 Task: Check the results of the 2023 Victory Lane Racing NASCAR Cup Series for the race "Crayon 301" on the track "New Hampshire".
Action: Mouse moved to (195, 452)
Screenshot: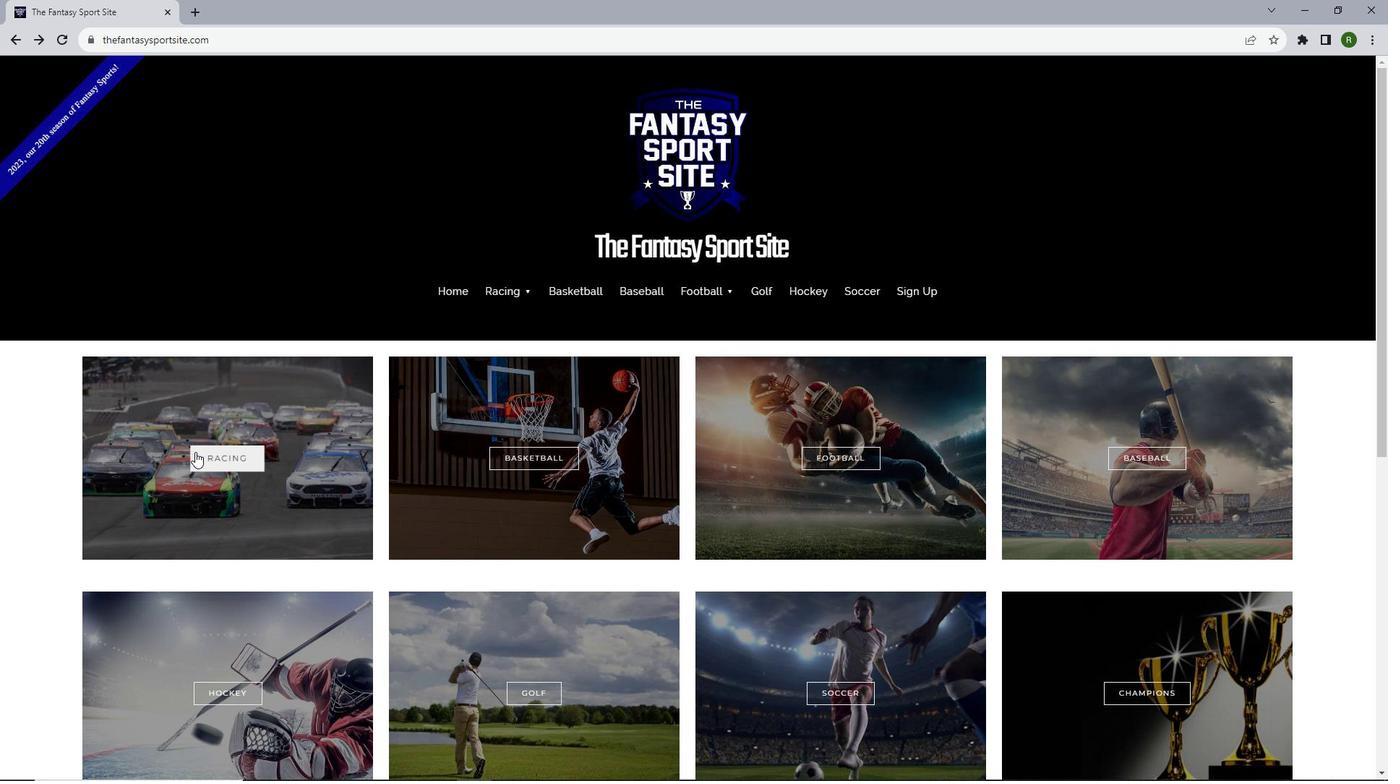 
Action: Mouse pressed left at (195, 452)
Screenshot: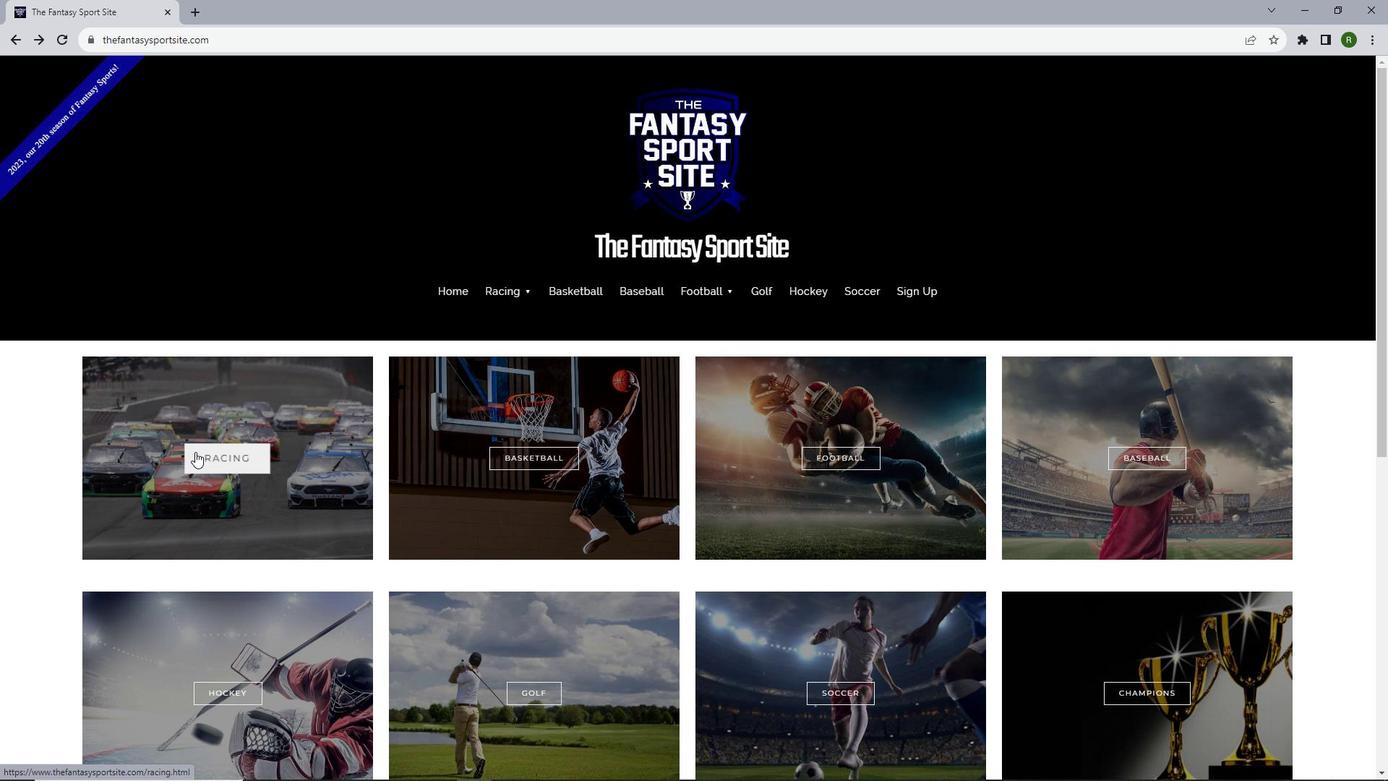 
Action: Mouse moved to (483, 370)
Screenshot: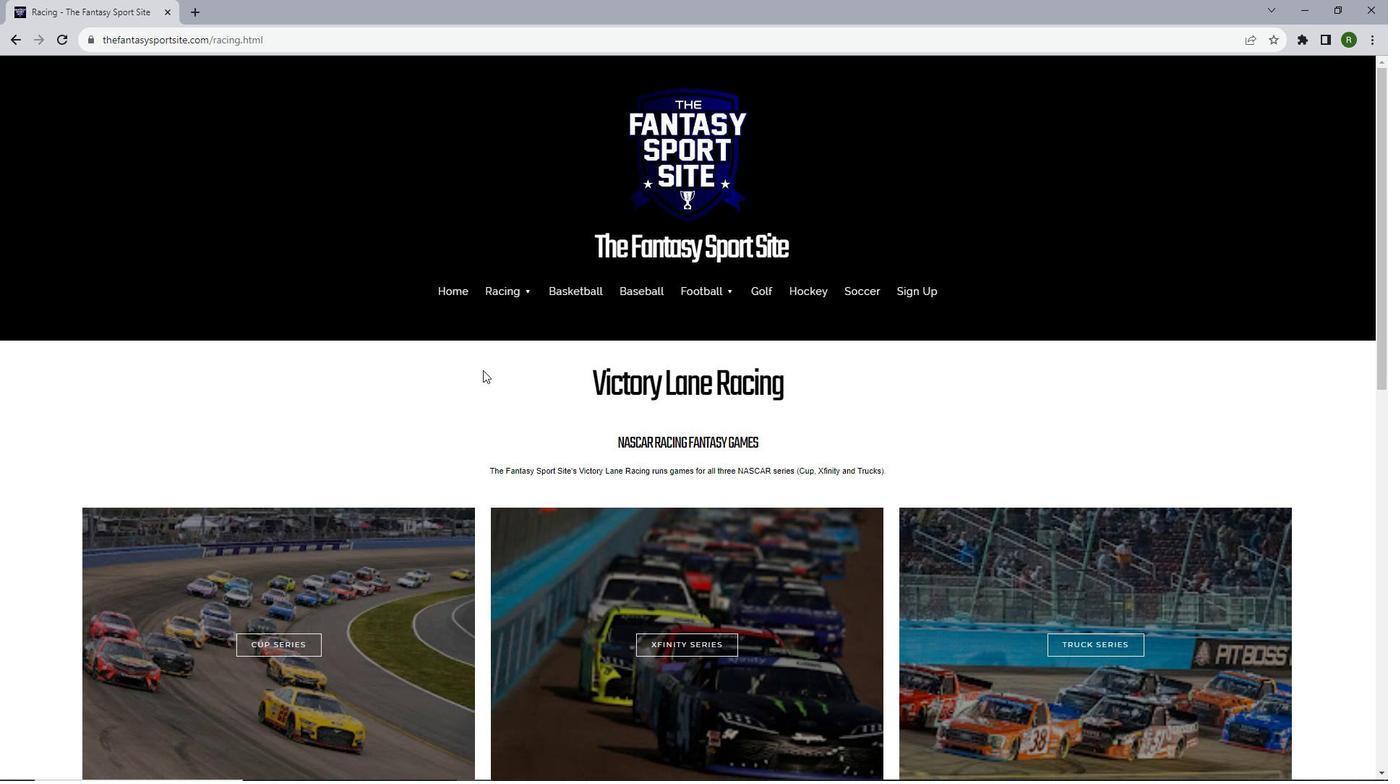 
Action: Mouse scrolled (483, 369) with delta (0, 0)
Screenshot: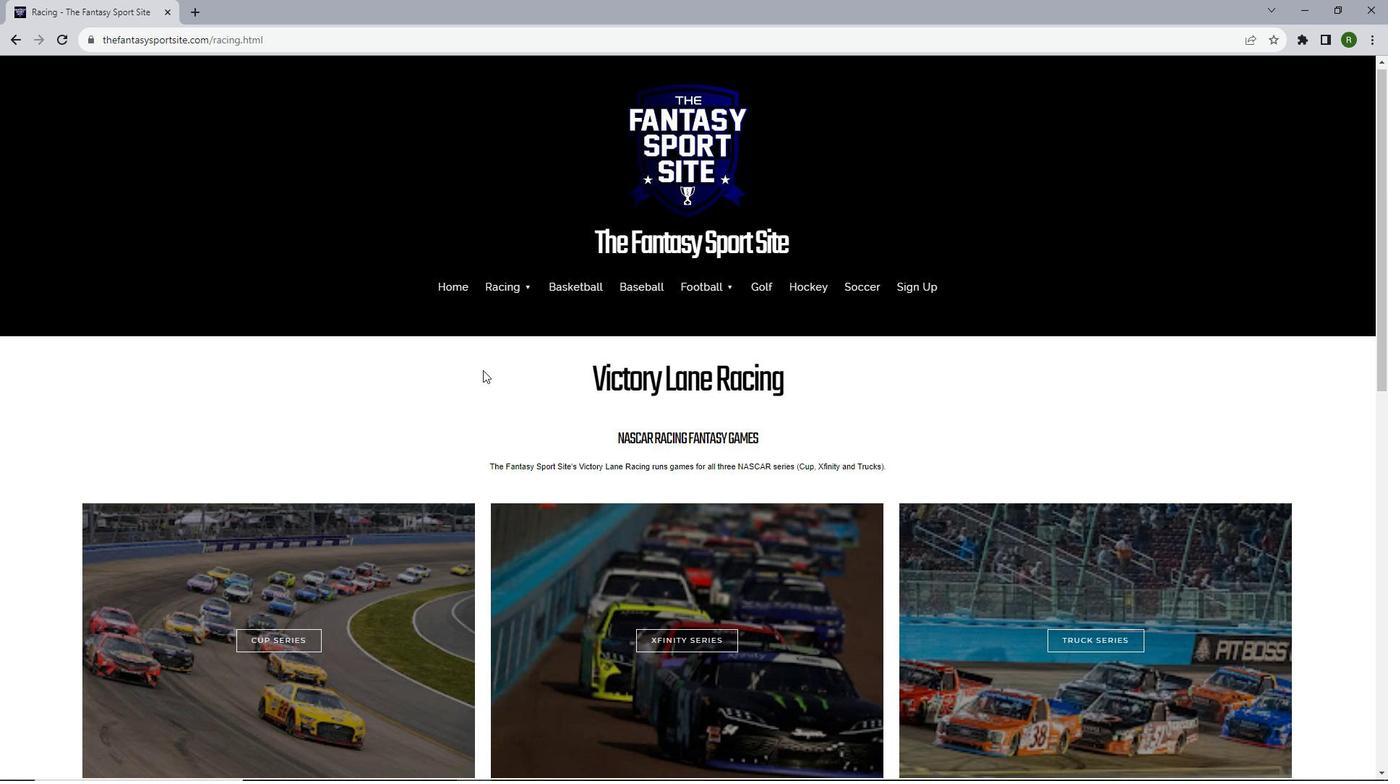 
Action: Mouse scrolled (483, 369) with delta (0, 0)
Screenshot: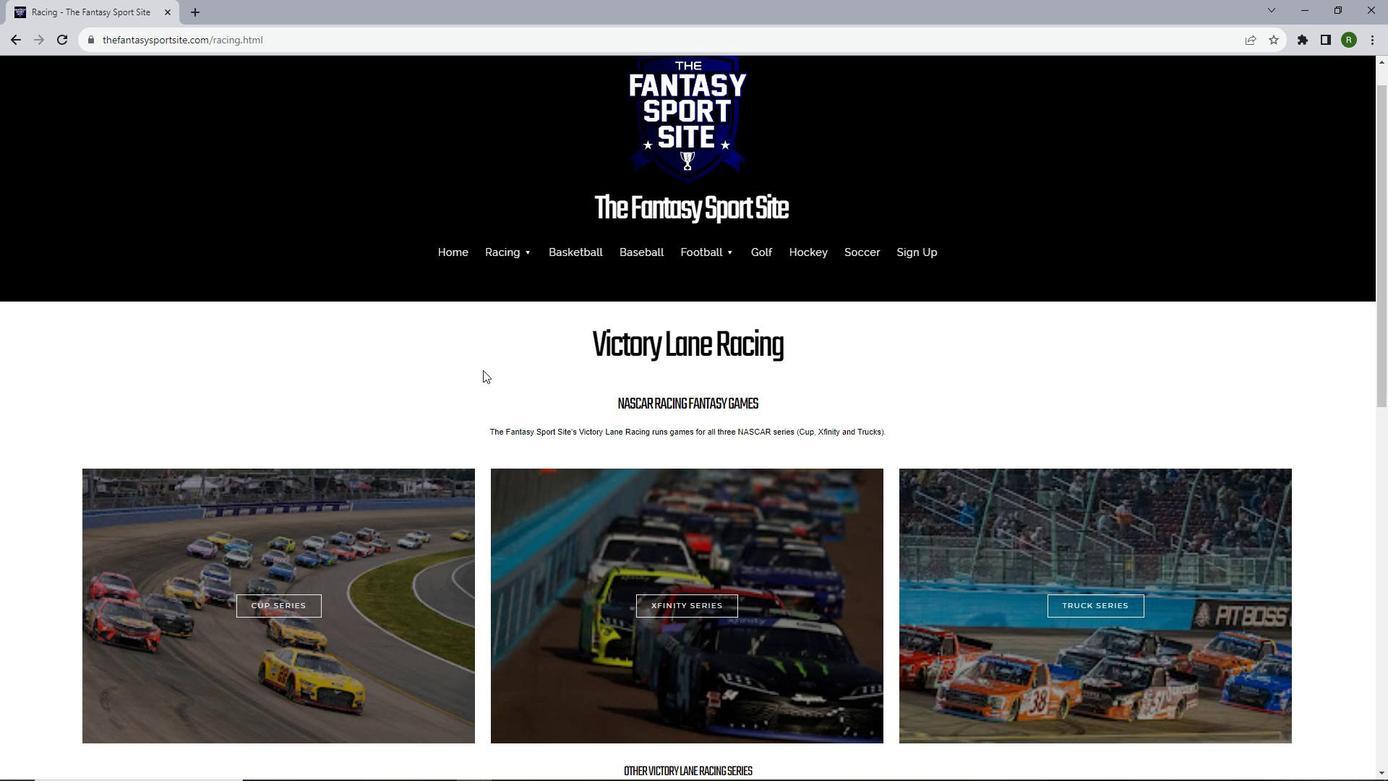 
Action: Mouse scrolled (483, 369) with delta (0, 0)
Screenshot: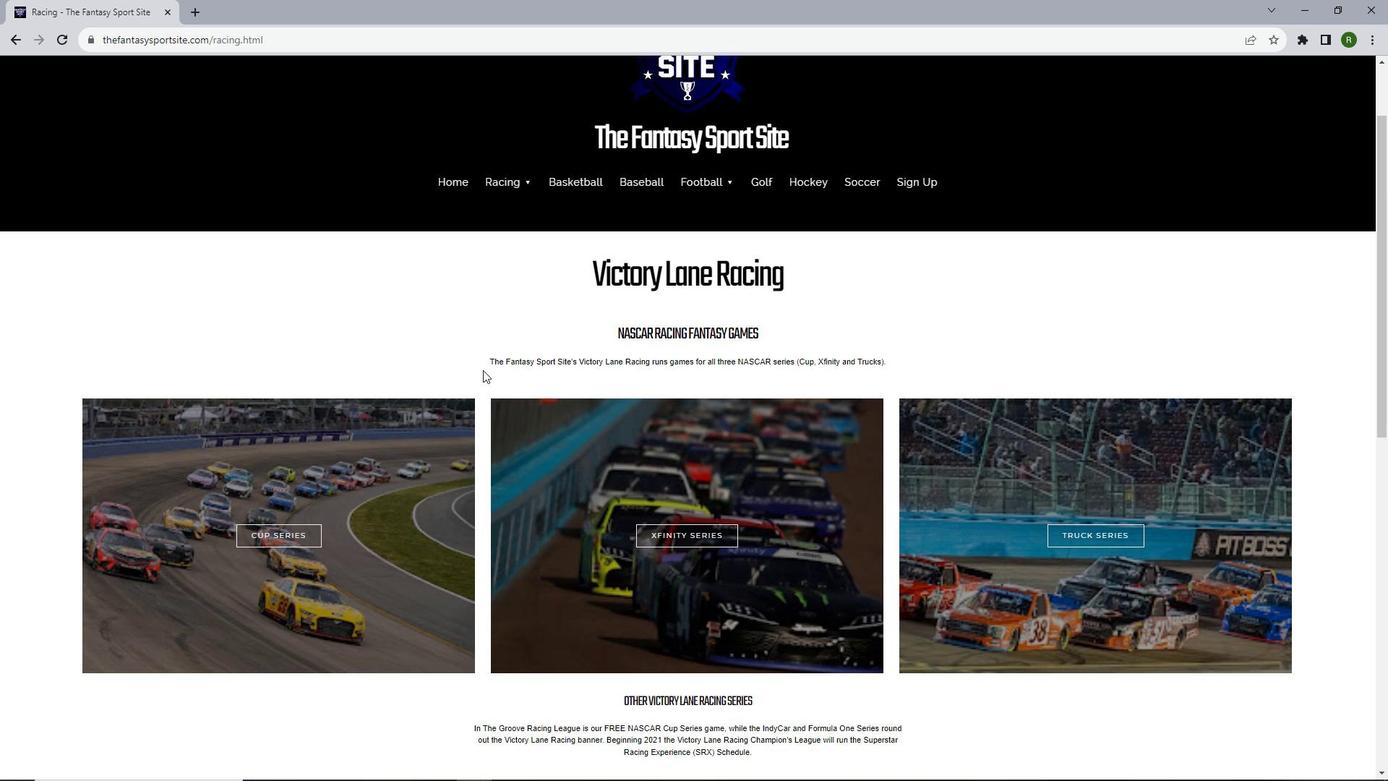 
Action: Mouse scrolled (483, 369) with delta (0, 0)
Screenshot: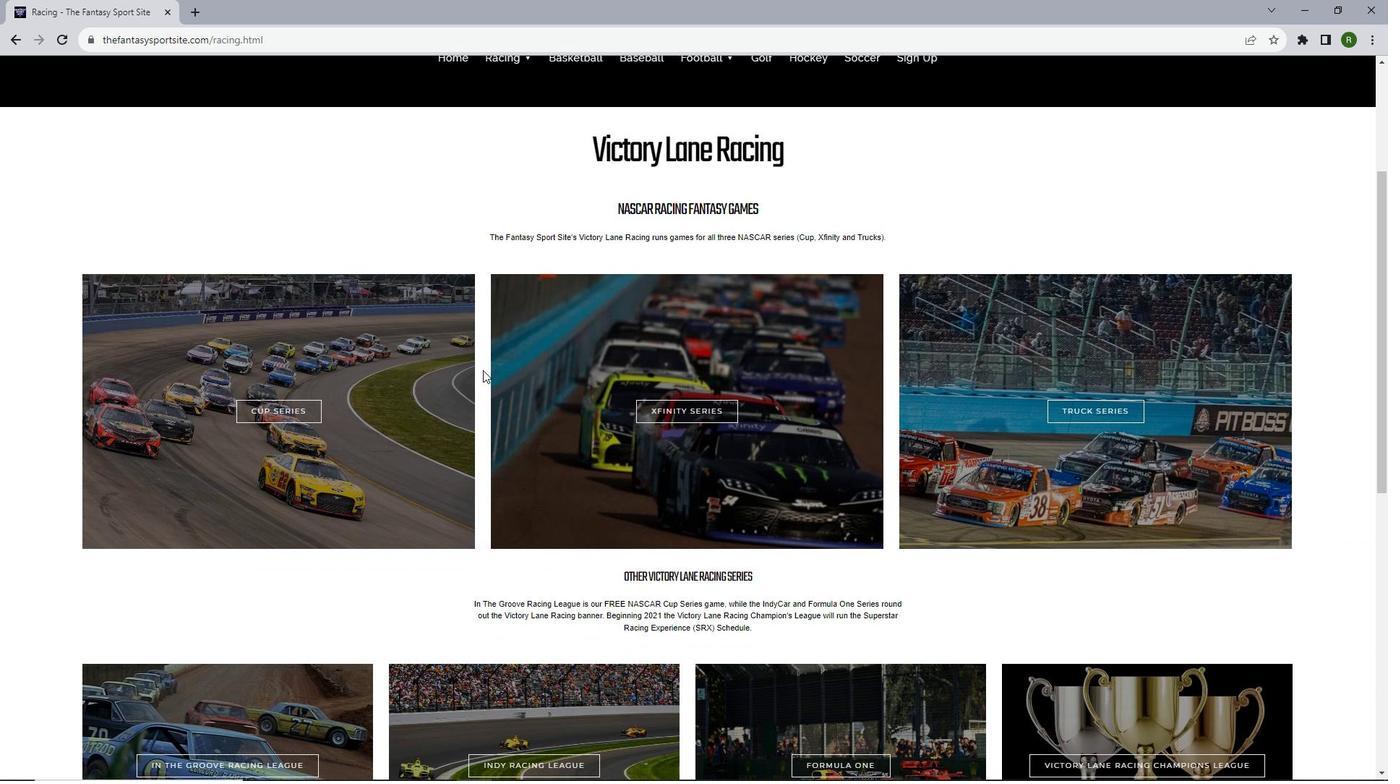 
Action: Mouse scrolled (483, 369) with delta (0, 0)
Screenshot: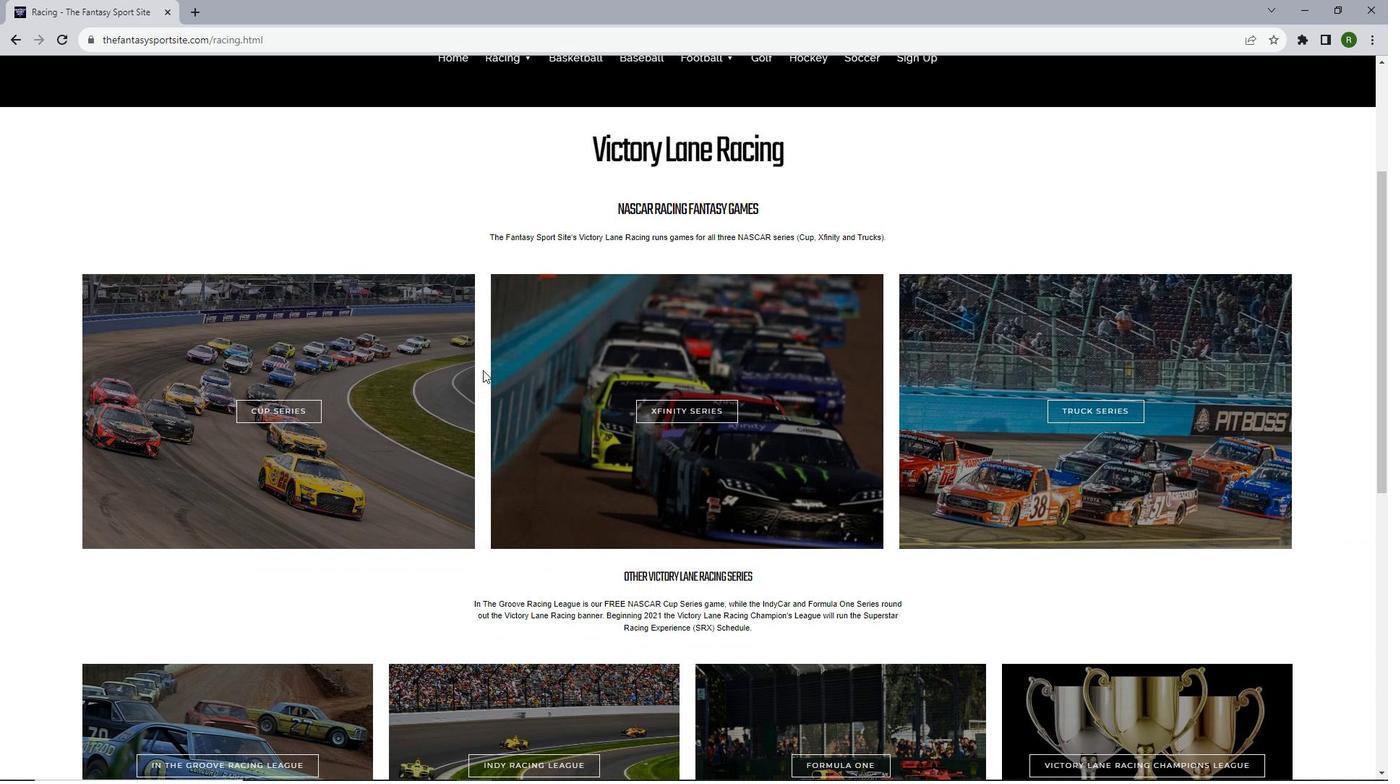 
Action: Mouse moved to (395, 334)
Screenshot: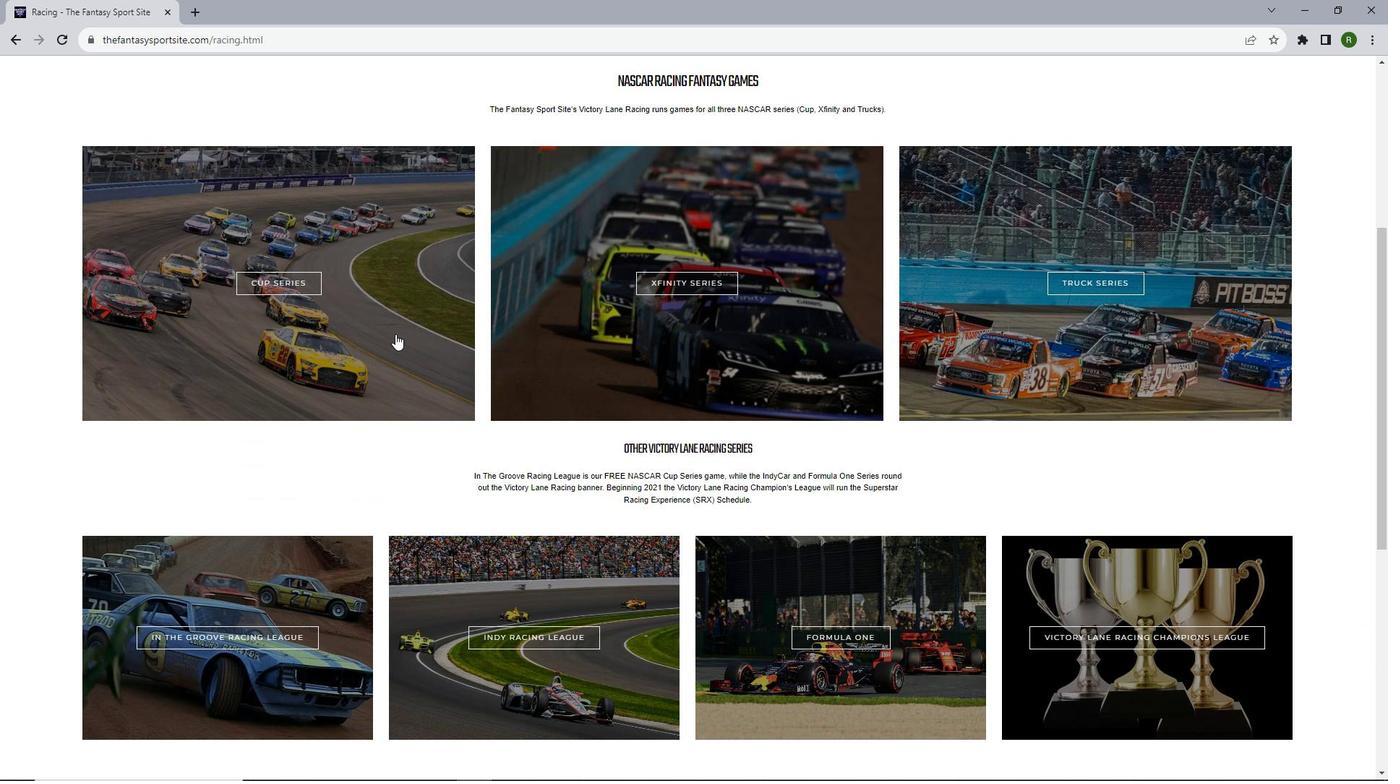
Action: Mouse scrolled (395, 333) with delta (0, 0)
Screenshot: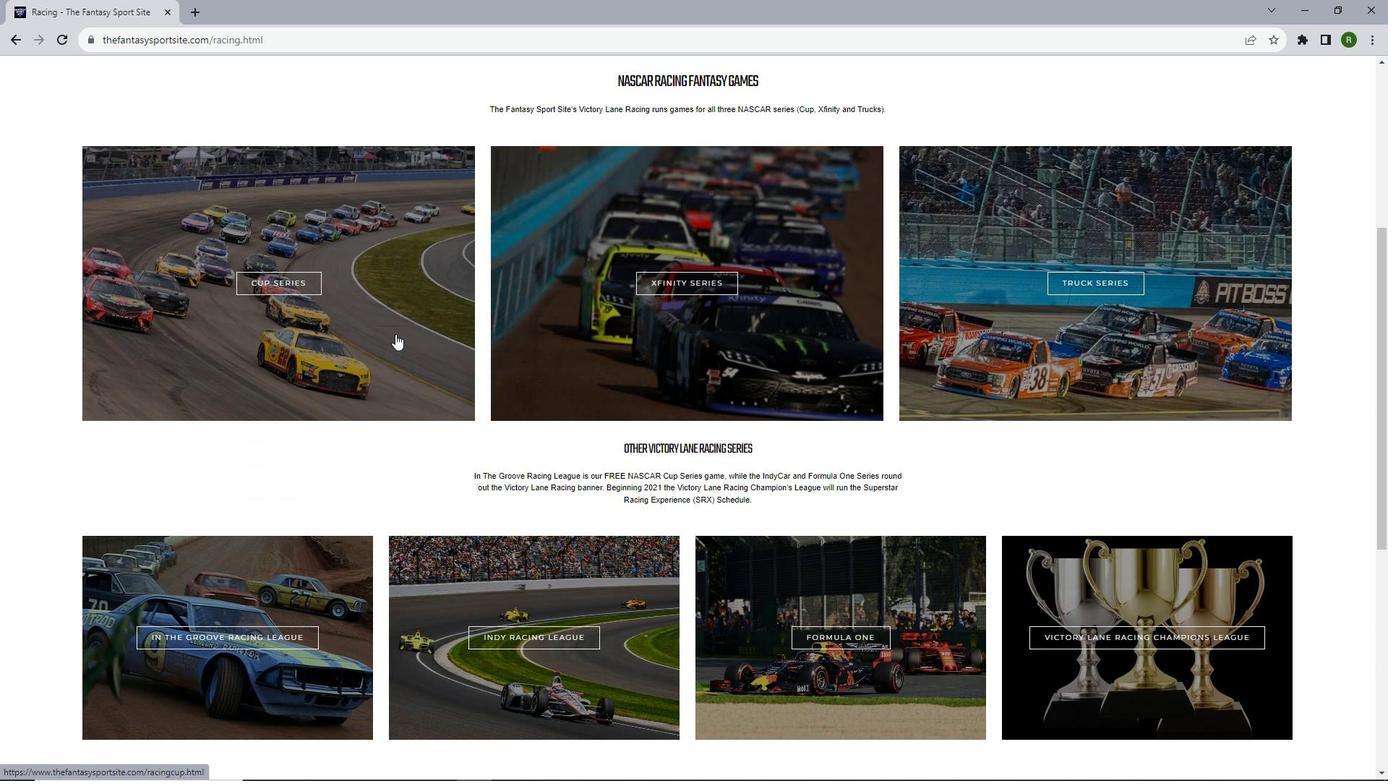 
Action: Mouse moved to (313, 216)
Screenshot: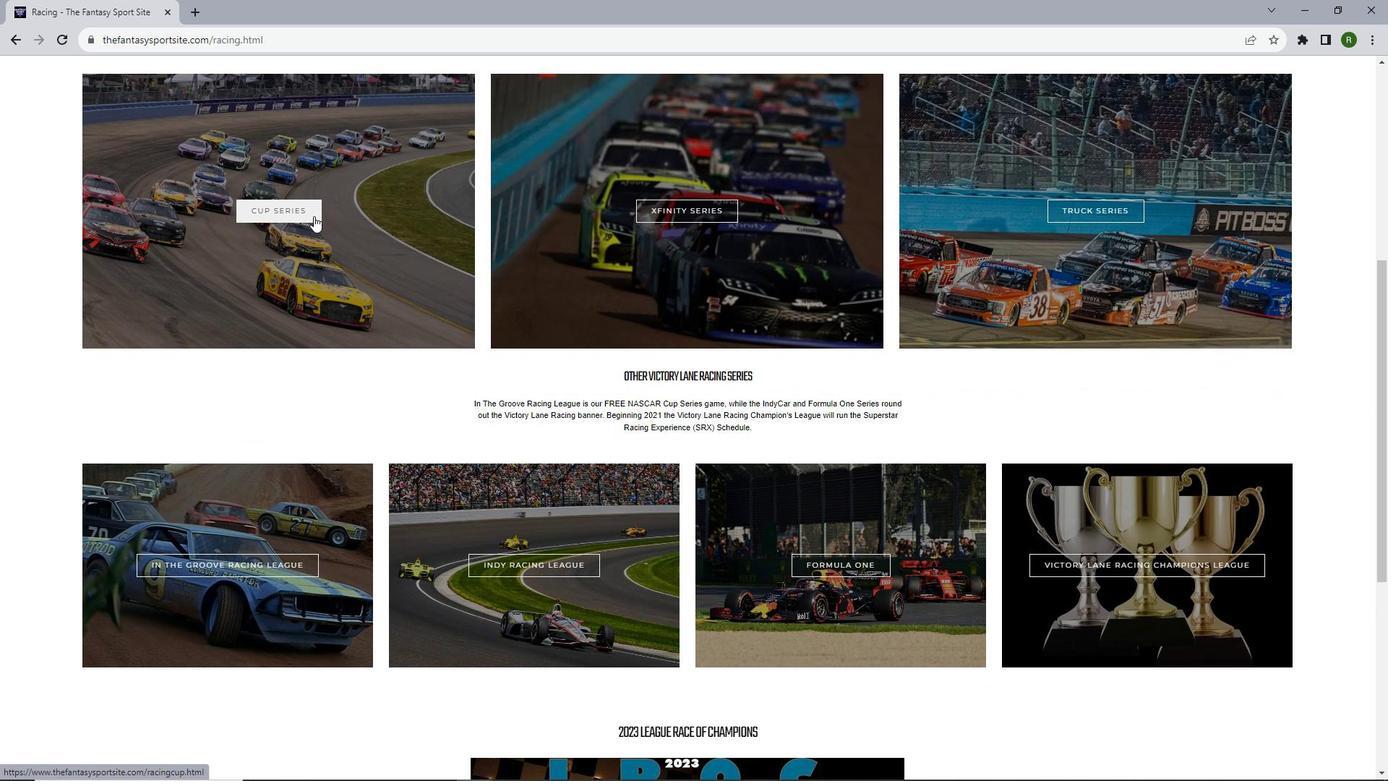 
Action: Mouse pressed left at (313, 216)
Screenshot: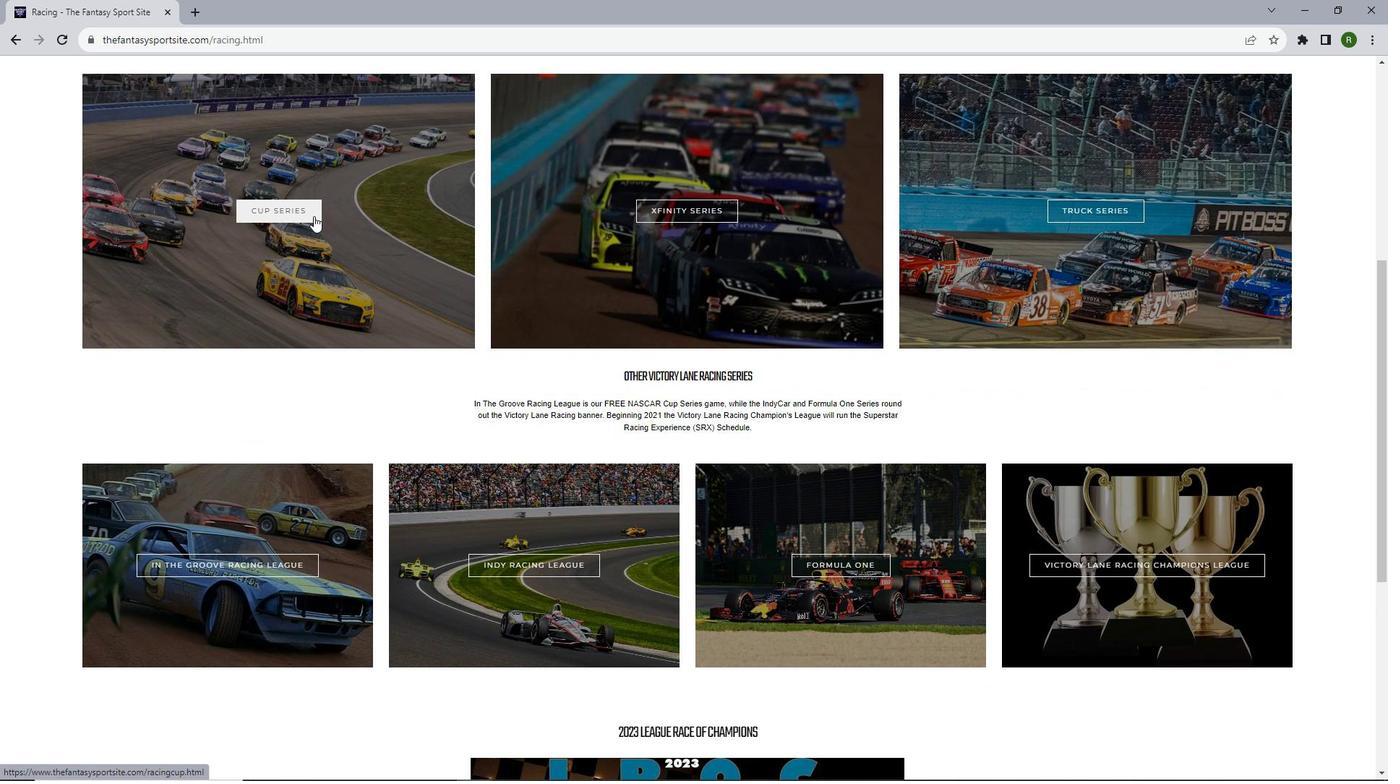 
Action: Mouse moved to (318, 213)
Screenshot: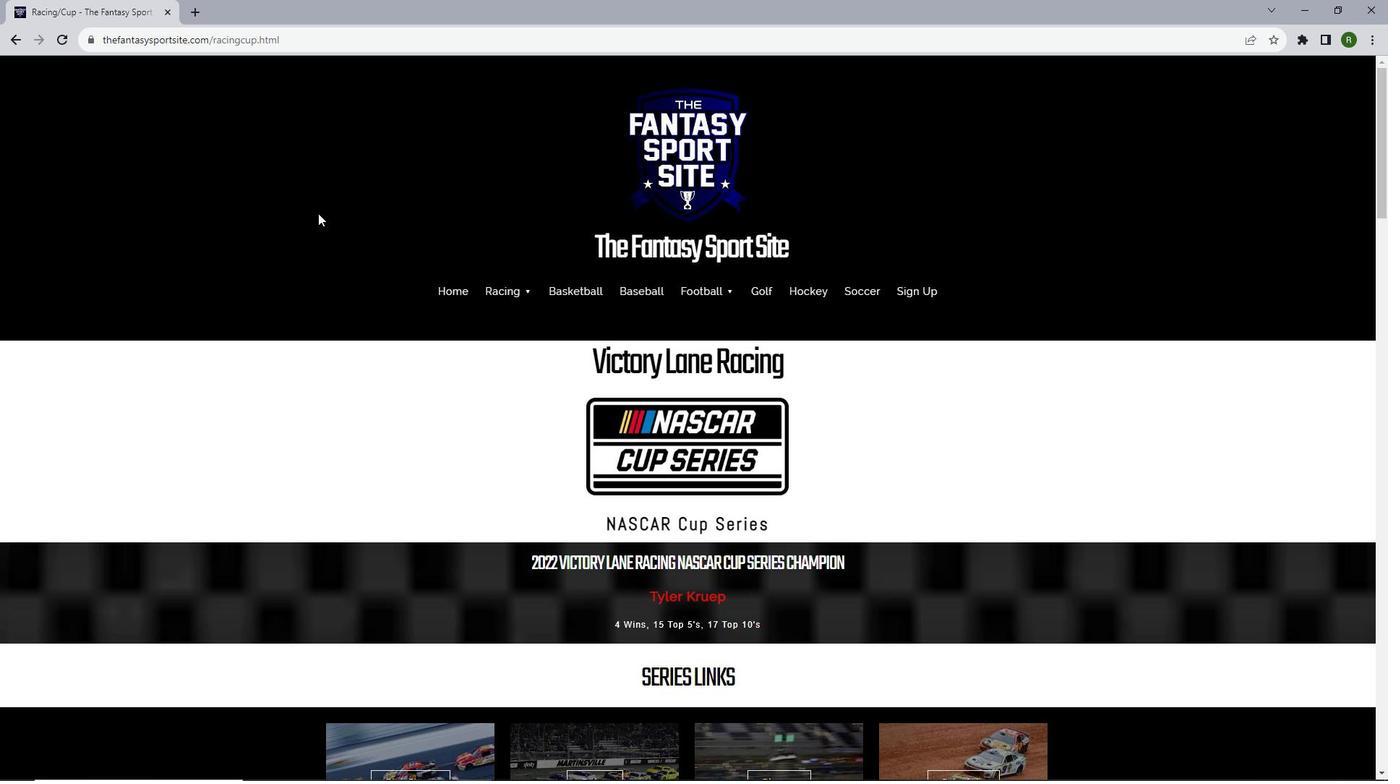 
Action: Mouse scrolled (318, 212) with delta (0, 0)
Screenshot: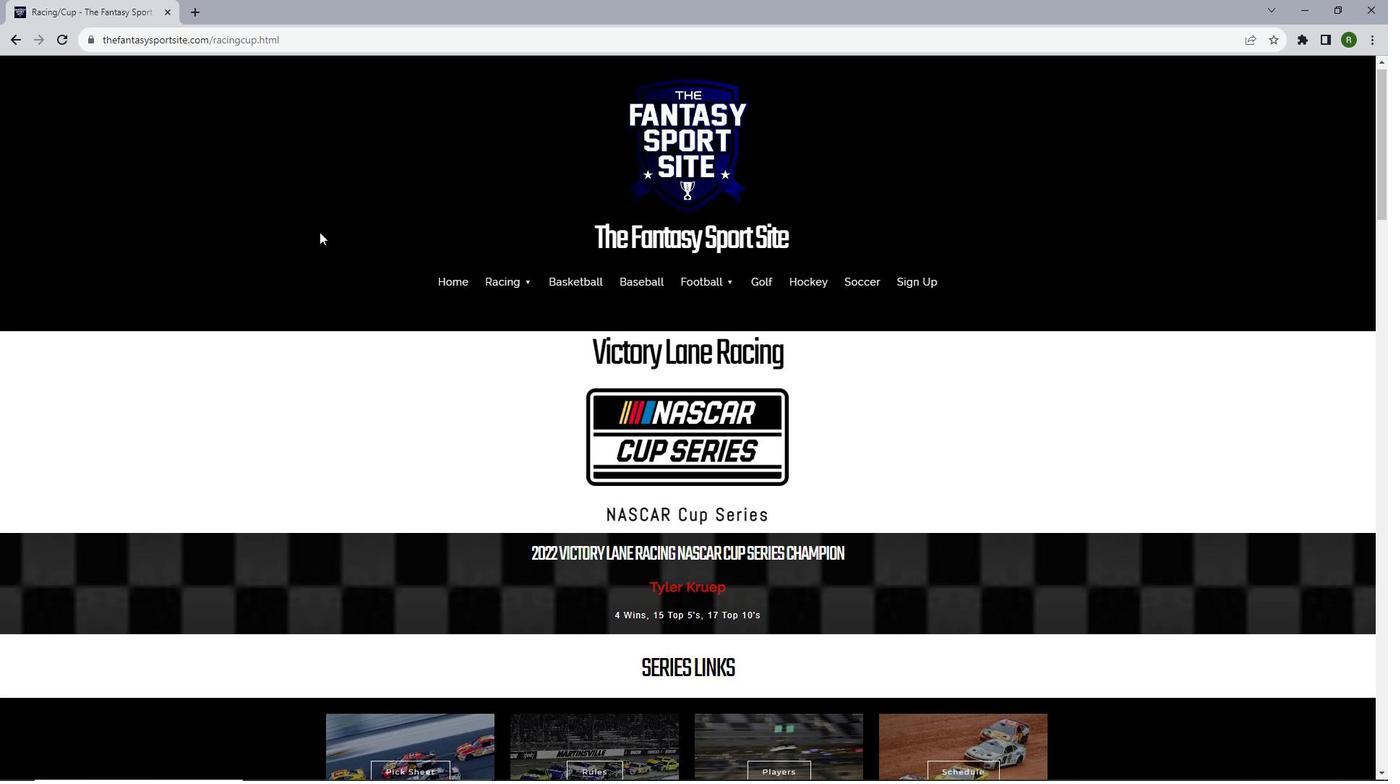 
Action: Mouse moved to (326, 257)
Screenshot: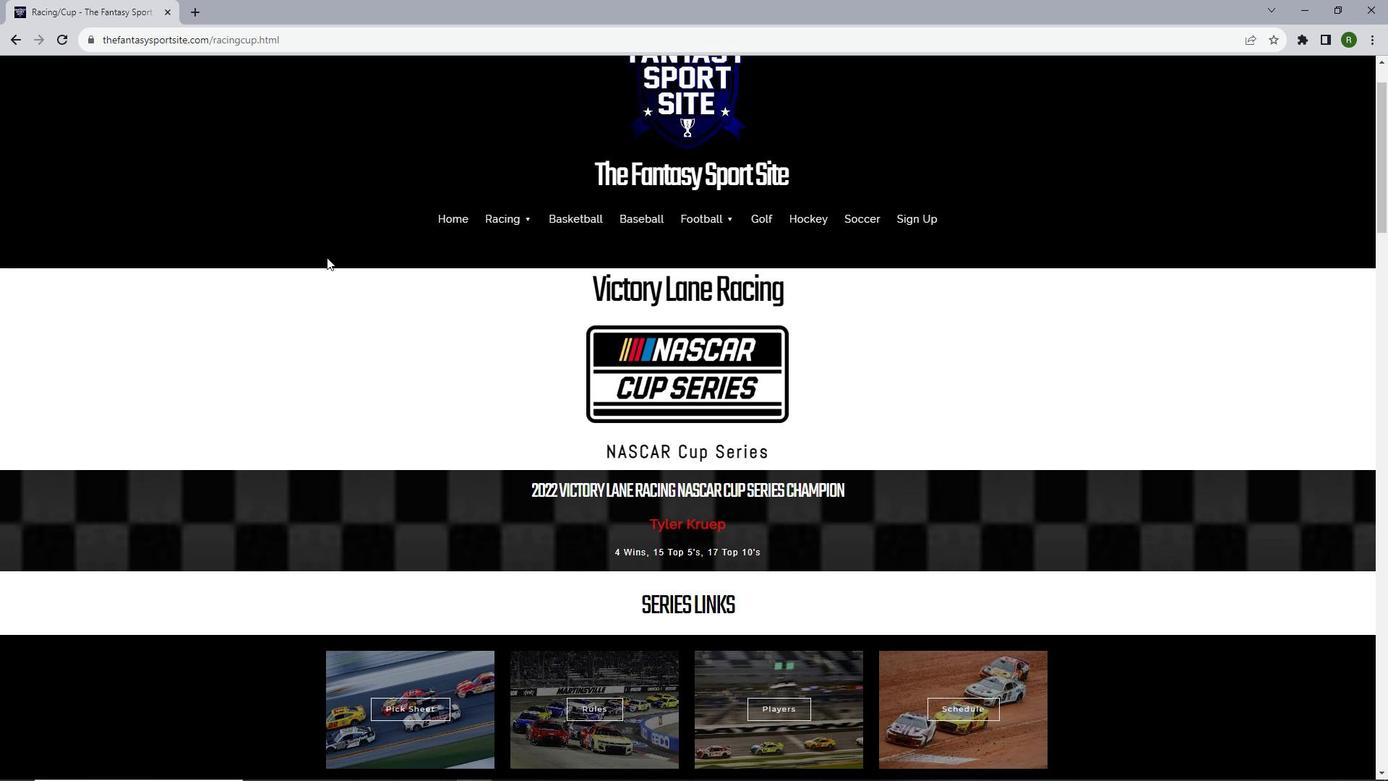 
Action: Mouse scrolled (326, 256) with delta (0, 0)
Screenshot: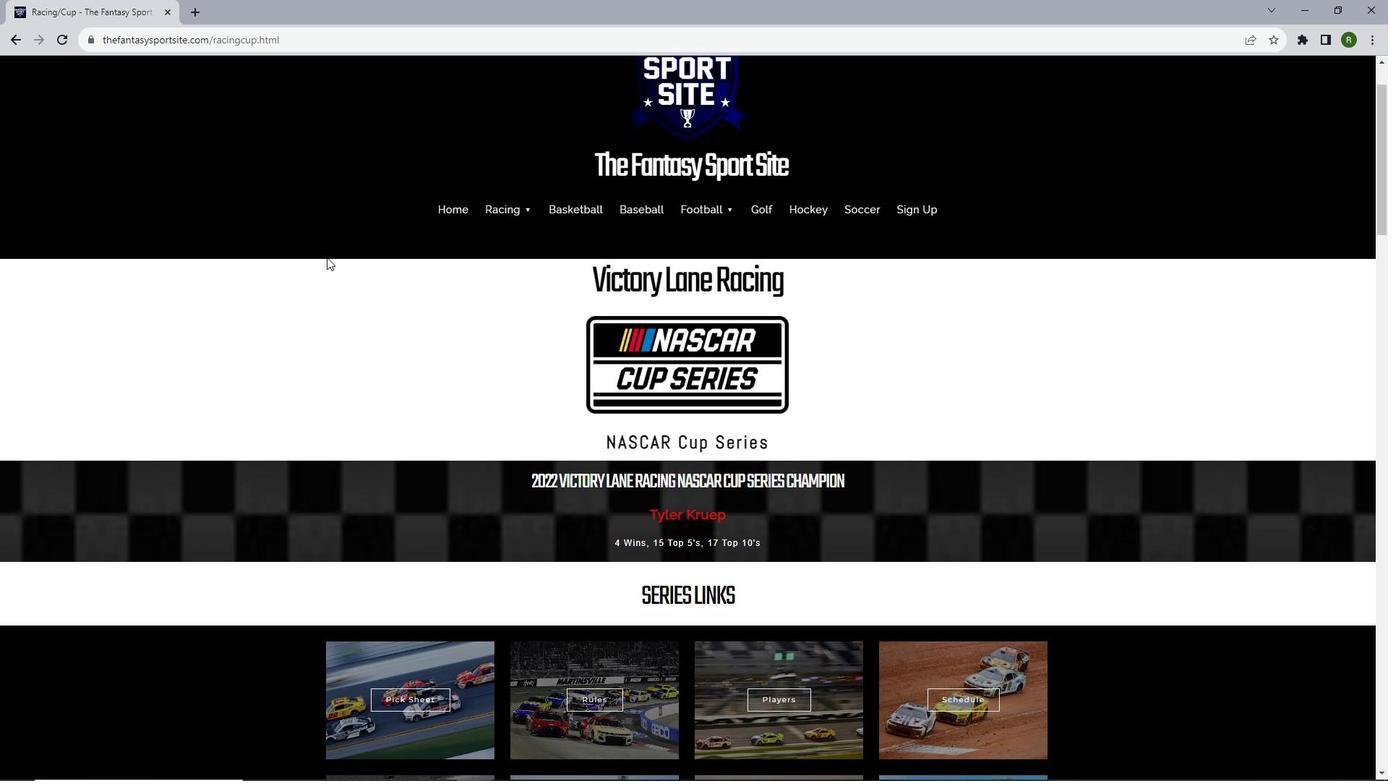 
Action: Mouse scrolled (326, 256) with delta (0, 0)
Screenshot: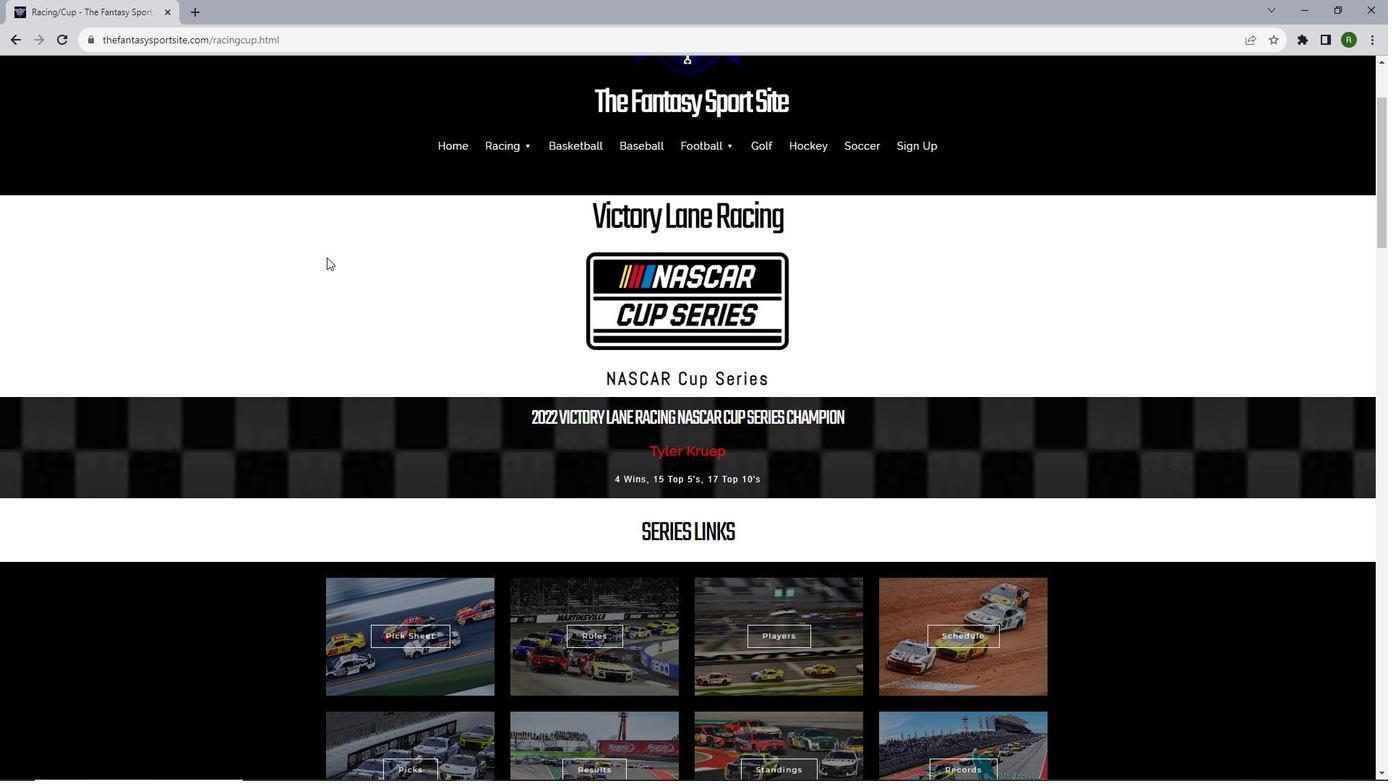 
Action: Mouse scrolled (326, 256) with delta (0, 0)
Screenshot: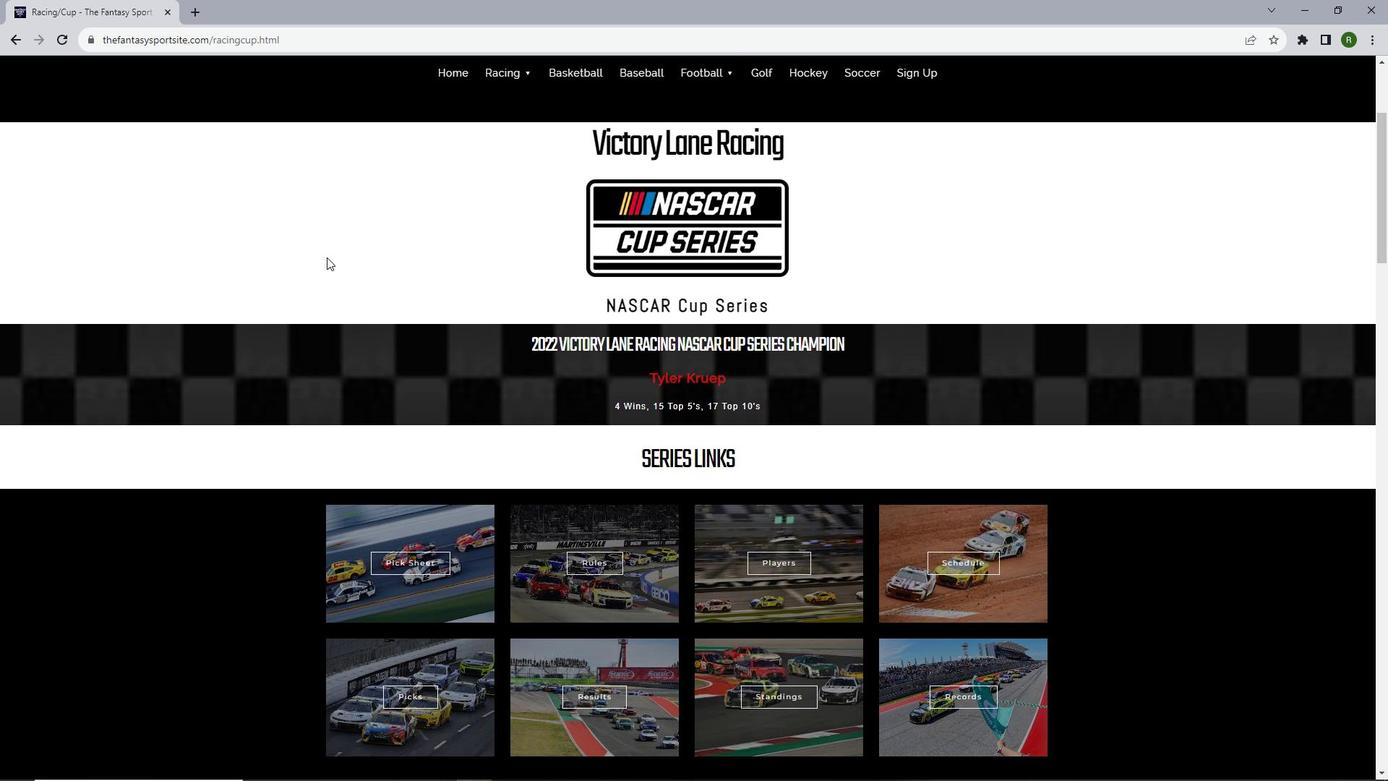 
Action: Mouse scrolled (326, 256) with delta (0, 0)
Screenshot: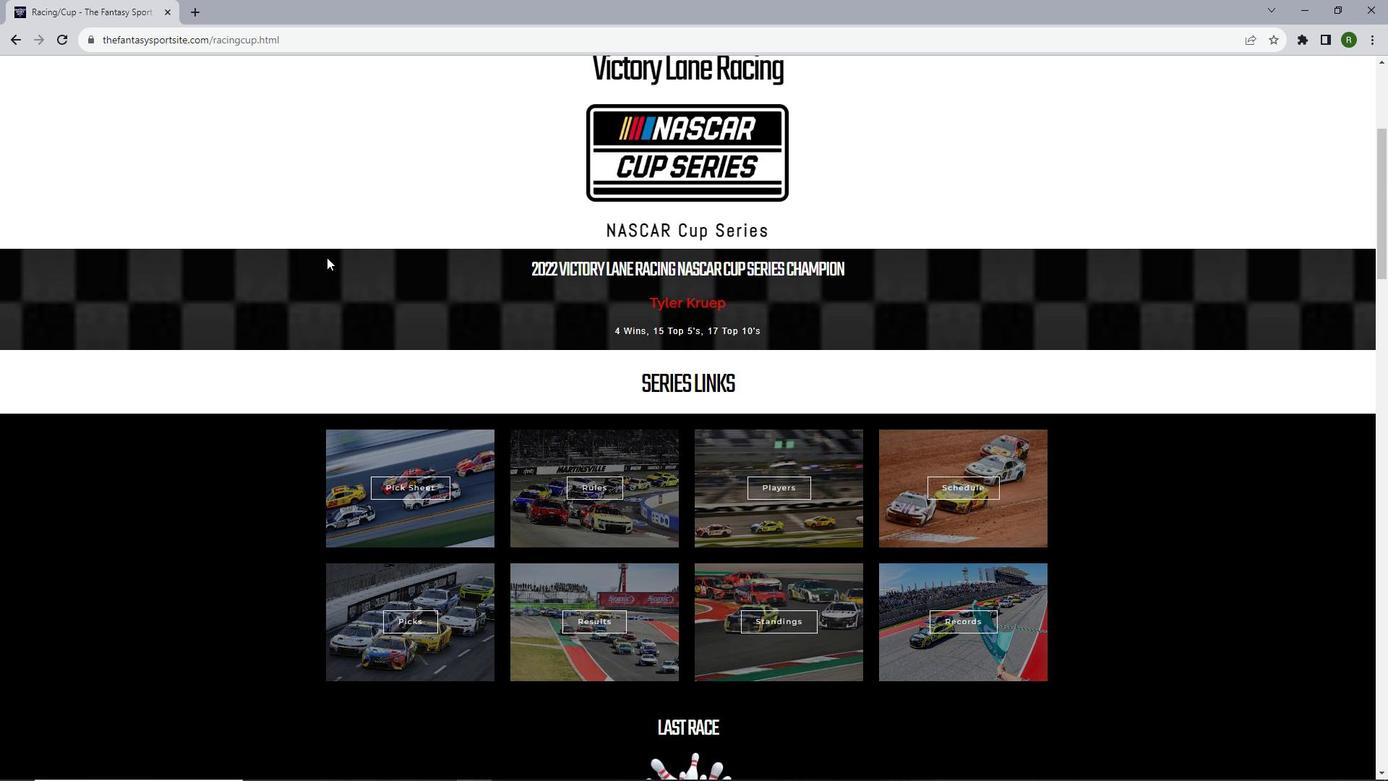 
Action: Mouse scrolled (326, 256) with delta (0, 0)
Screenshot: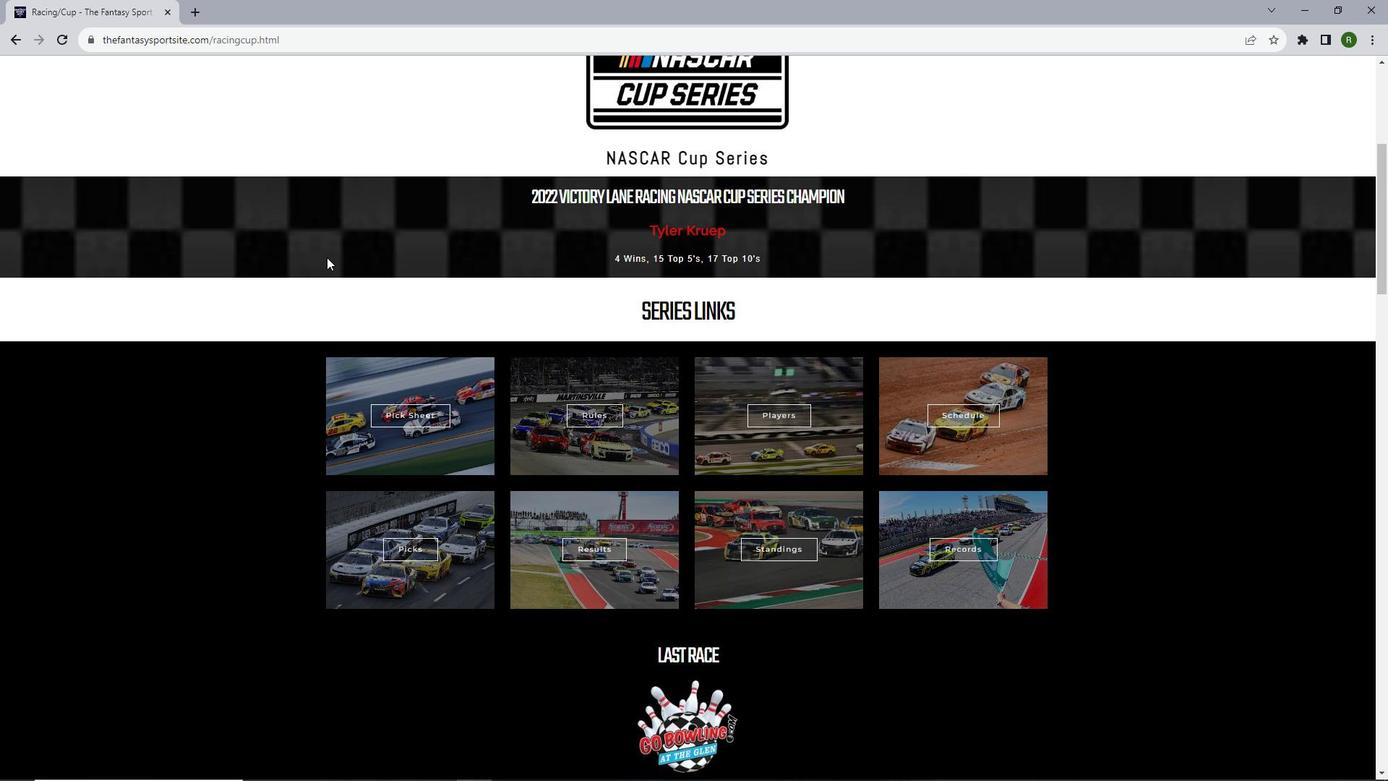 
Action: Mouse moved to (569, 481)
Screenshot: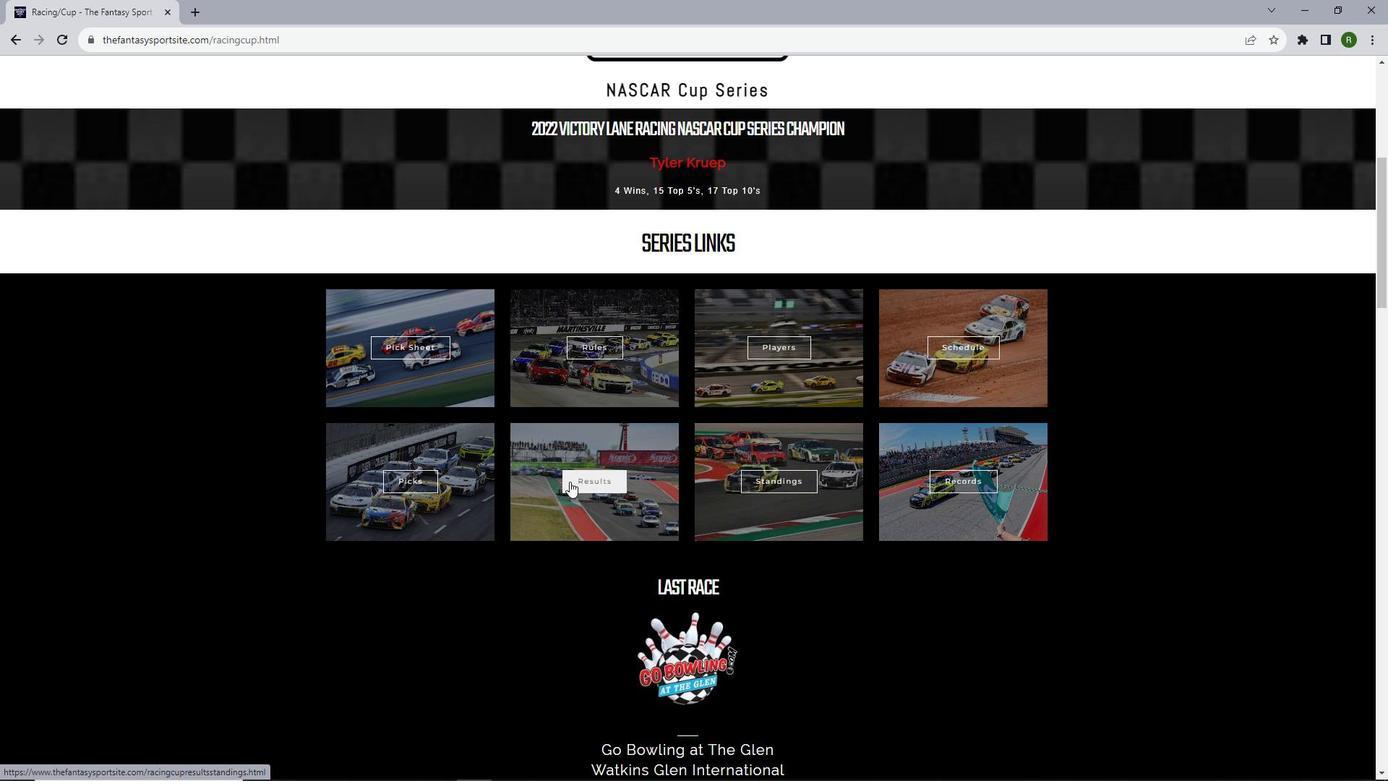 
Action: Mouse pressed left at (569, 481)
Screenshot: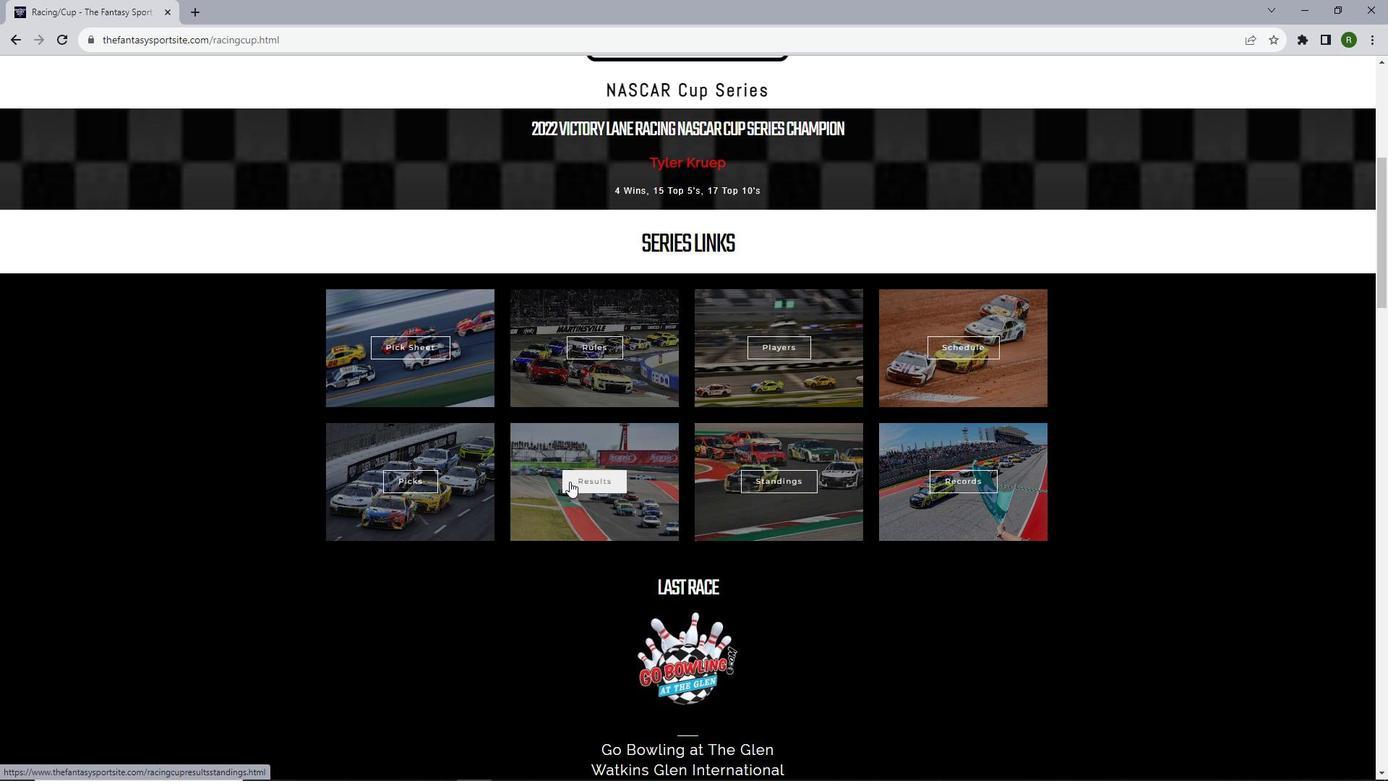 
Action: Mouse moved to (553, 398)
Screenshot: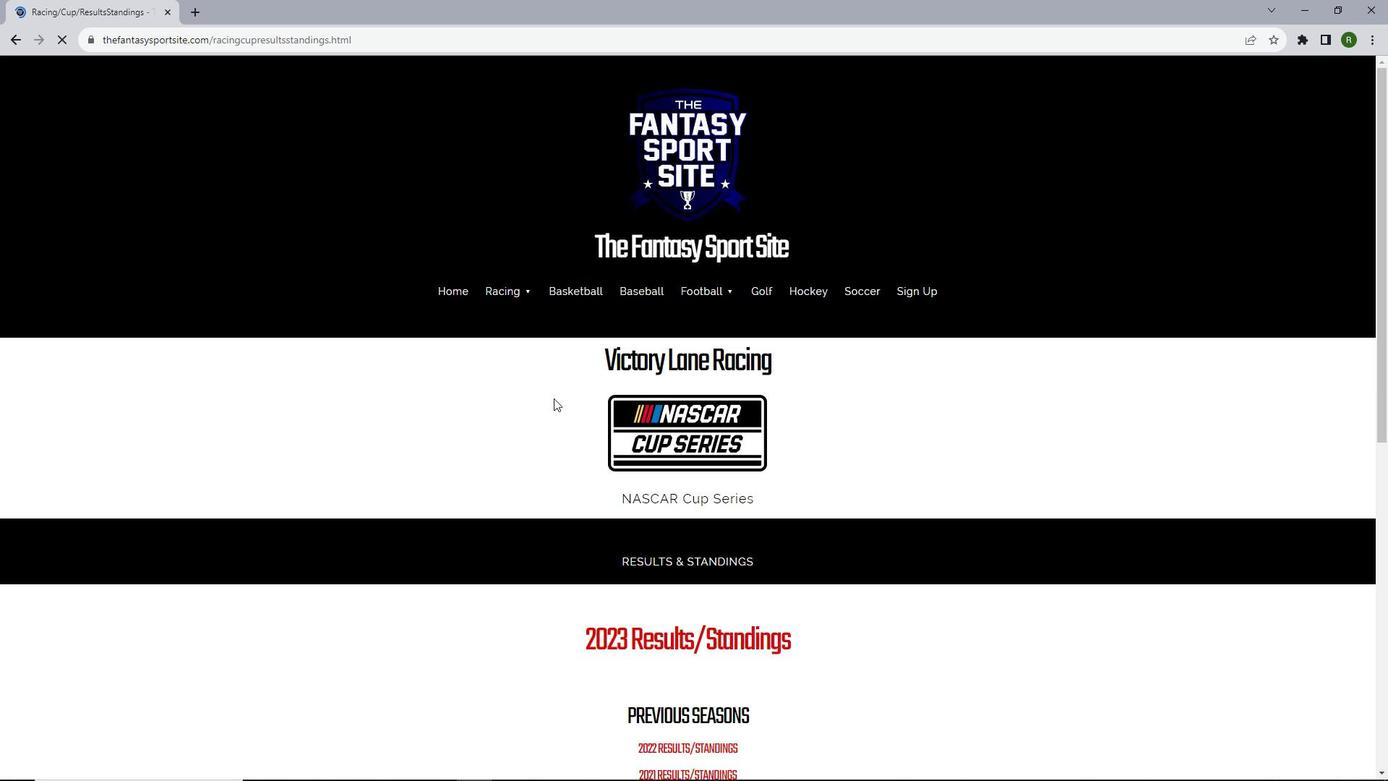 
Action: Mouse scrolled (553, 397) with delta (0, 0)
Screenshot: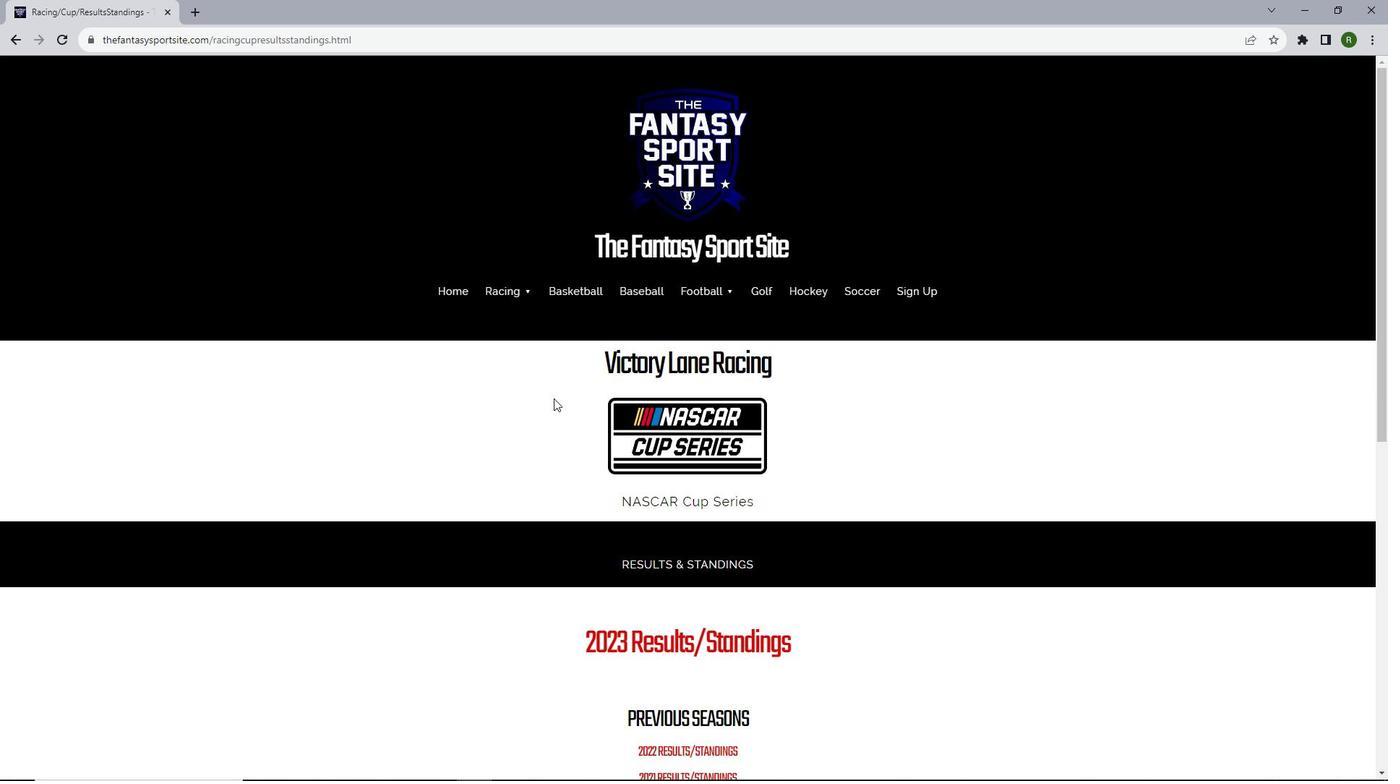 
Action: Mouse scrolled (553, 397) with delta (0, 0)
Screenshot: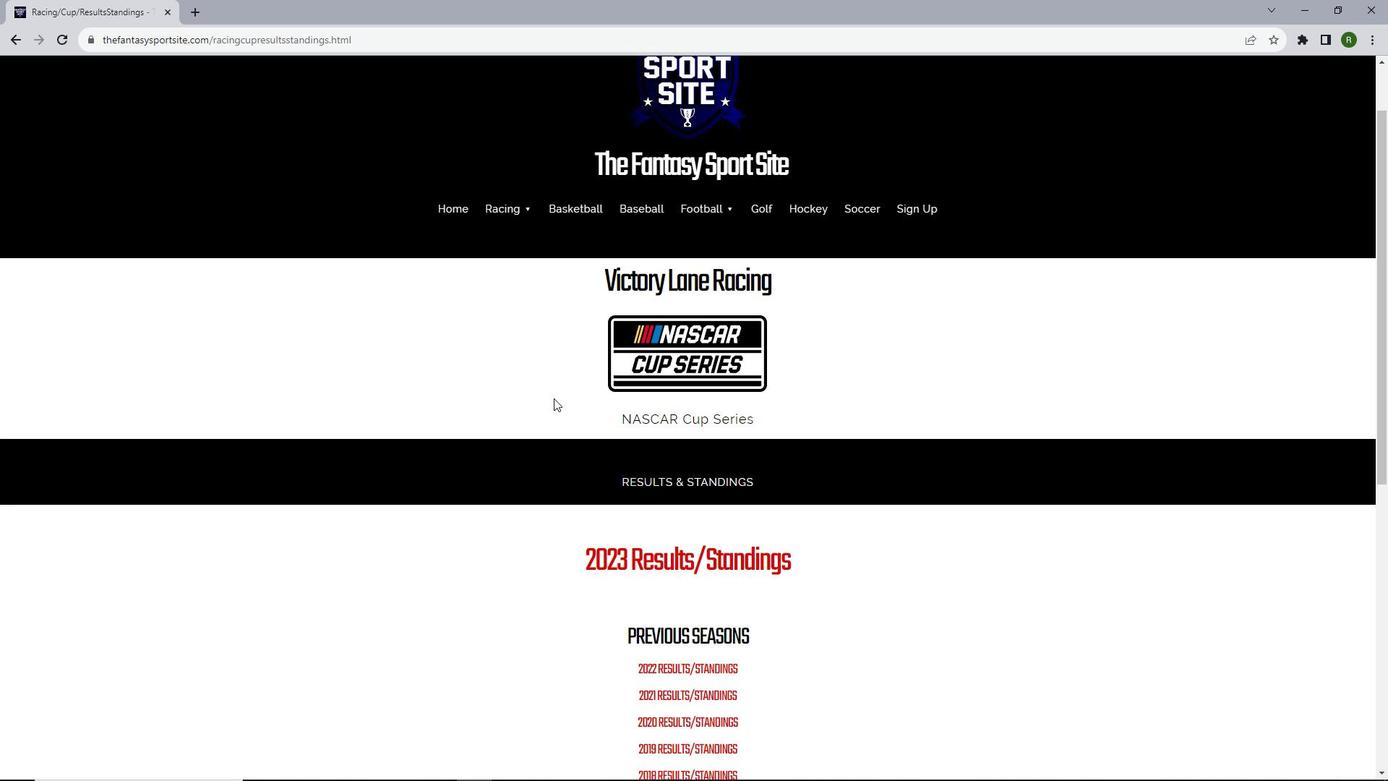 
Action: Mouse moved to (635, 499)
Screenshot: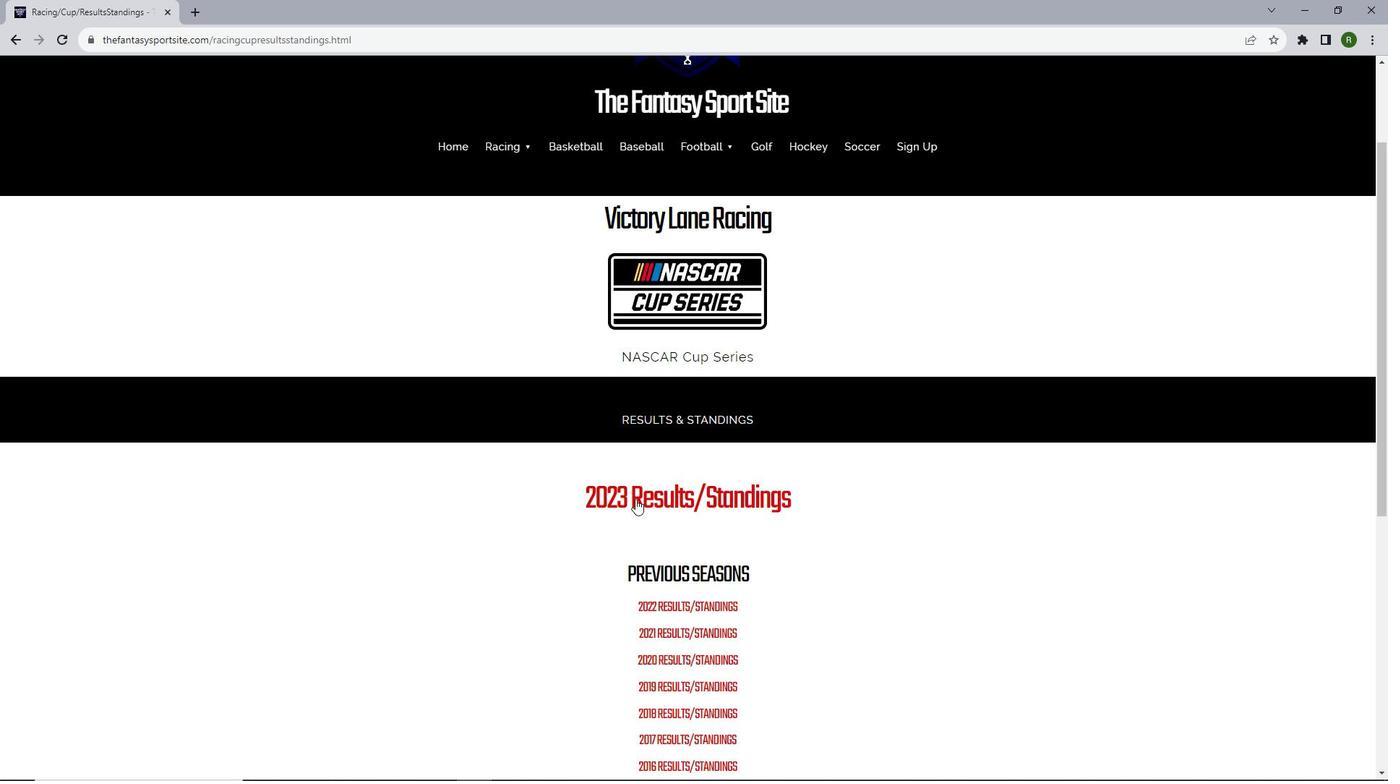 
Action: Mouse pressed left at (635, 499)
Screenshot: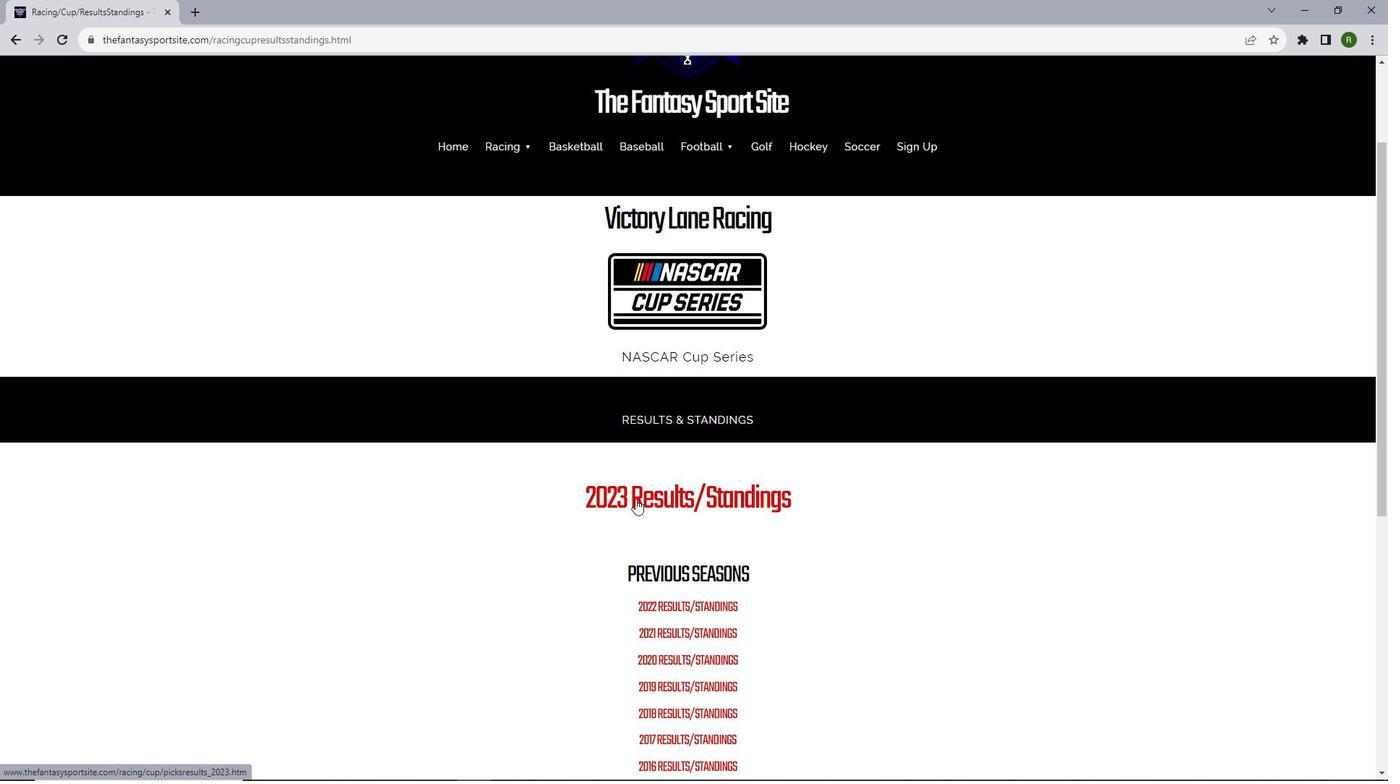
Action: Mouse moved to (625, 420)
Screenshot: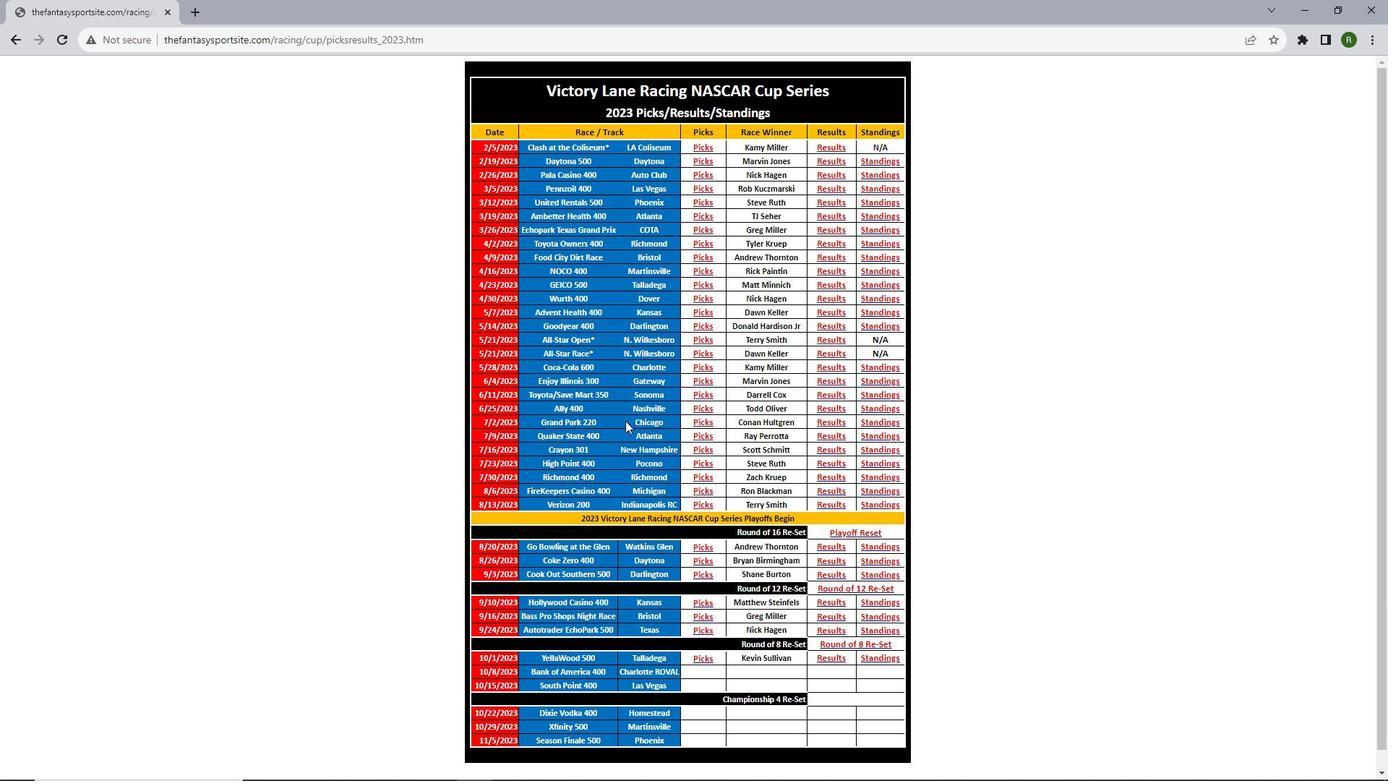
Action: Mouse scrolled (625, 420) with delta (0, 0)
Screenshot: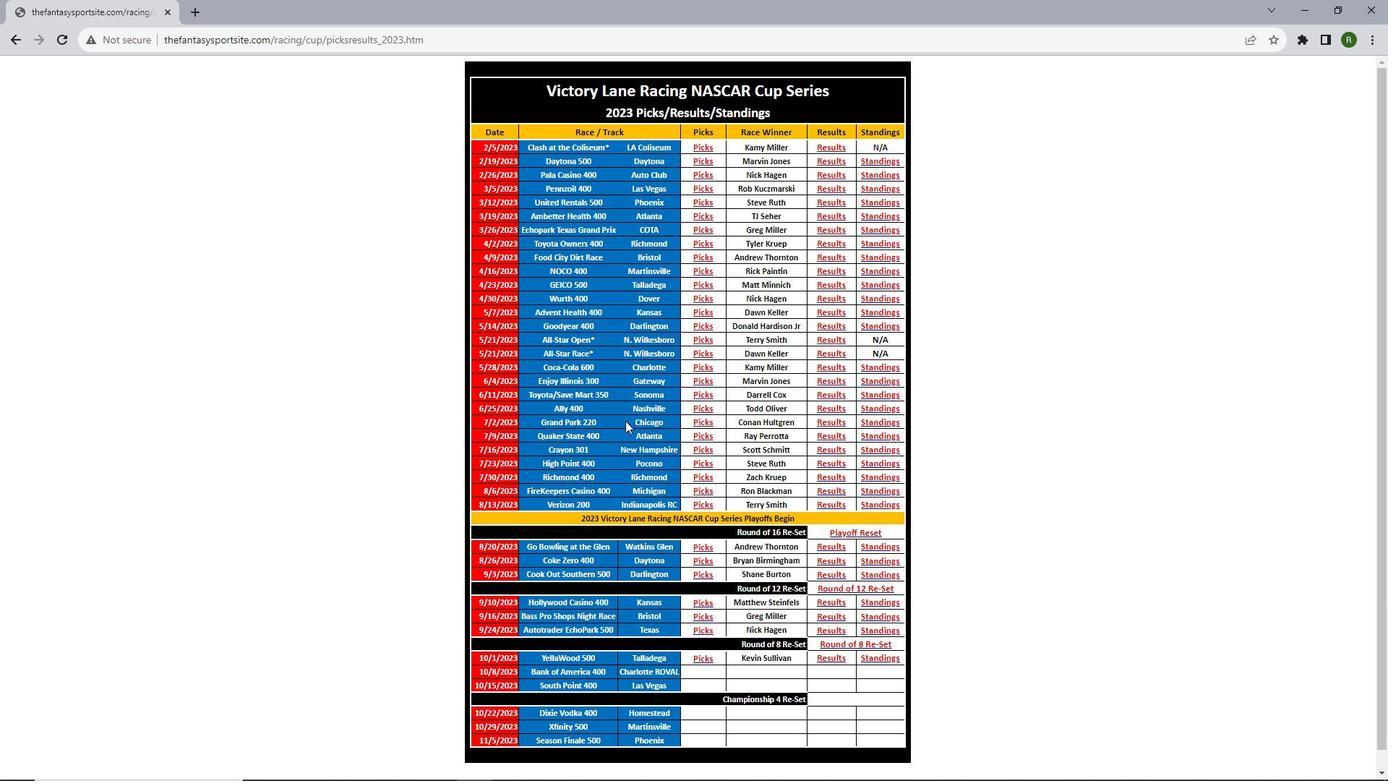 
Action: Mouse moved to (841, 429)
Screenshot: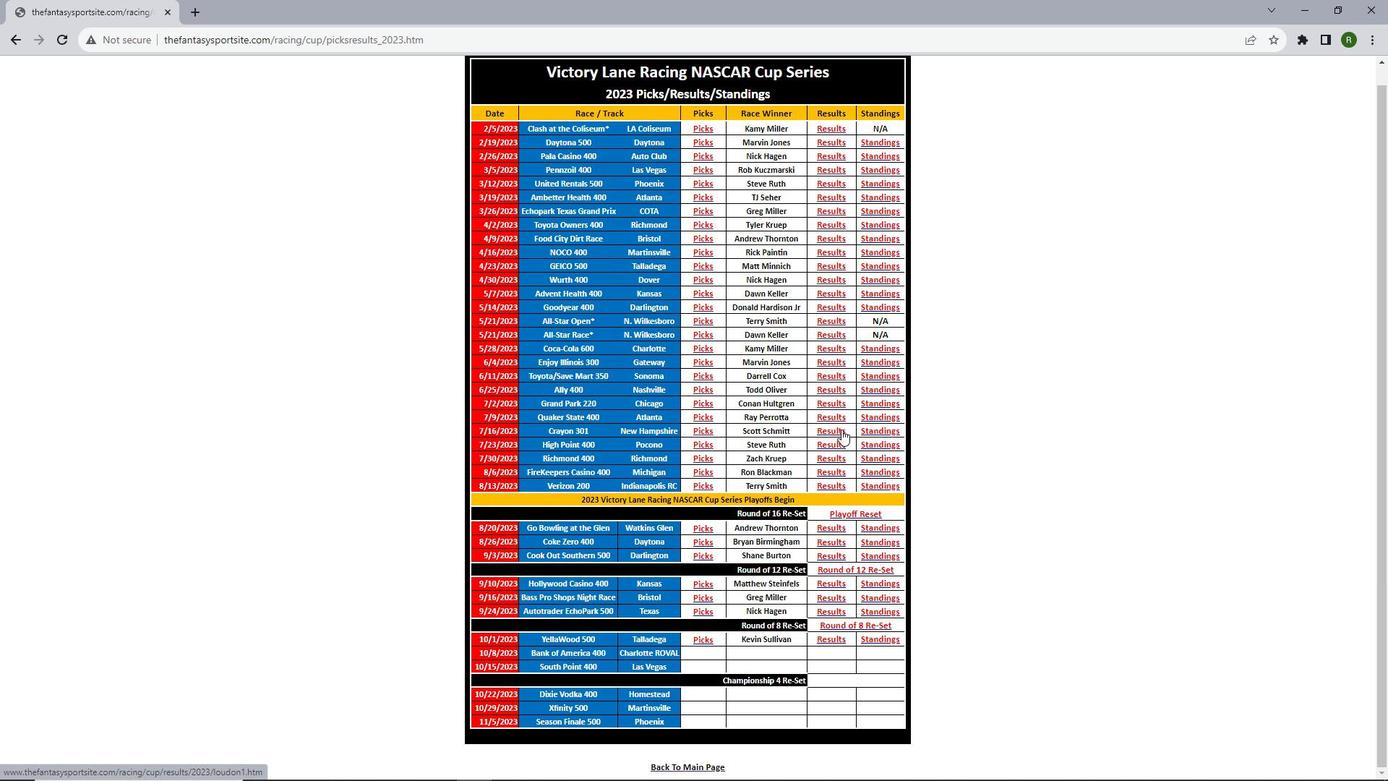 
Action: Mouse pressed left at (841, 429)
Screenshot: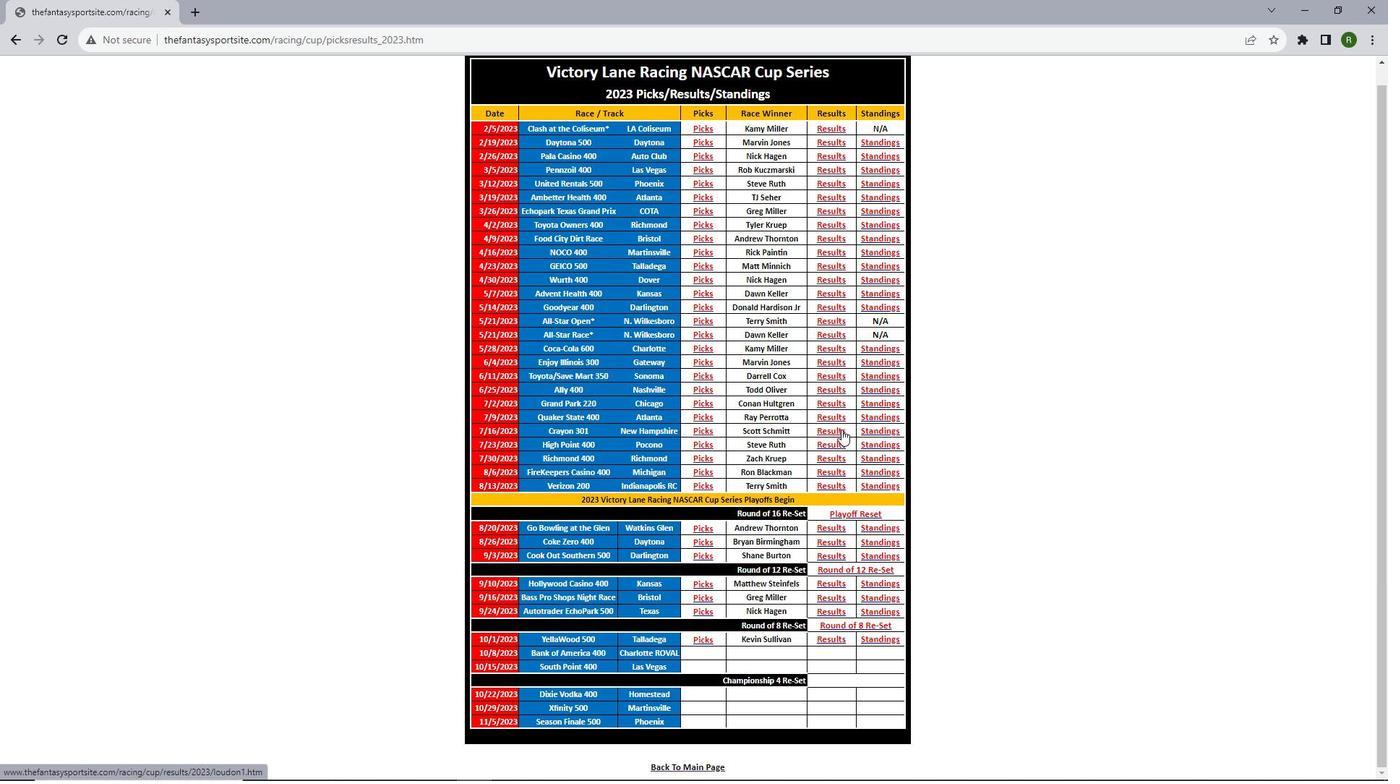 
Action: Mouse moved to (637, 306)
Screenshot: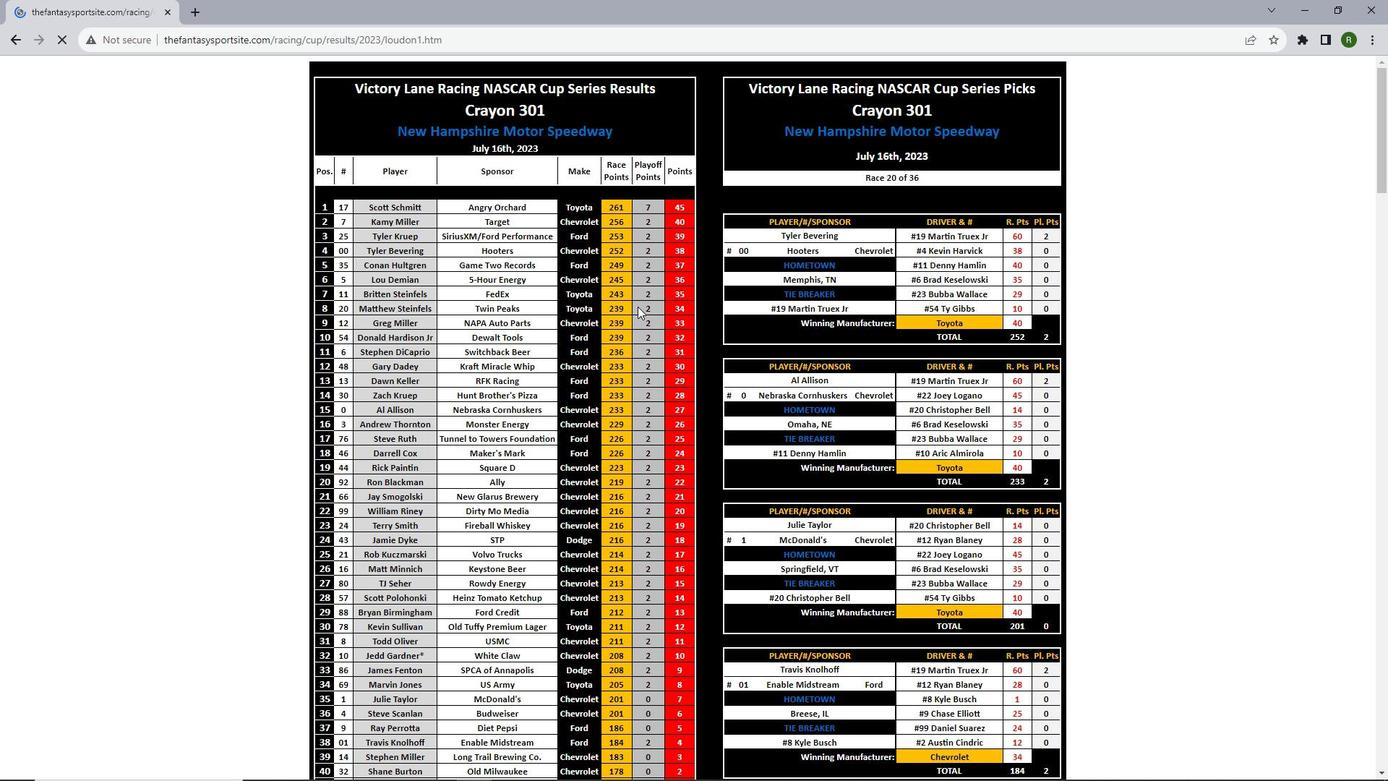 
Action: Mouse scrolled (637, 305) with delta (0, 0)
Screenshot: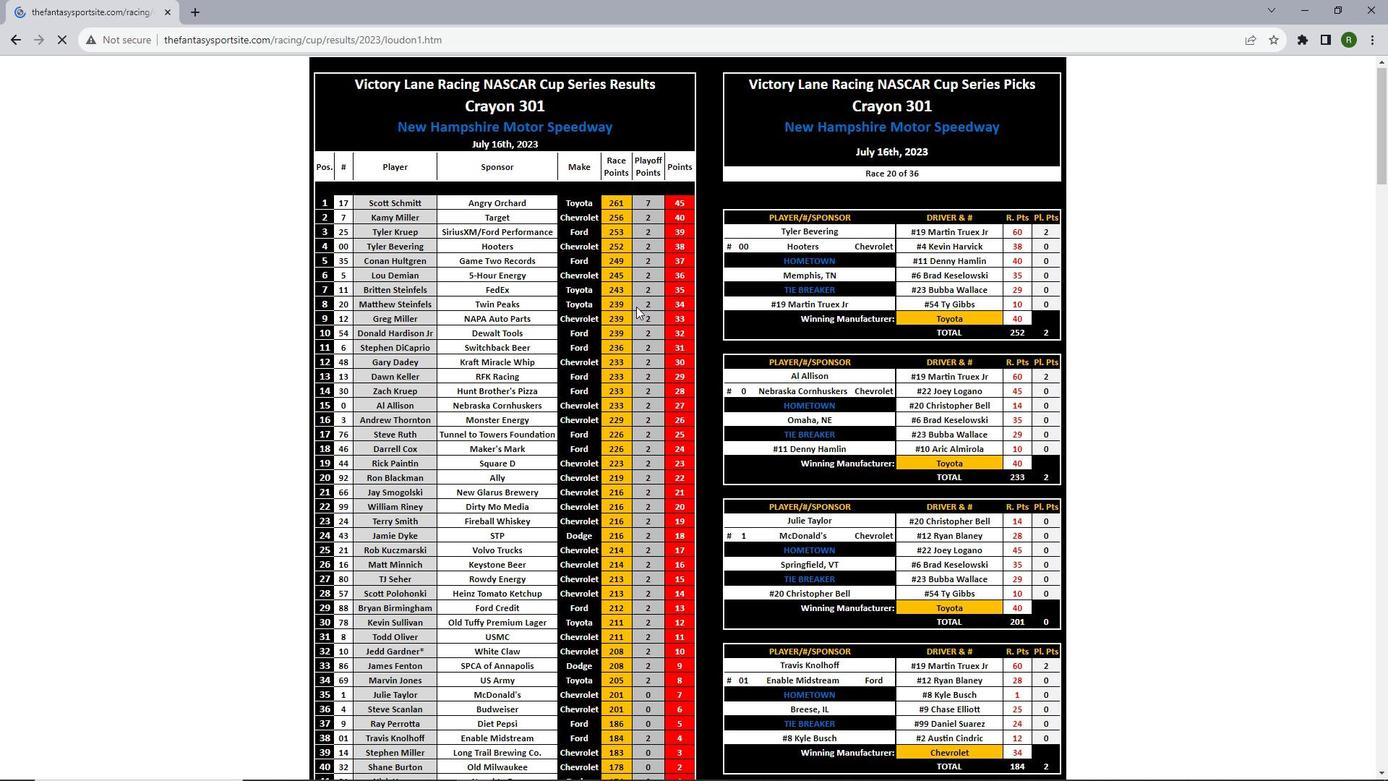 
Action: Mouse moved to (636, 306)
Screenshot: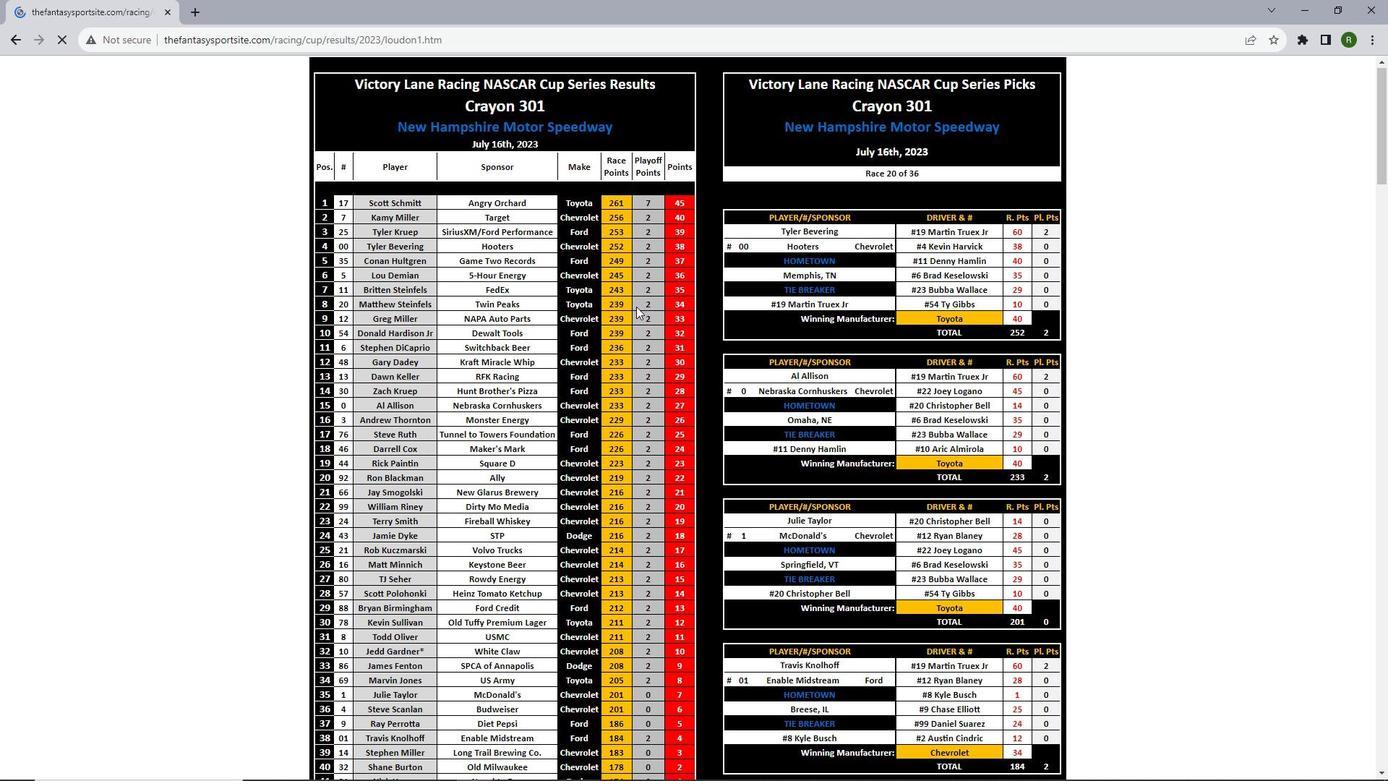 
Action: Mouse scrolled (636, 305) with delta (0, 0)
Screenshot: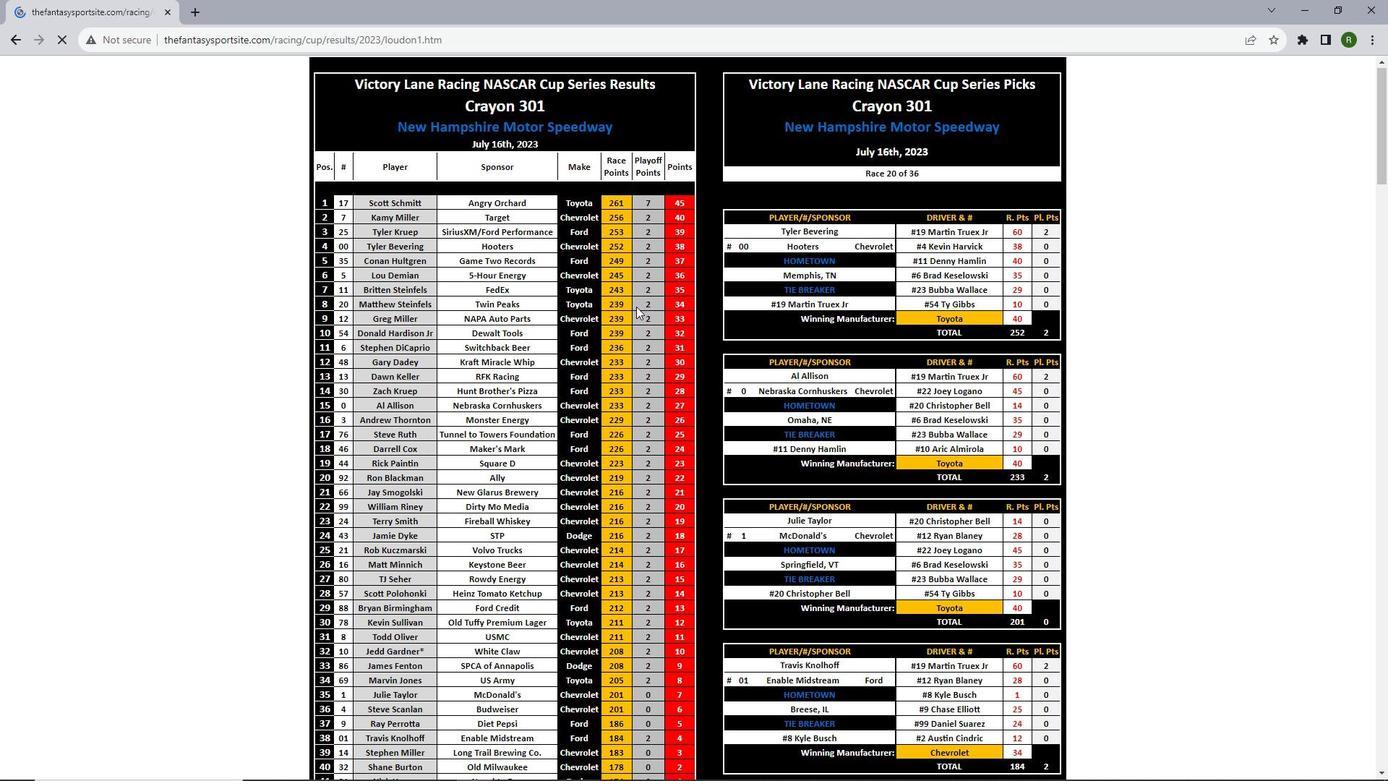 
Action: Mouse scrolled (636, 305) with delta (0, 0)
Screenshot: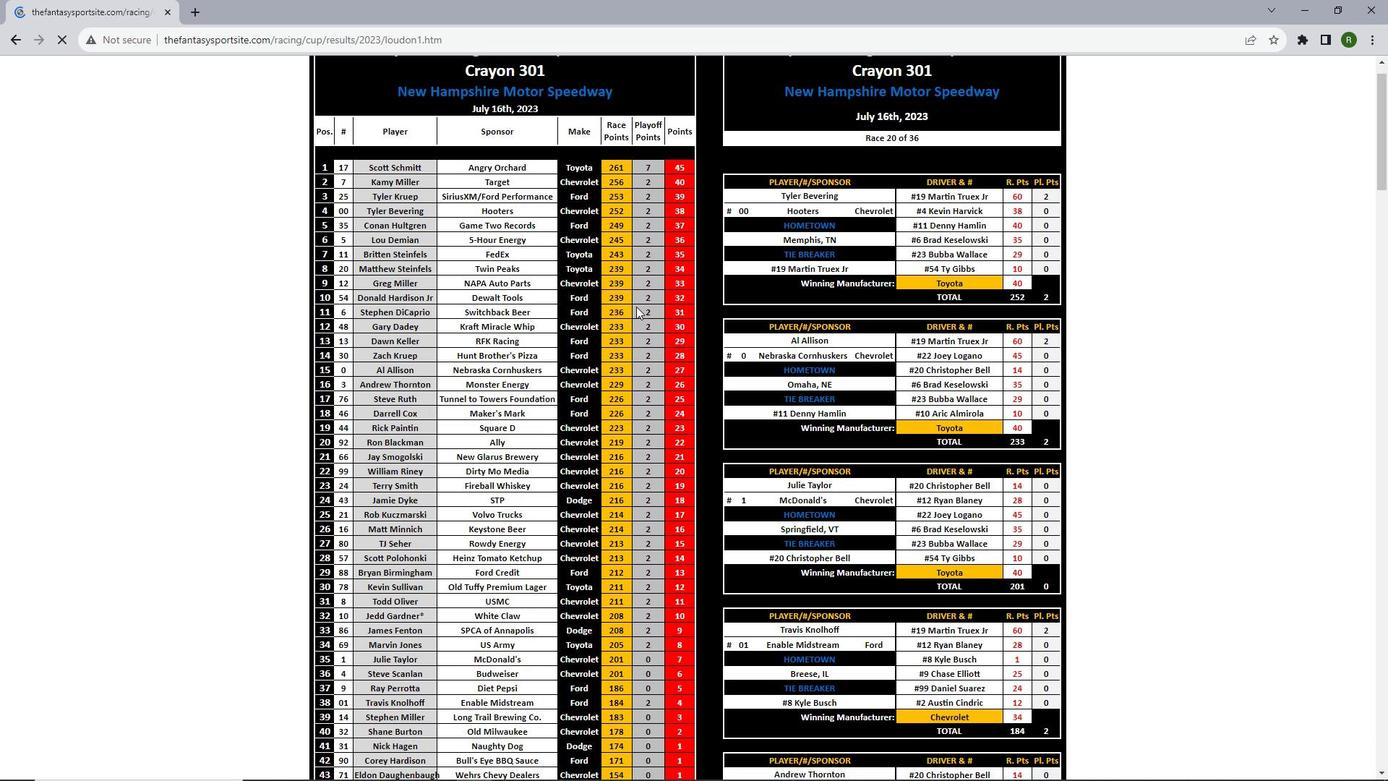 
Action: Mouse scrolled (636, 305) with delta (0, 0)
Screenshot: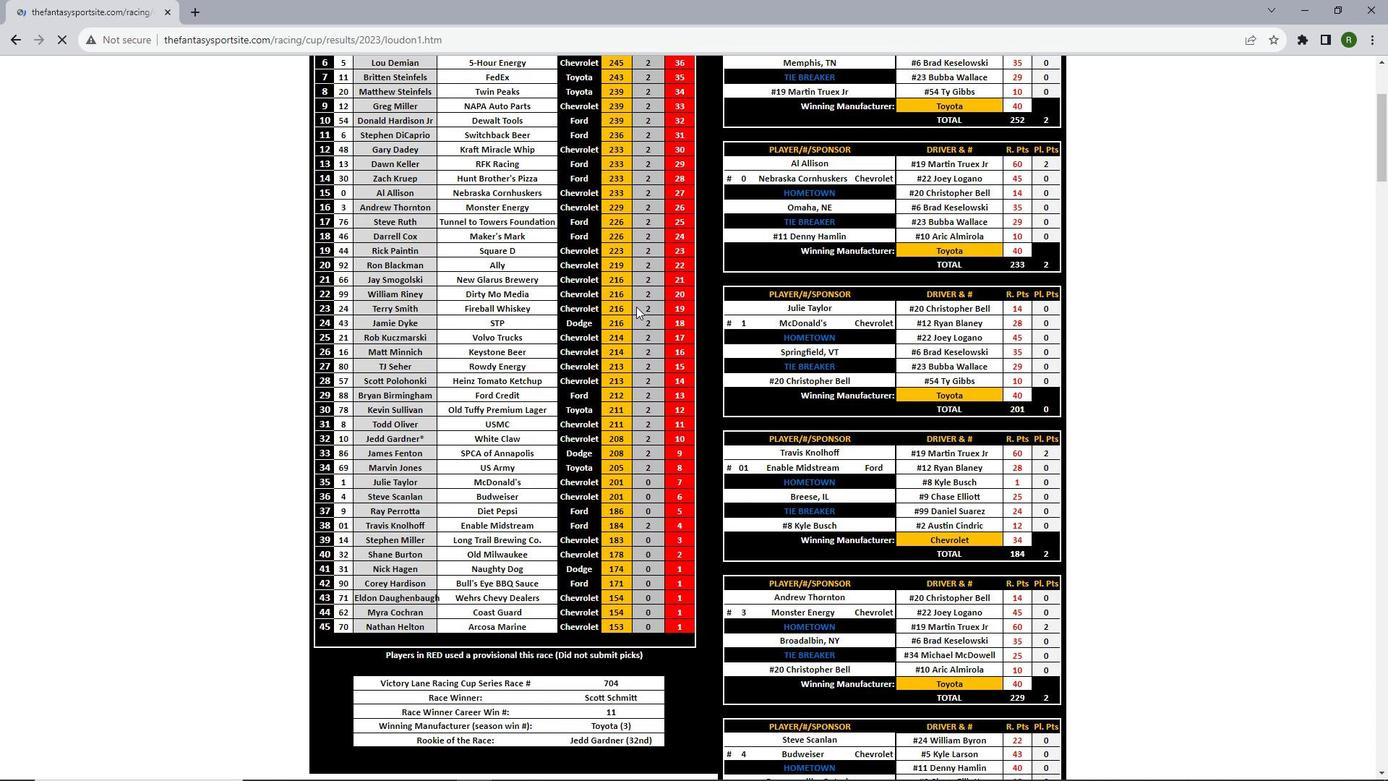 
Action: Mouse scrolled (636, 305) with delta (0, 0)
Screenshot: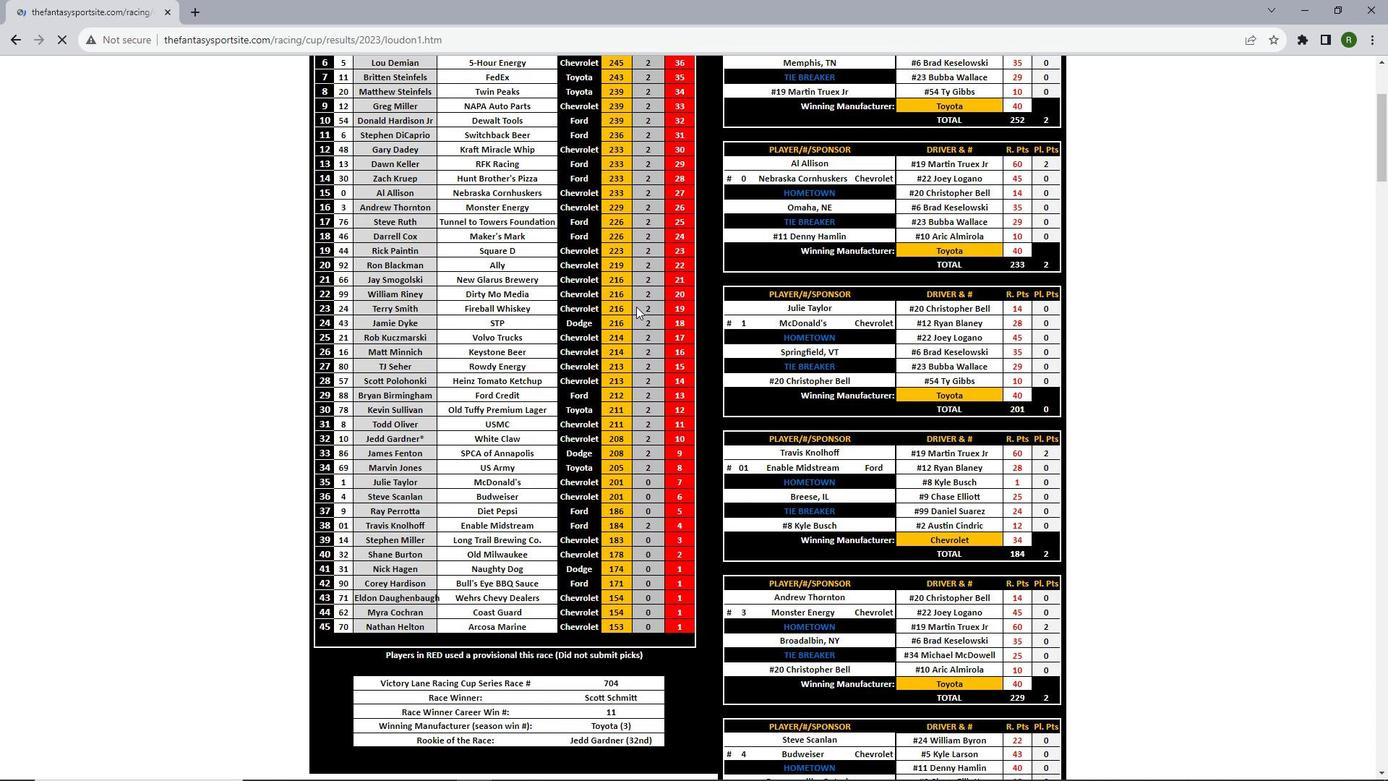 
Action: Mouse scrolled (636, 305) with delta (0, 0)
Screenshot: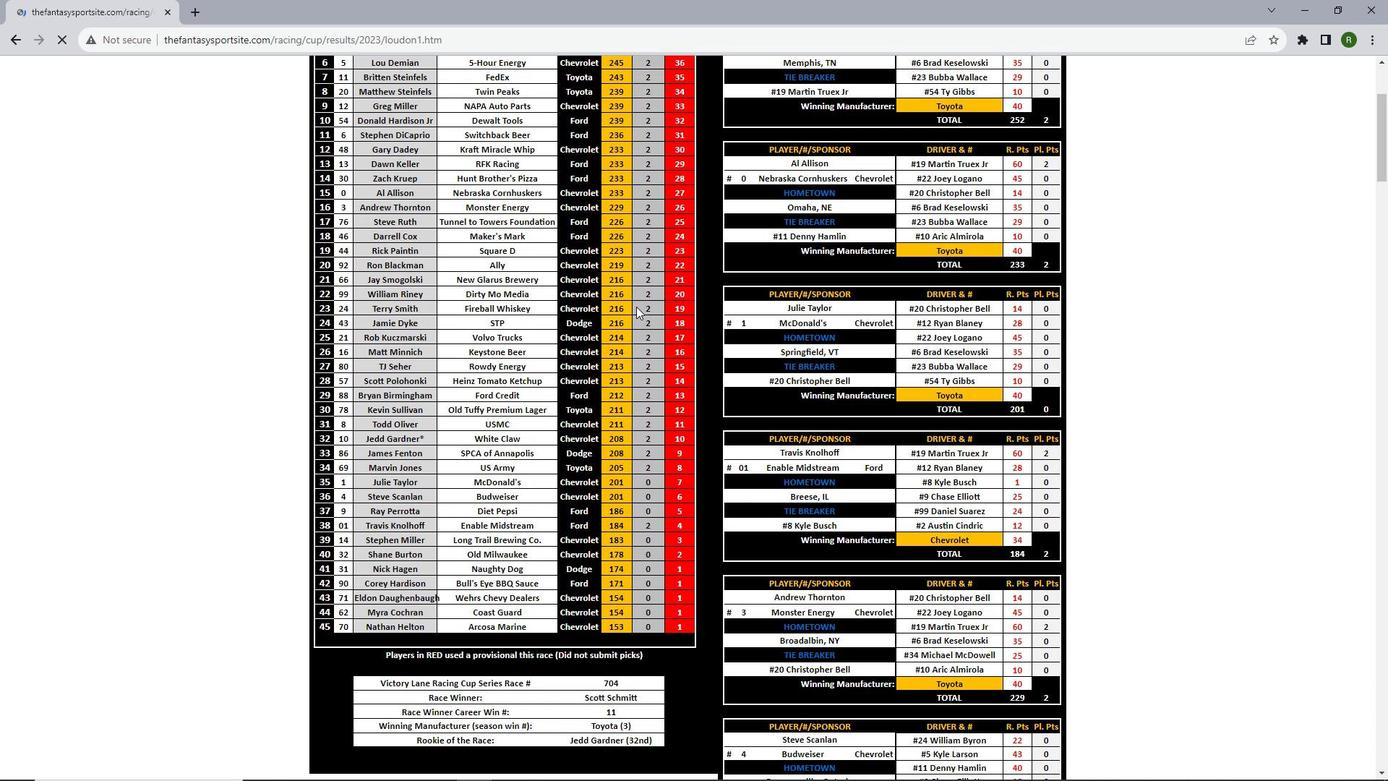 
Action: Mouse scrolled (636, 305) with delta (0, 0)
Screenshot: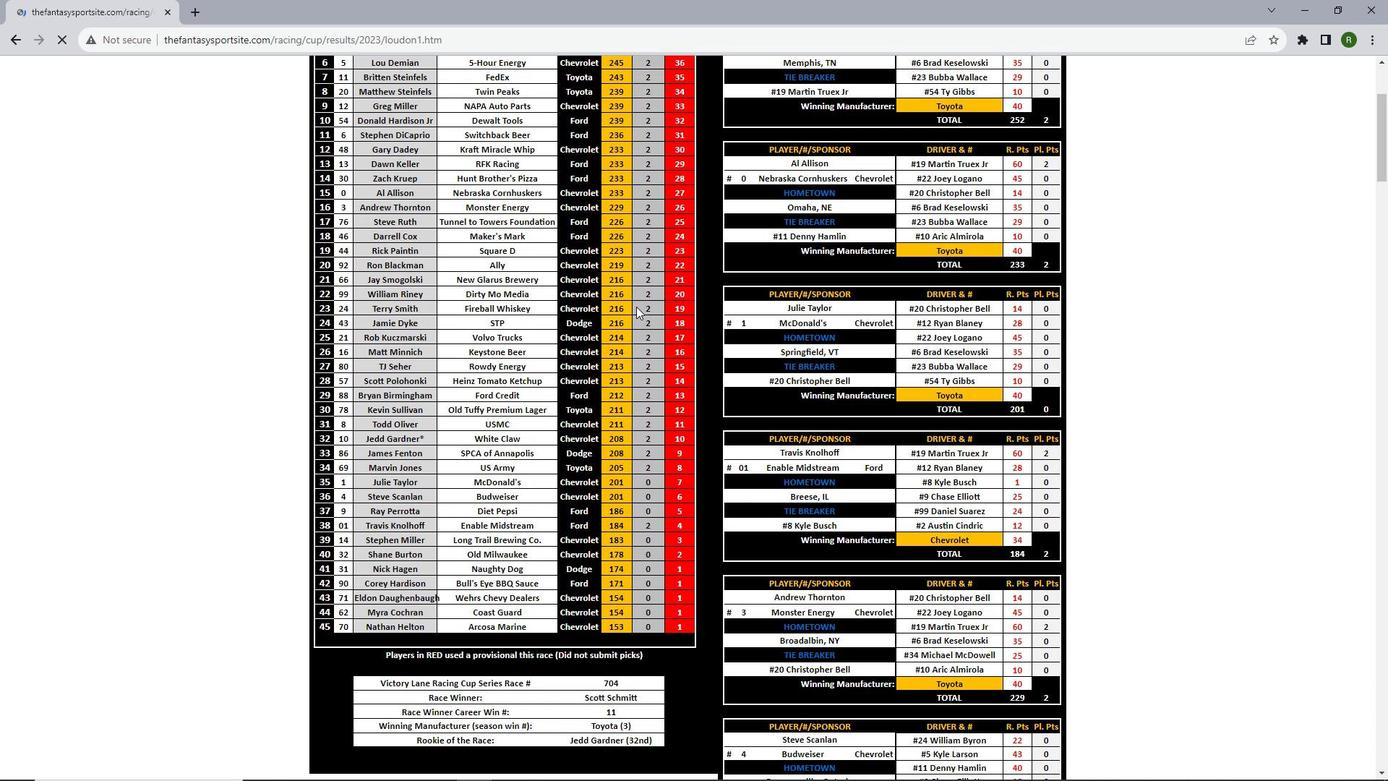 
Action: Mouse moved to (636, 306)
Screenshot: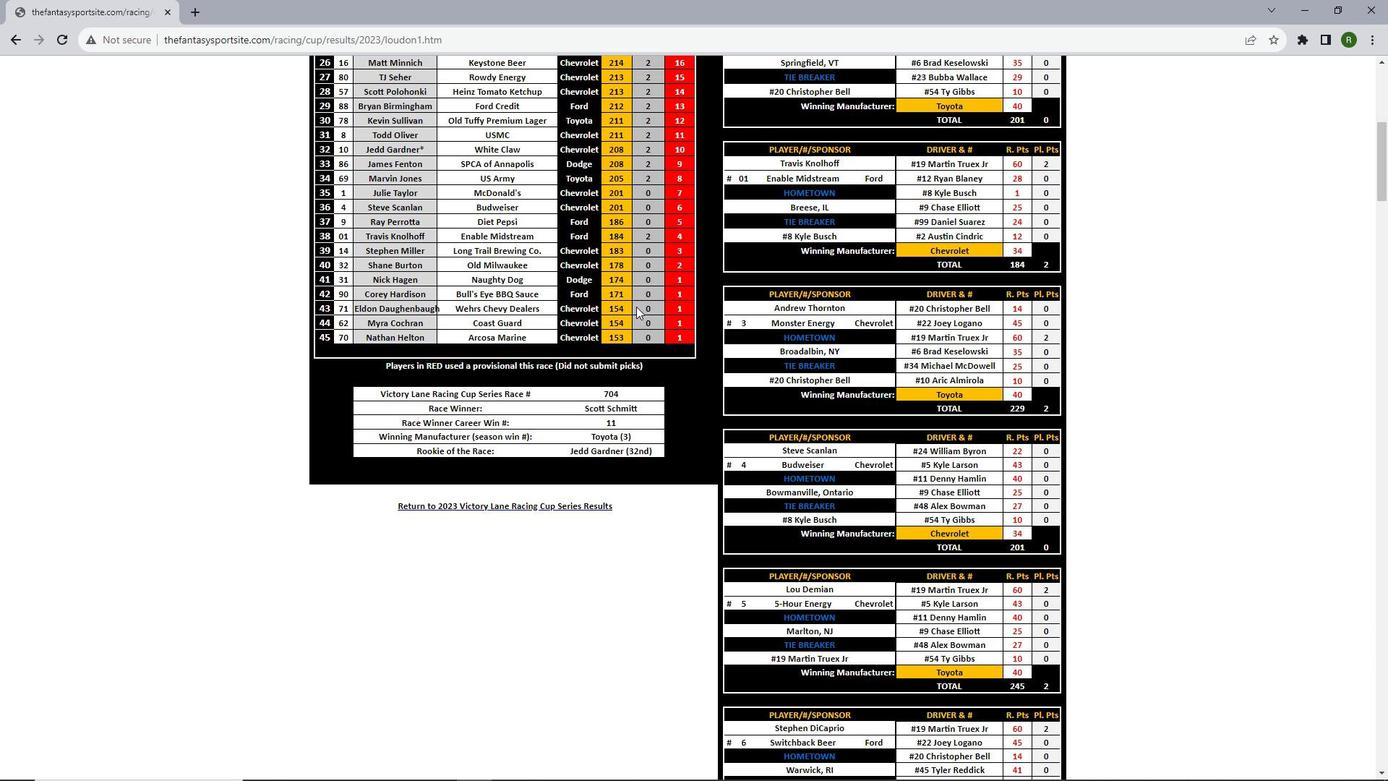 
Action: Mouse scrolled (636, 305) with delta (0, 0)
Screenshot: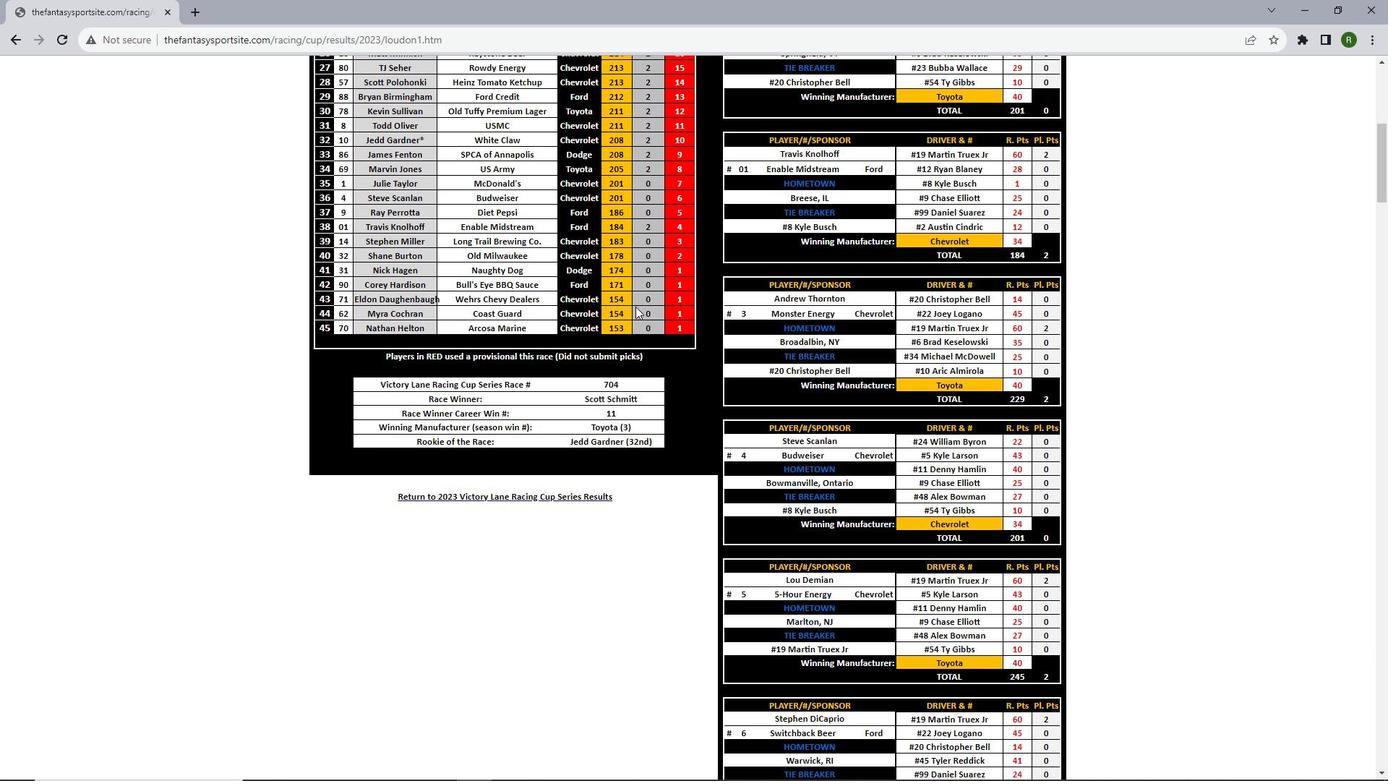 
Action: Mouse moved to (635, 306)
Screenshot: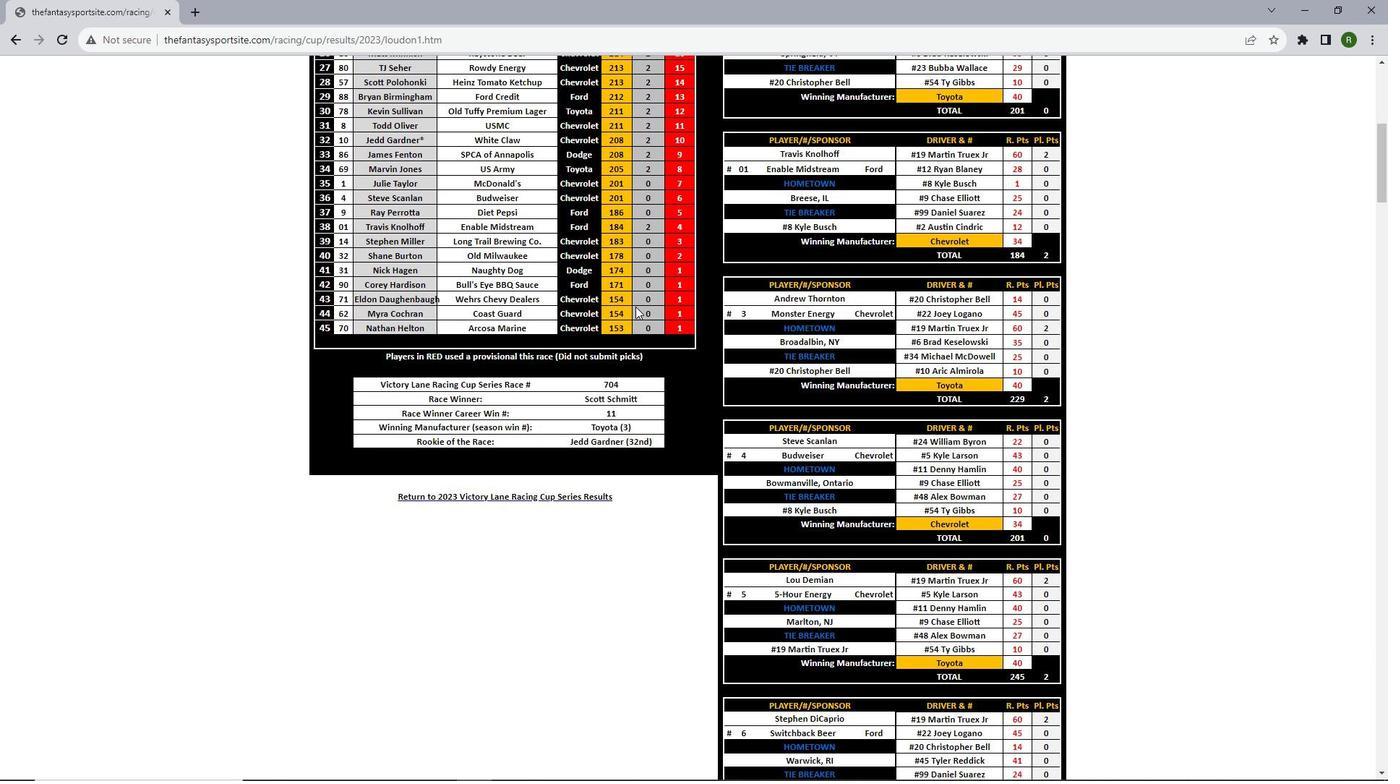 
Action: Mouse scrolled (635, 305) with delta (0, 0)
Screenshot: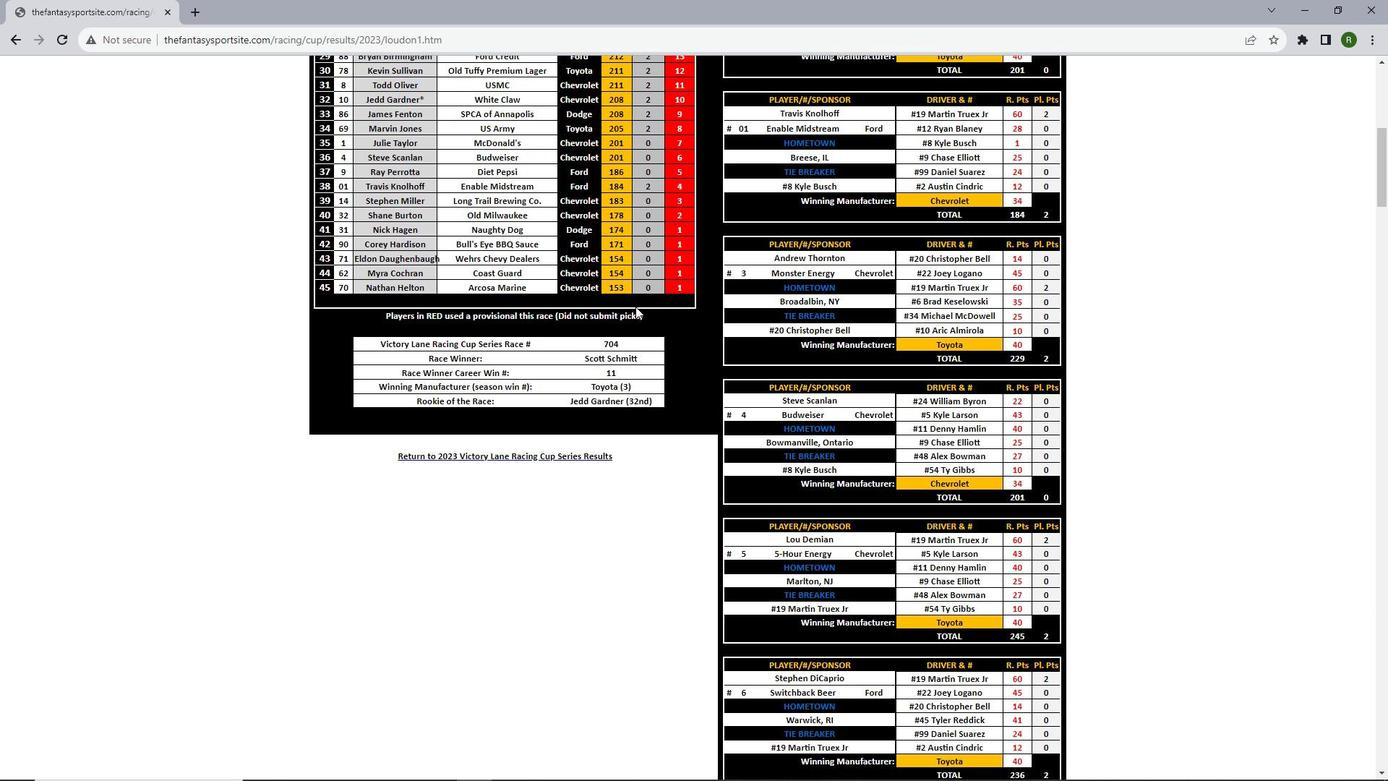 
Action: Mouse scrolled (635, 305) with delta (0, 0)
Screenshot: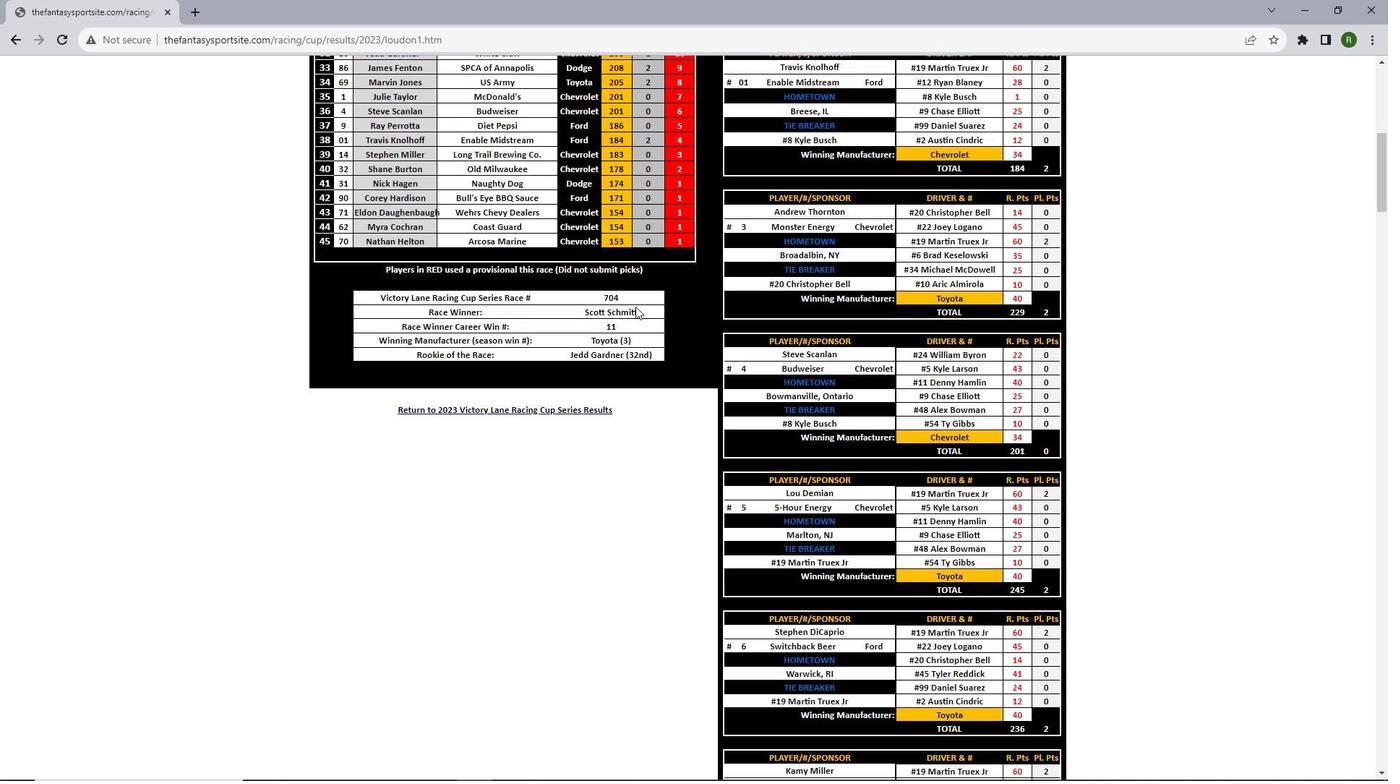 
Action: Mouse scrolled (635, 305) with delta (0, 0)
Screenshot: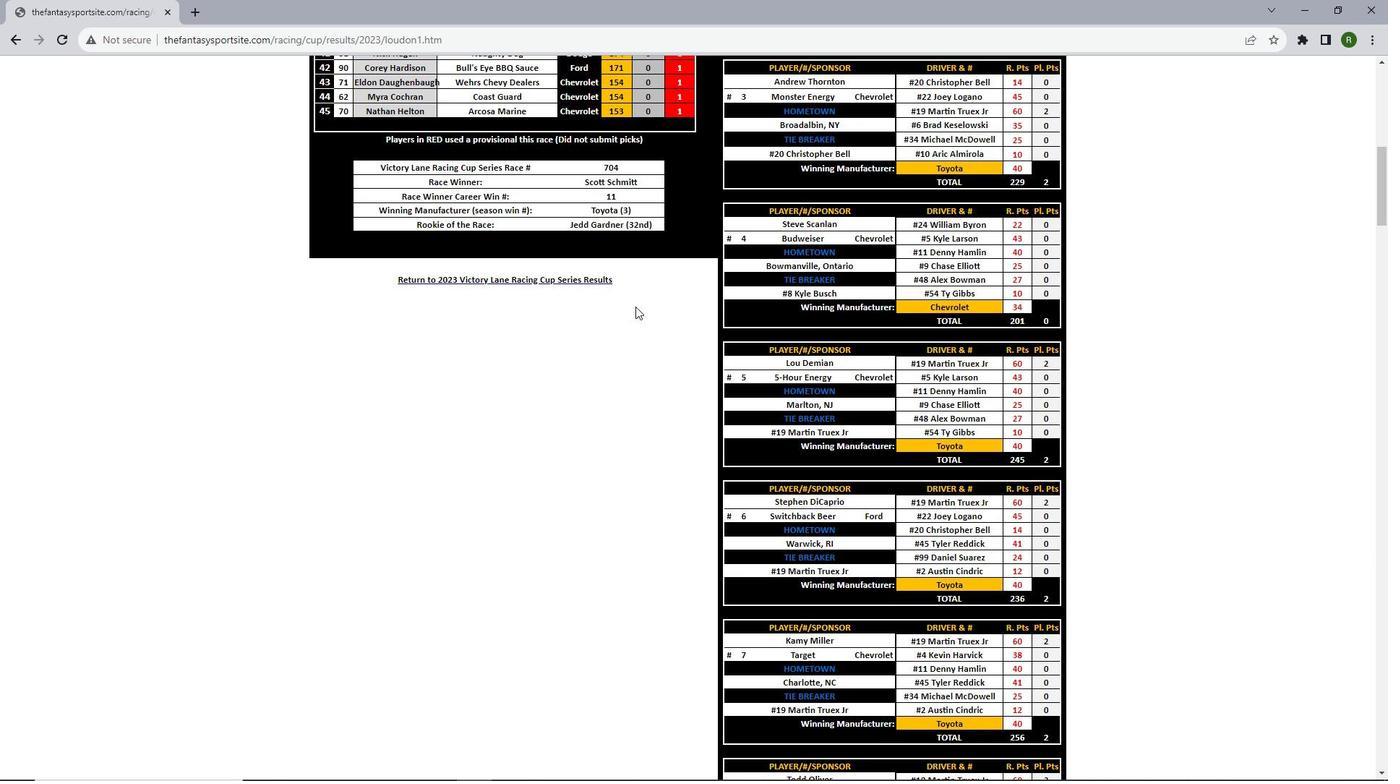 
Action: Mouse scrolled (635, 305) with delta (0, 0)
Screenshot: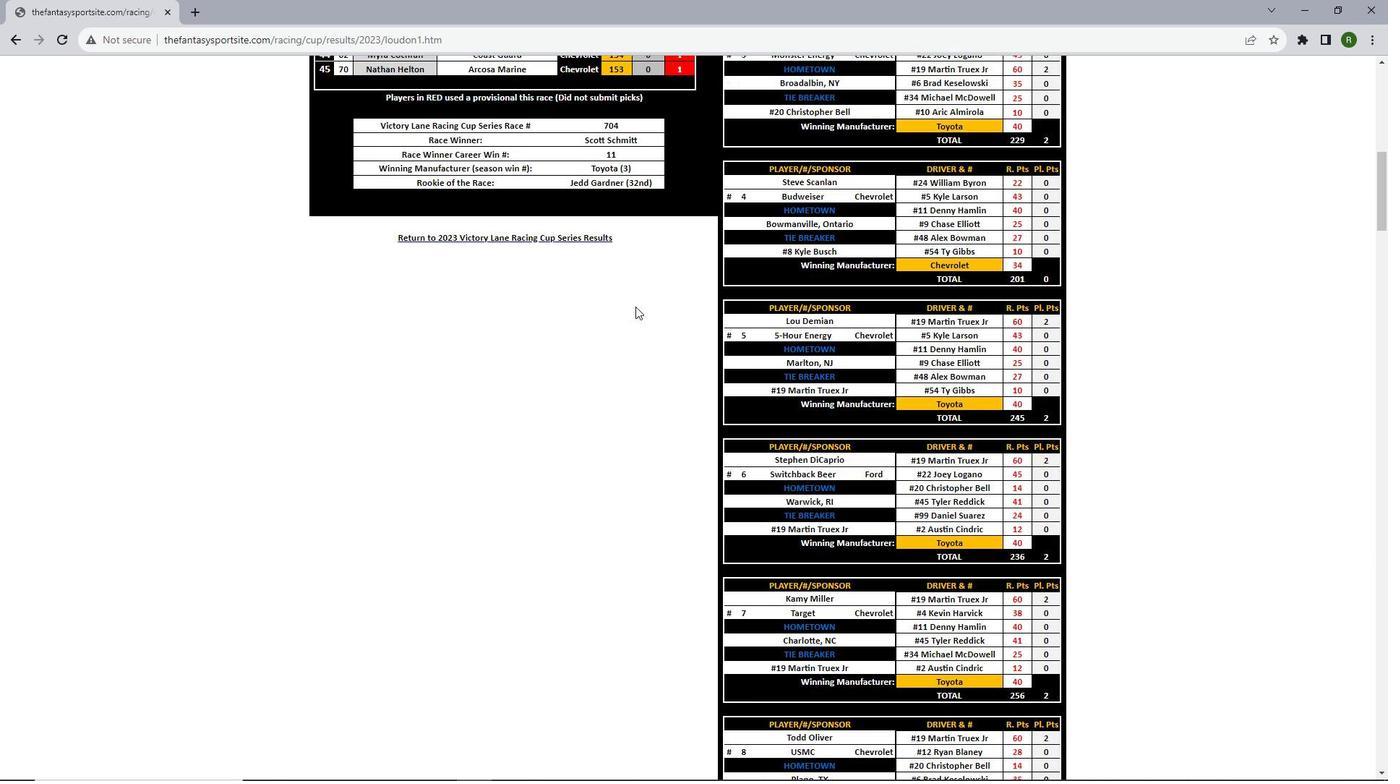 
Action: Mouse scrolled (635, 305) with delta (0, 0)
Screenshot: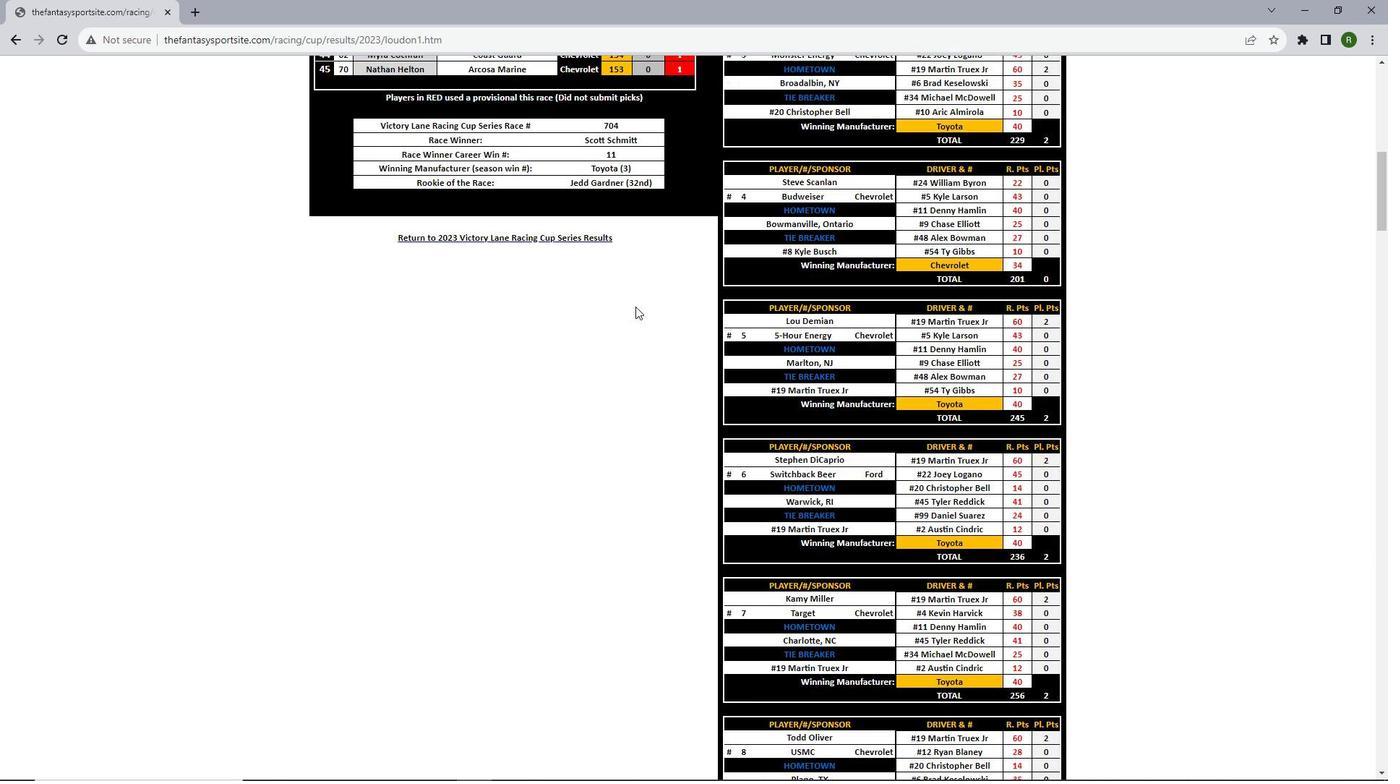 
Action: Mouse moved to (635, 306)
Screenshot: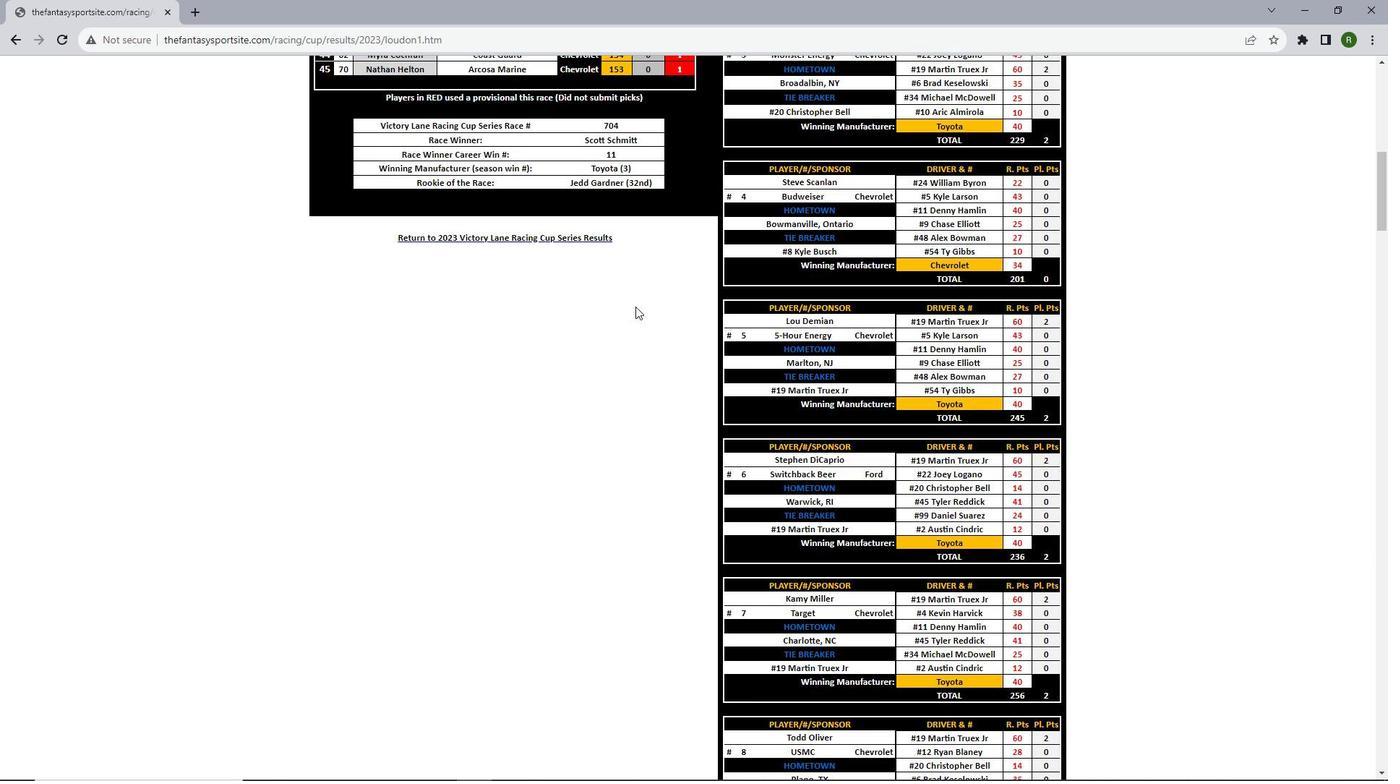 
Action: Mouse scrolled (635, 305) with delta (0, 0)
Screenshot: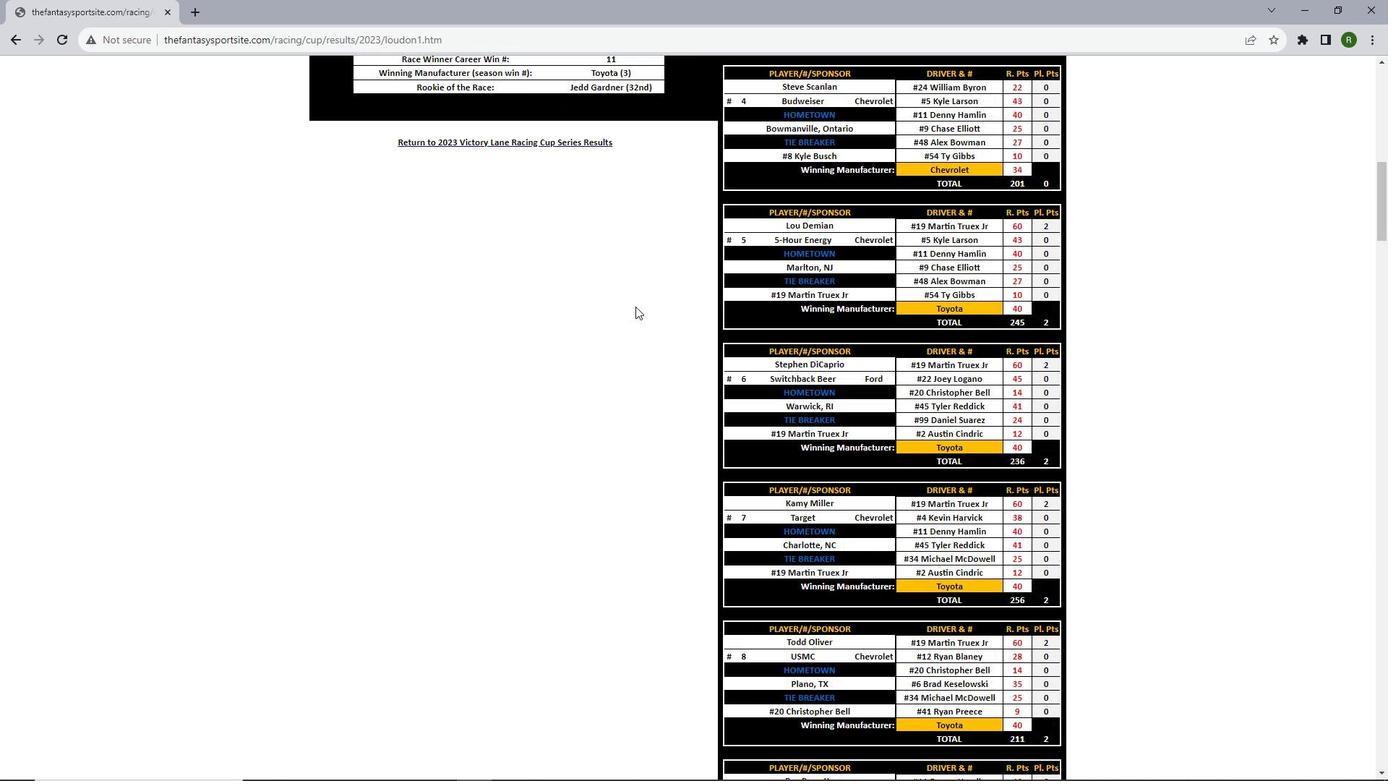 
Action: Mouse scrolled (635, 305) with delta (0, 0)
Screenshot: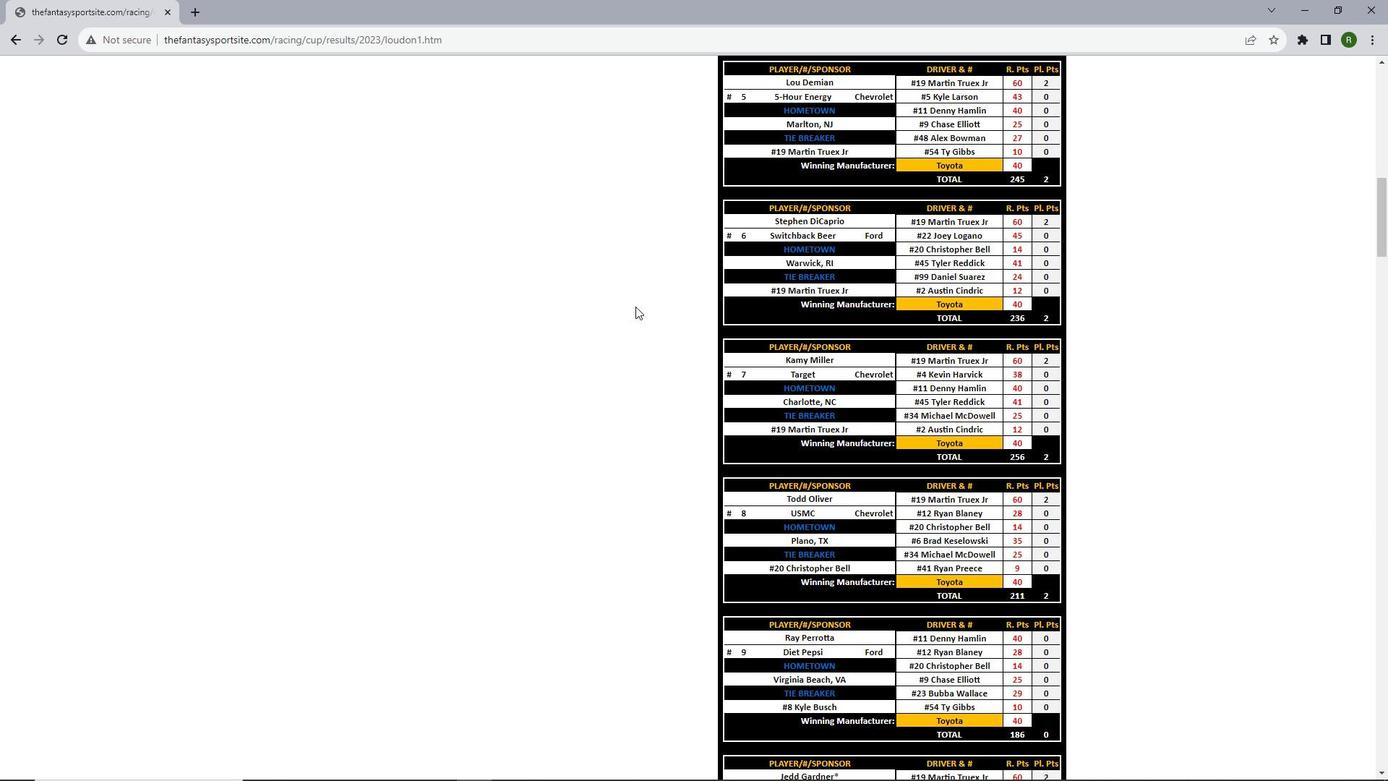 
Action: Mouse scrolled (635, 305) with delta (0, 0)
Screenshot: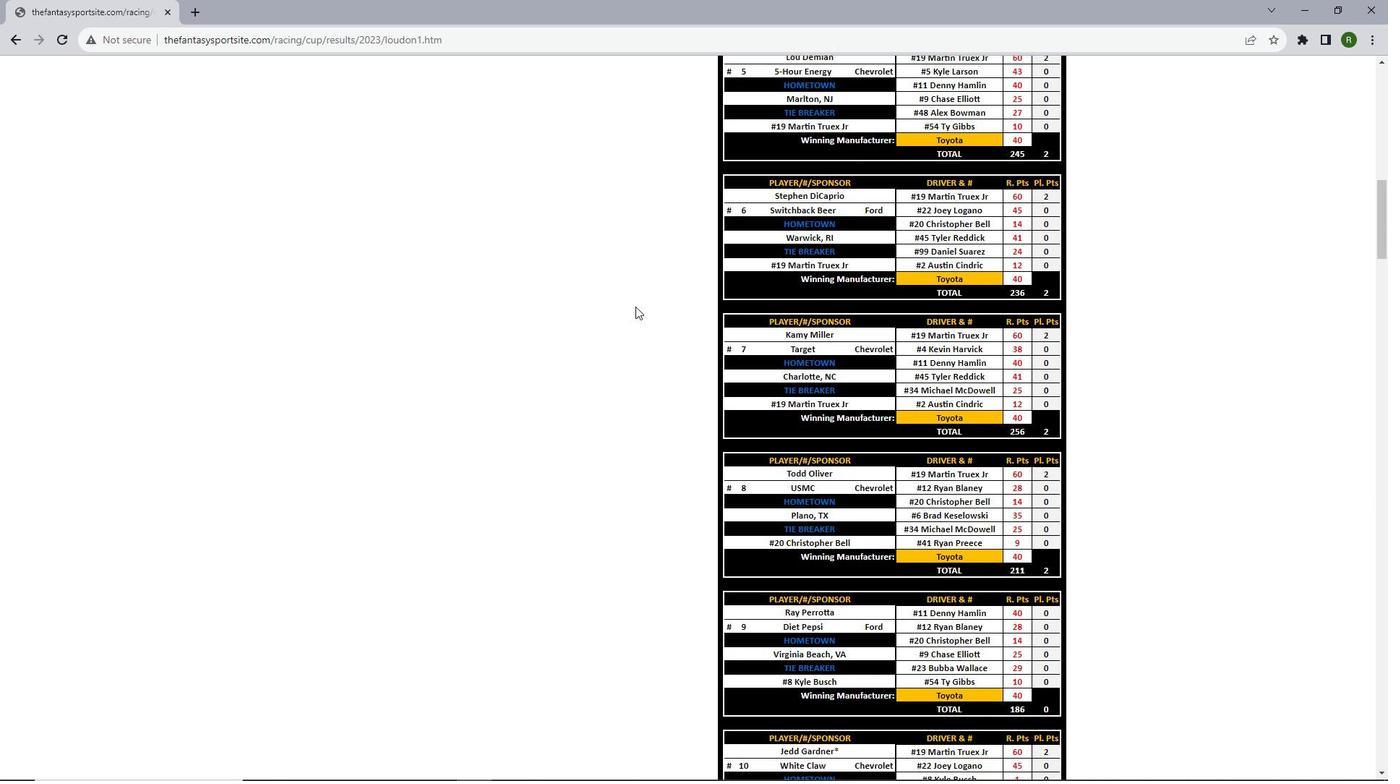 
Action: Mouse scrolled (635, 305) with delta (0, 0)
Screenshot: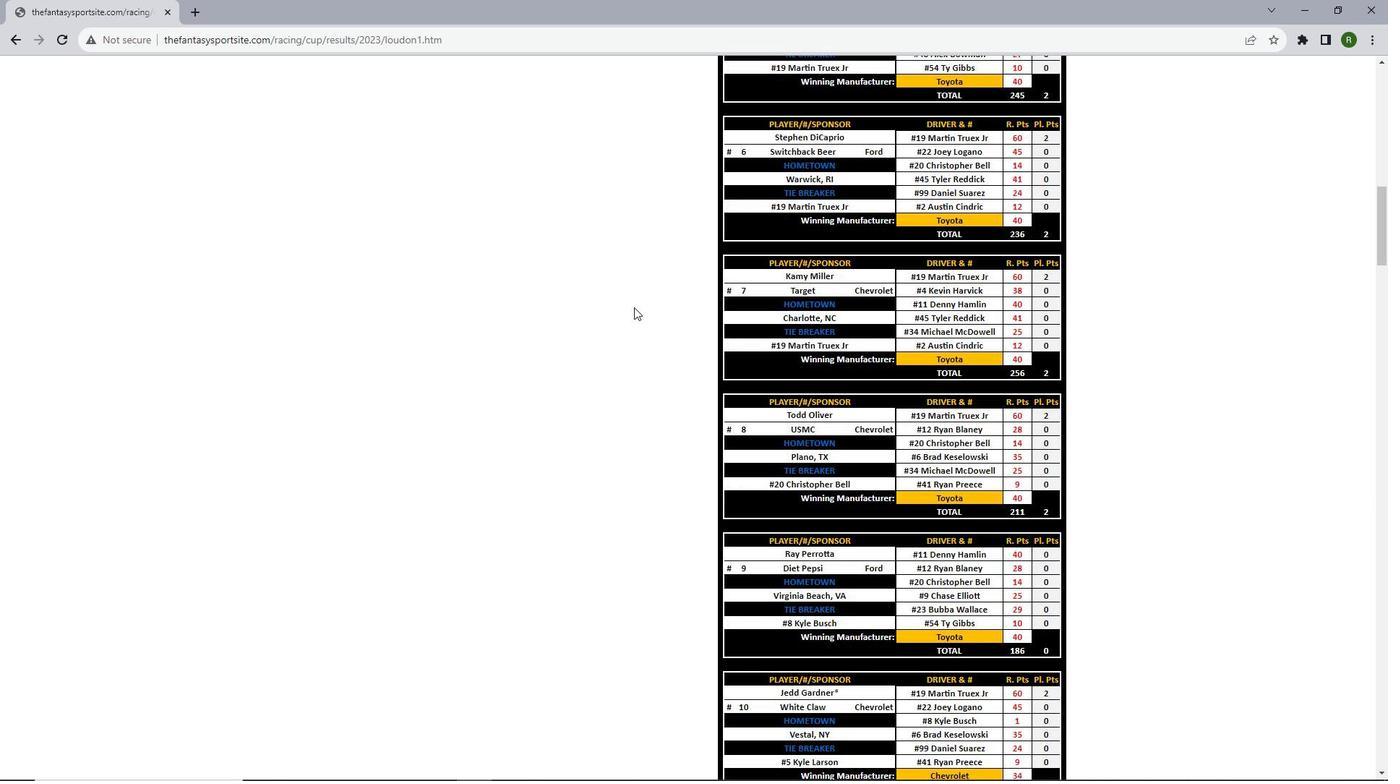 
Action: Mouse moved to (634, 307)
Screenshot: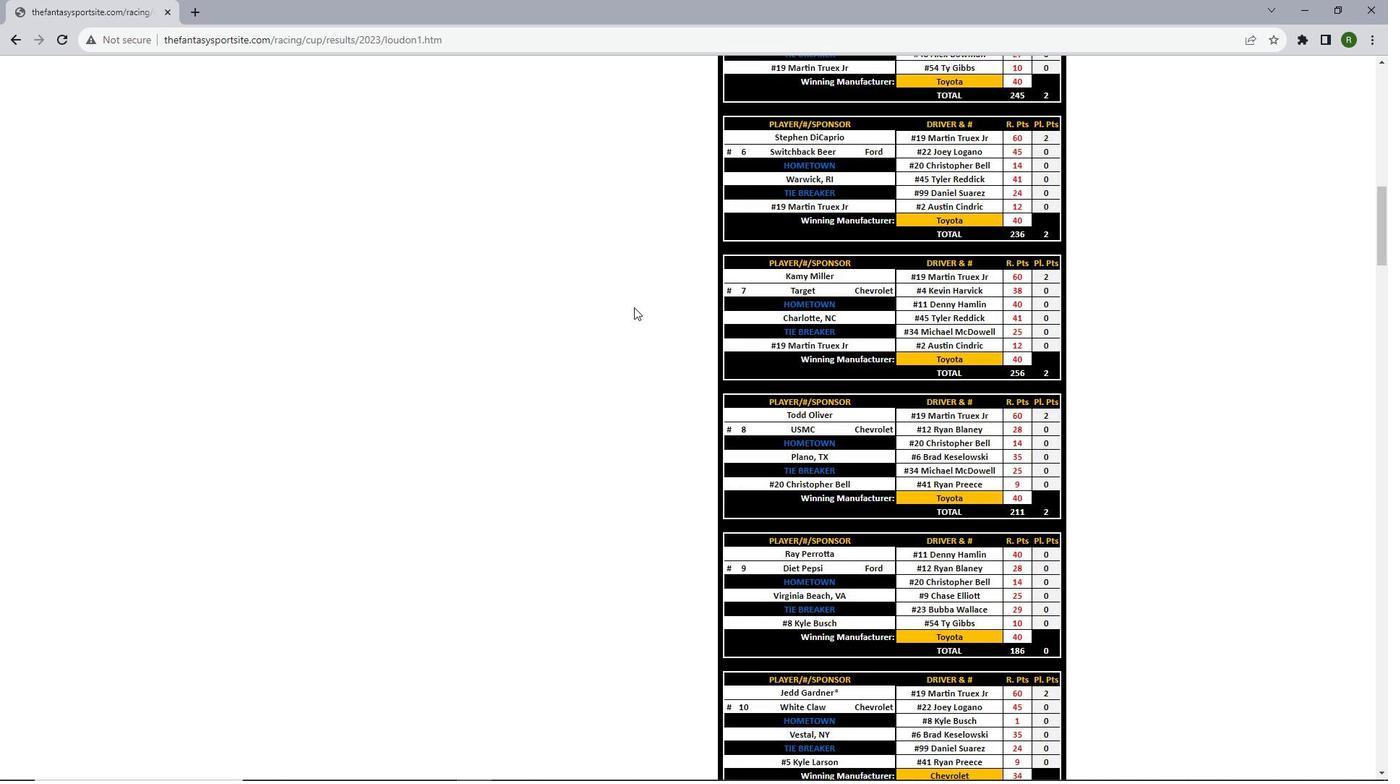 
Action: Mouse scrolled (634, 306) with delta (0, 0)
Screenshot: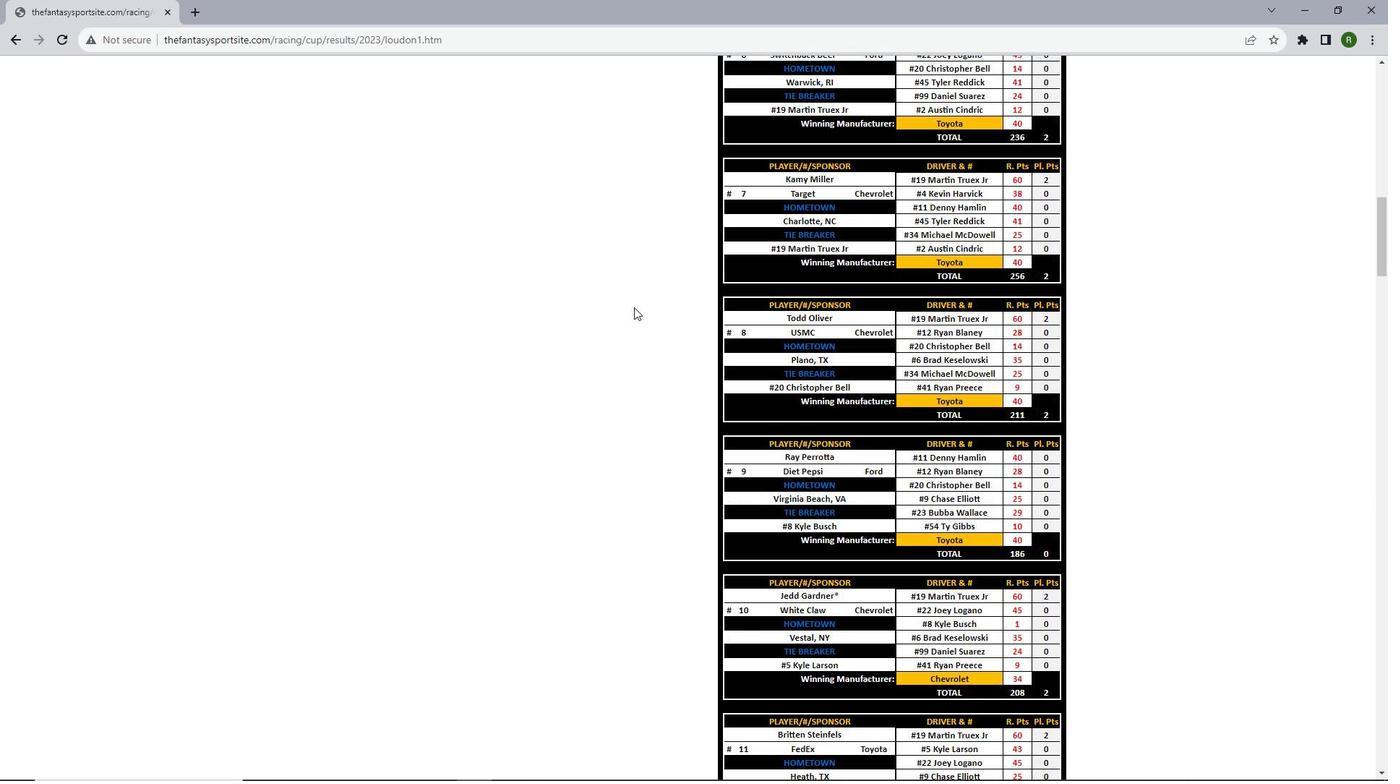 
Action: Mouse scrolled (634, 306) with delta (0, 0)
Screenshot: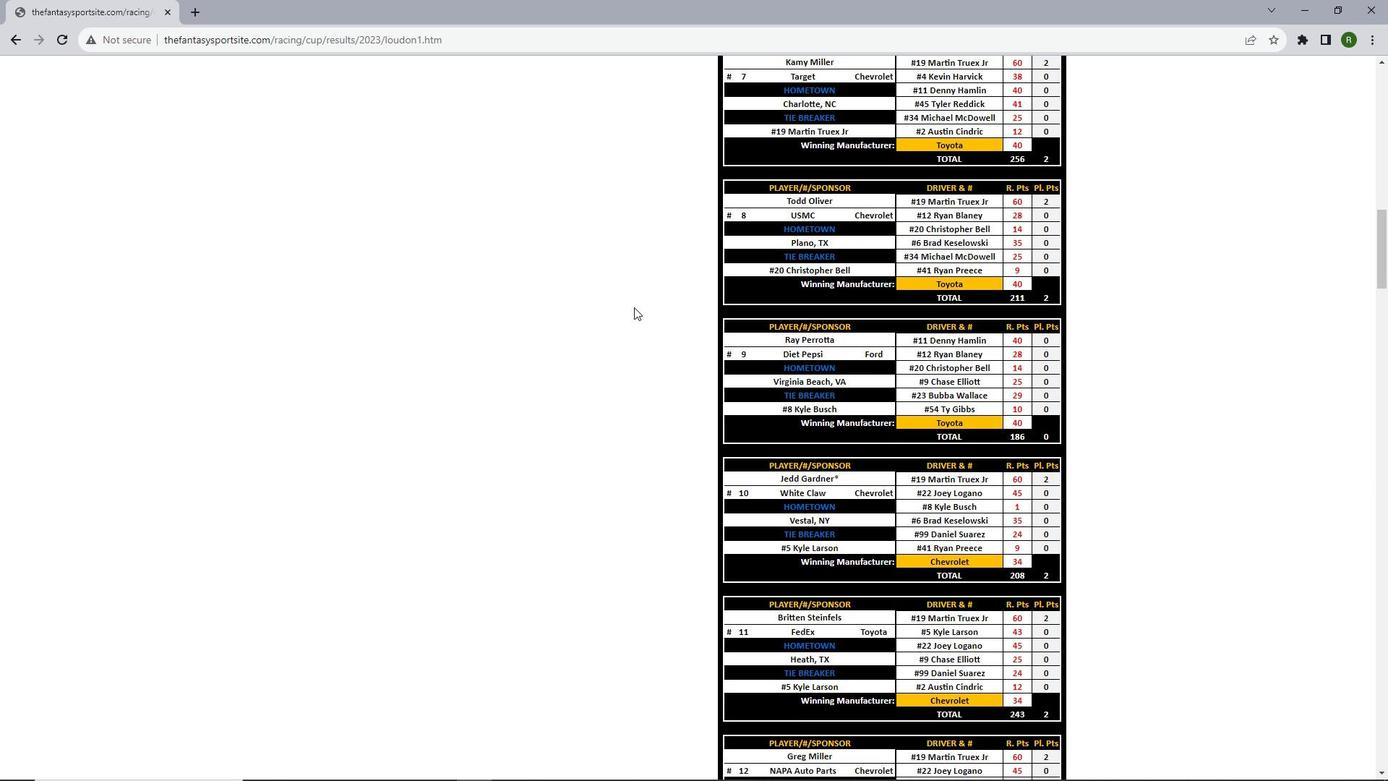 
Action: Mouse scrolled (634, 306) with delta (0, 0)
Screenshot: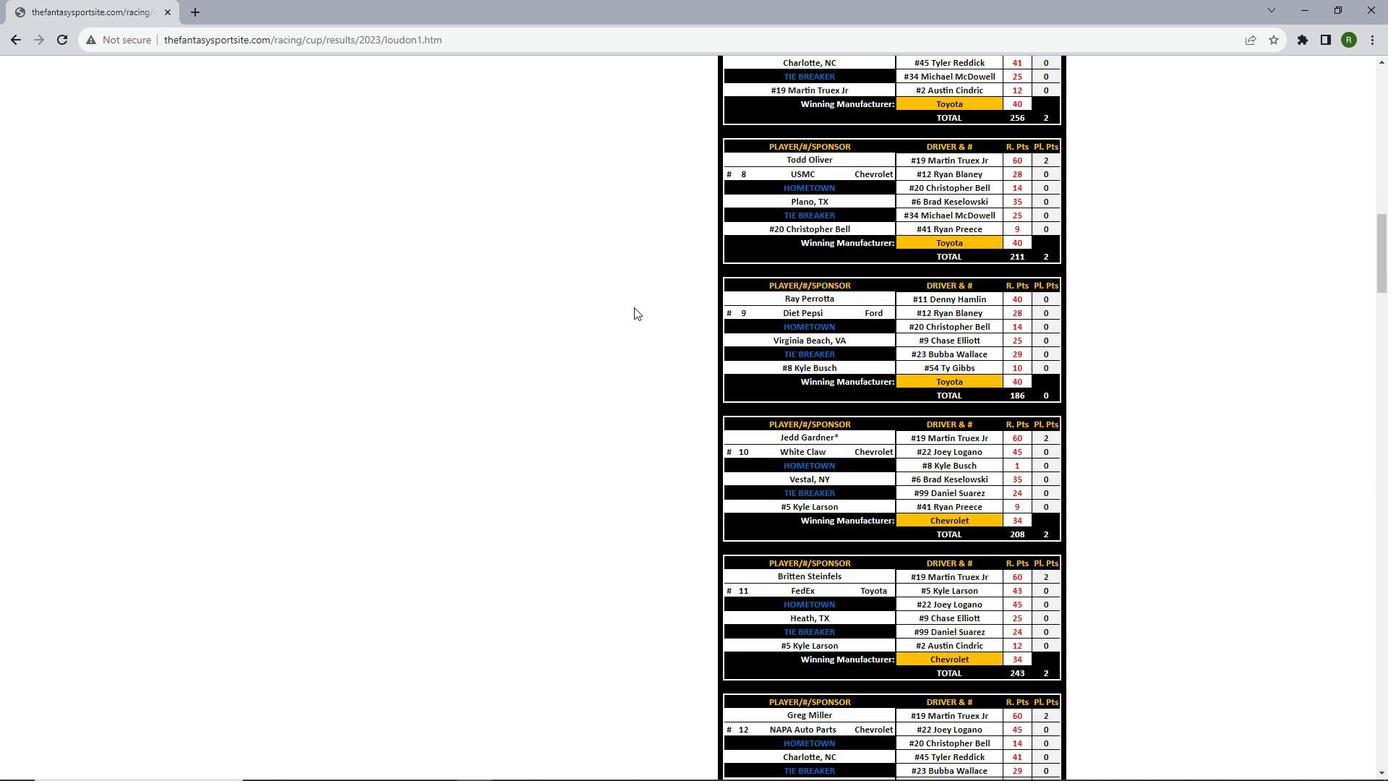 
Action: Mouse scrolled (634, 306) with delta (0, 0)
Screenshot: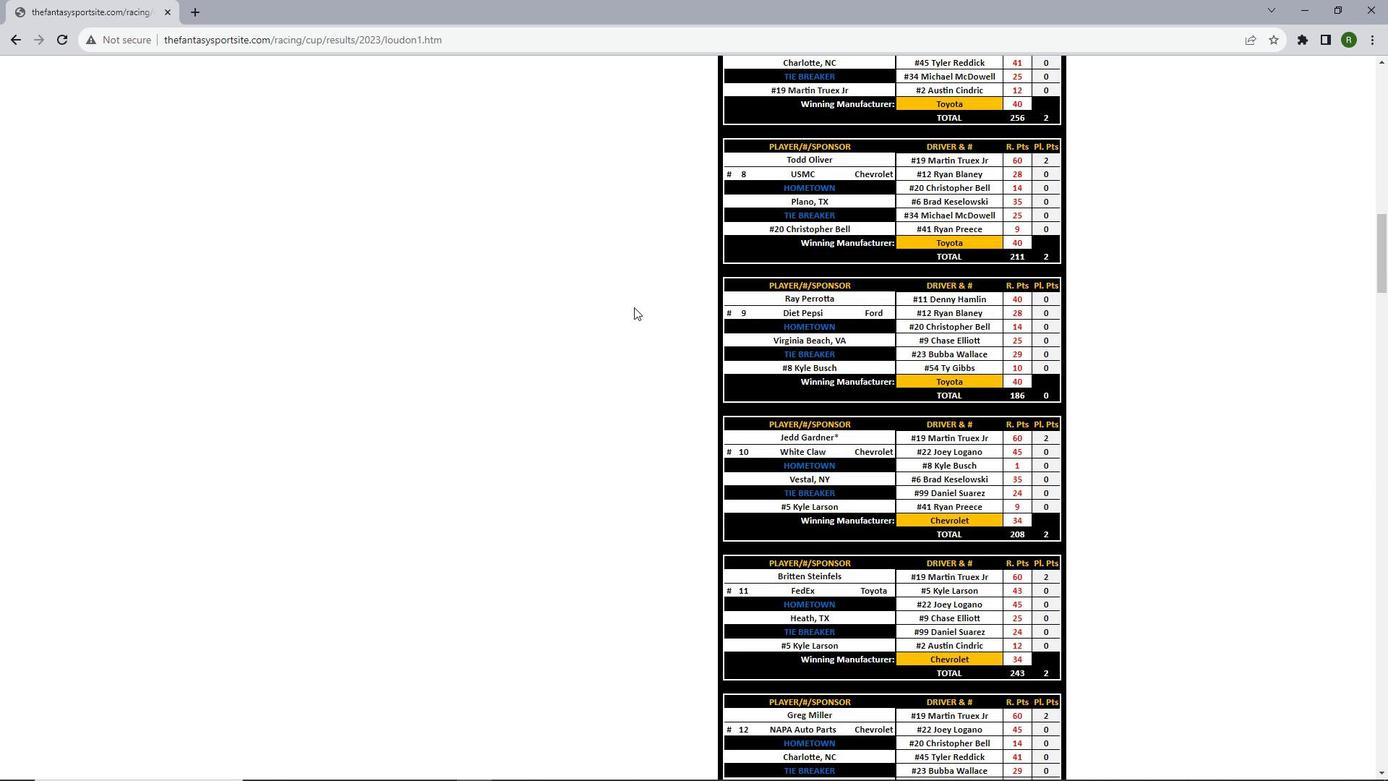 
Action: Mouse scrolled (634, 306) with delta (0, 0)
Screenshot: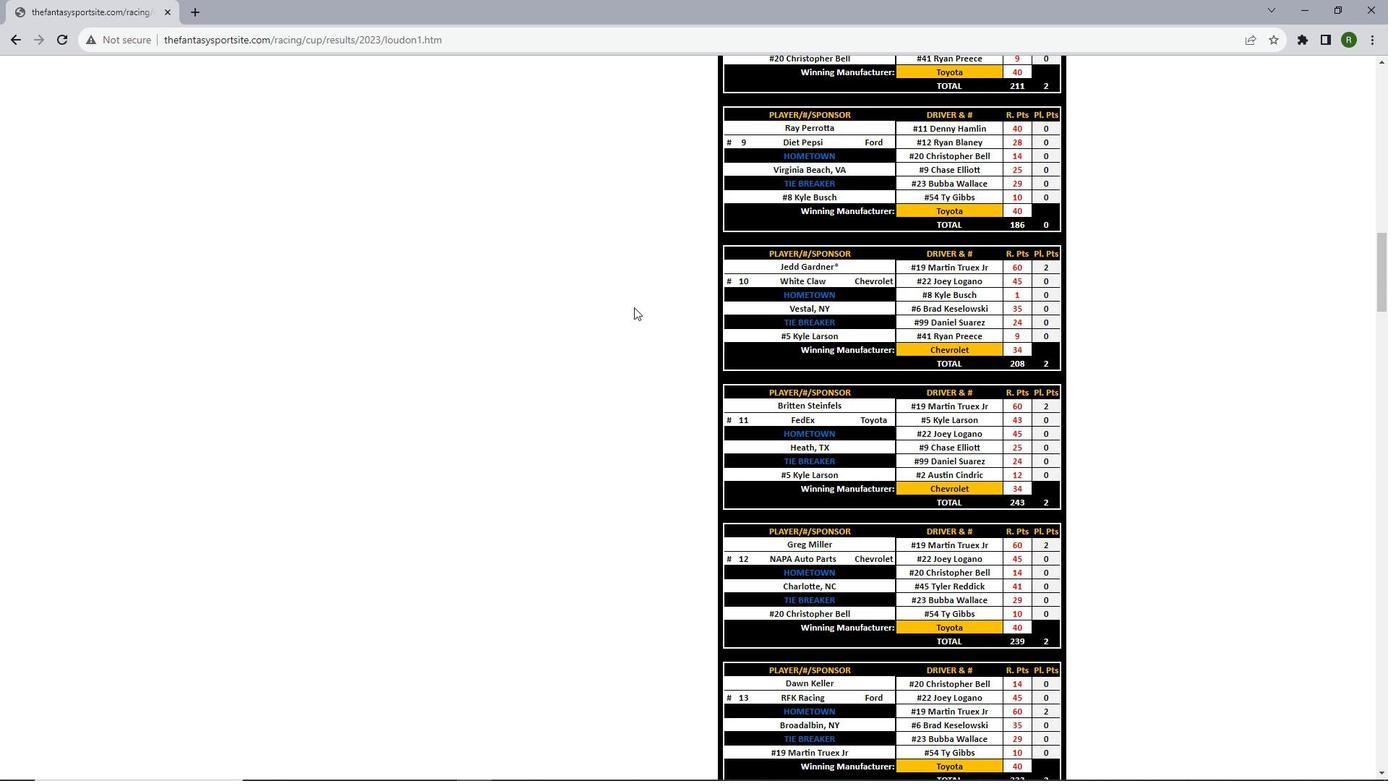 
Action: Mouse scrolled (634, 306) with delta (0, 0)
Screenshot: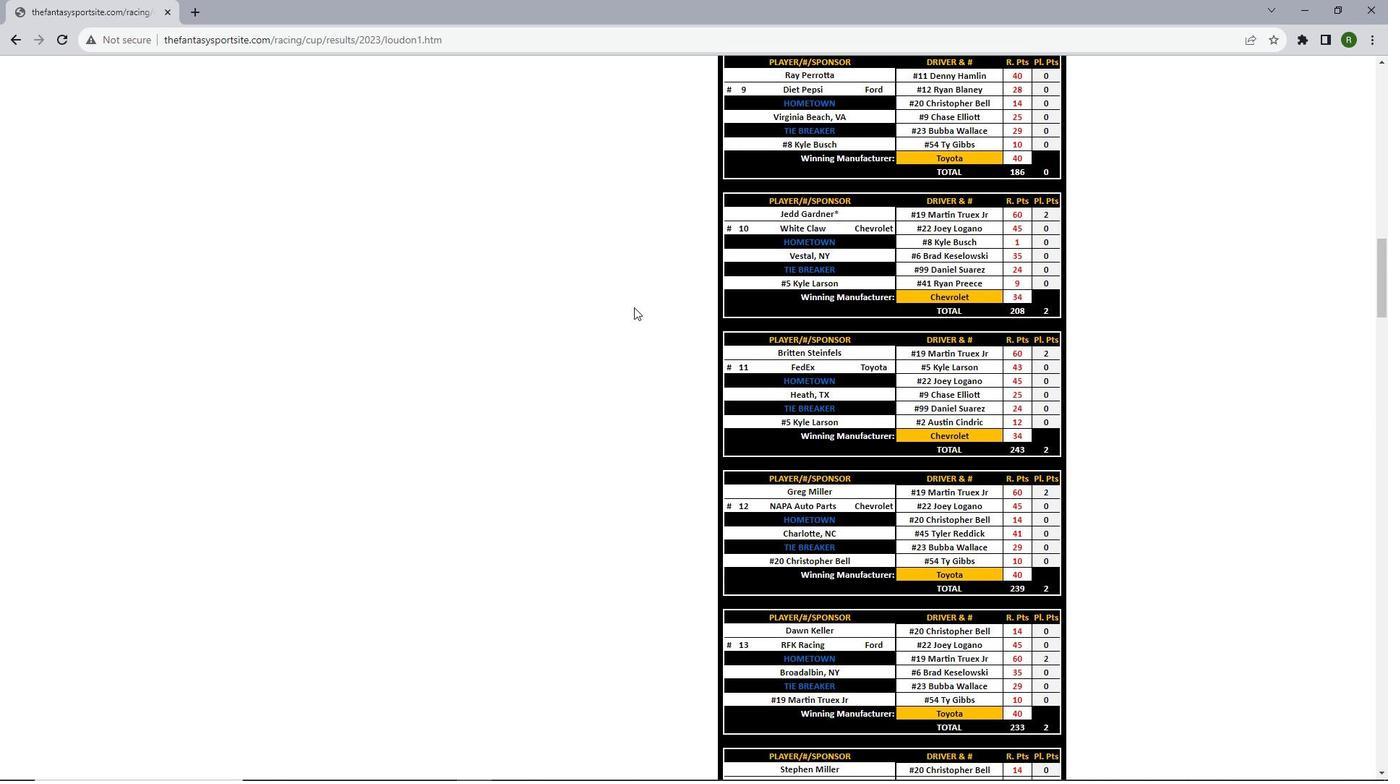 
Action: Mouse scrolled (634, 306) with delta (0, 0)
Screenshot: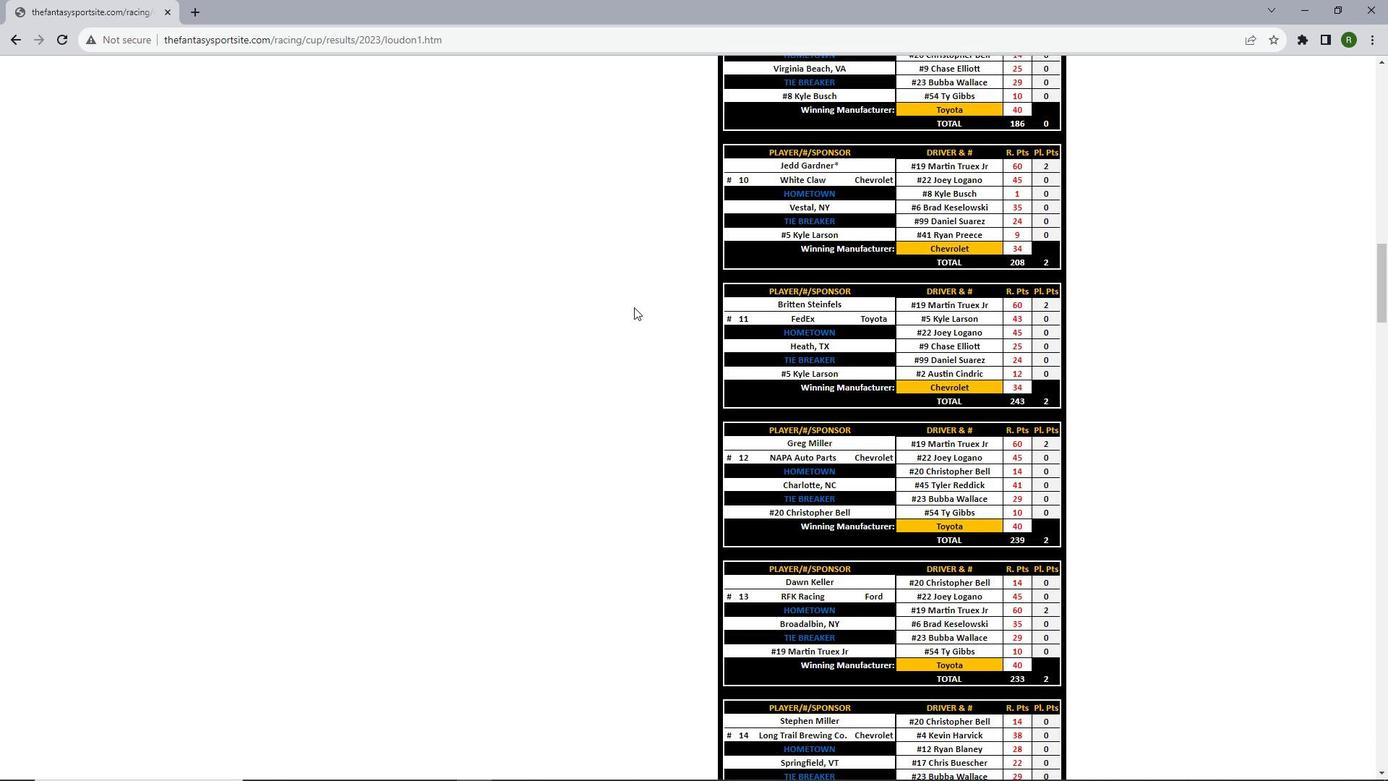 
Action: Mouse scrolled (634, 306) with delta (0, 0)
Screenshot: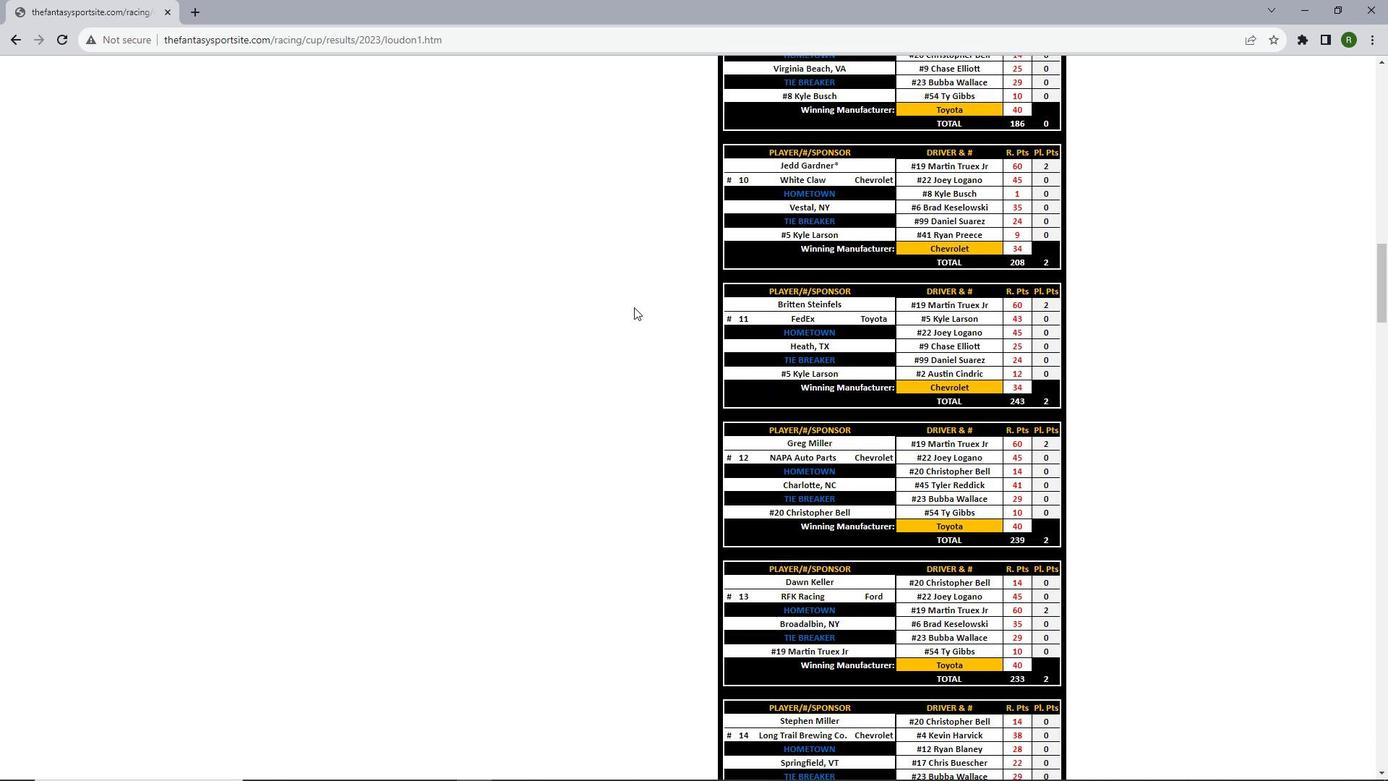 
Action: Mouse scrolled (634, 306) with delta (0, 0)
Screenshot: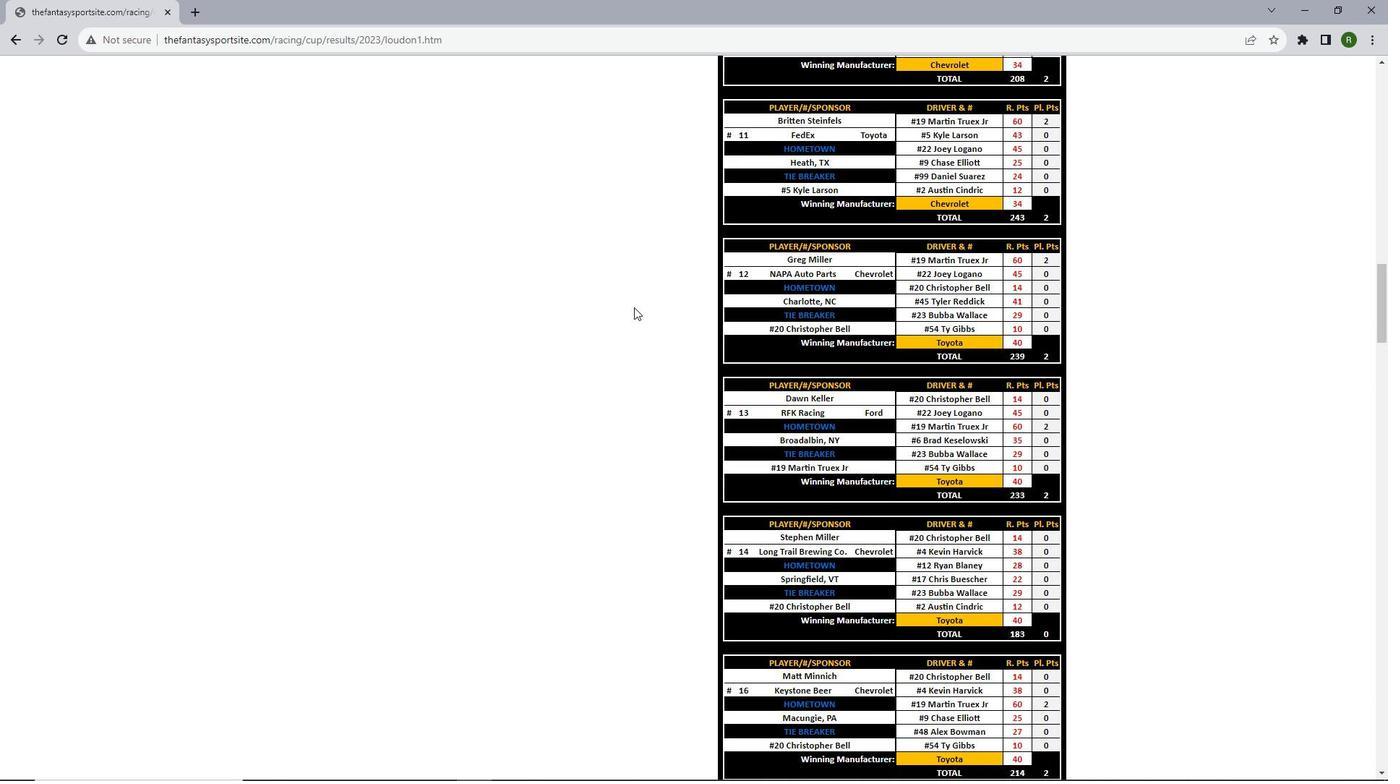 
Action: Mouse scrolled (634, 306) with delta (0, 0)
Screenshot: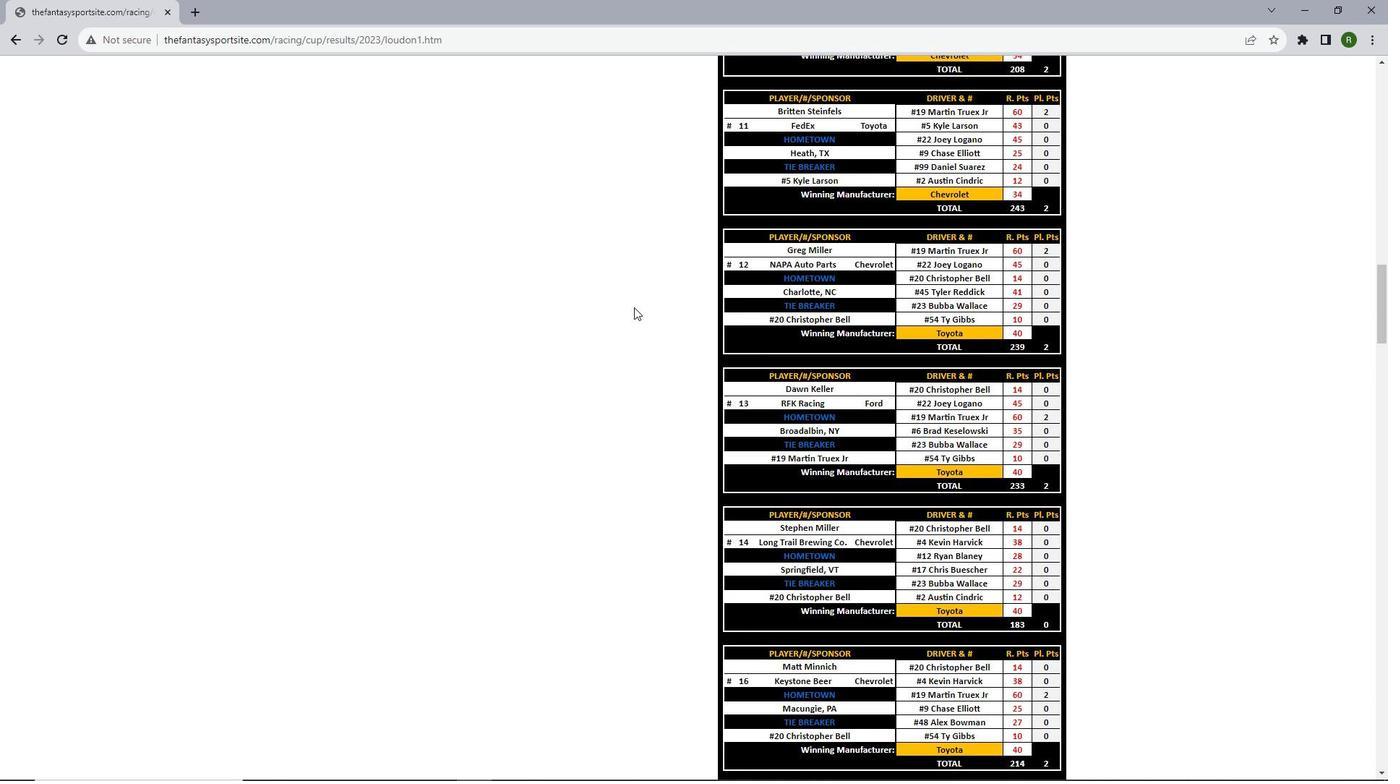 
Action: Mouse scrolled (634, 306) with delta (0, 0)
Screenshot: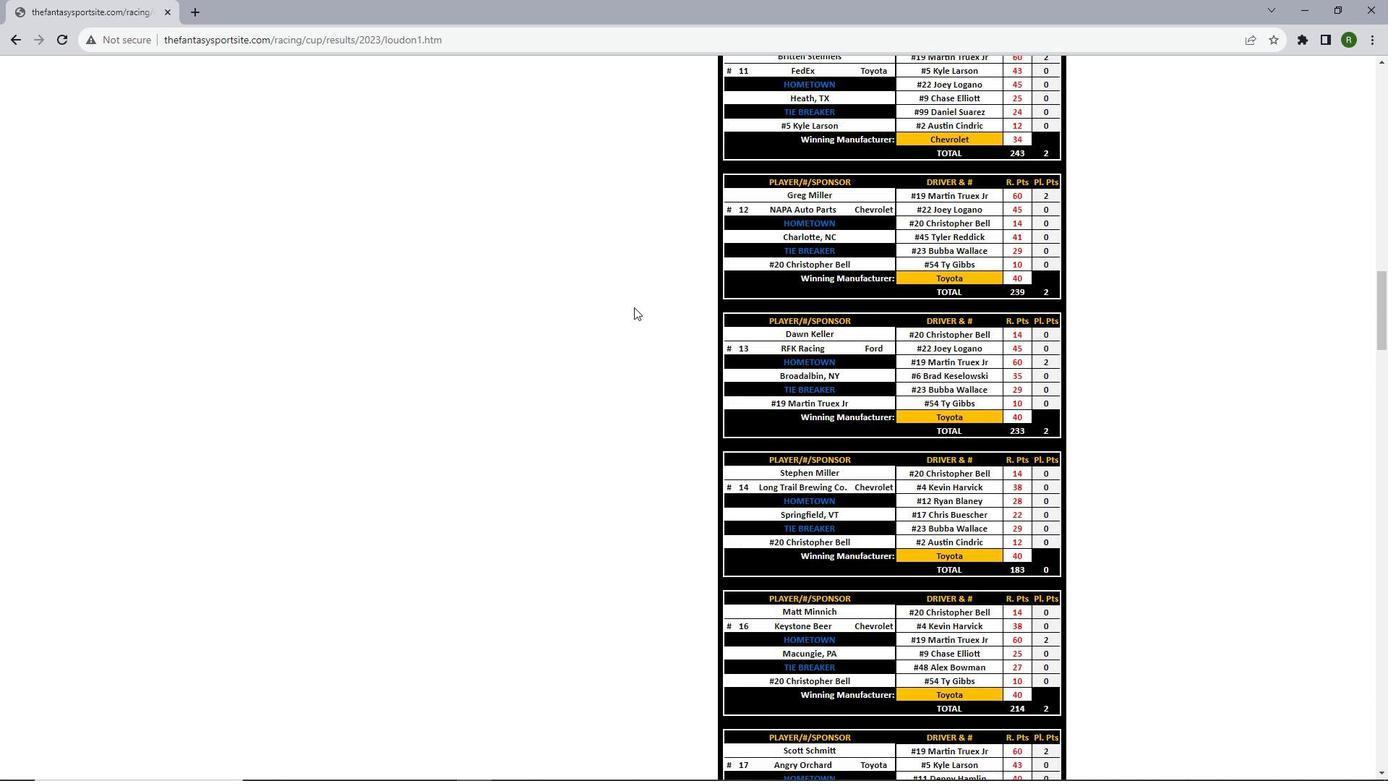 
Action: Mouse scrolled (634, 306) with delta (0, 0)
Screenshot: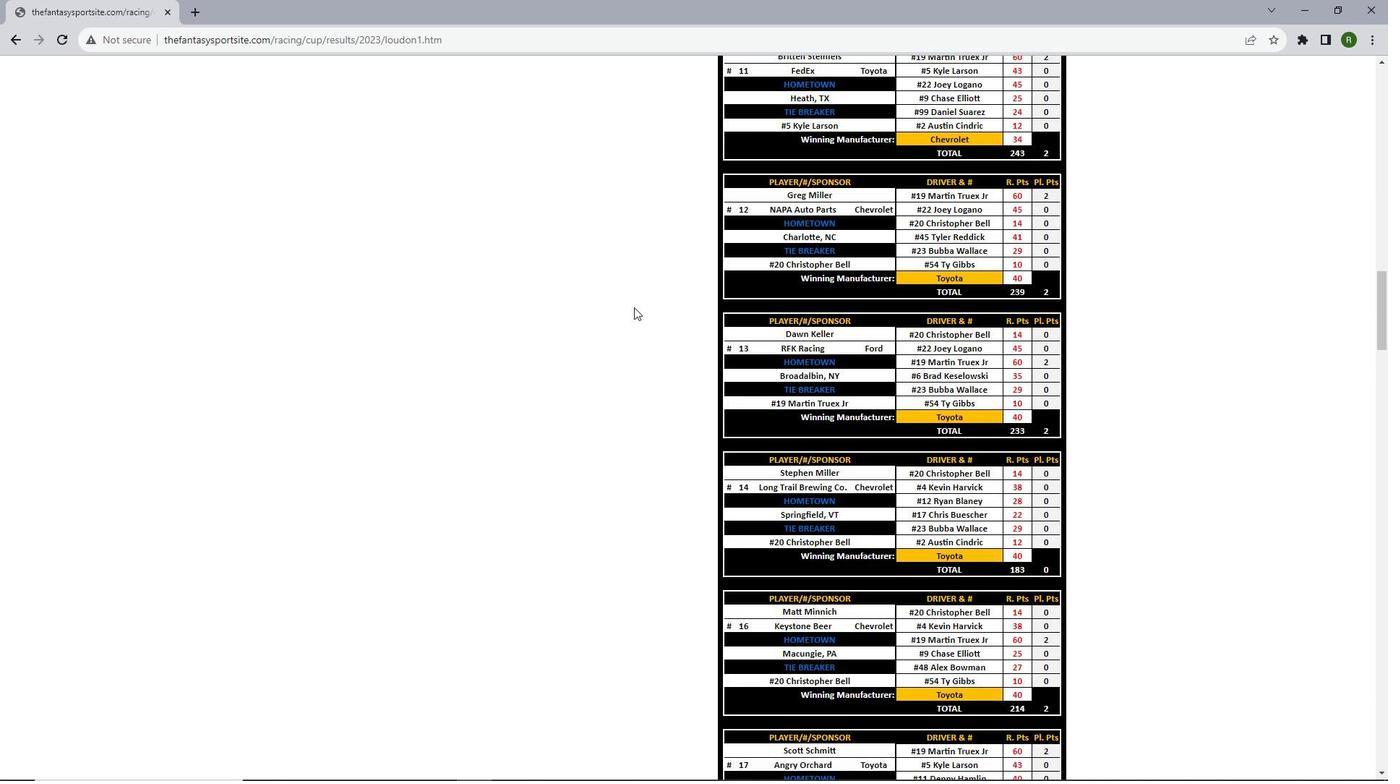 
Action: Mouse scrolled (634, 306) with delta (0, 0)
Screenshot: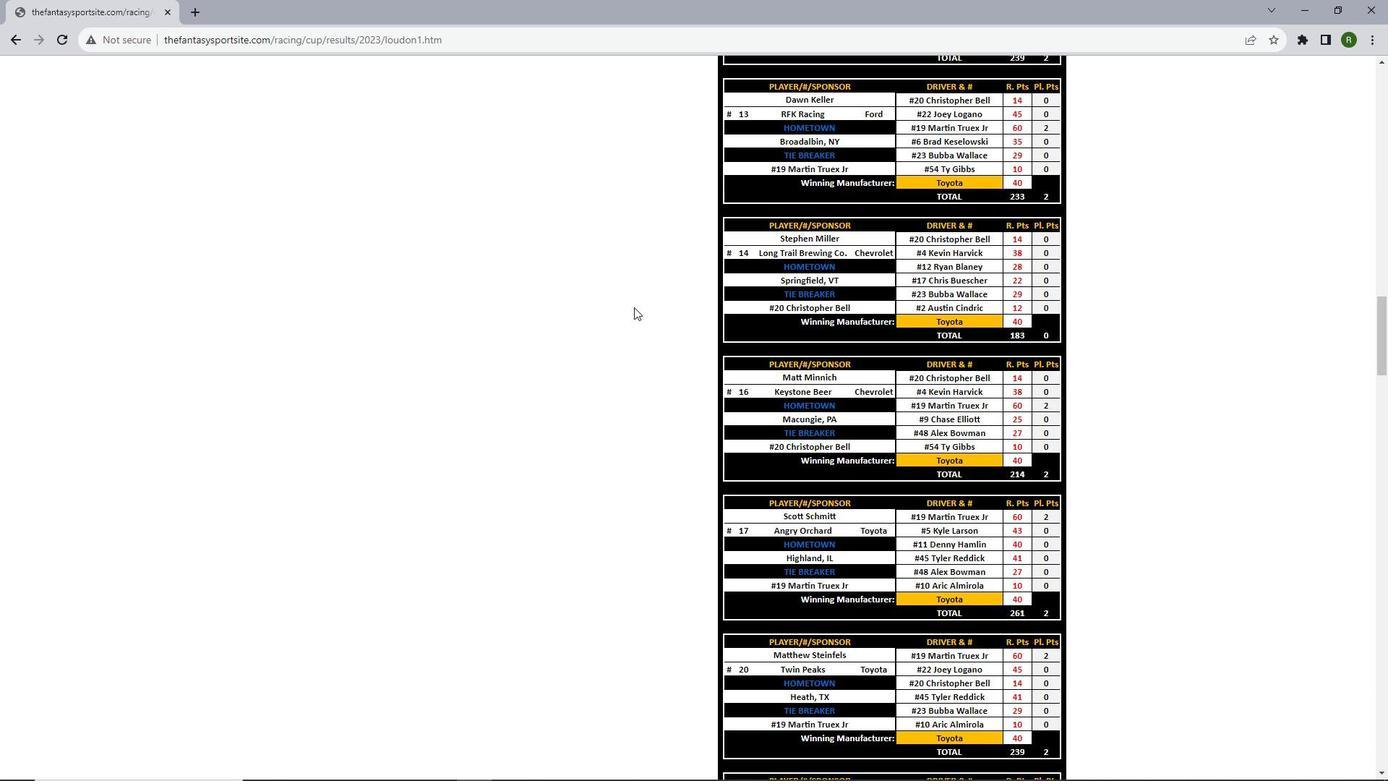 
Action: Mouse scrolled (634, 306) with delta (0, 0)
Screenshot: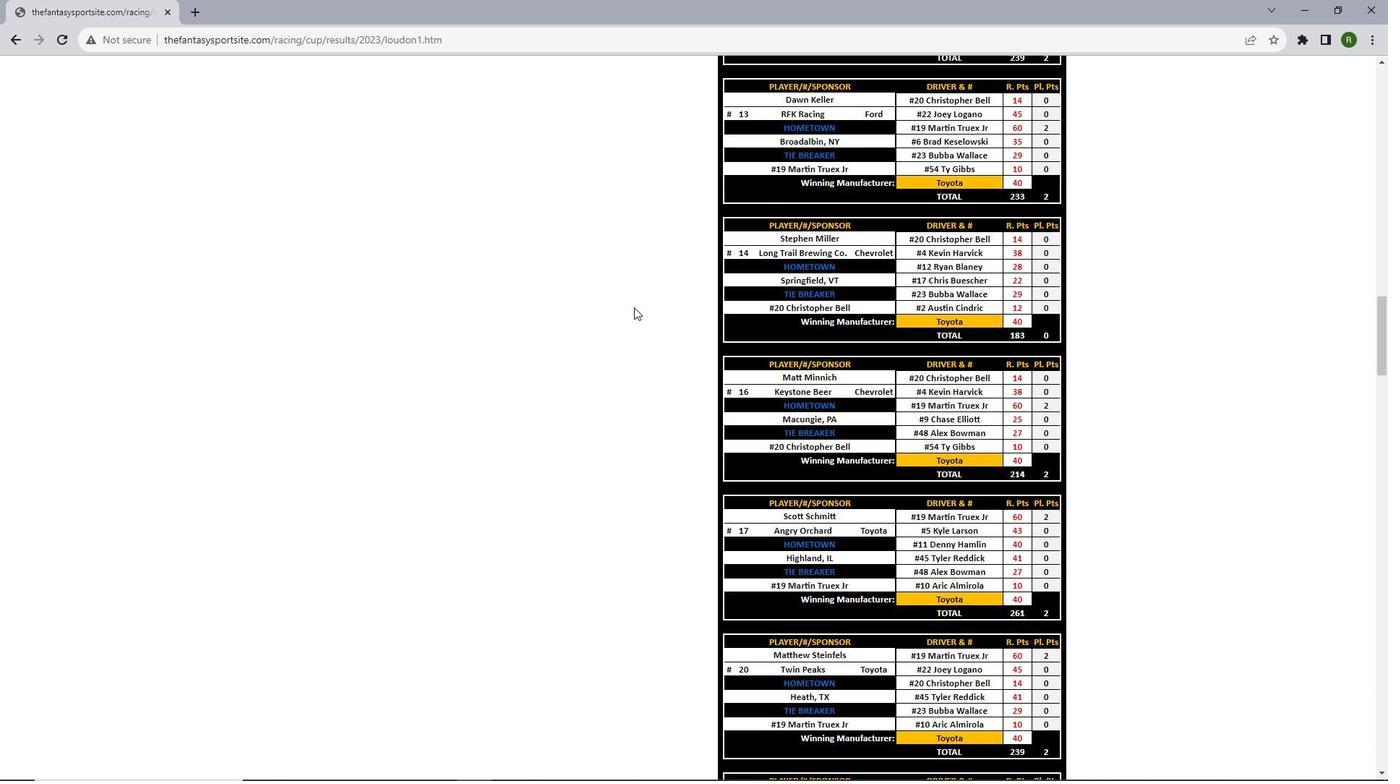 
Action: Mouse scrolled (634, 306) with delta (0, 0)
Screenshot: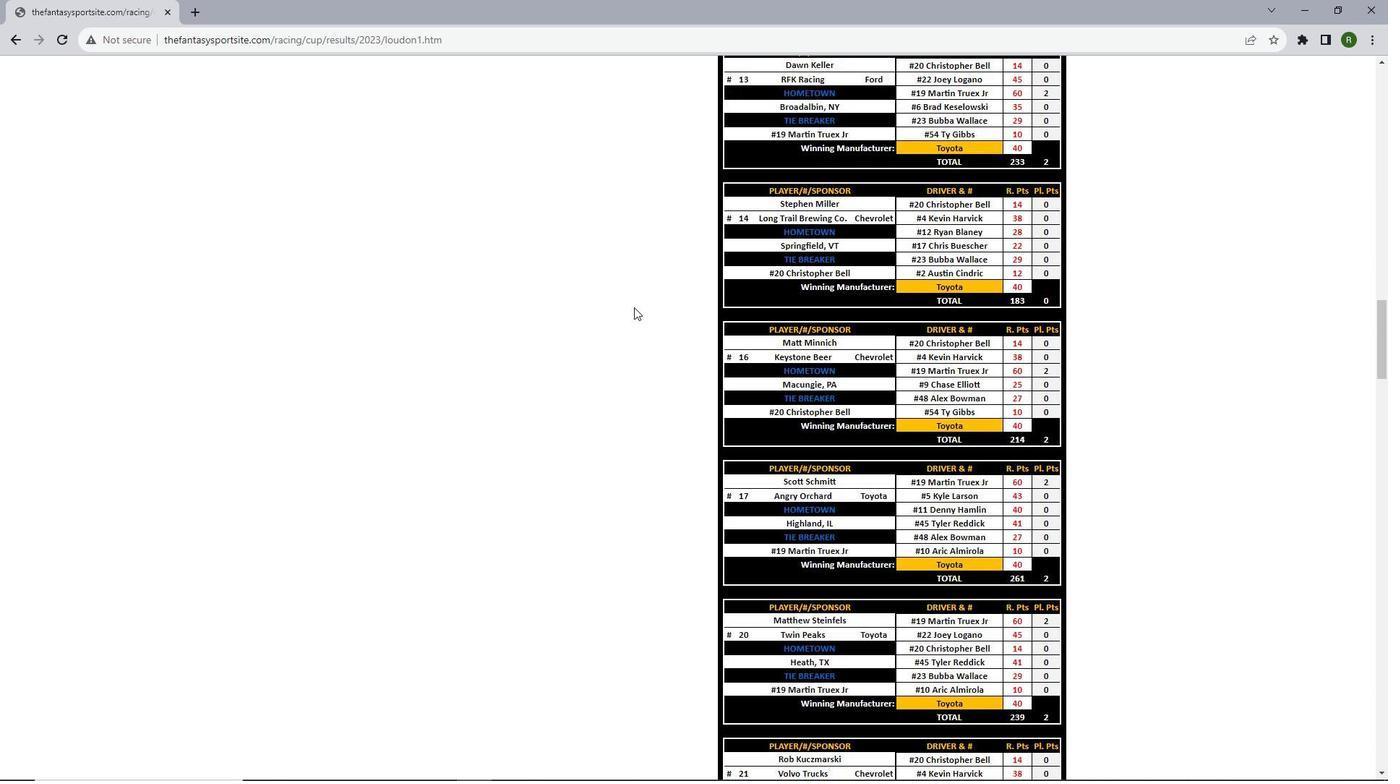 
Action: Mouse scrolled (634, 306) with delta (0, 0)
Screenshot: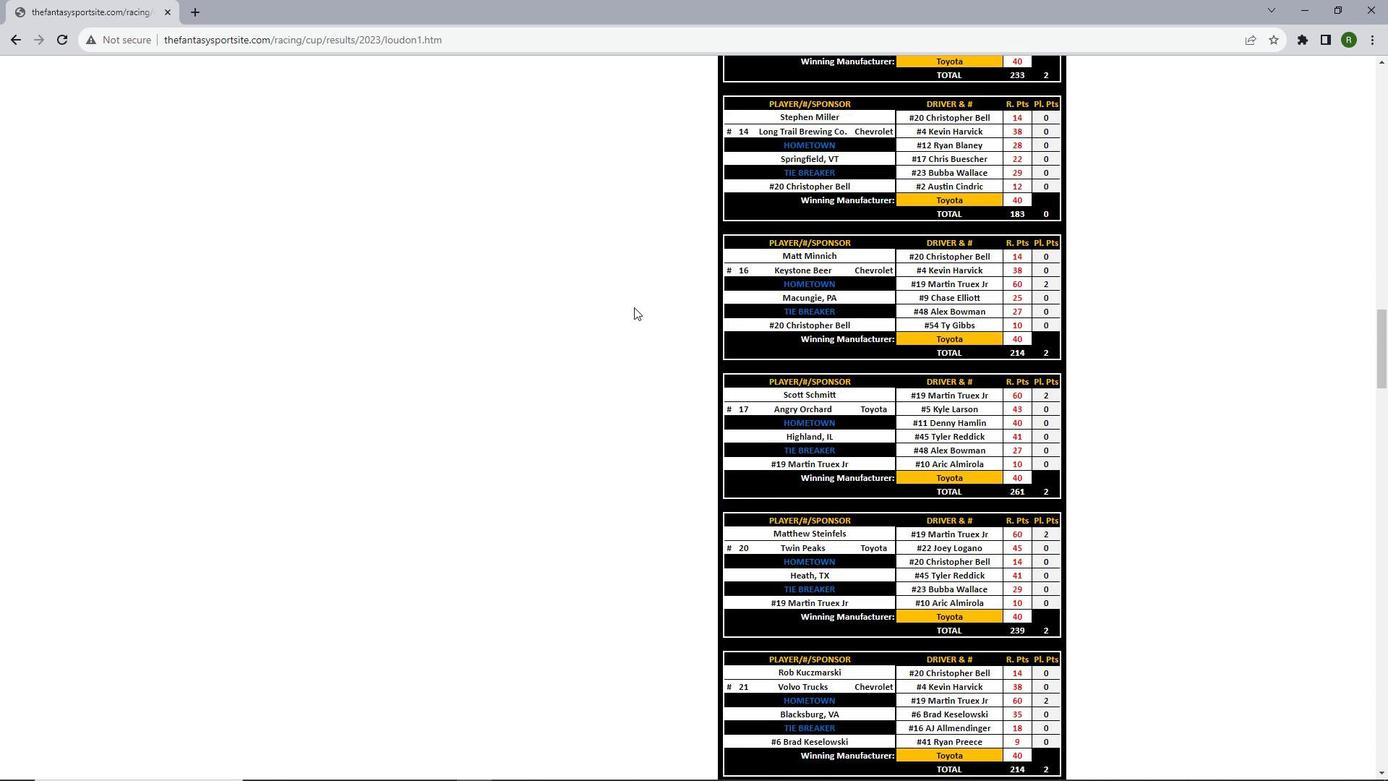 
Action: Mouse scrolled (634, 306) with delta (0, 0)
Screenshot: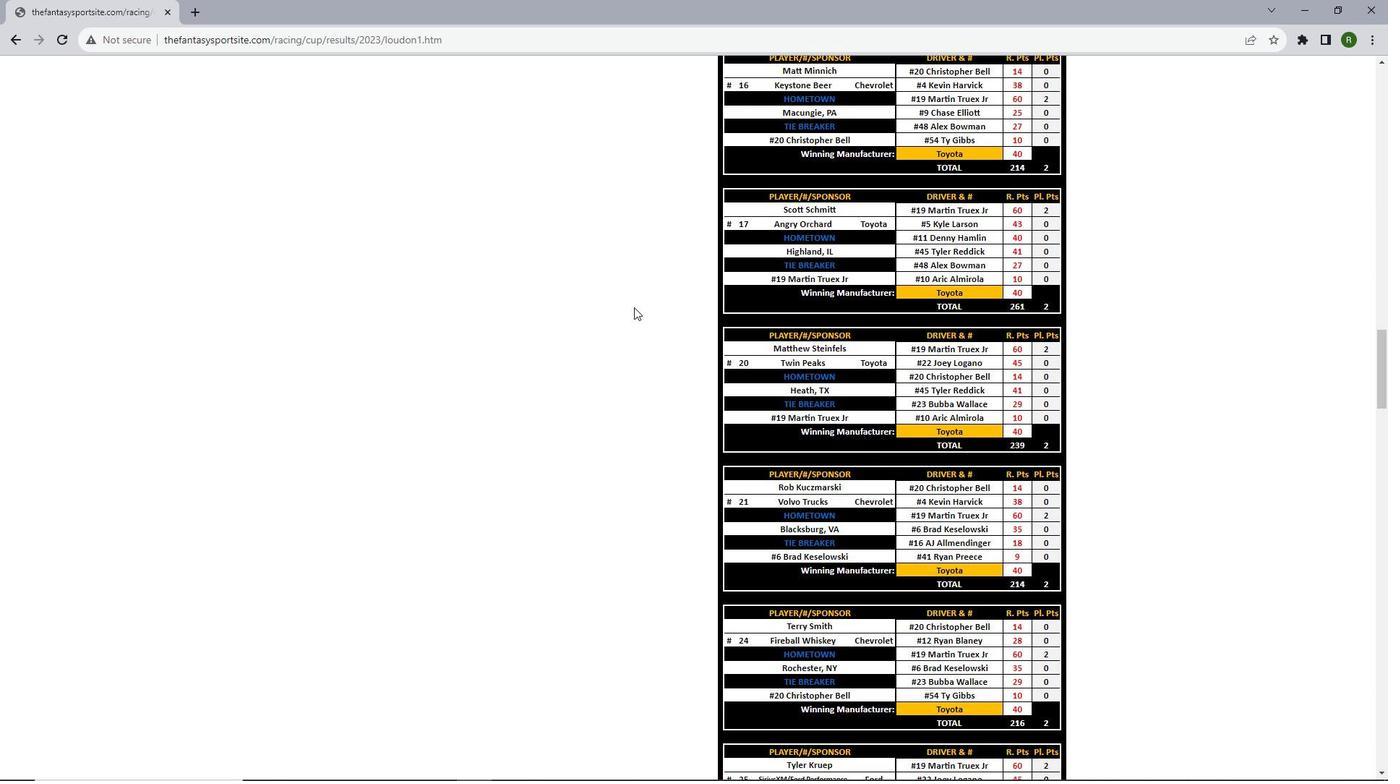 
Action: Mouse scrolled (634, 306) with delta (0, 0)
Screenshot: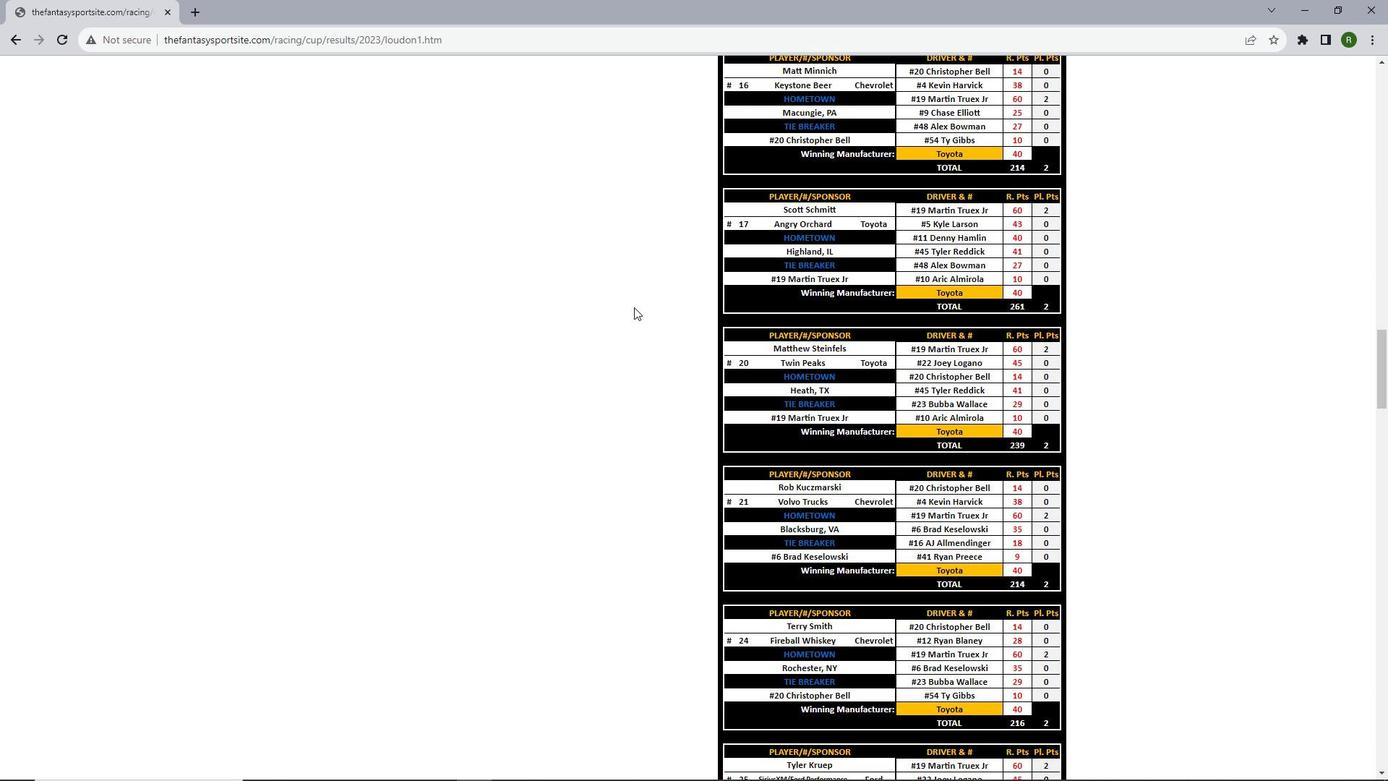
Action: Mouse scrolled (634, 306) with delta (0, 0)
Screenshot: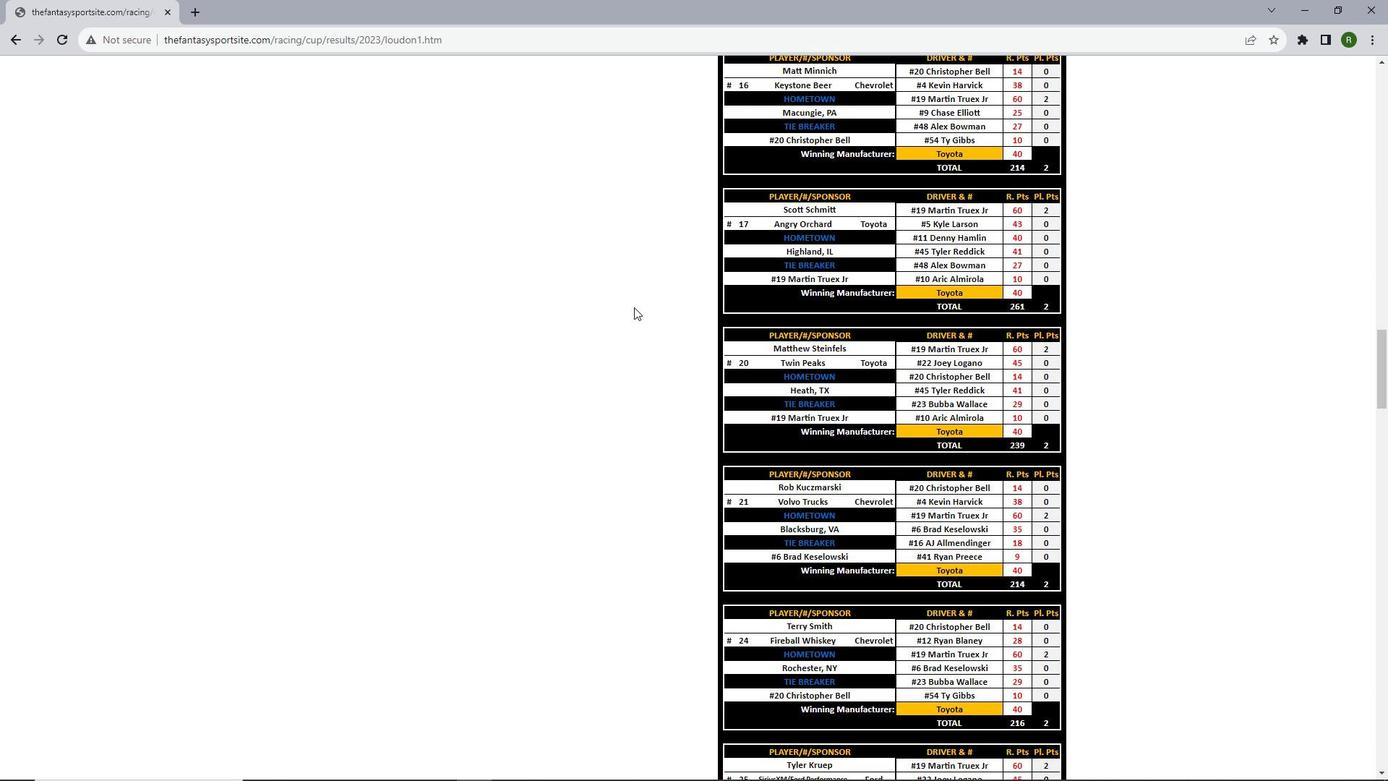 
Action: Mouse scrolled (634, 306) with delta (0, 0)
Screenshot: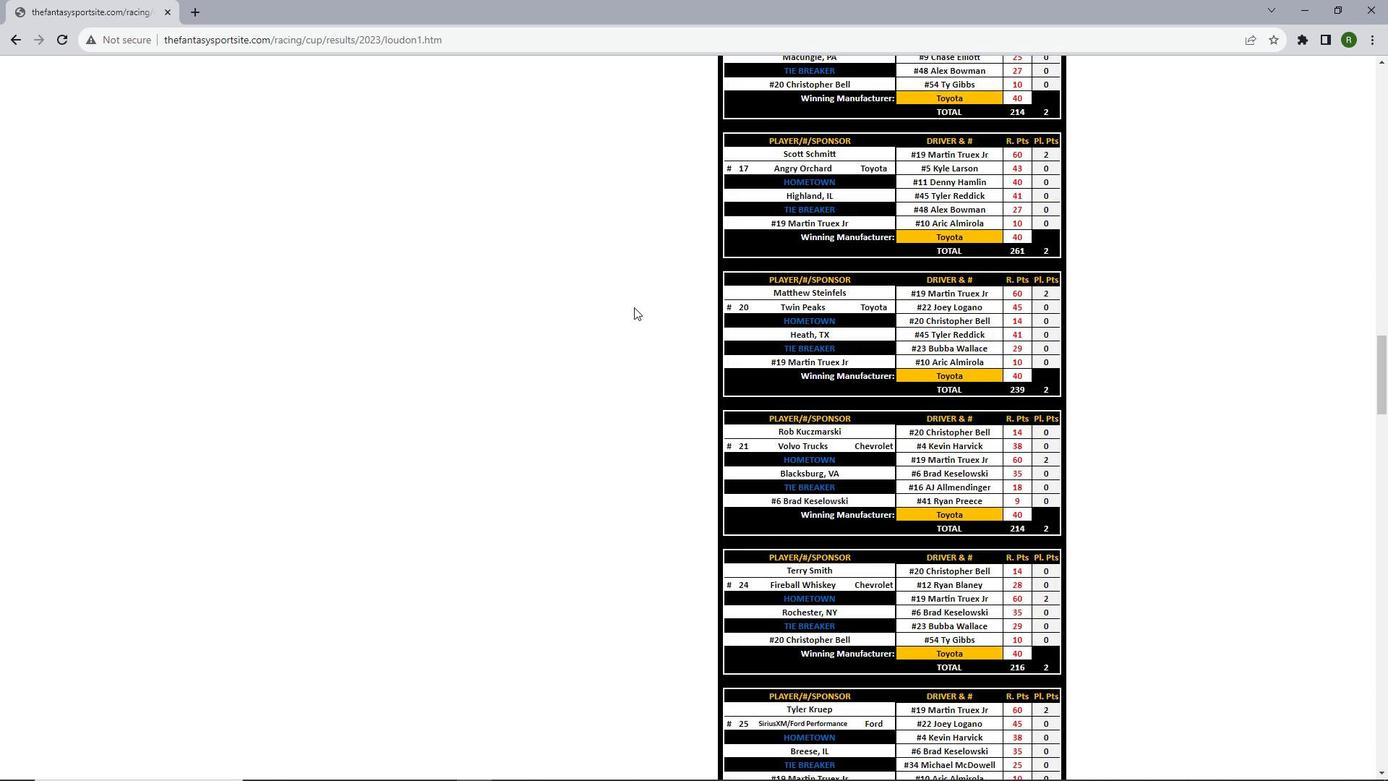 
Action: Mouse moved to (632, 309)
Screenshot: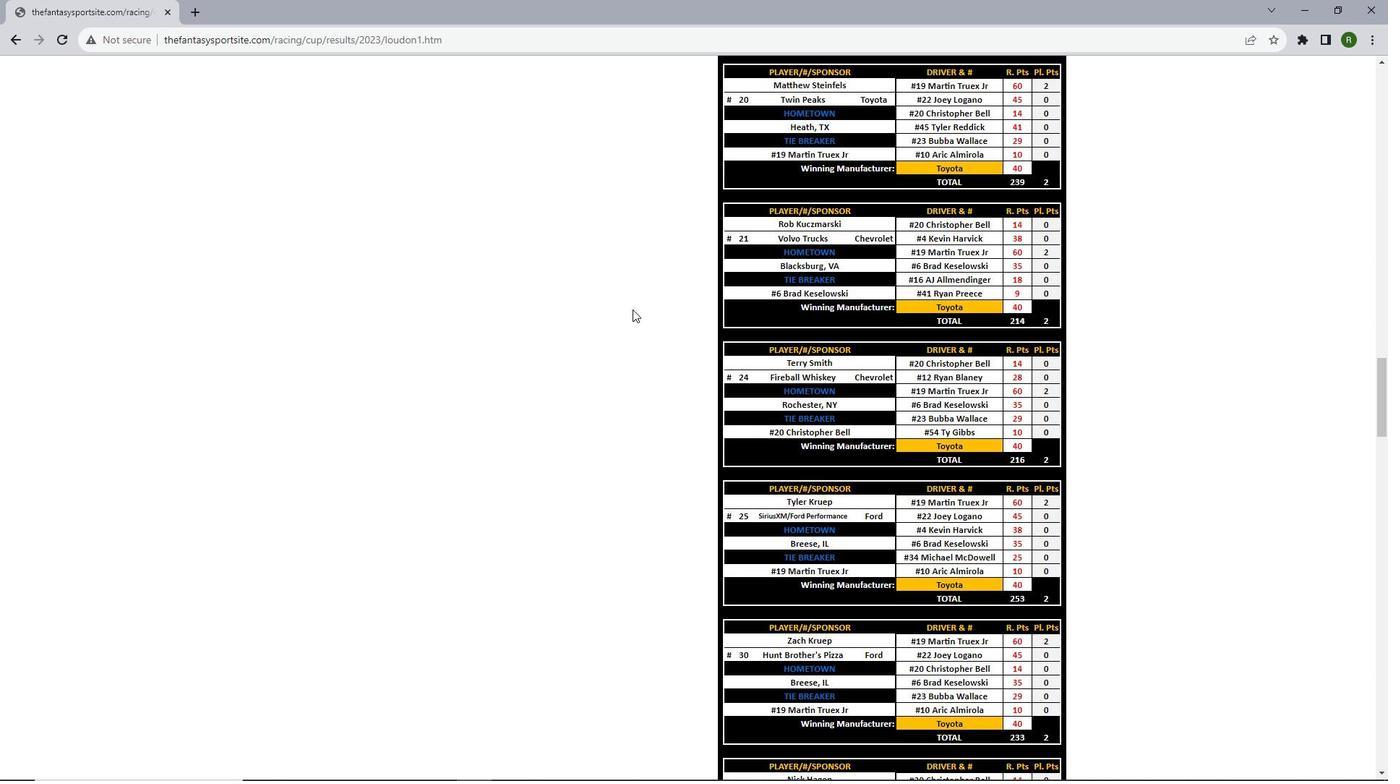 
Action: Mouse scrolled (632, 308) with delta (0, 0)
Screenshot: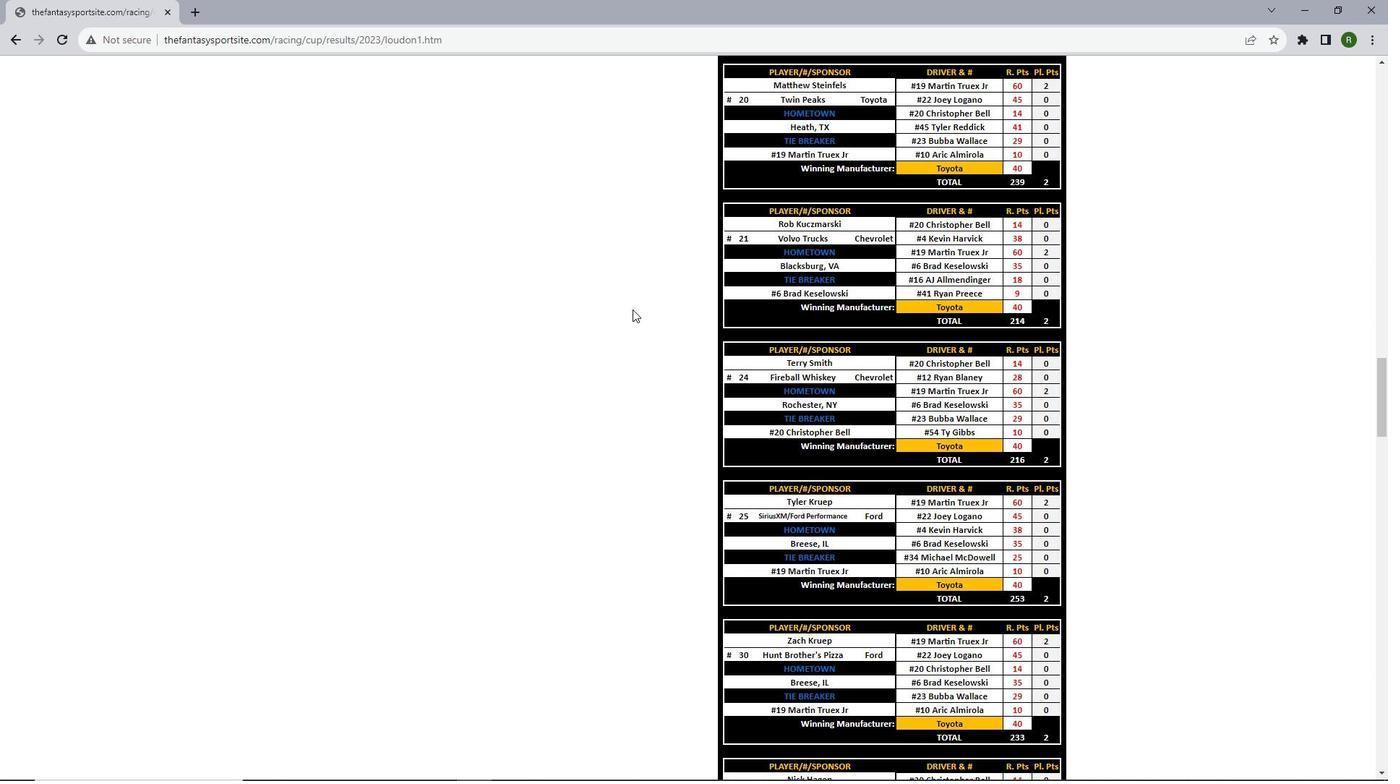 
Action: Mouse scrolled (632, 308) with delta (0, 0)
Screenshot: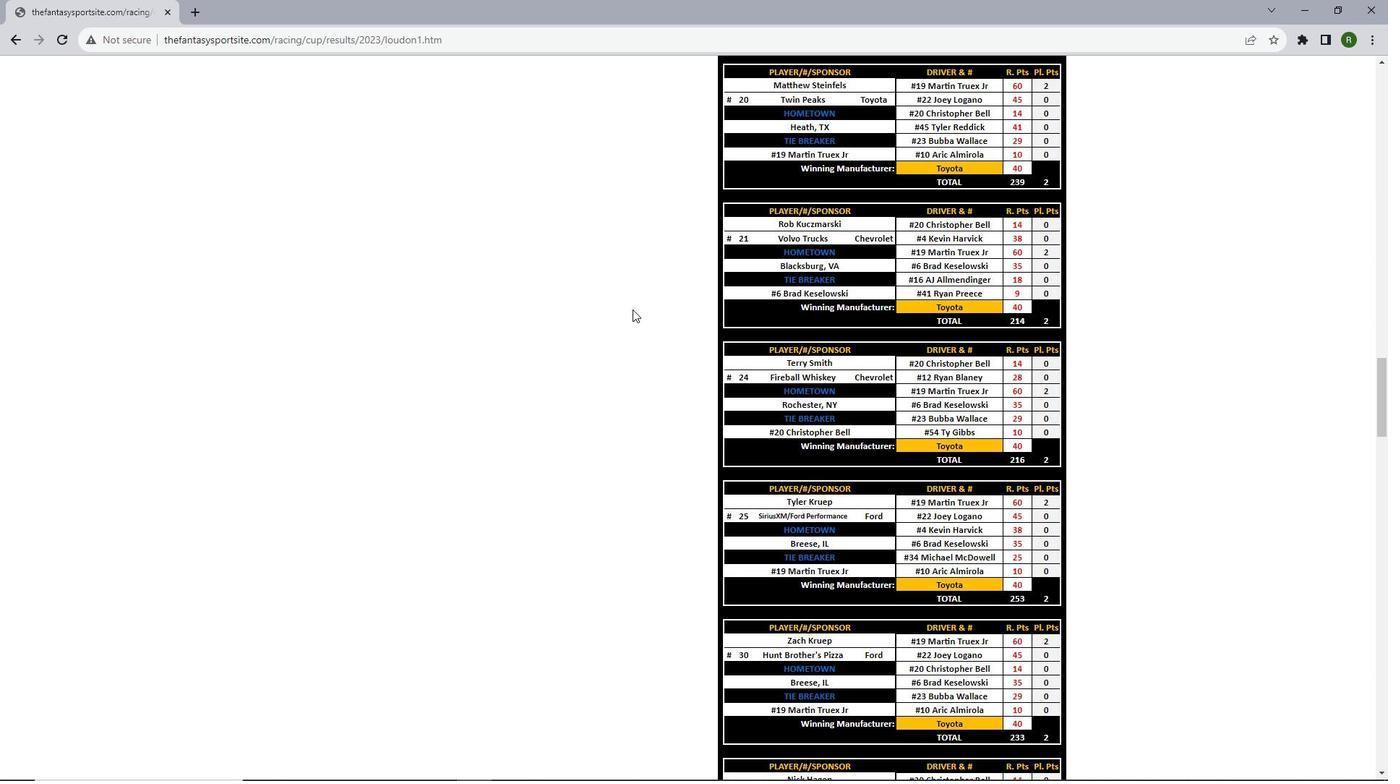 
Action: Mouse scrolled (632, 308) with delta (0, 0)
Screenshot: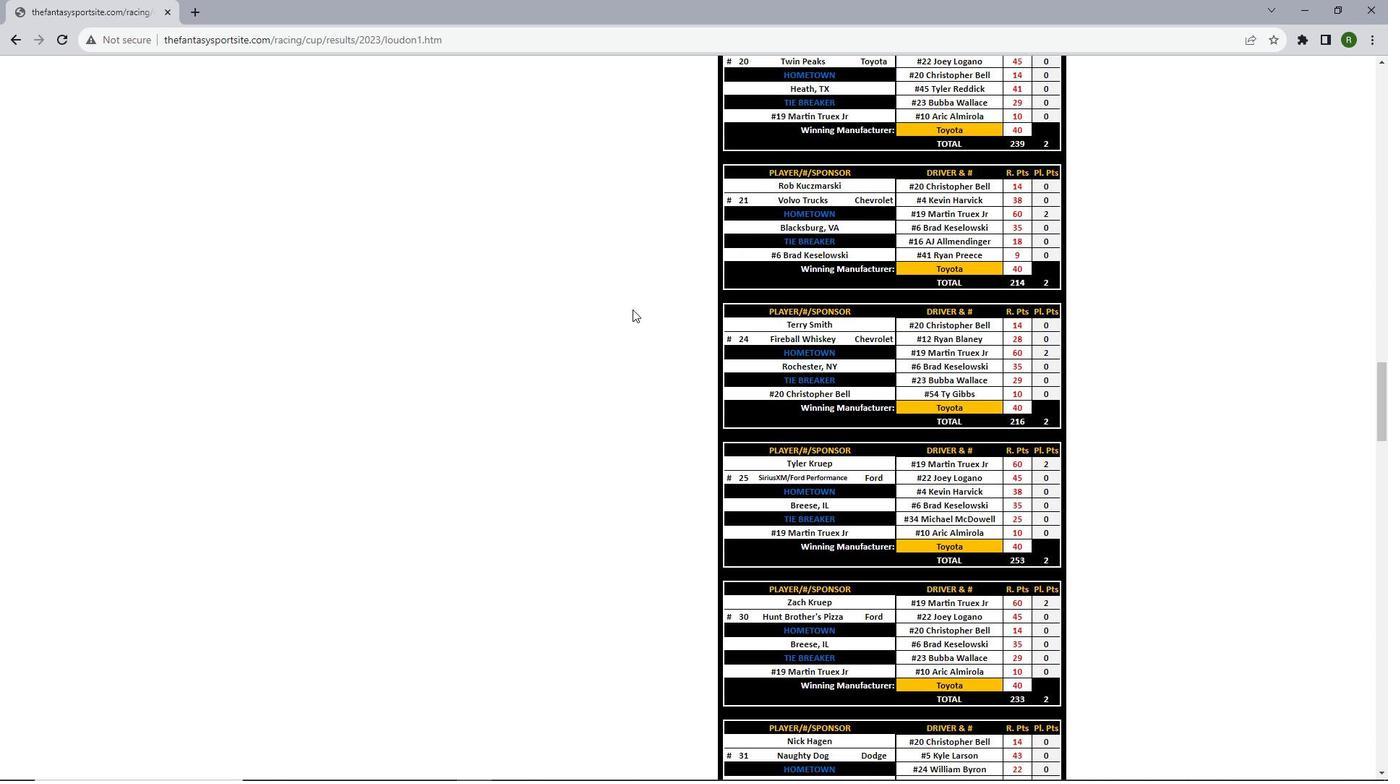 
Action: Mouse scrolled (632, 308) with delta (0, 0)
Screenshot: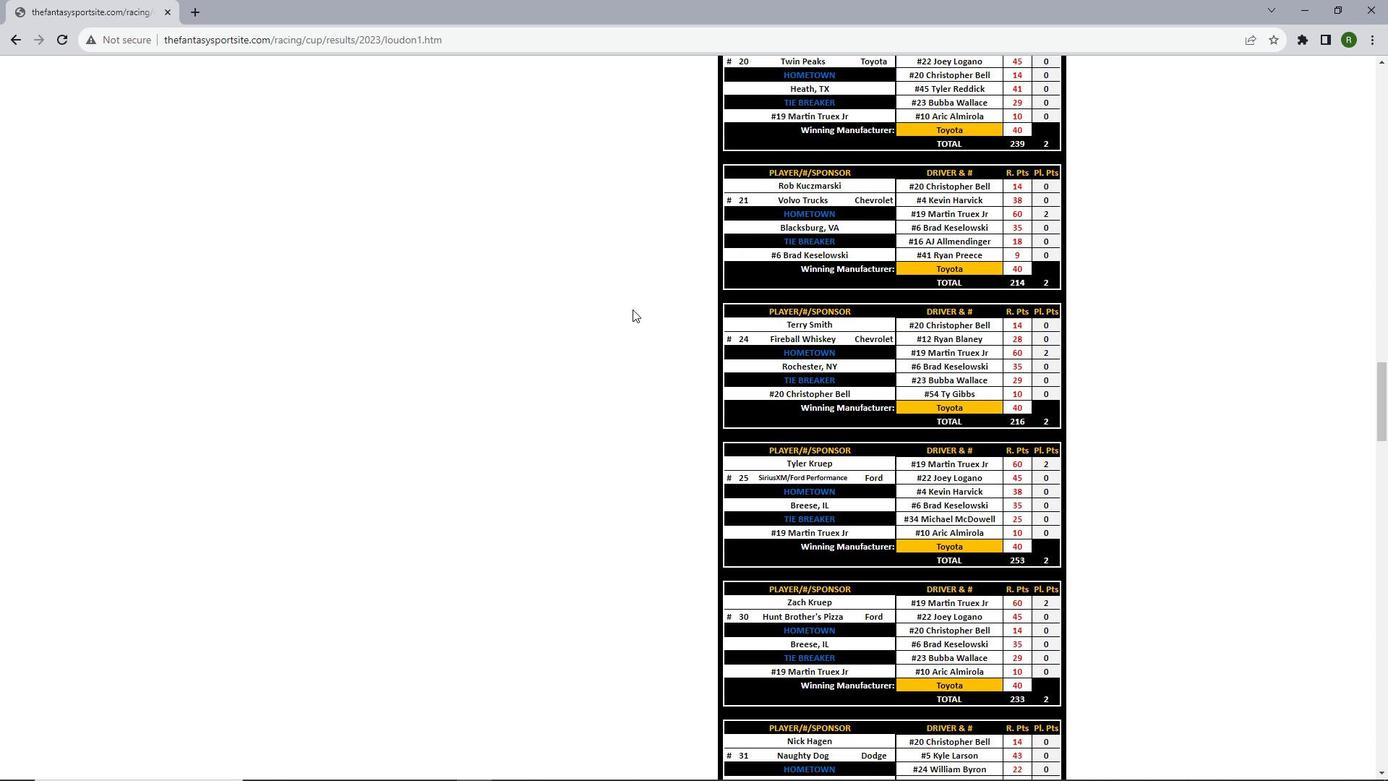 
Action: Mouse scrolled (632, 308) with delta (0, 0)
Screenshot: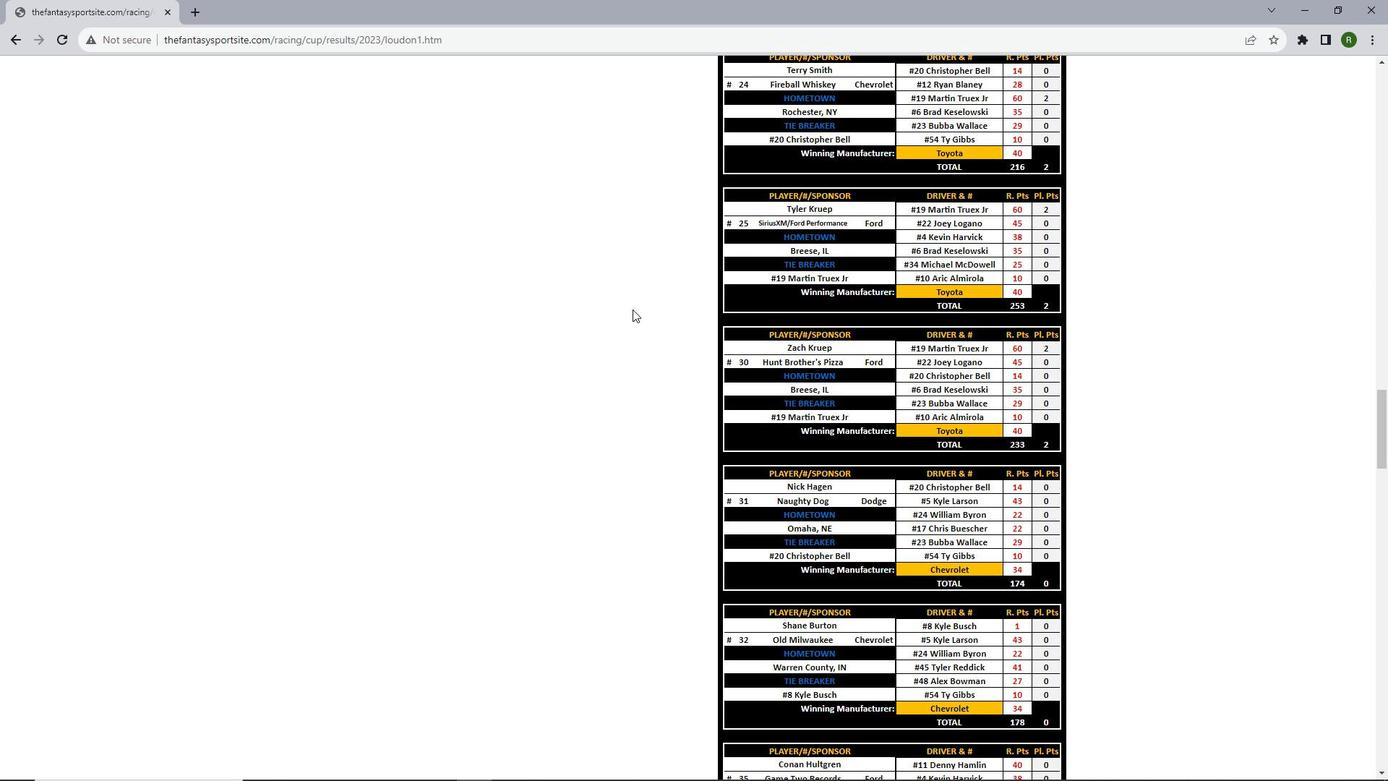 
Action: Mouse scrolled (632, 308) with delta (0, 0)
Screenshot: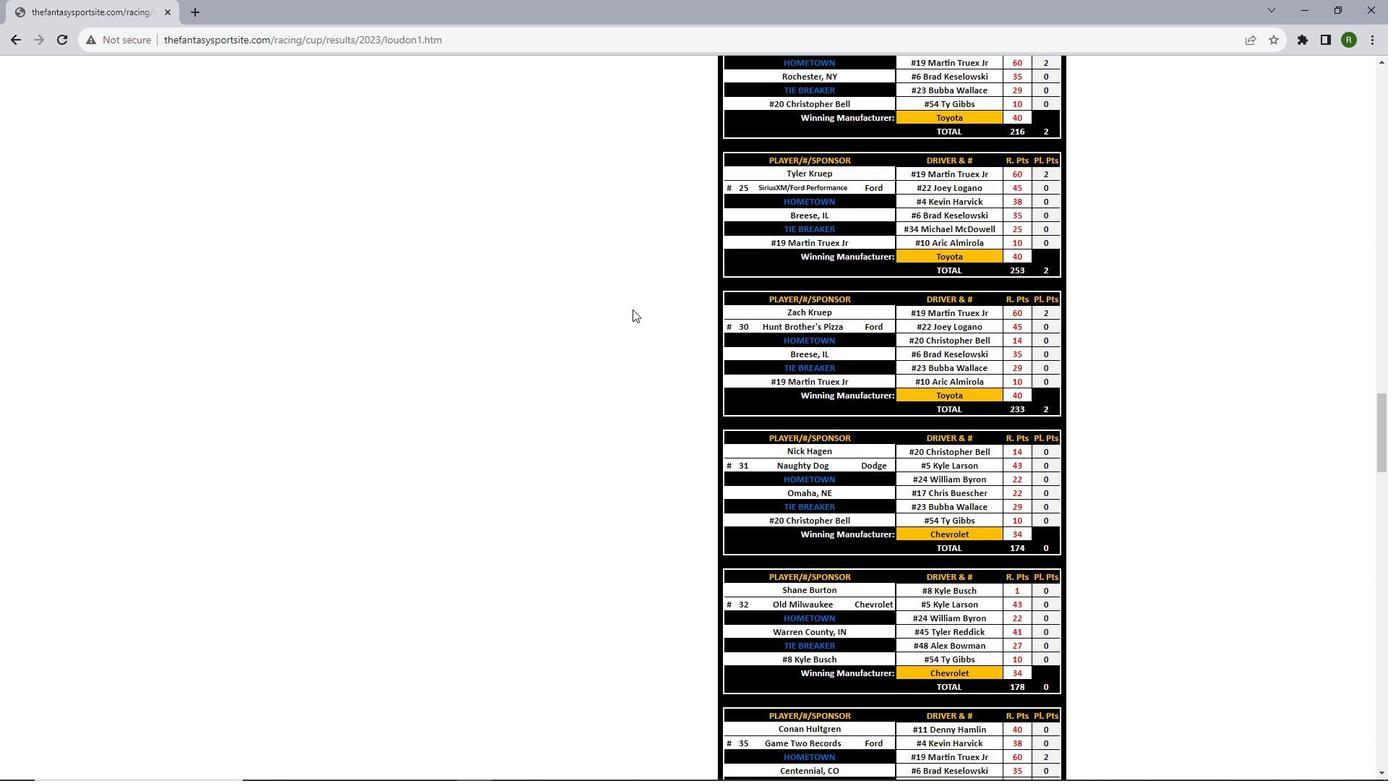
Action: Mouse scrolled (632, 308) with delta (0, 0)
Screenshot: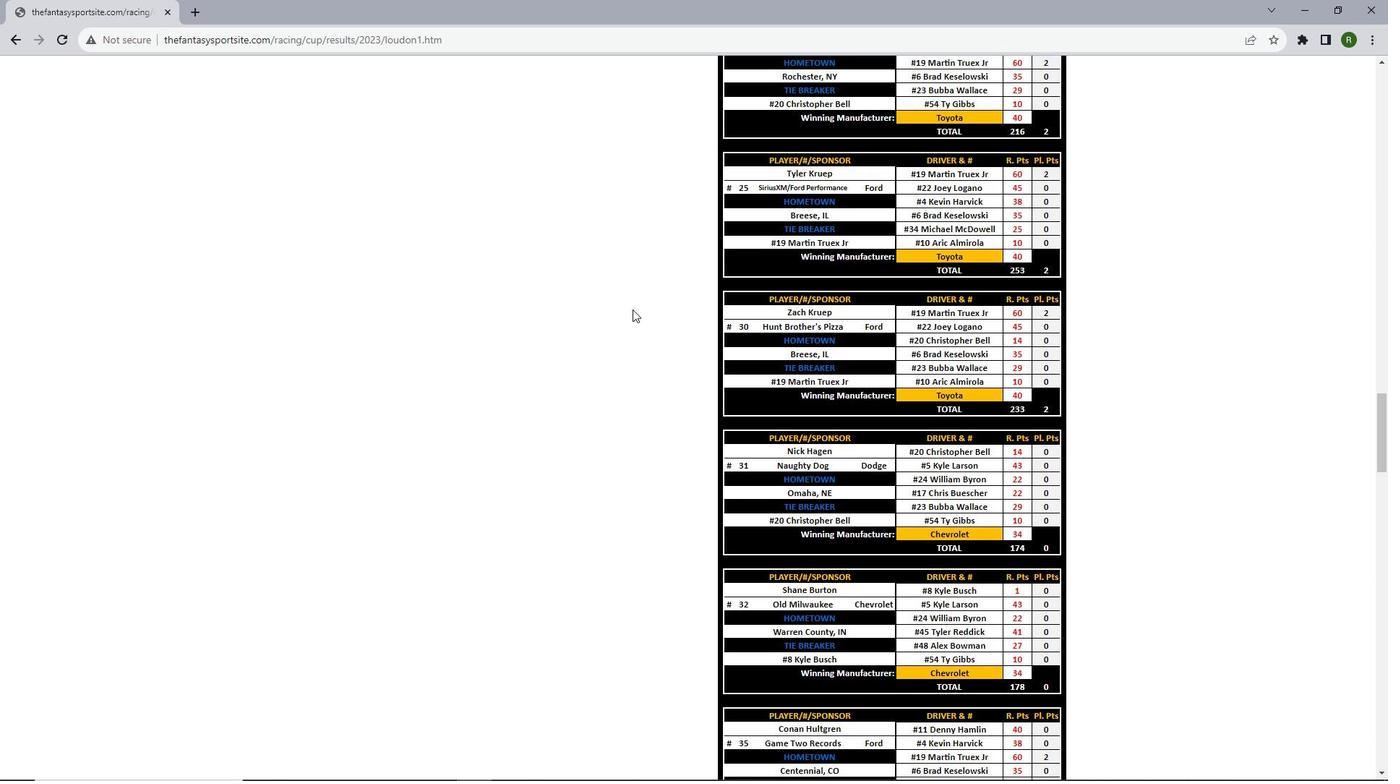 
Action: Mouse scrolled (632, 308) with delta (0, 0)
Screenshot: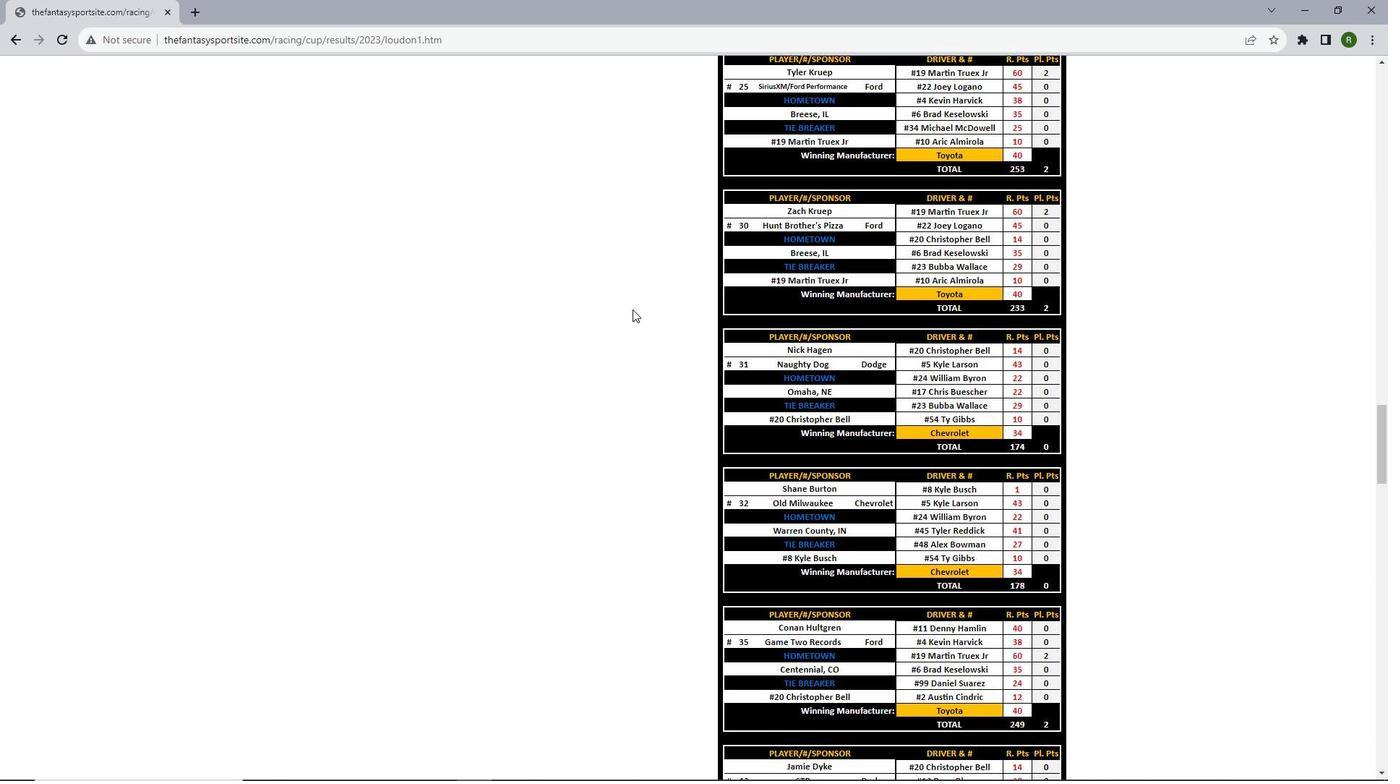 
Action: Mouse scrolled (632, 308) with delta (0, 0)
Screenshot: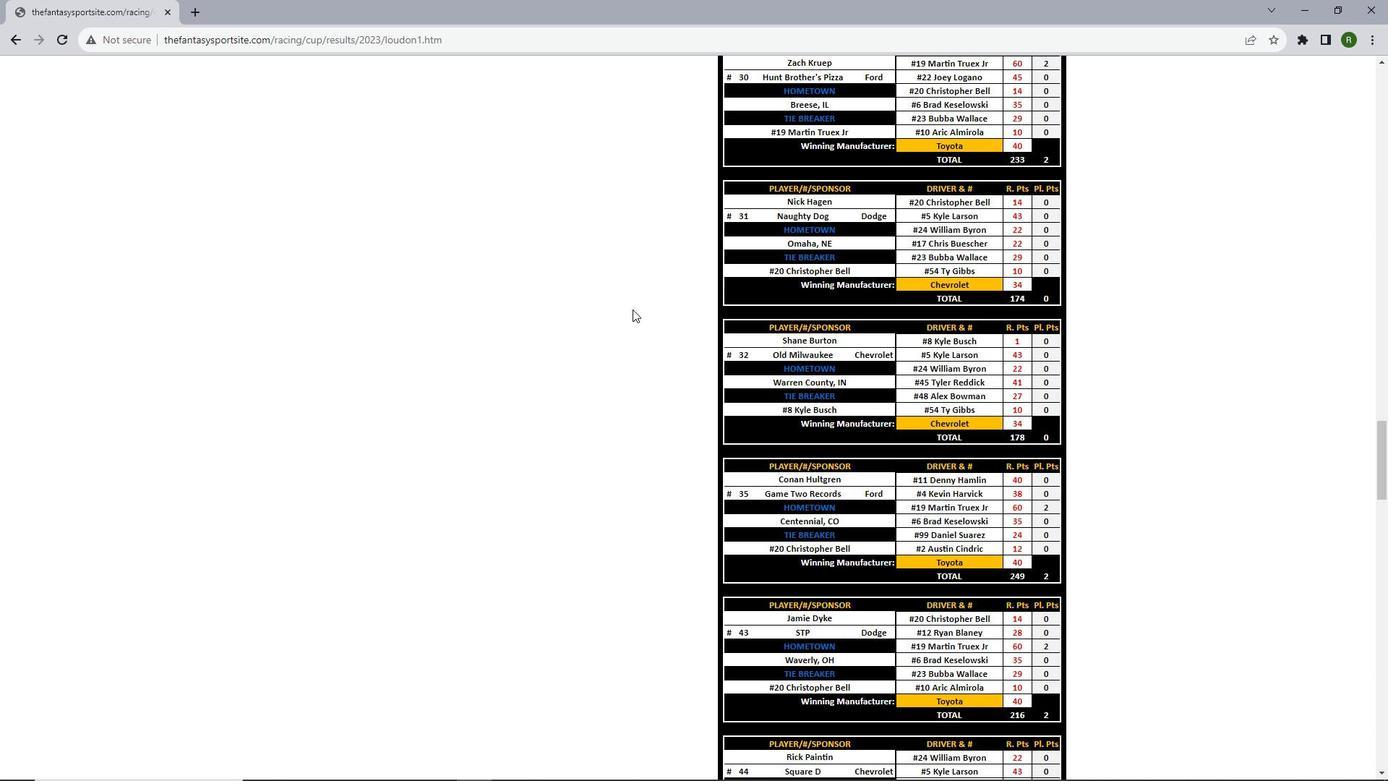 
Action: Mouse scrolled (632, 308) with delta (0, 0)
Screenshot: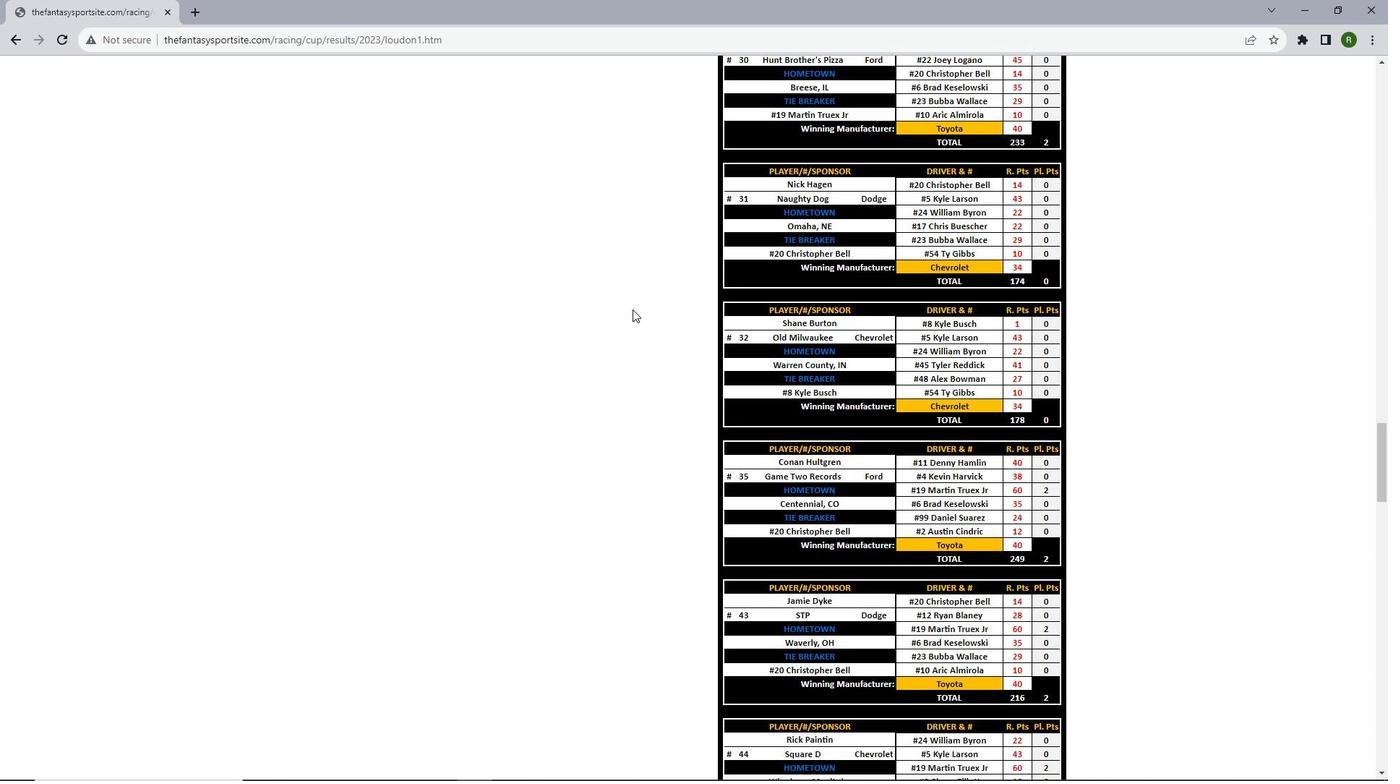 
Action: Mouse scrolled (632, 308) with delta (0, 0)
Screenshot: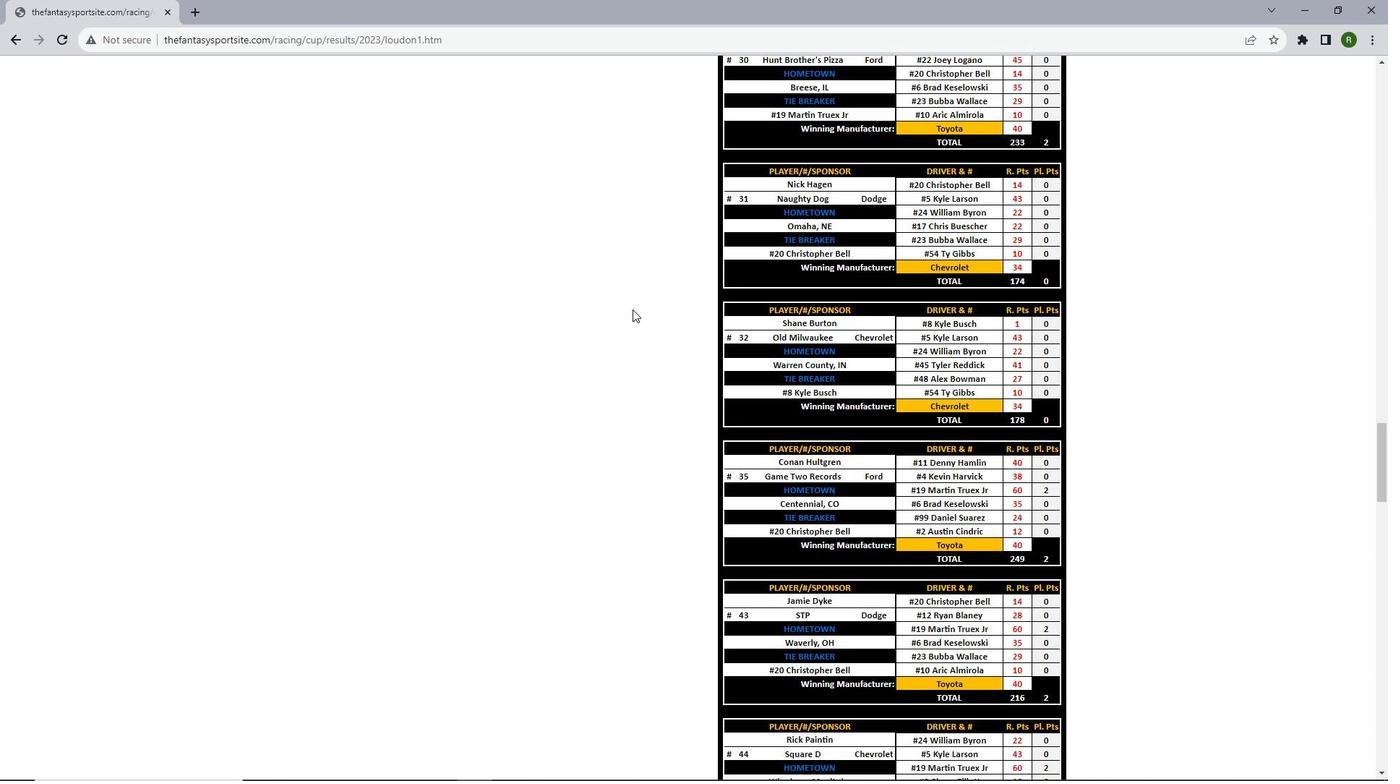 
Action: Mouse scrolled (632, 308) with delta (0, 0)
Screenshot: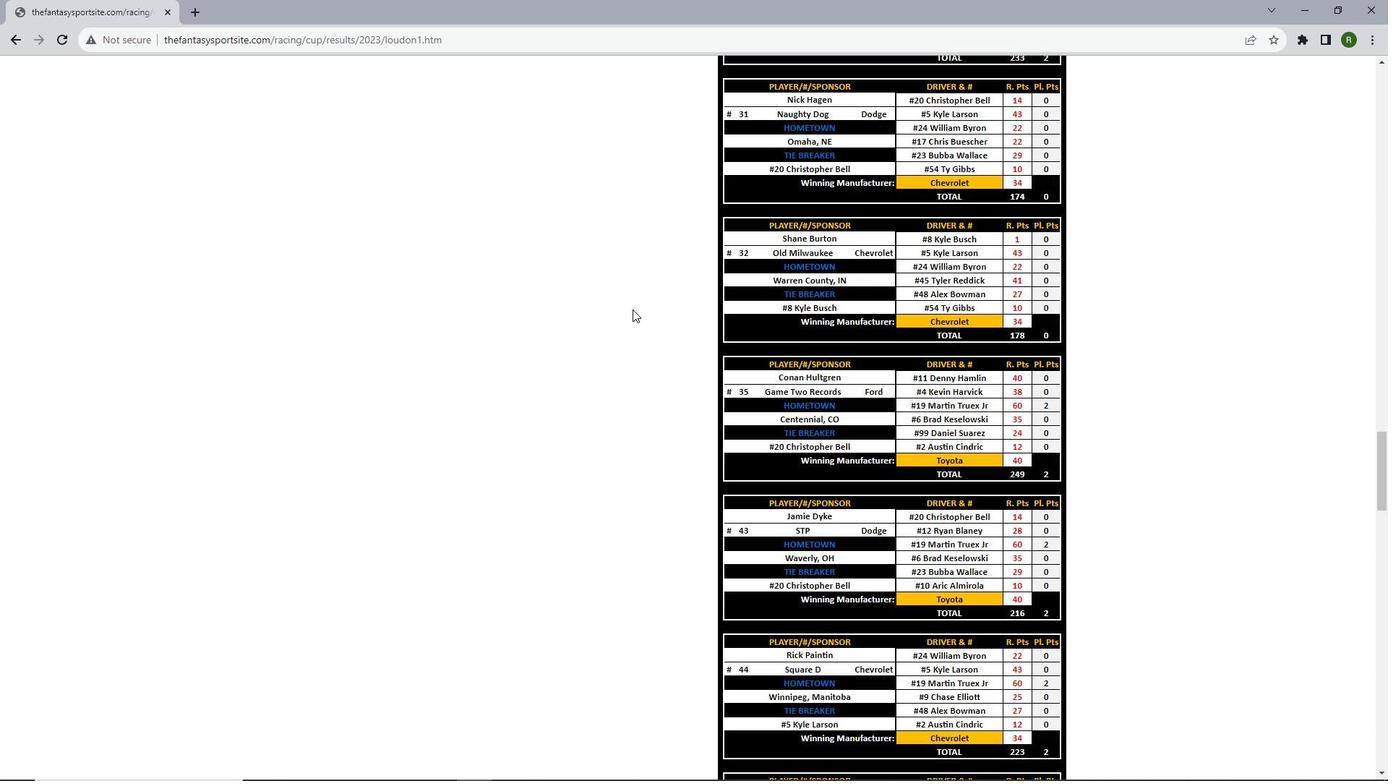 
Action: Mouse scrolled (632, 308) with delta (0, 0)
Screenshot: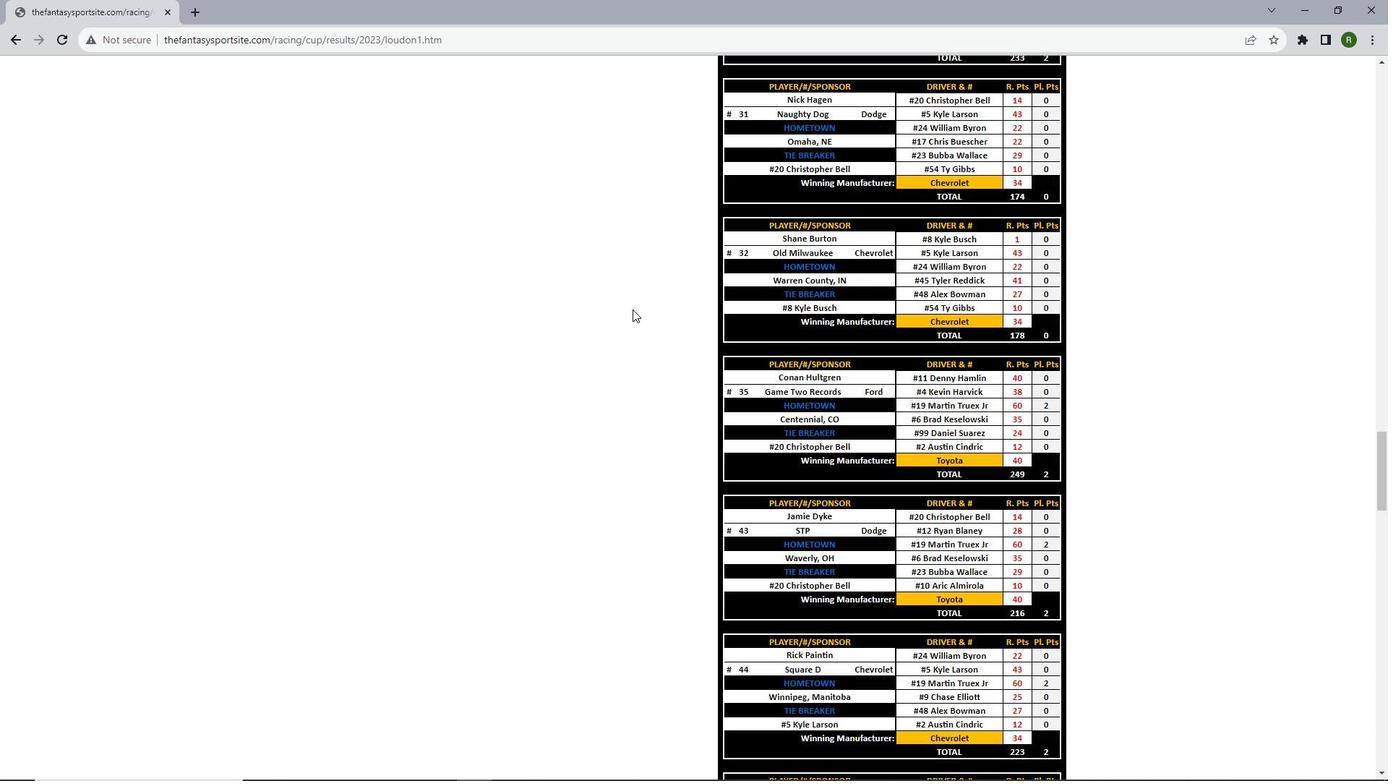 
Action: Mouse scrolled (632, 308) with delta (0, 0)
Screenshot: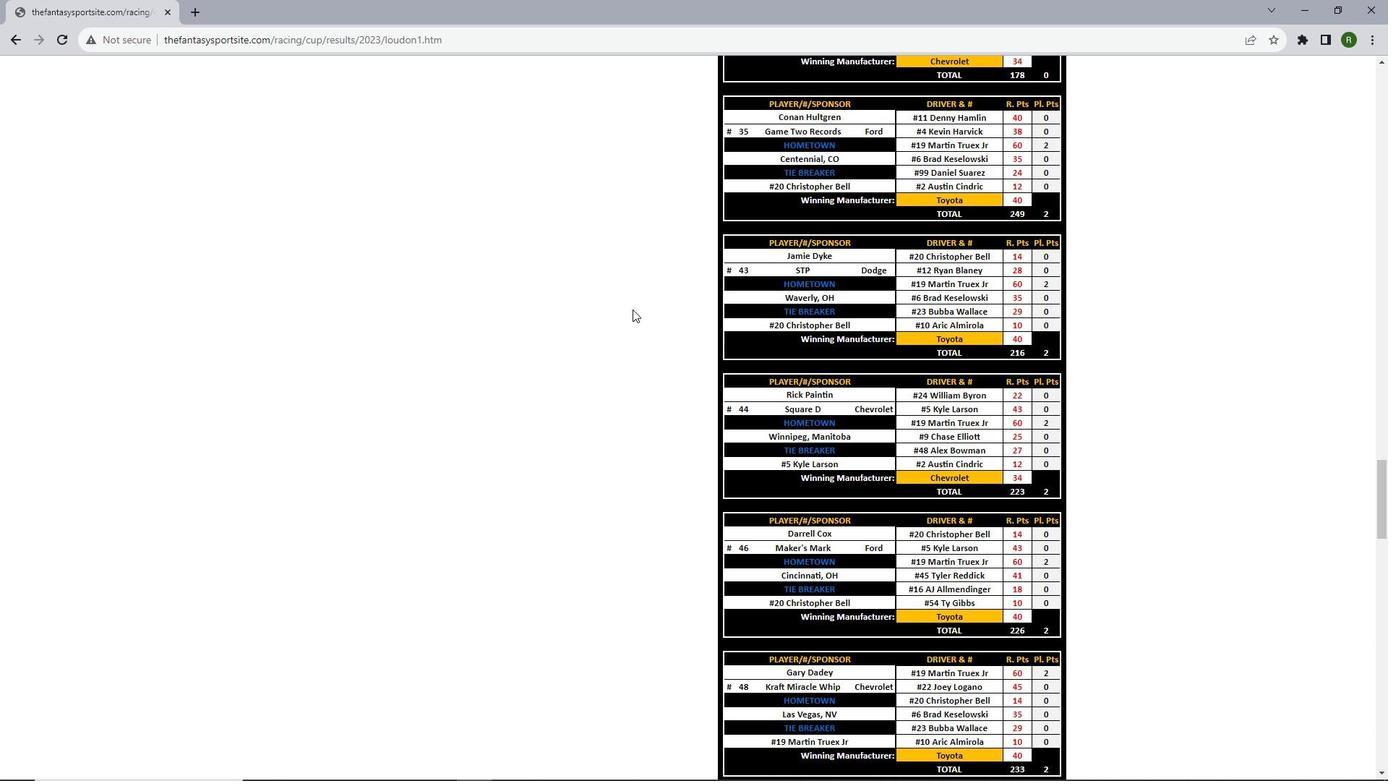 
Action: Mouse scrolled (632, 308) with delta (0, 0)
Screenshot: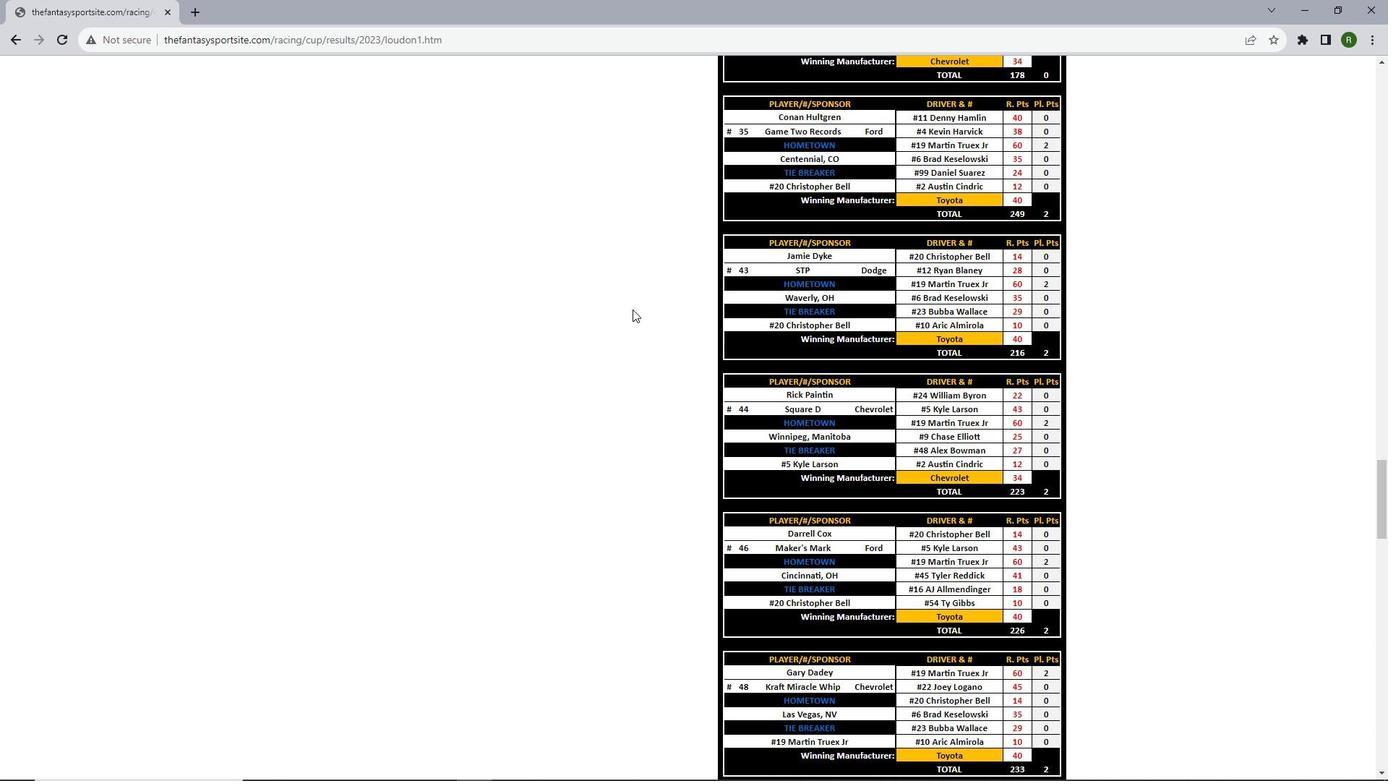 
Action: Mouse scrolled (632, 308) with delta (0, 0)
Screenshot: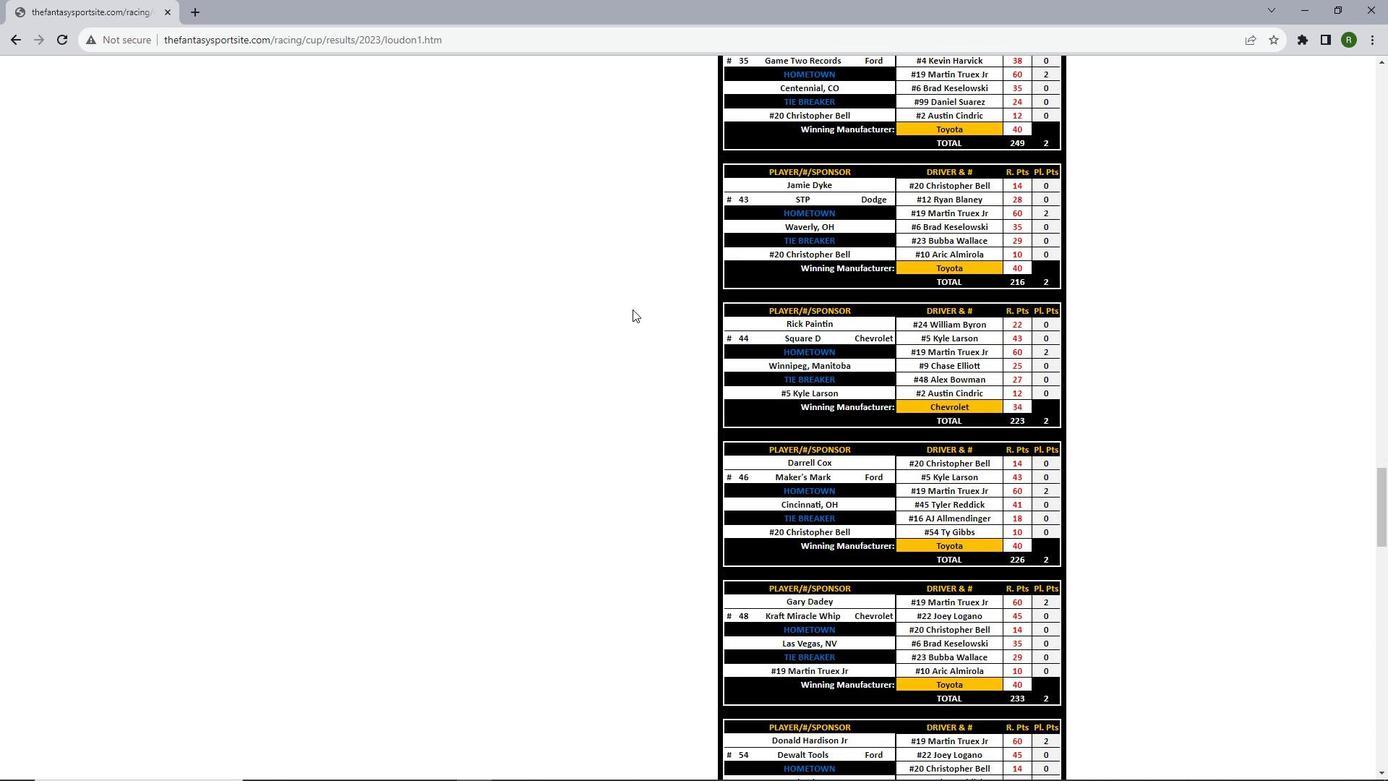 
Action: Mouse scrolled (632, 308) with delta (0, 0)
Screenshot: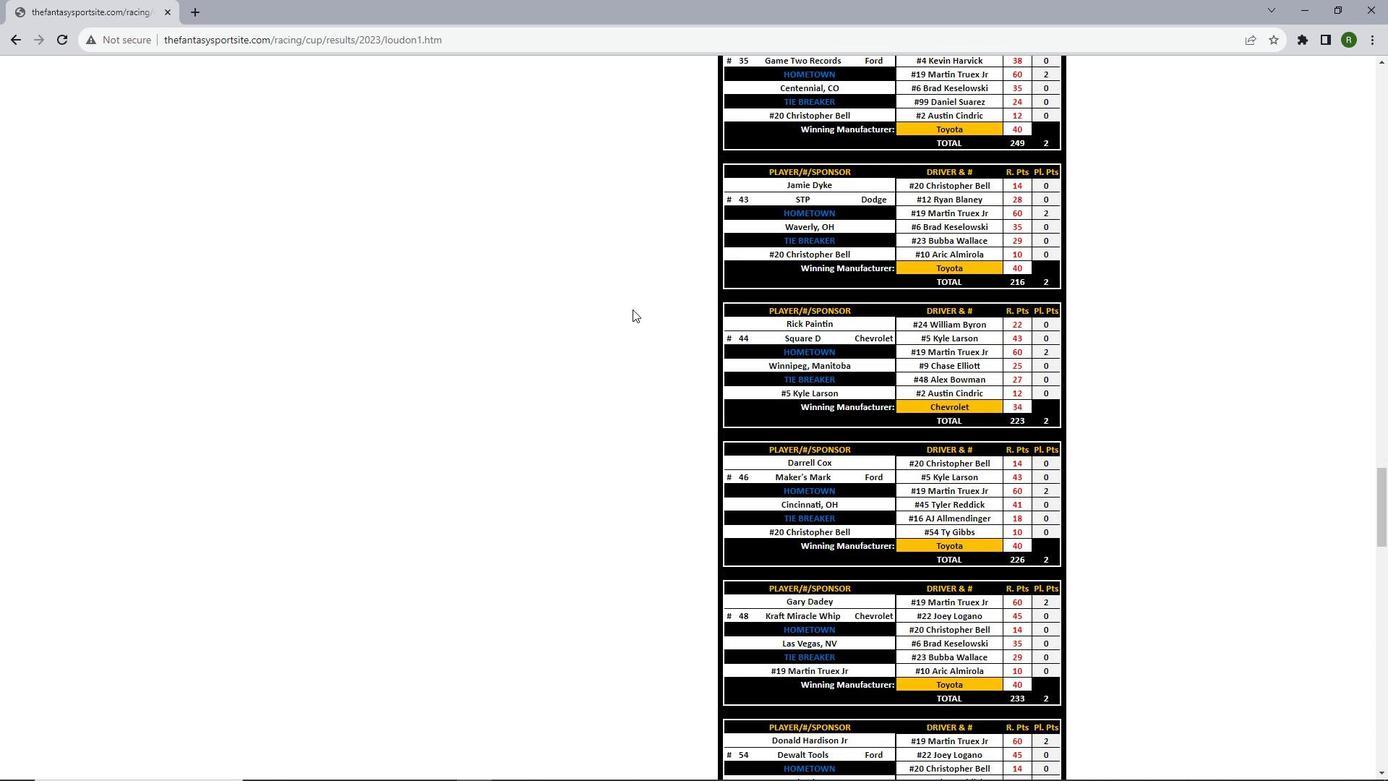 
Action: Mouse scrolled (632, 308) with delta (0, 0)
Screenshot: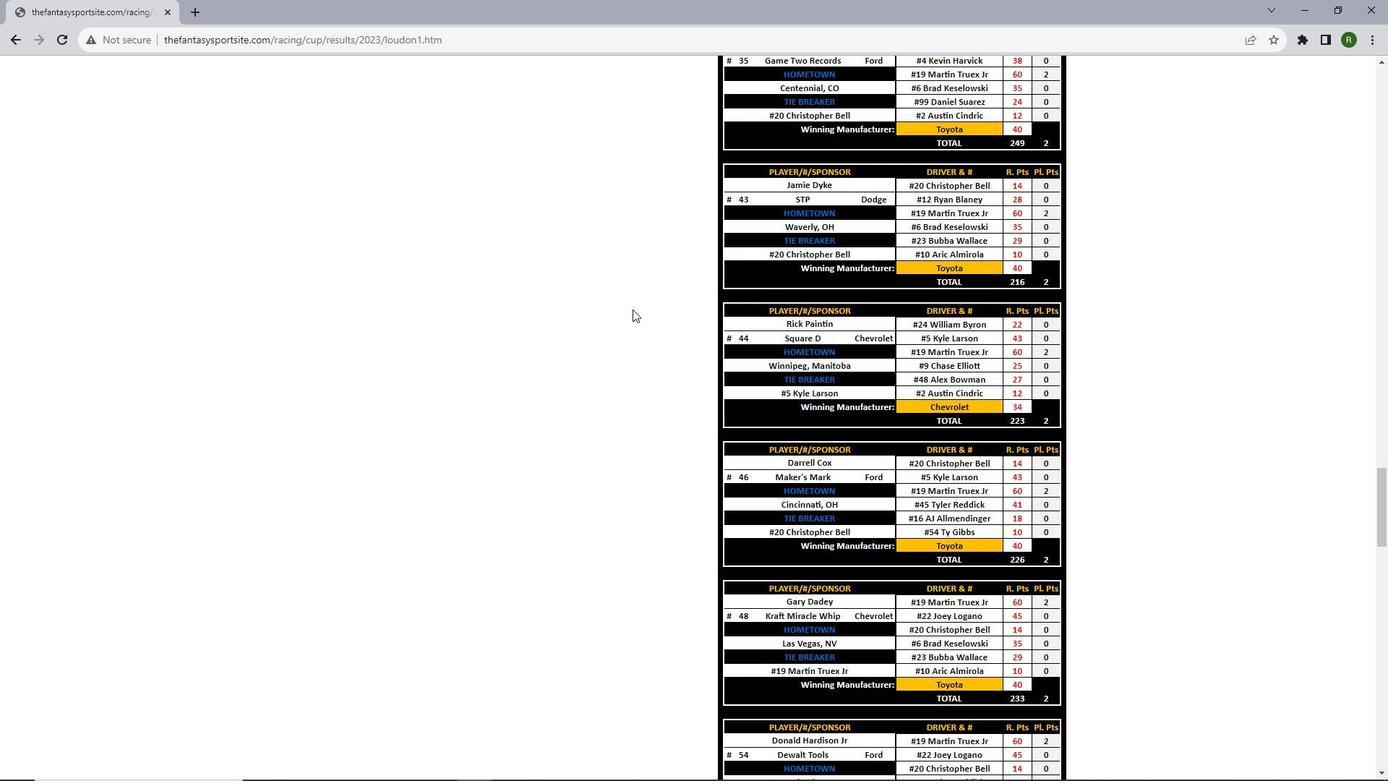 
Action: Mouse scrolled (632, 308) with delta (0, 0)
Screenshot: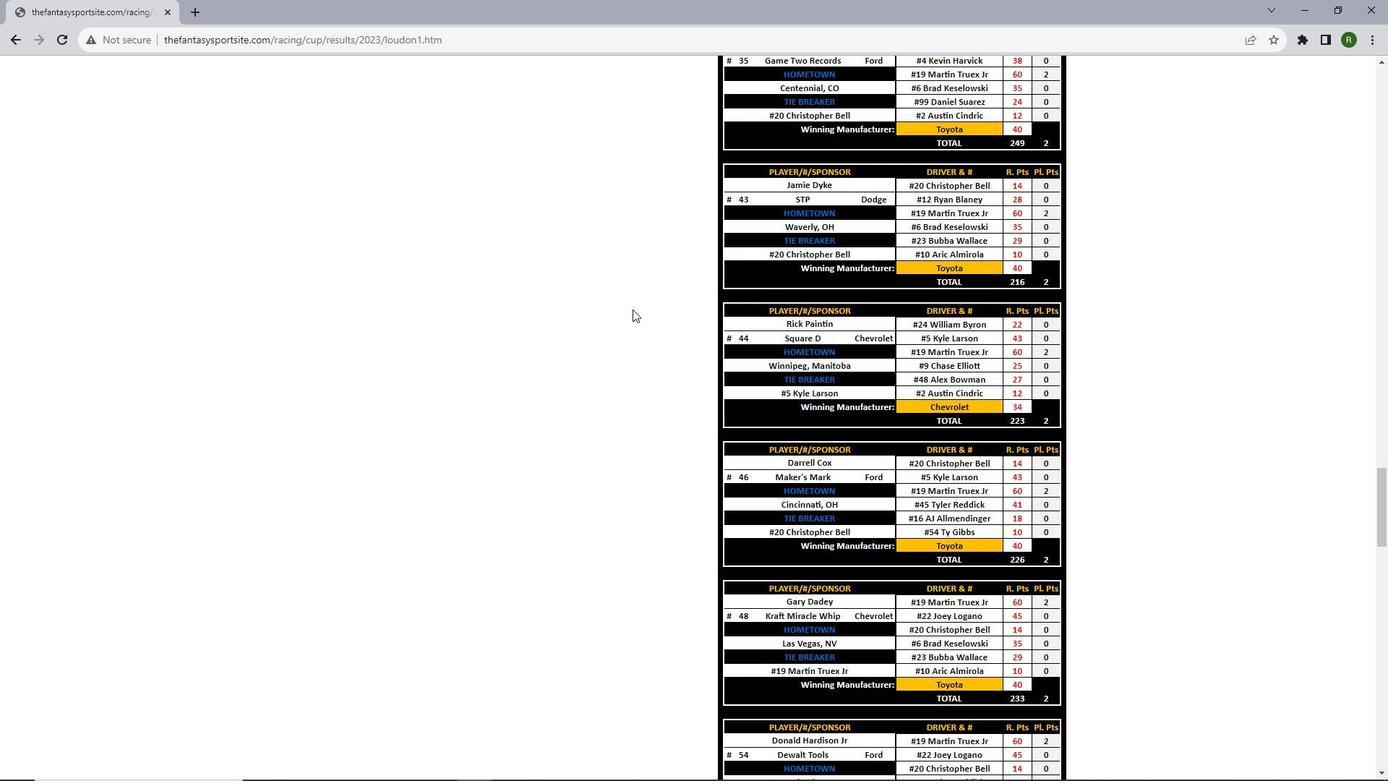 
Action: Mouse moved to (632, 309)
Screenshot: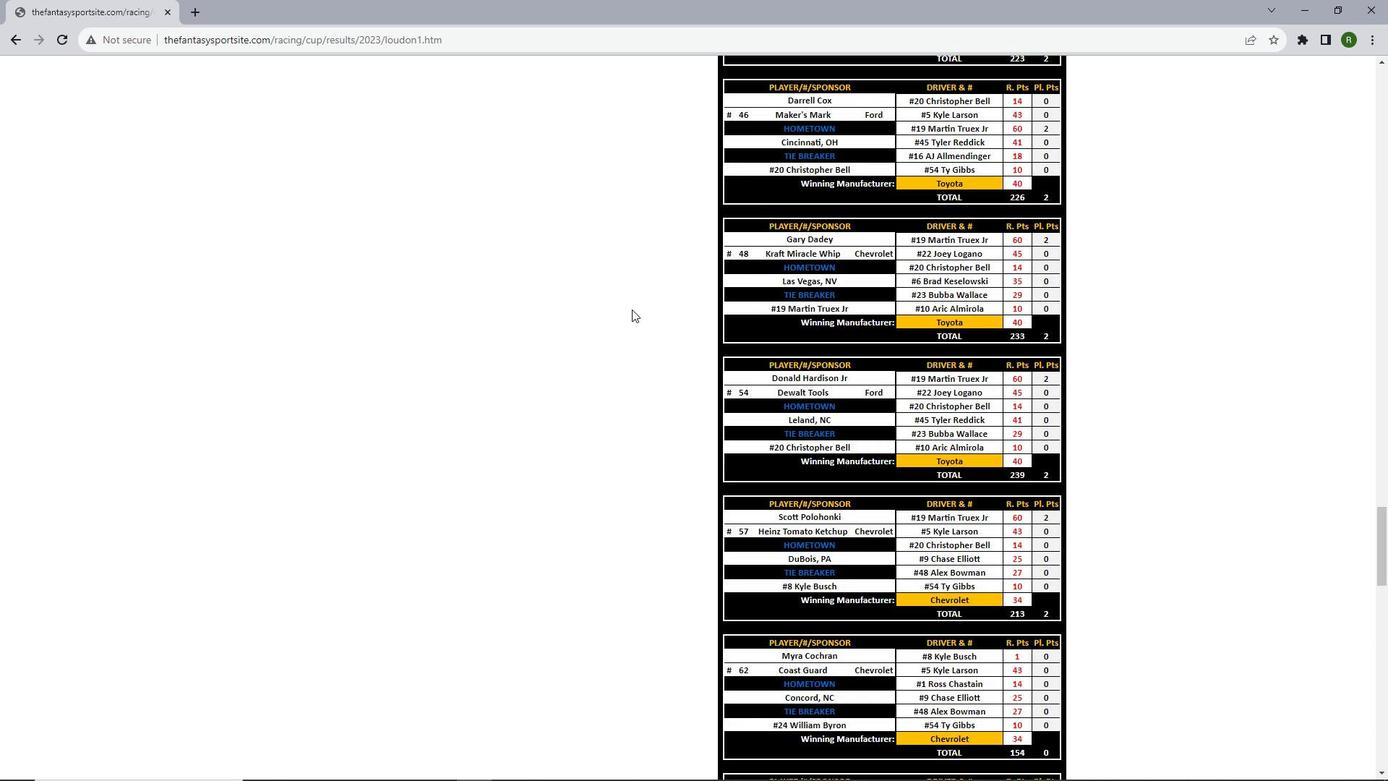 
Action: Mouse scrolled (632, 308) with delta (0, 0)
Screenshot: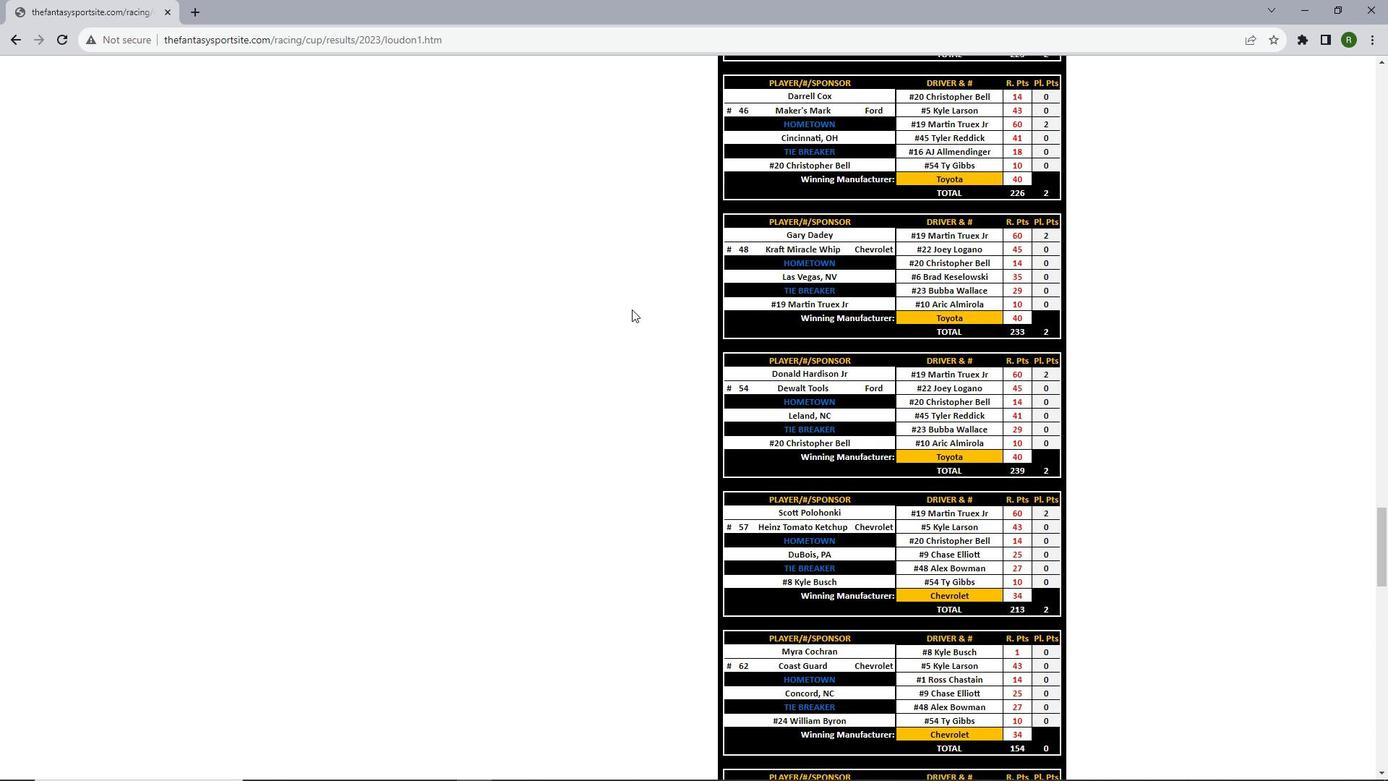 
Action: Mouse scrolled (632, 308) with delta (0, 0)
Screenshot: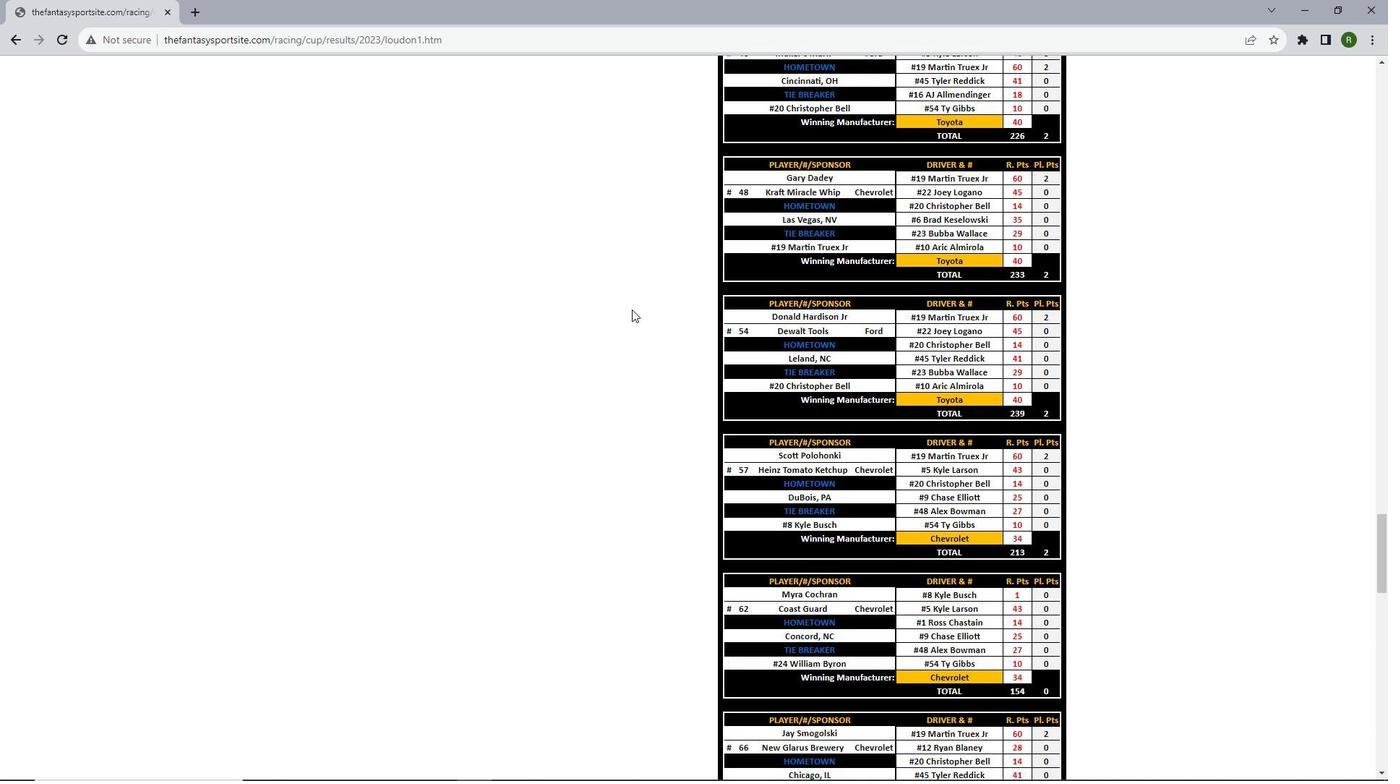 
Action: Mouse scrolled (632, 308) with delta (0, 0)
Screenshot: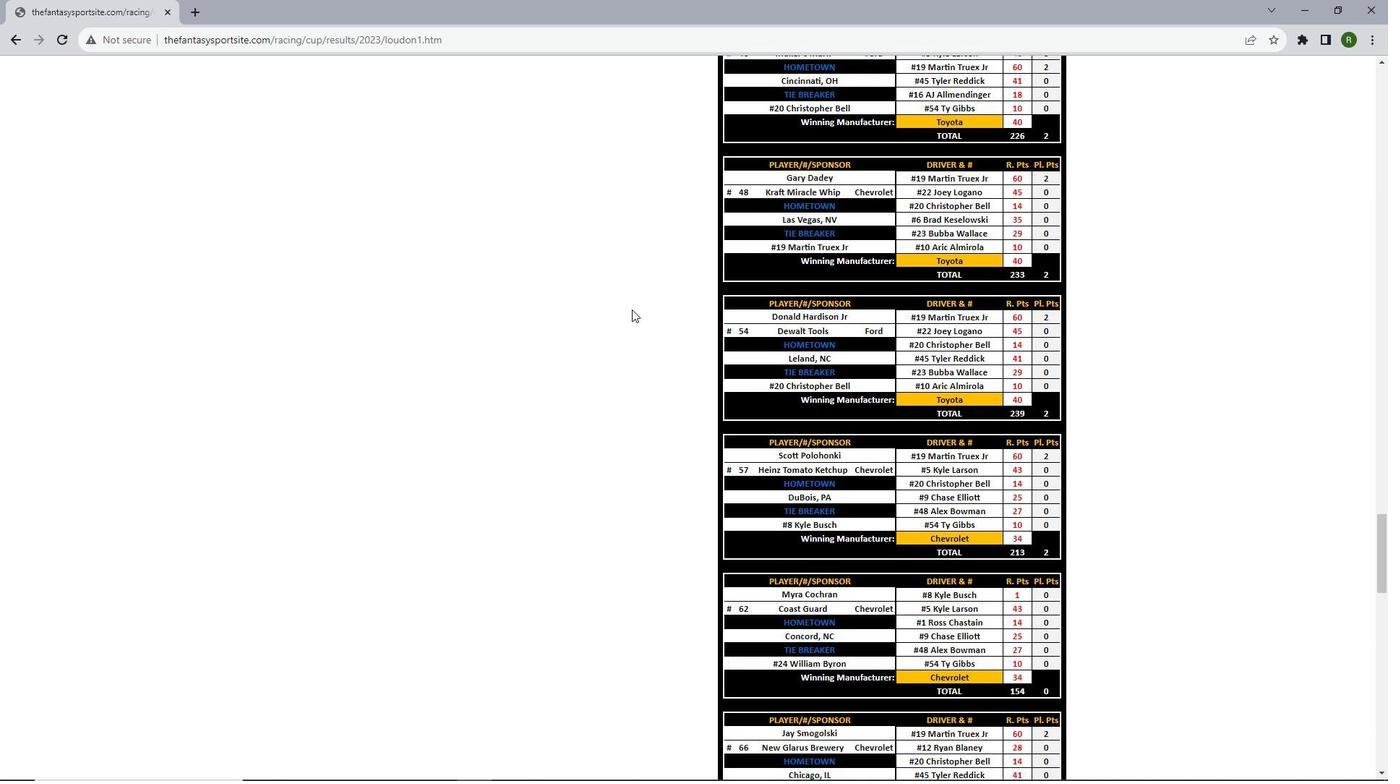 
Action: Mouse scrolled (632, 308) with delta (0, 0)
Screenshot: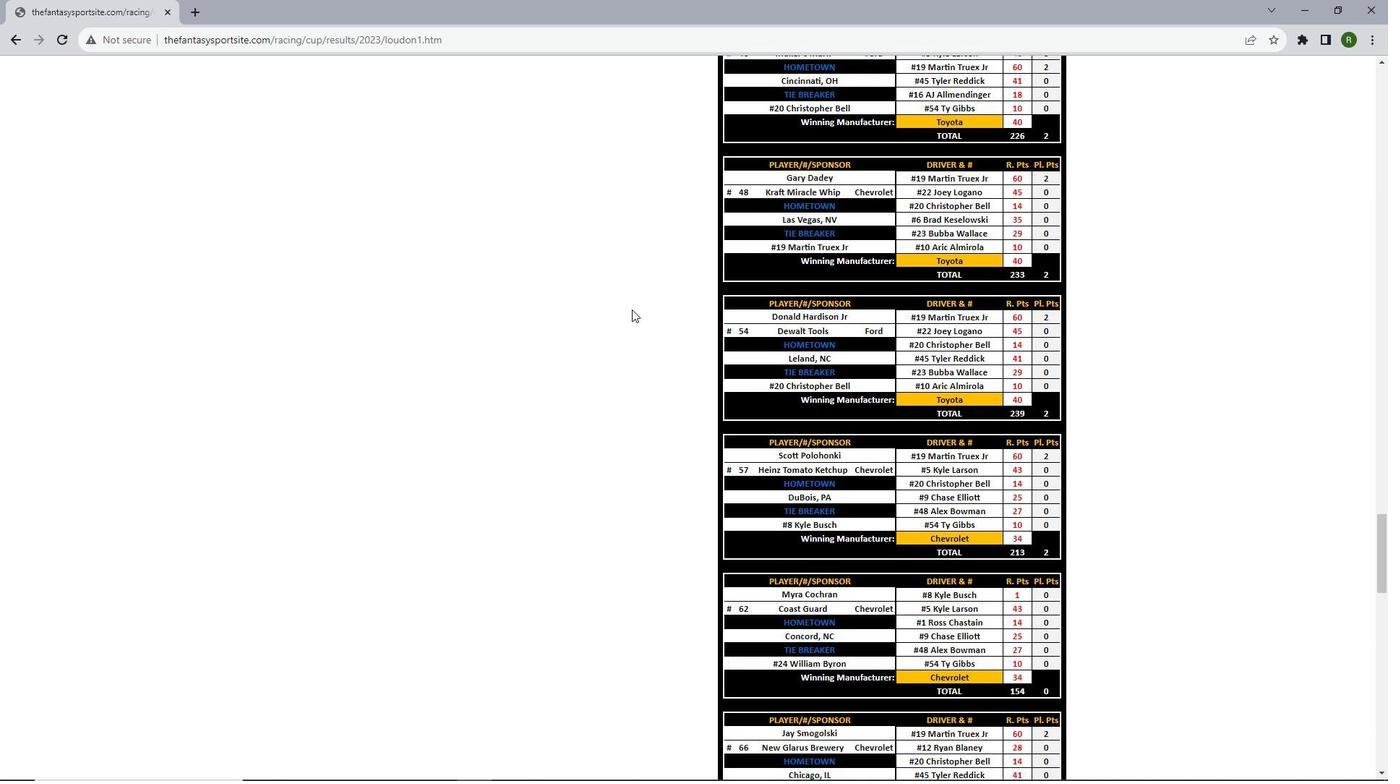 
Action: Mouse scrolled (632, 308) with delta (0, 0)
Screenshot: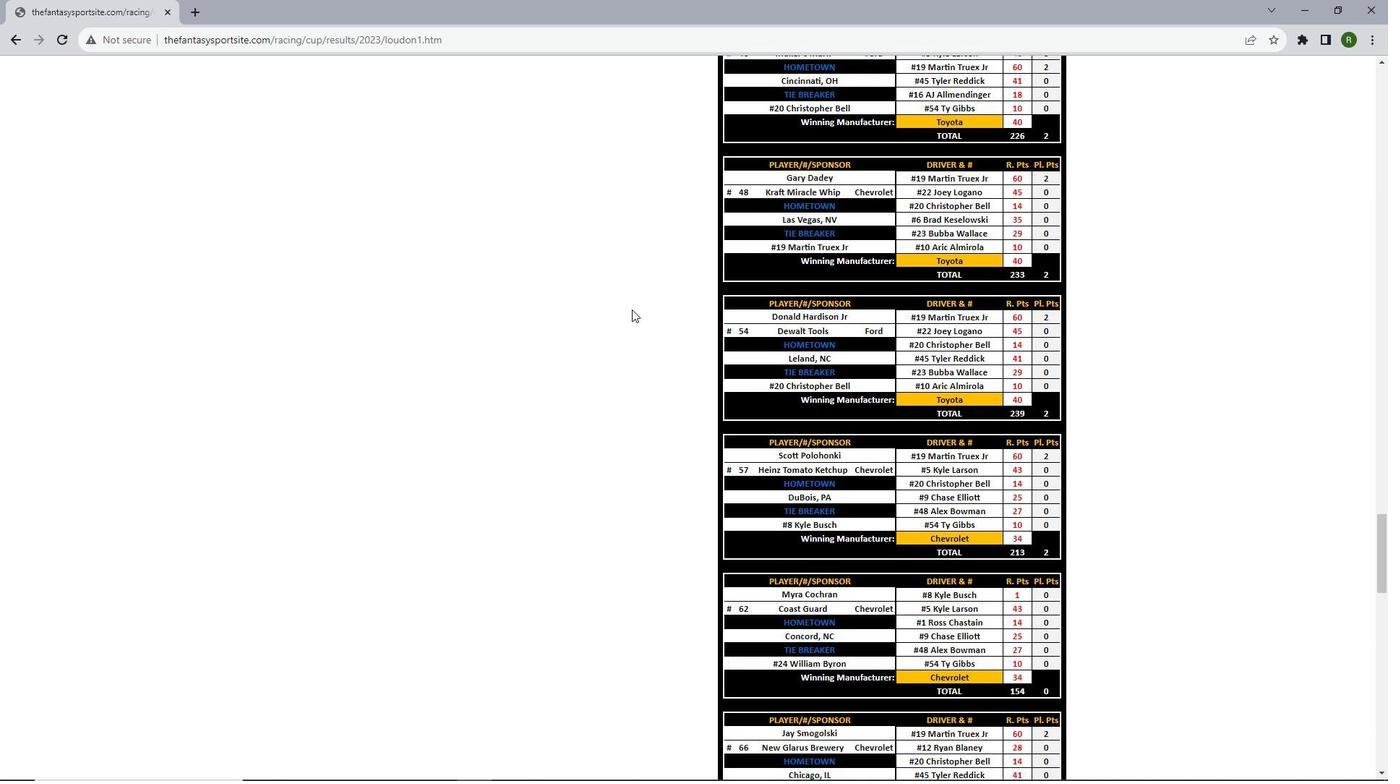 
Action: Mouse scrolled (632, 308) with delta (0, 0)
Screenshot: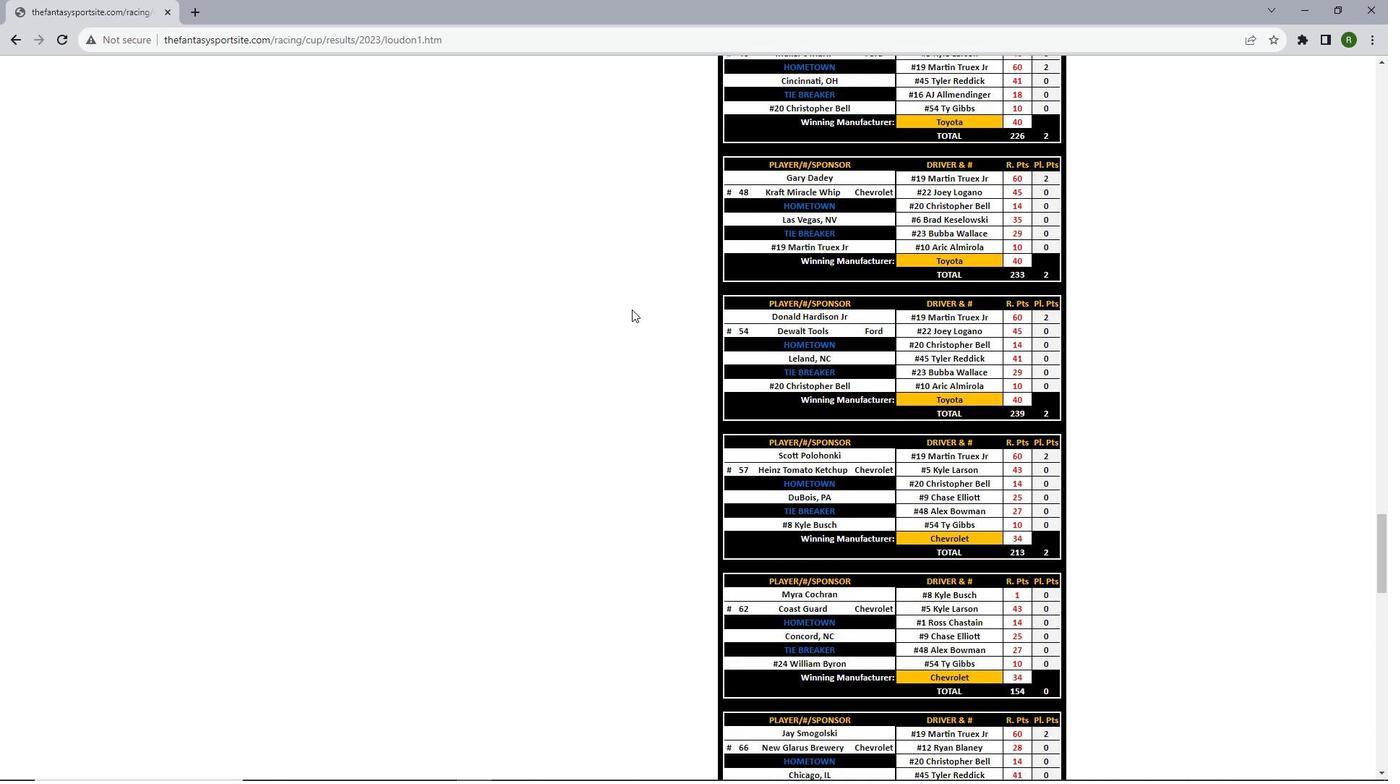 
Action: Mouse scrolled (632, 308) with delta (0, 0)
Screenshot: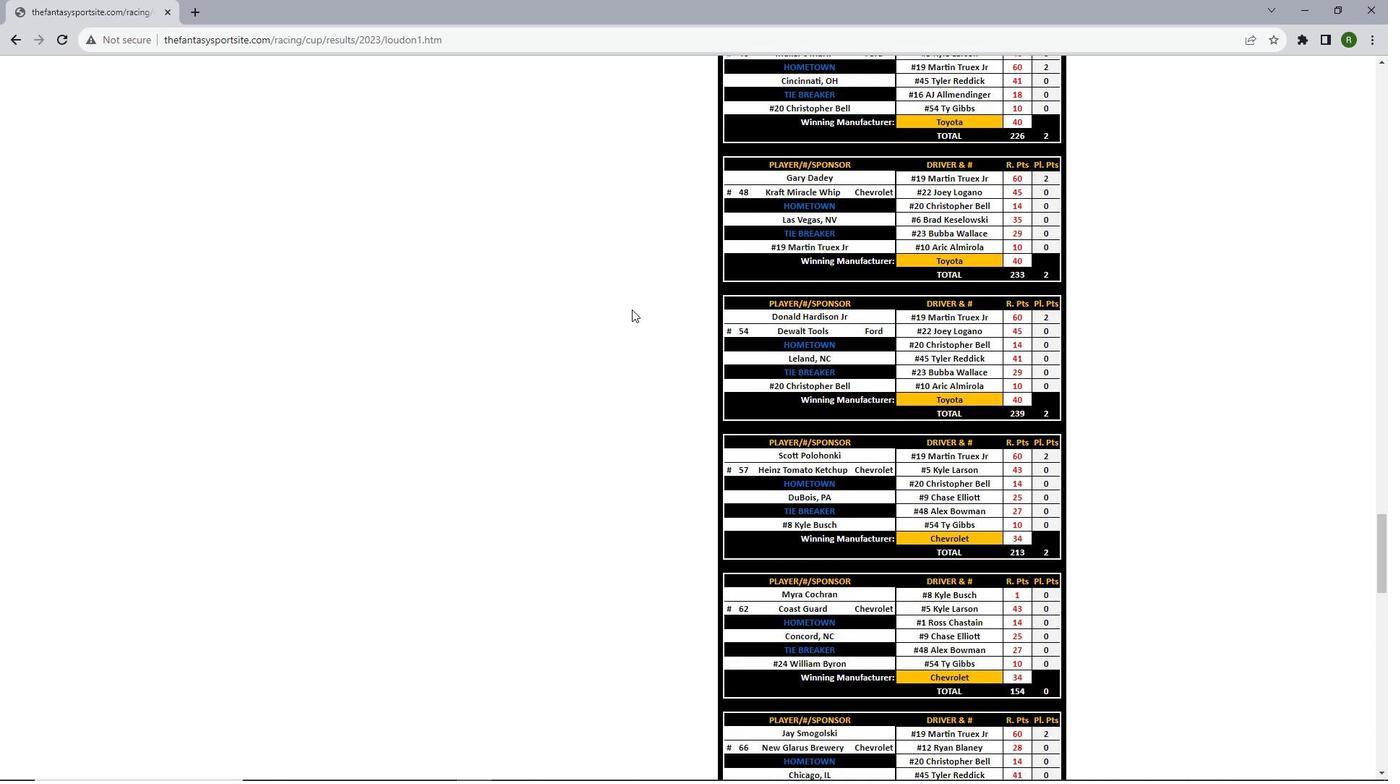 
Action: Mouse scrolled (632, 308) with delta (0, 0)
Screenshot: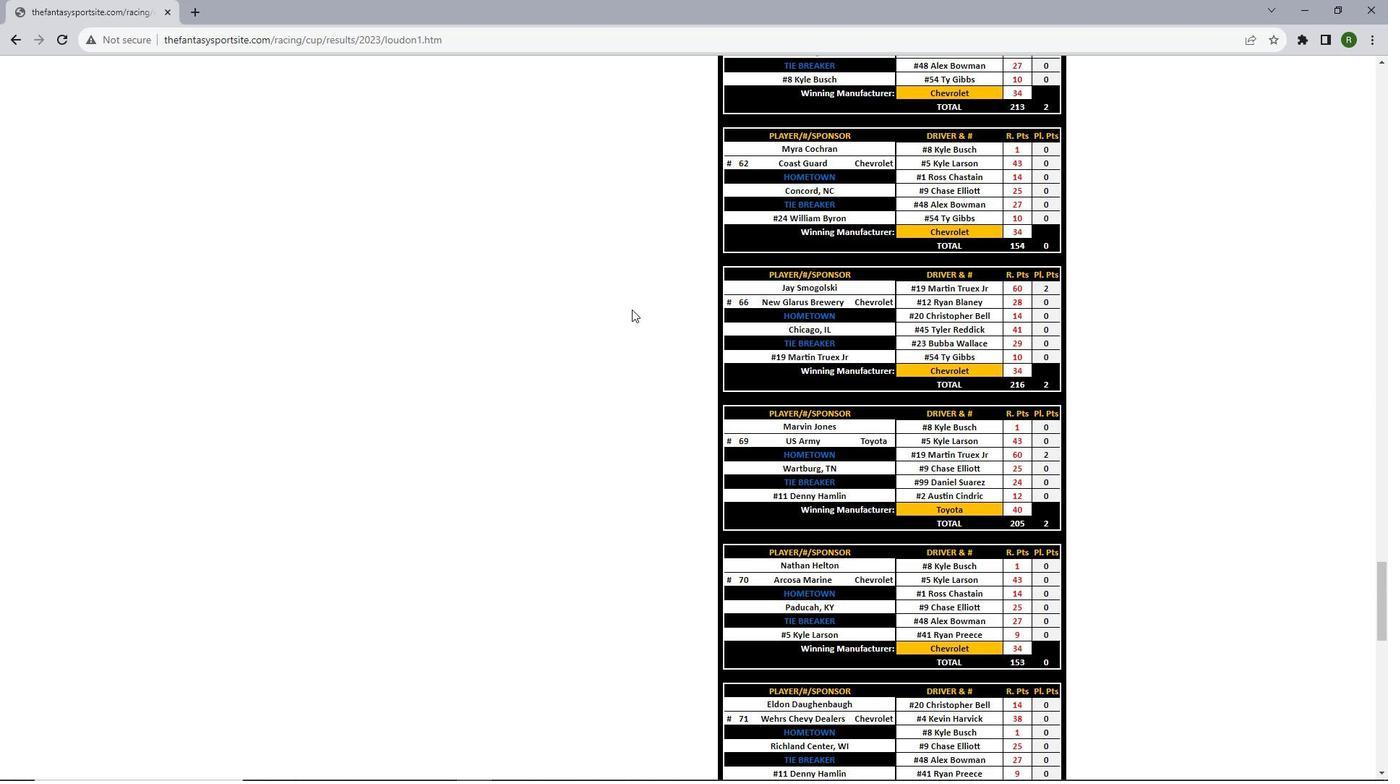
Action: Mouse scrolled (632, 308) with delta (0, 0)
Screenshot: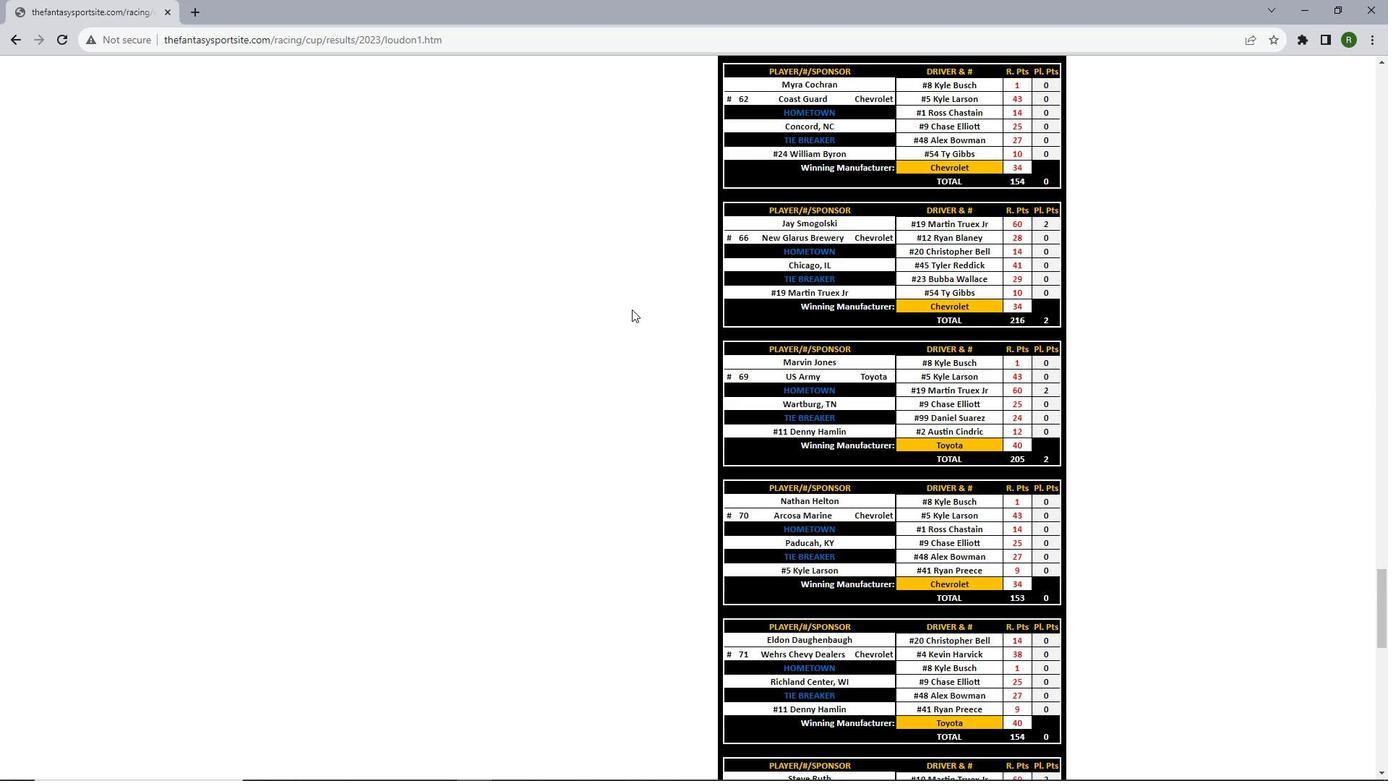 
Action: Mouse scrolled (632, 308) with delta (0, 0)
Screenshot: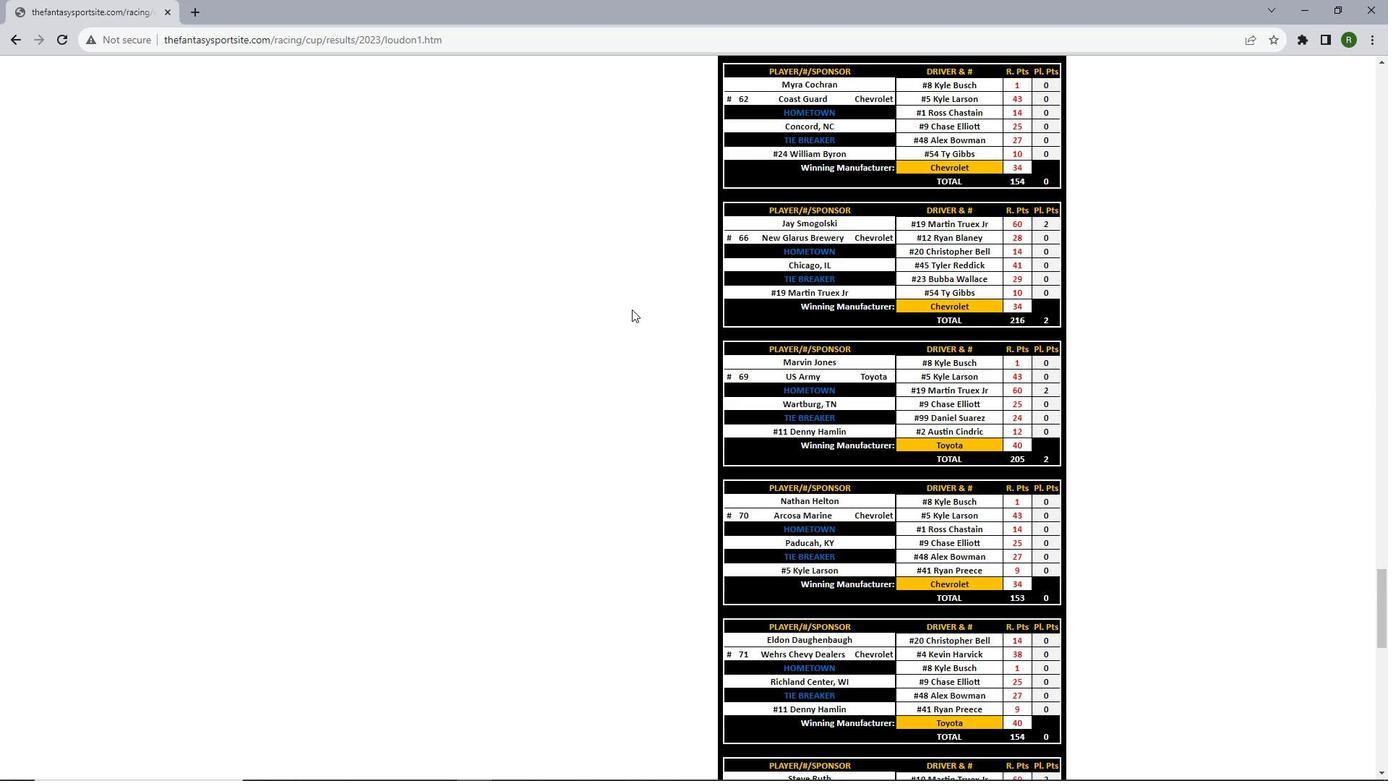 
Action: Mouse scrolled (632, 308) with delta (0, 0)
Screenshot: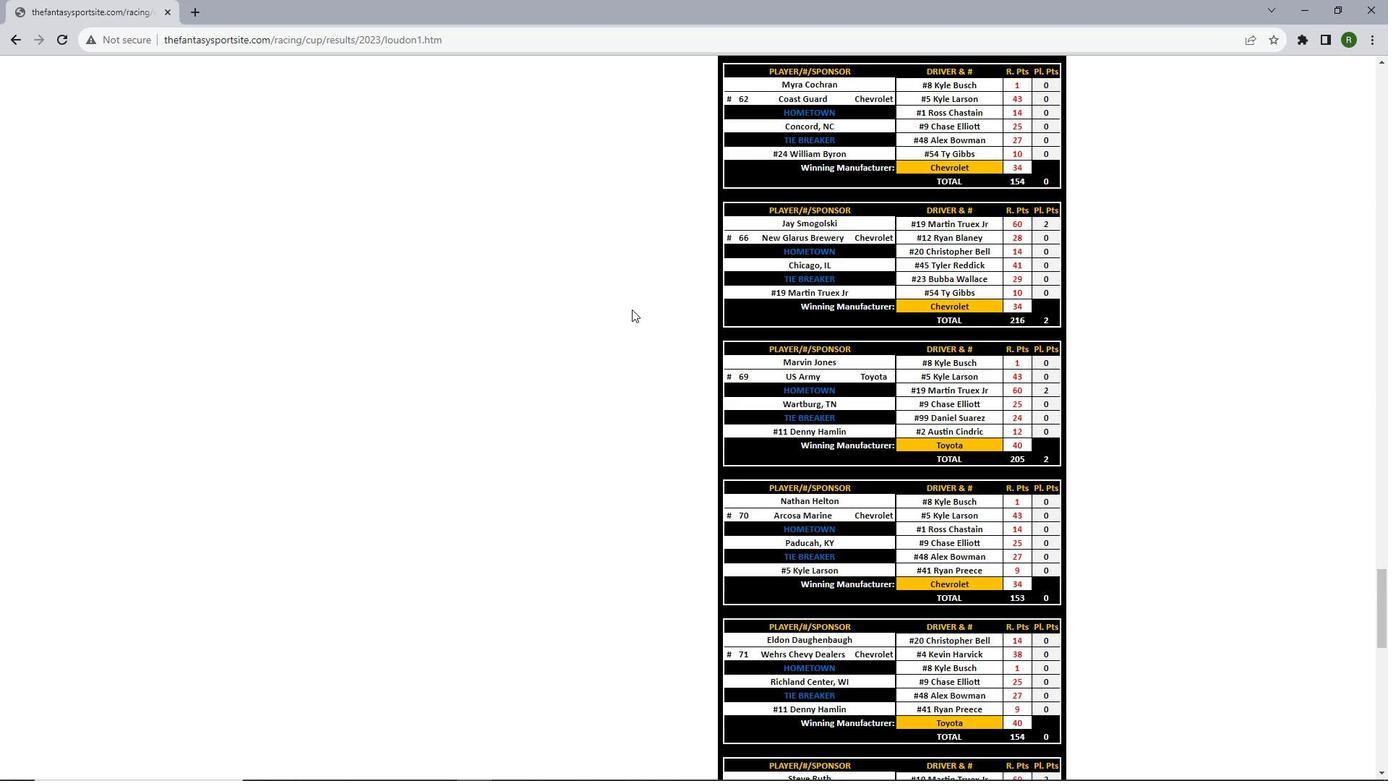 
Action: Mouse scrolled (632, 308) with delta (0, 0)
Screenshot: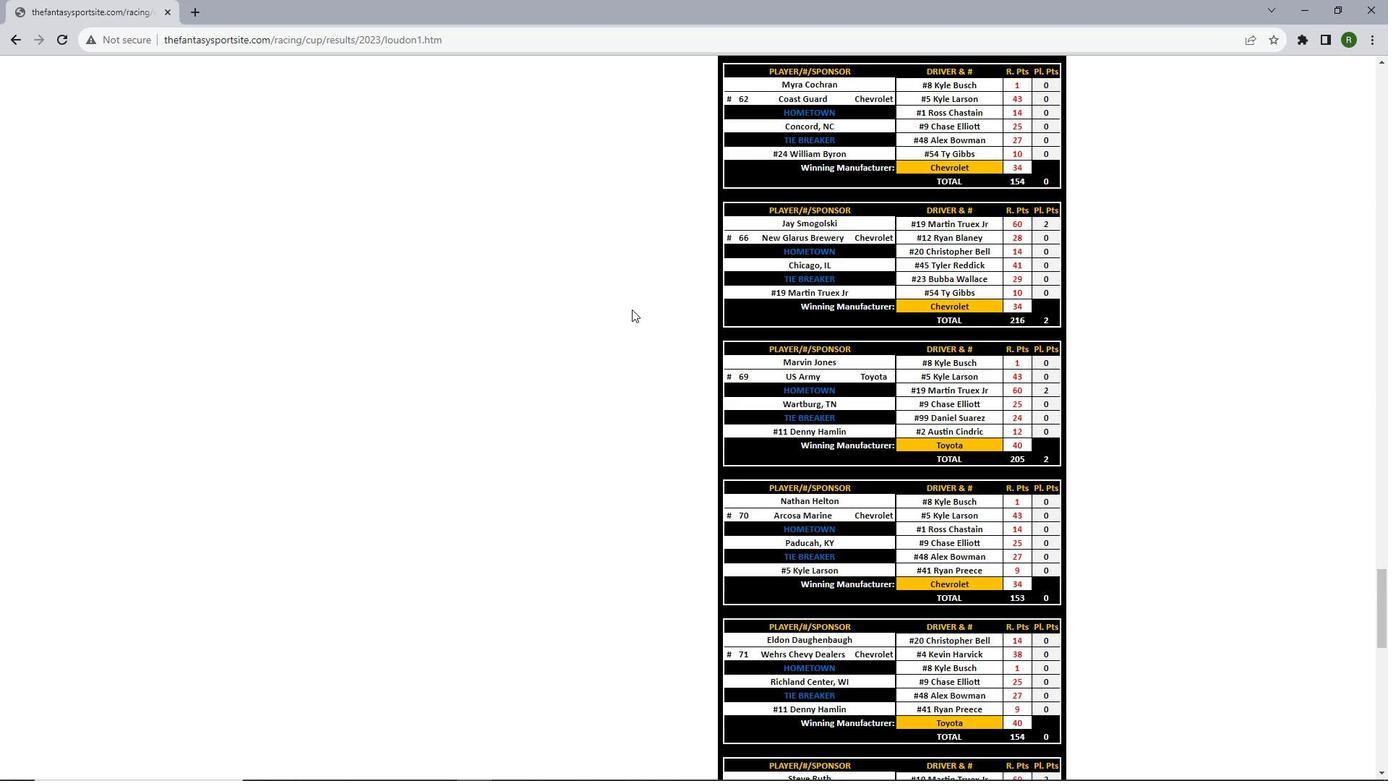 
Action: Mouse scrolled (632, 308) with delta (0, 0)
Screenshot: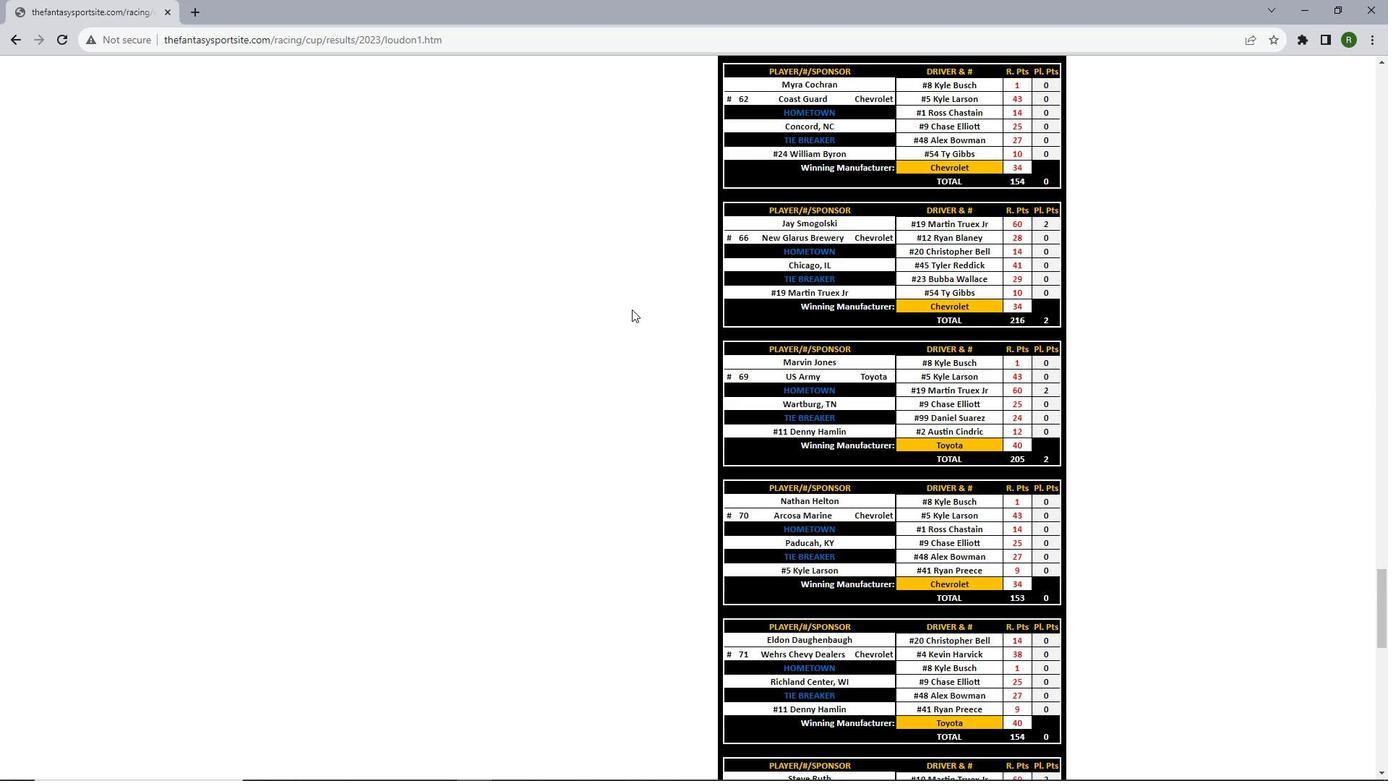 
Action: Mouse scrolled (632, 308) with delta (0, 0)
Screenshot: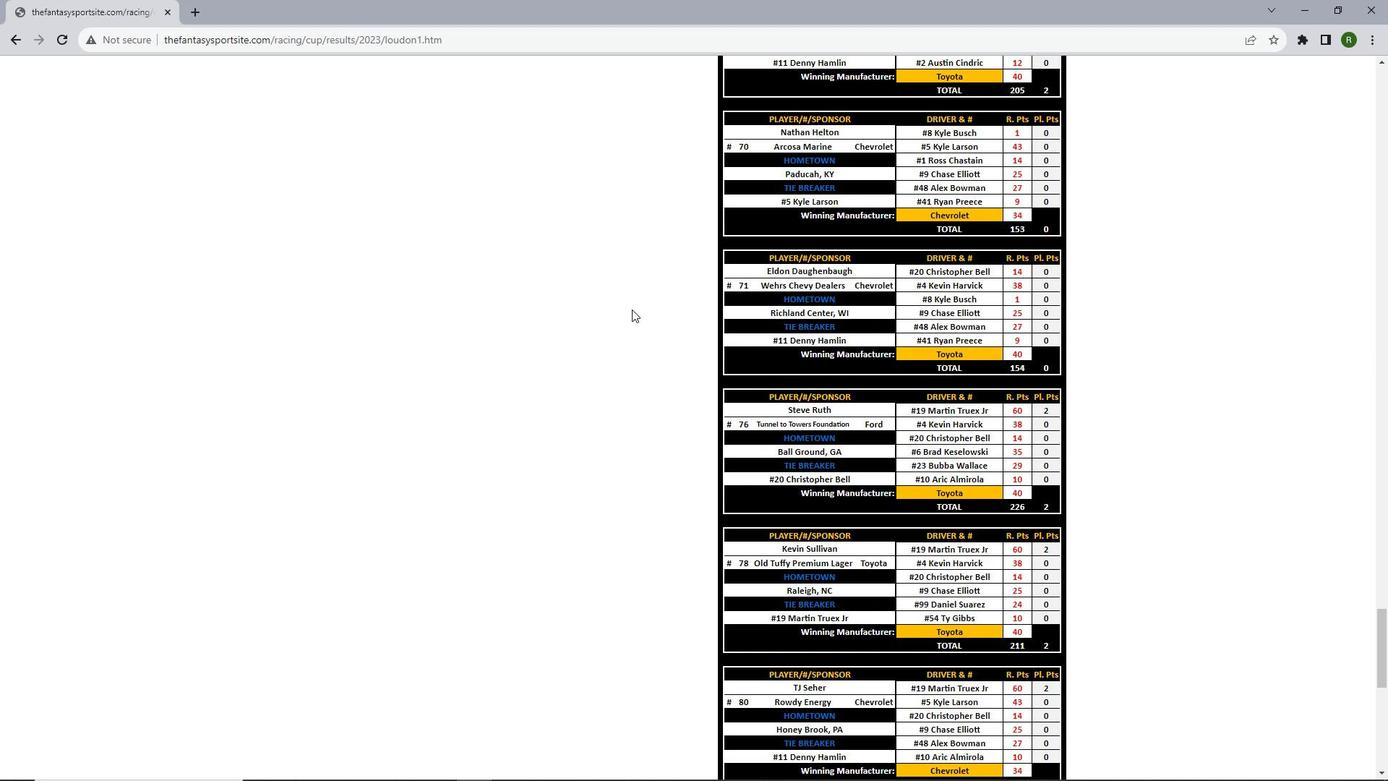 
Action: Mouse scrolled (632, 308) with delta (0, 0)
Screenshot: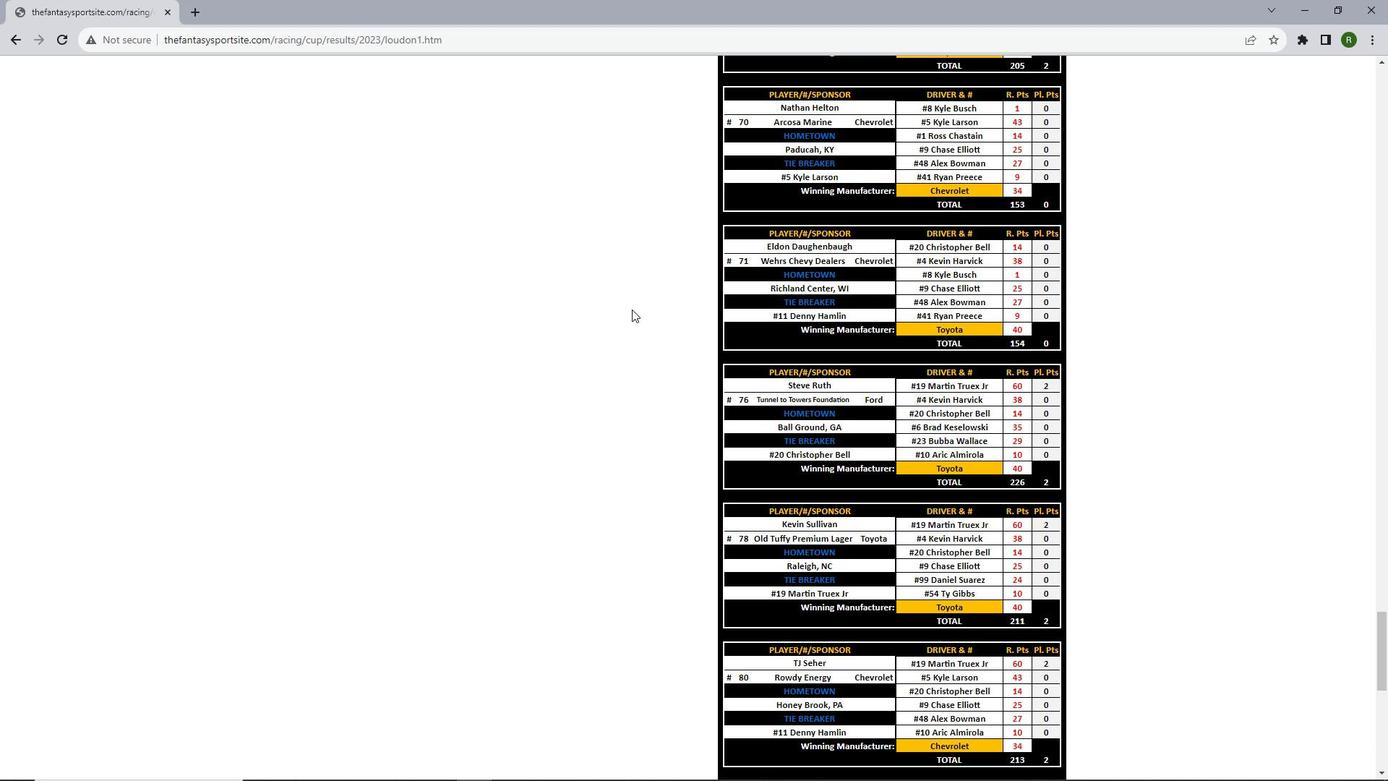 
Action: Mouse scrolled (632, 308) with delta (0, 0)
Screenshot: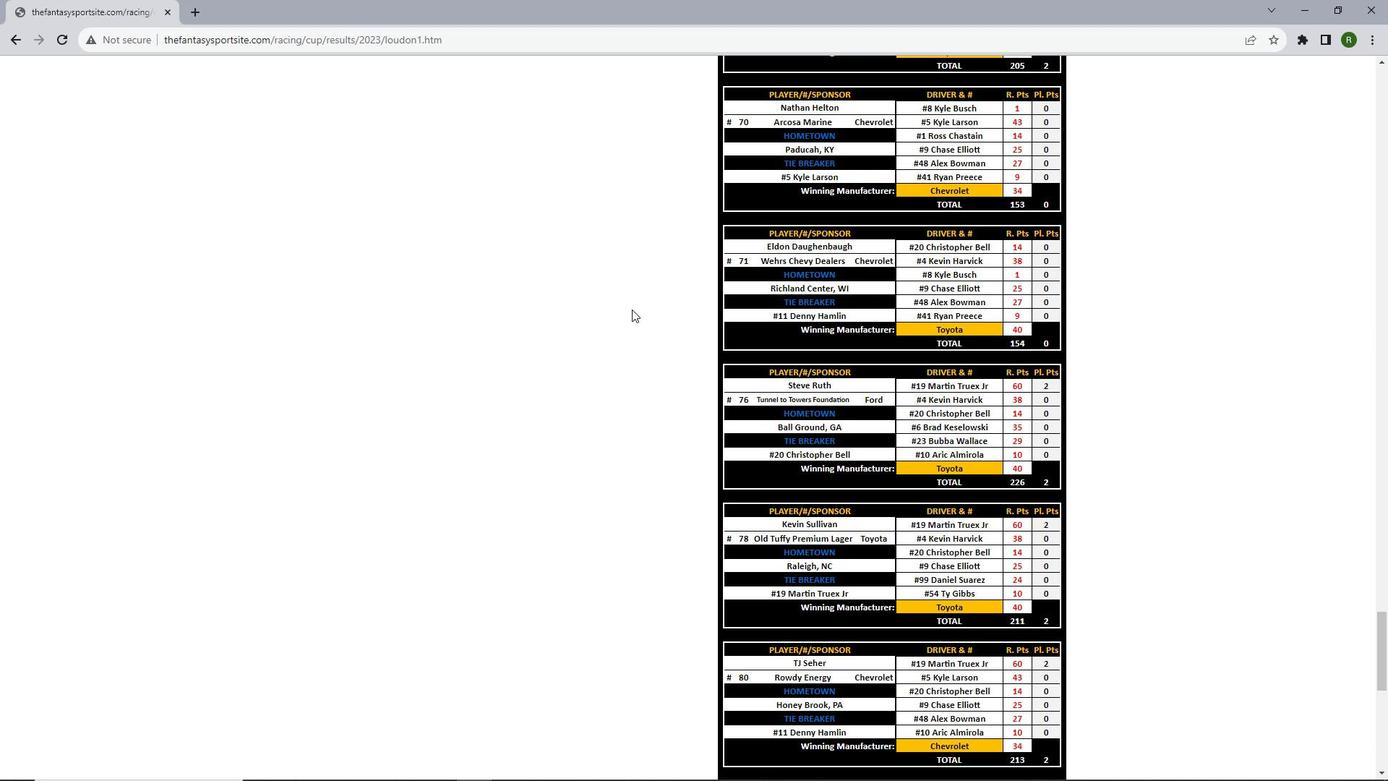 
Action: Mouse scrolled (632, 308) with delta (0, 0)
Screenshot: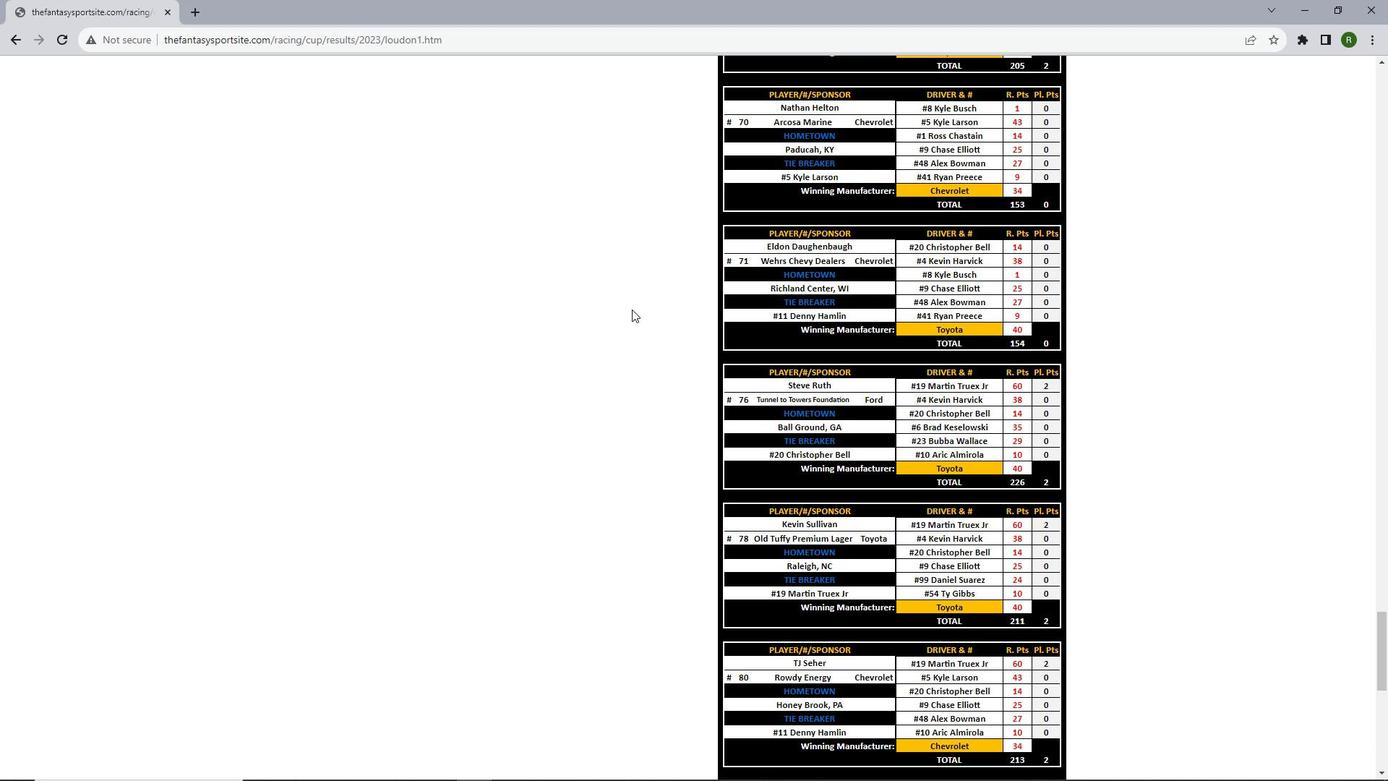 
Action: Mouse scrolled (632, 308) with delta (0, -1)
Screenshot: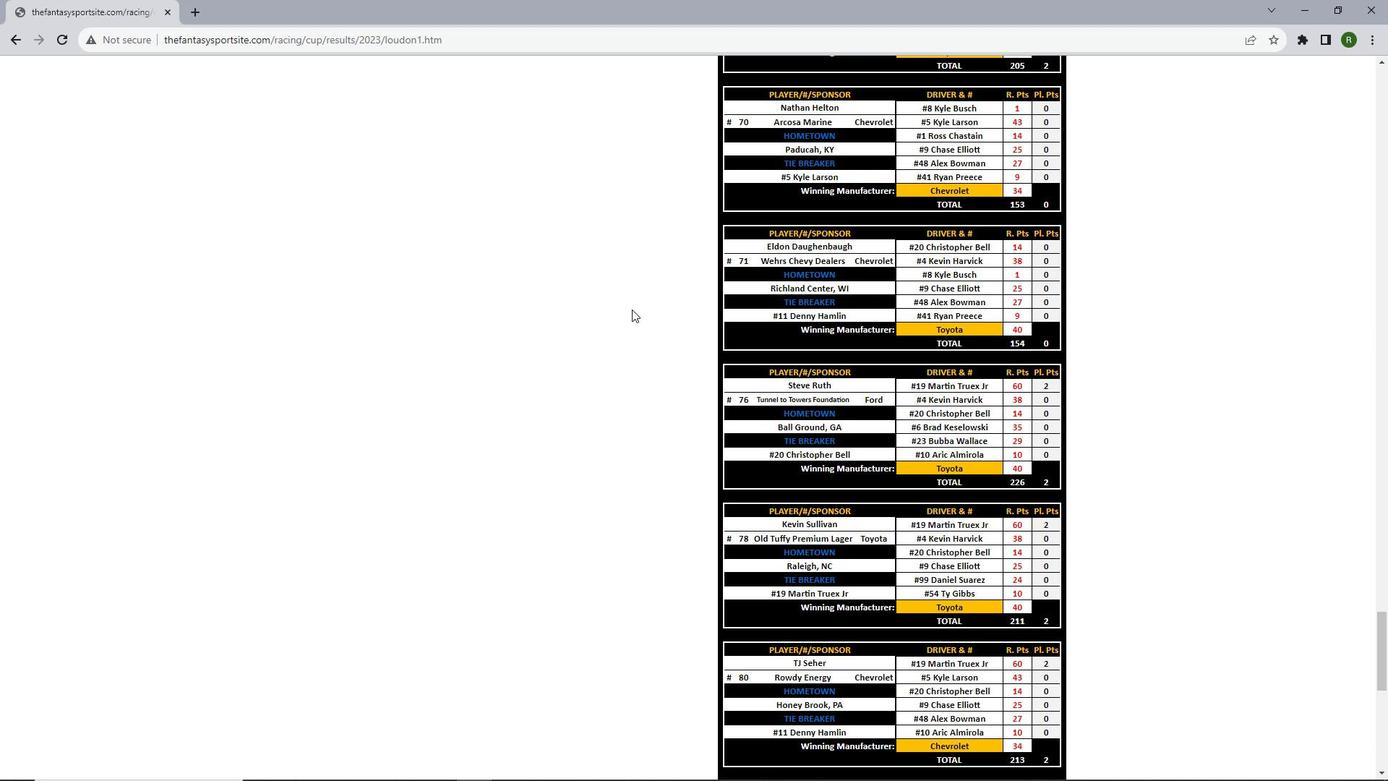 
Action: Mouse scrolled (632, 308) with delta (0, 0)
Screenshot: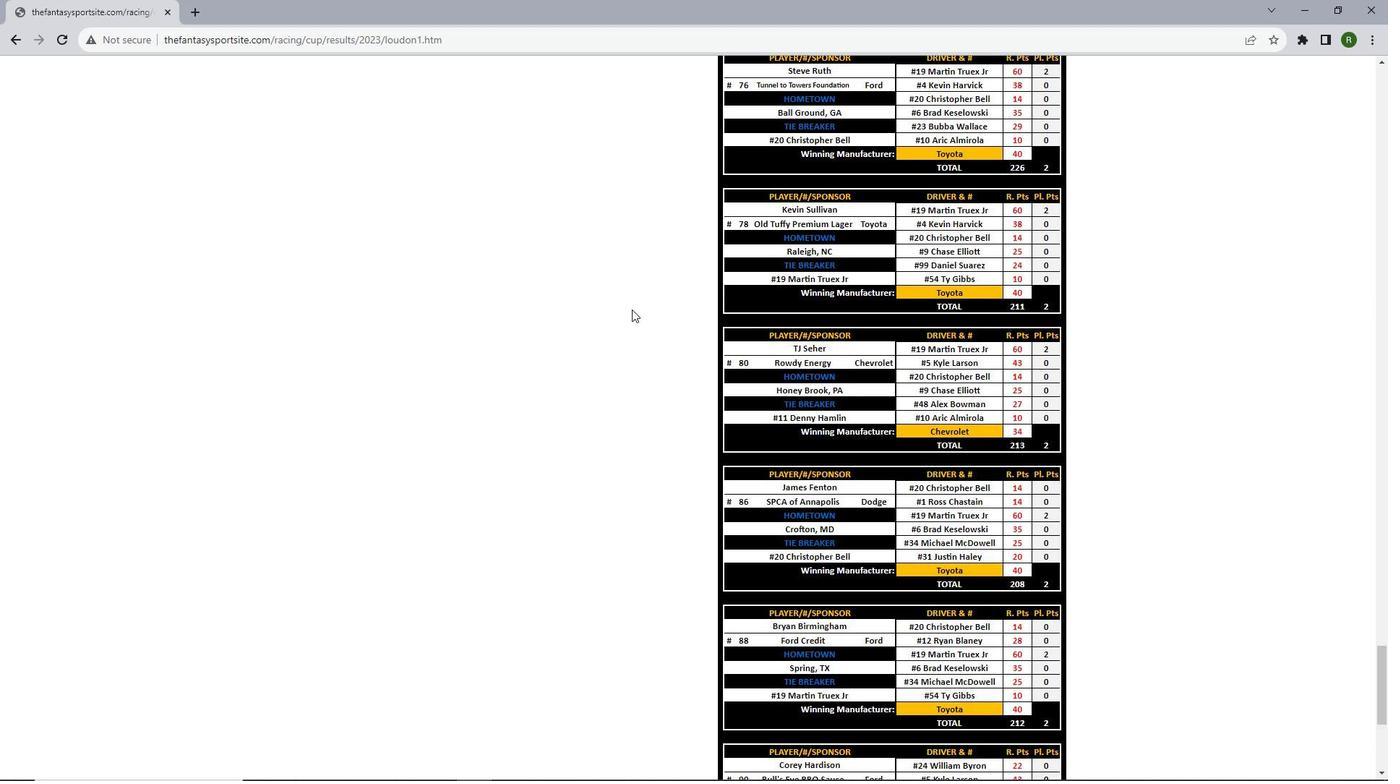 
Action: Mouse scrolled (632, 308) with delta (0, 0)
Screenshot: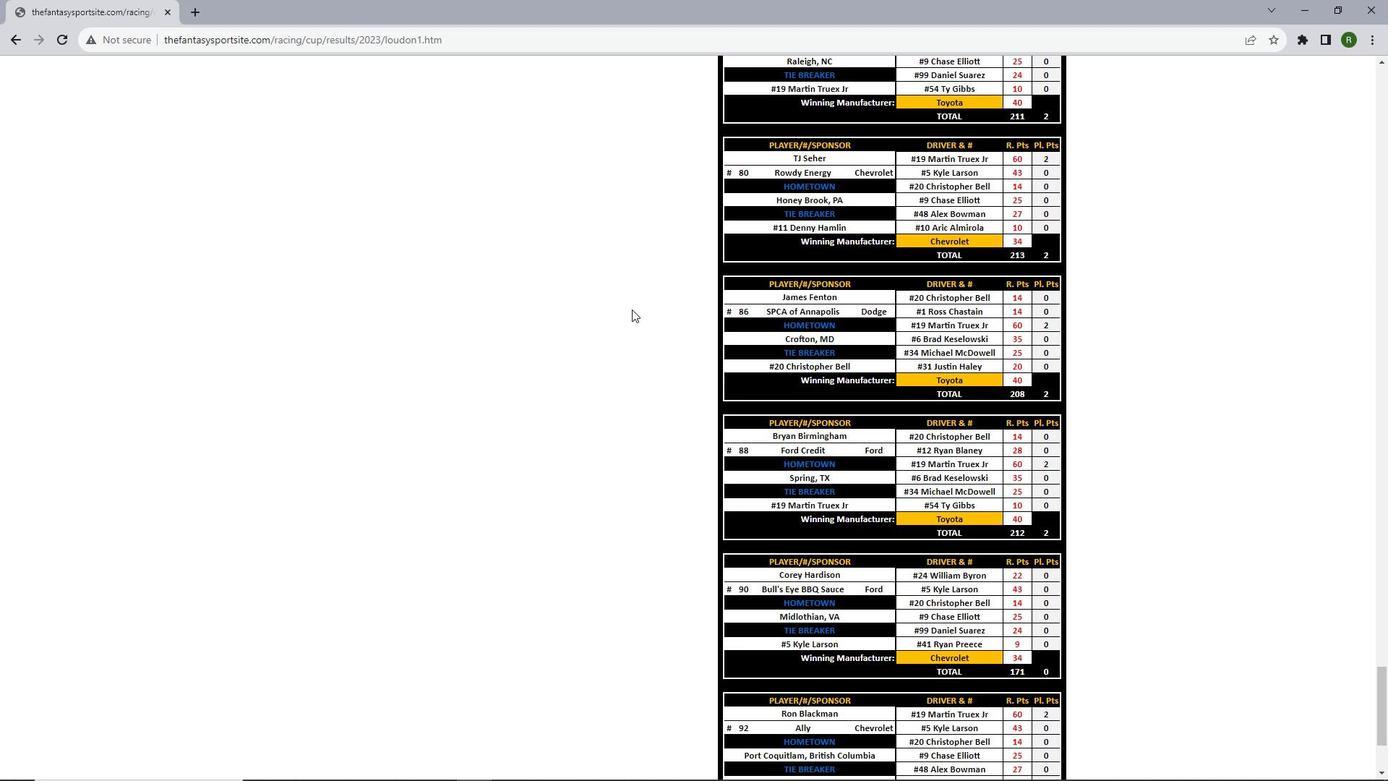 
Action: Mouse scrolled (632, 308) with delta (0, 0)
Screenshot: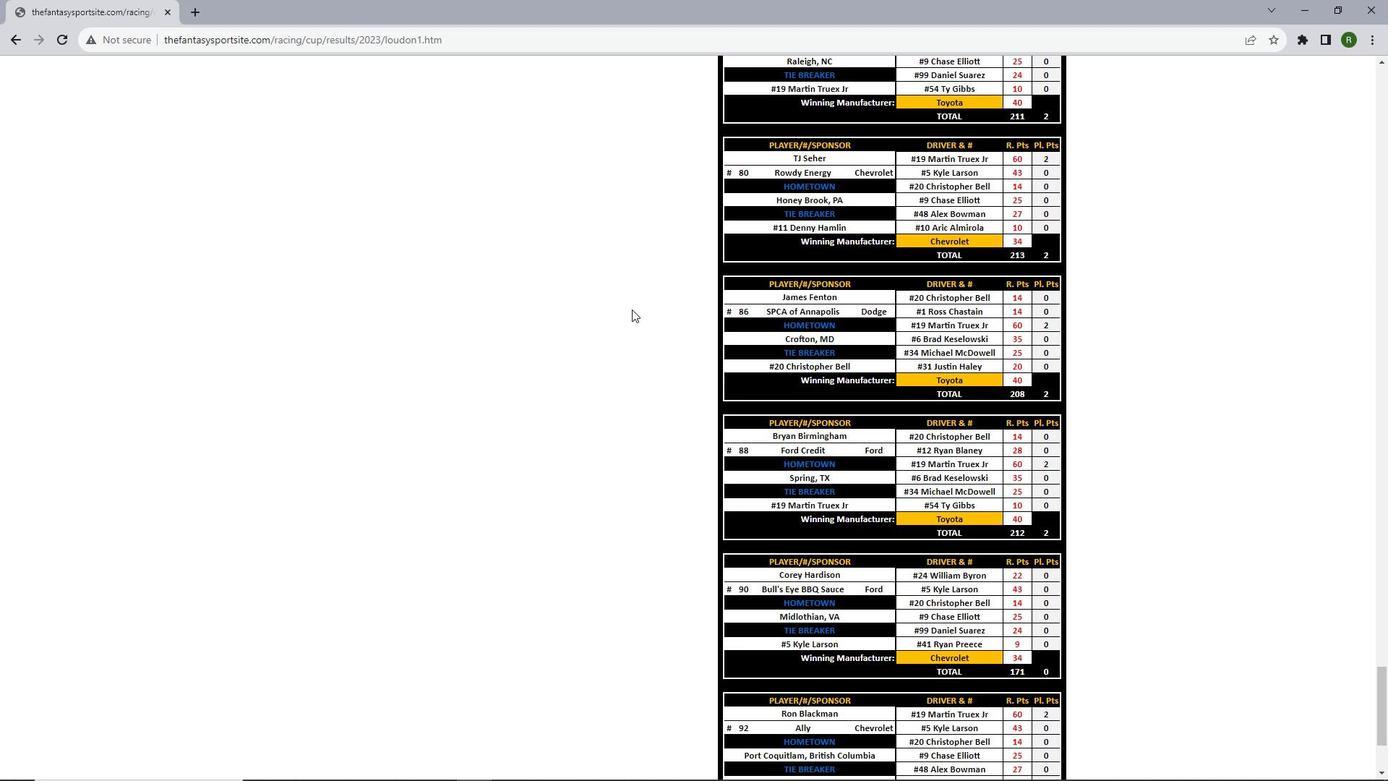 
Action: Mouse scrolled (632, 308) with delta (0, 0)
Screenshot: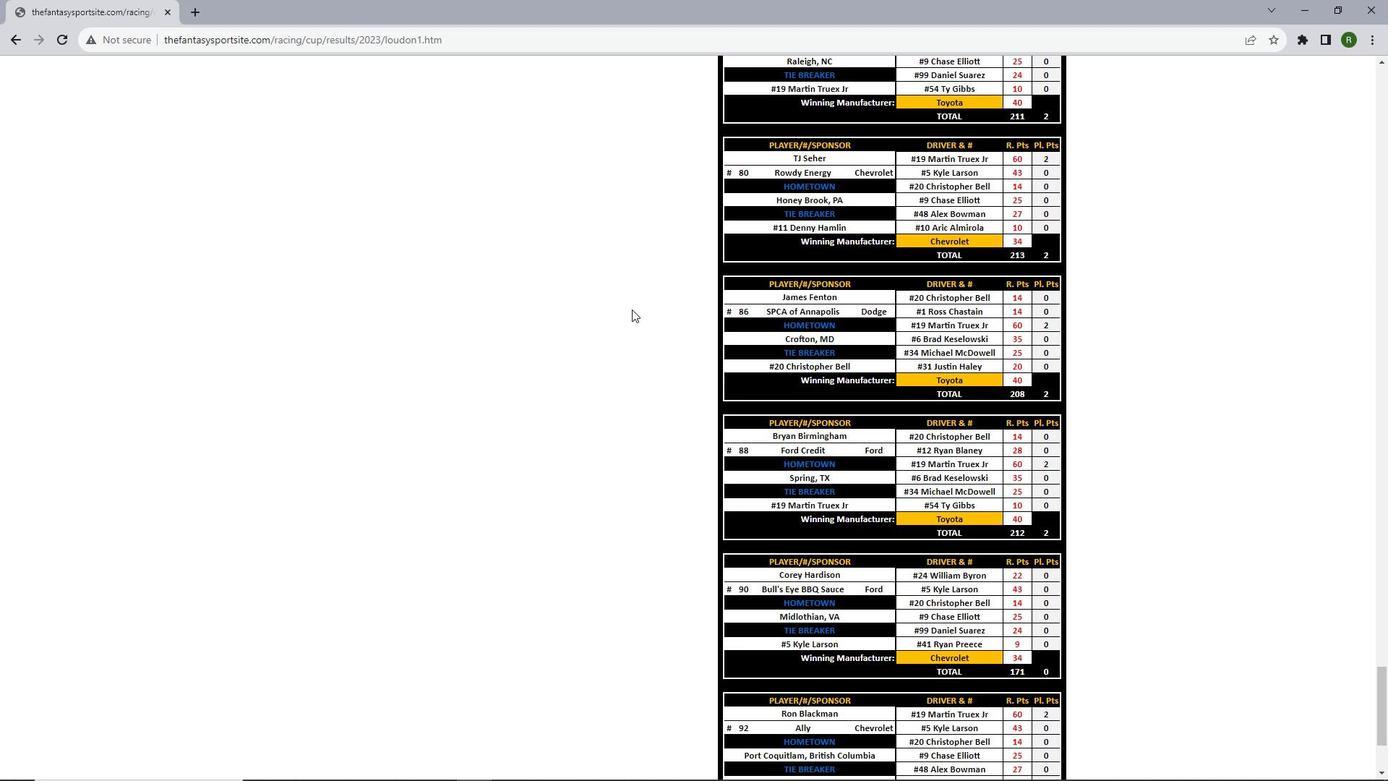 
Action: Mouse scrolled (632, 308) with delta (0, 0)
Screenshot: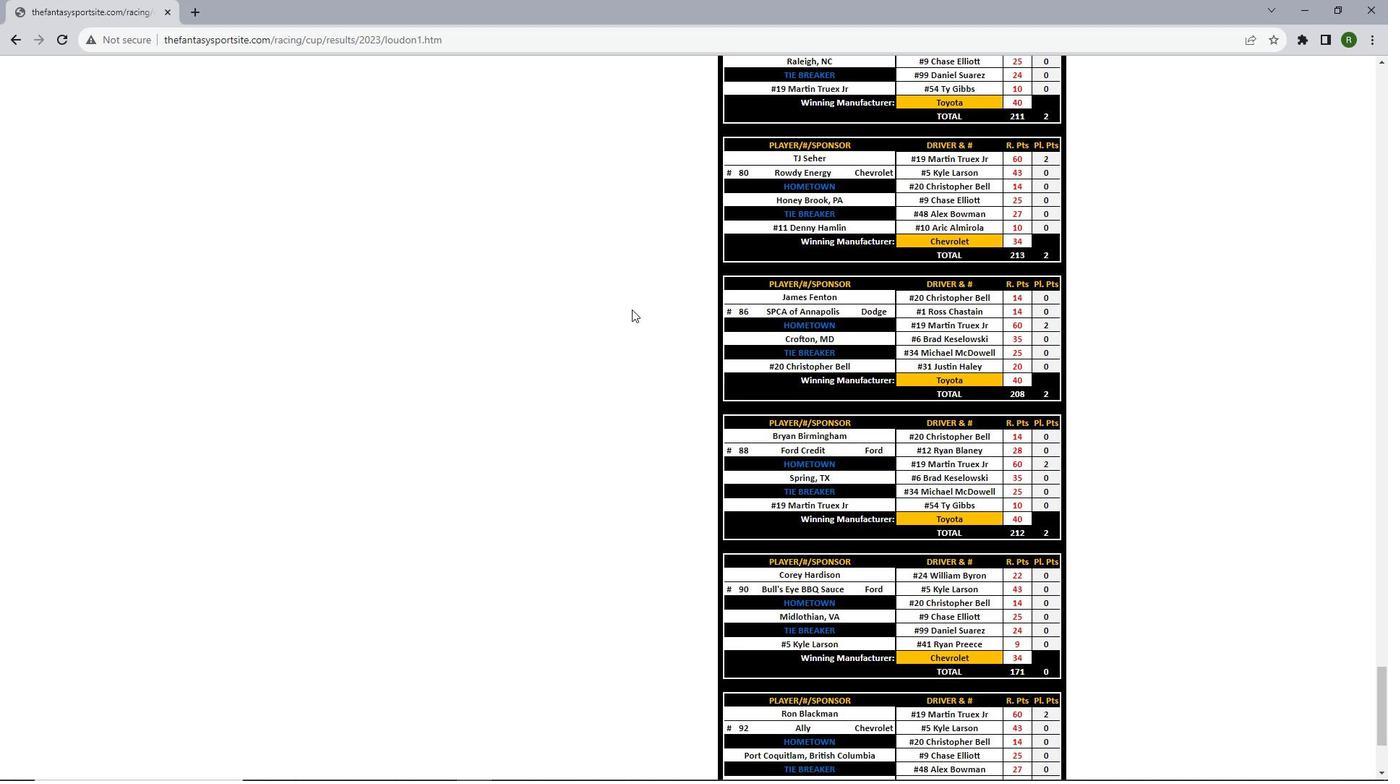 
Action: Mouse scrolled (632, 308) with delta (0, 0)
Screenshot: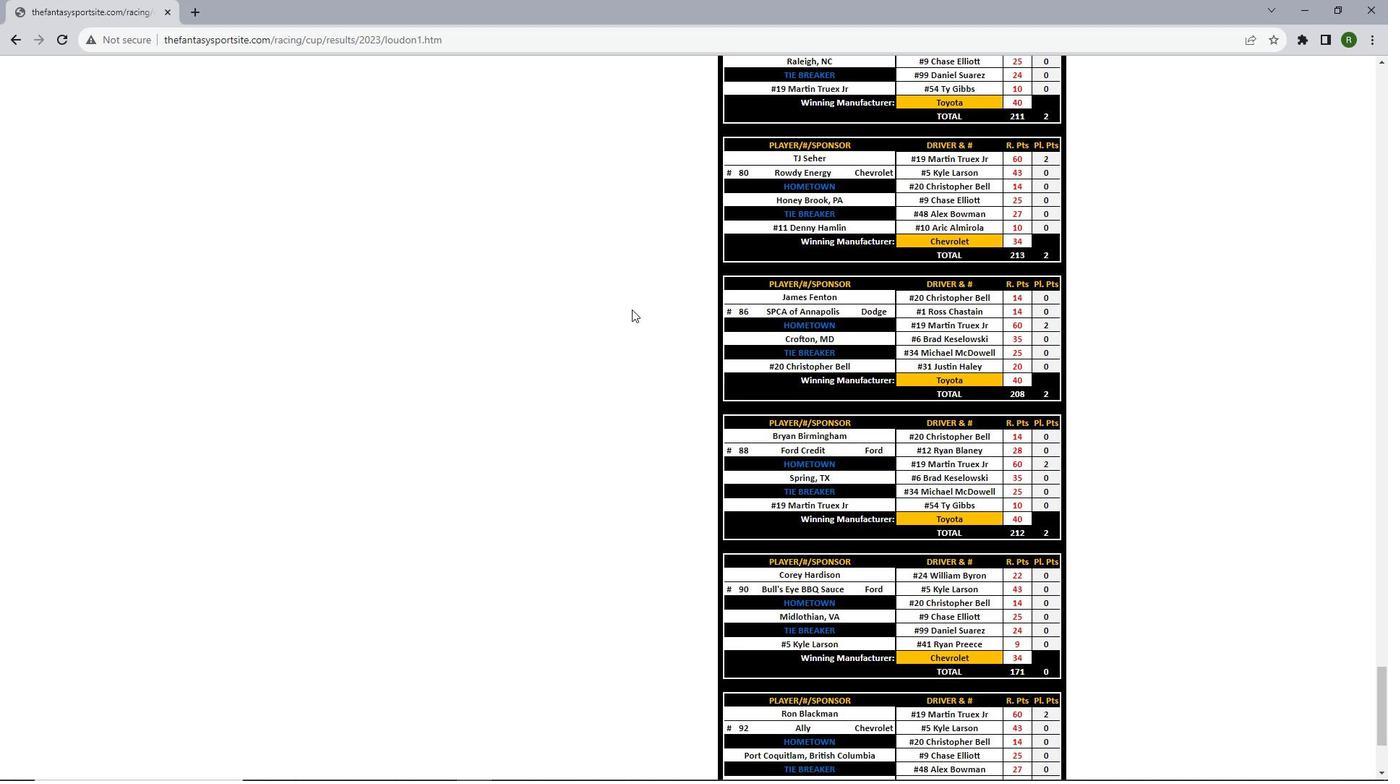 
Action: Mouse scrolled (632, 308) with delta (0, 0)
Screenshot: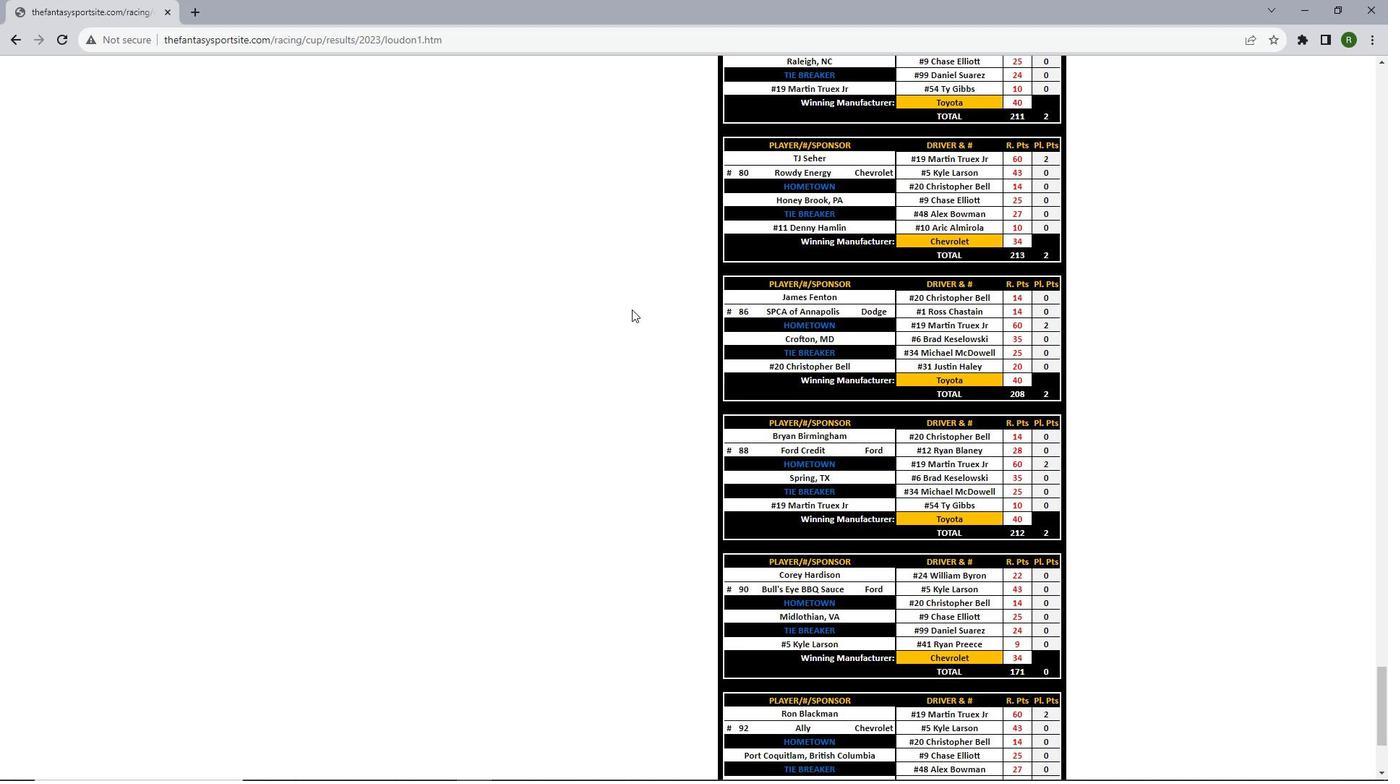
Action: Mouse scrolled (632, 308) with delta (0, 0)
Screenshot: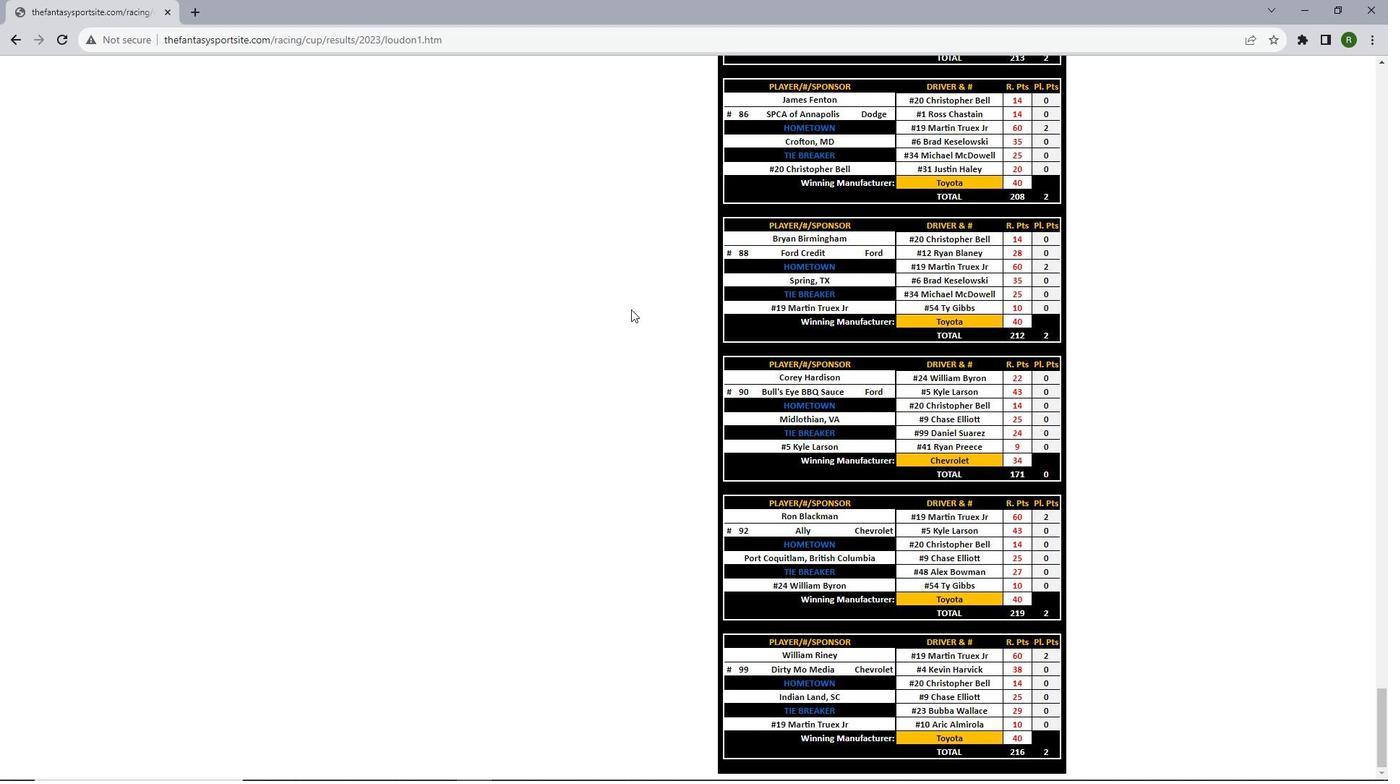 
Action: Mouse moved to (631, 309)
Screenshot: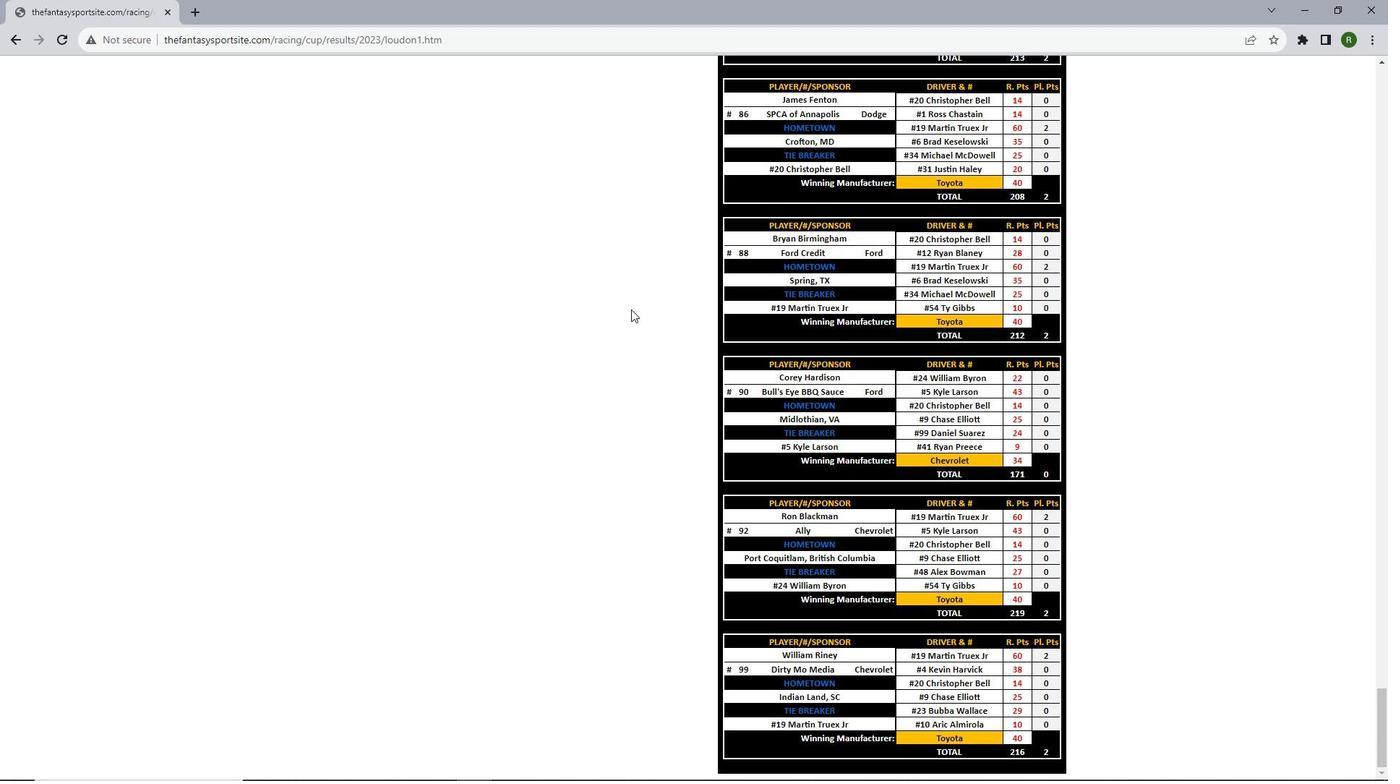 
Action: Mouse scrolled (631, 308) with delta (0, 0)
Screenshot: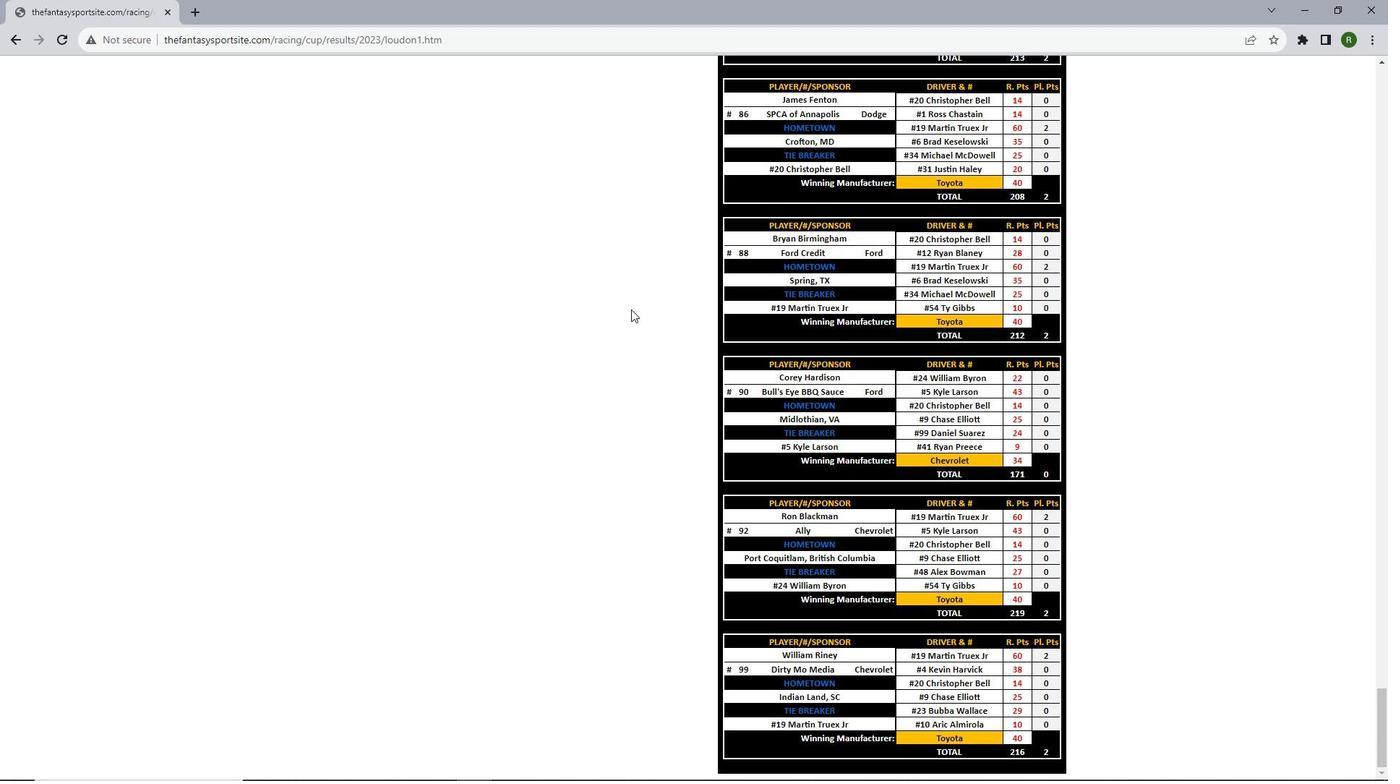 
Action: Mouse scrolled (631, 308) with delta (0, 0)
Screenshot: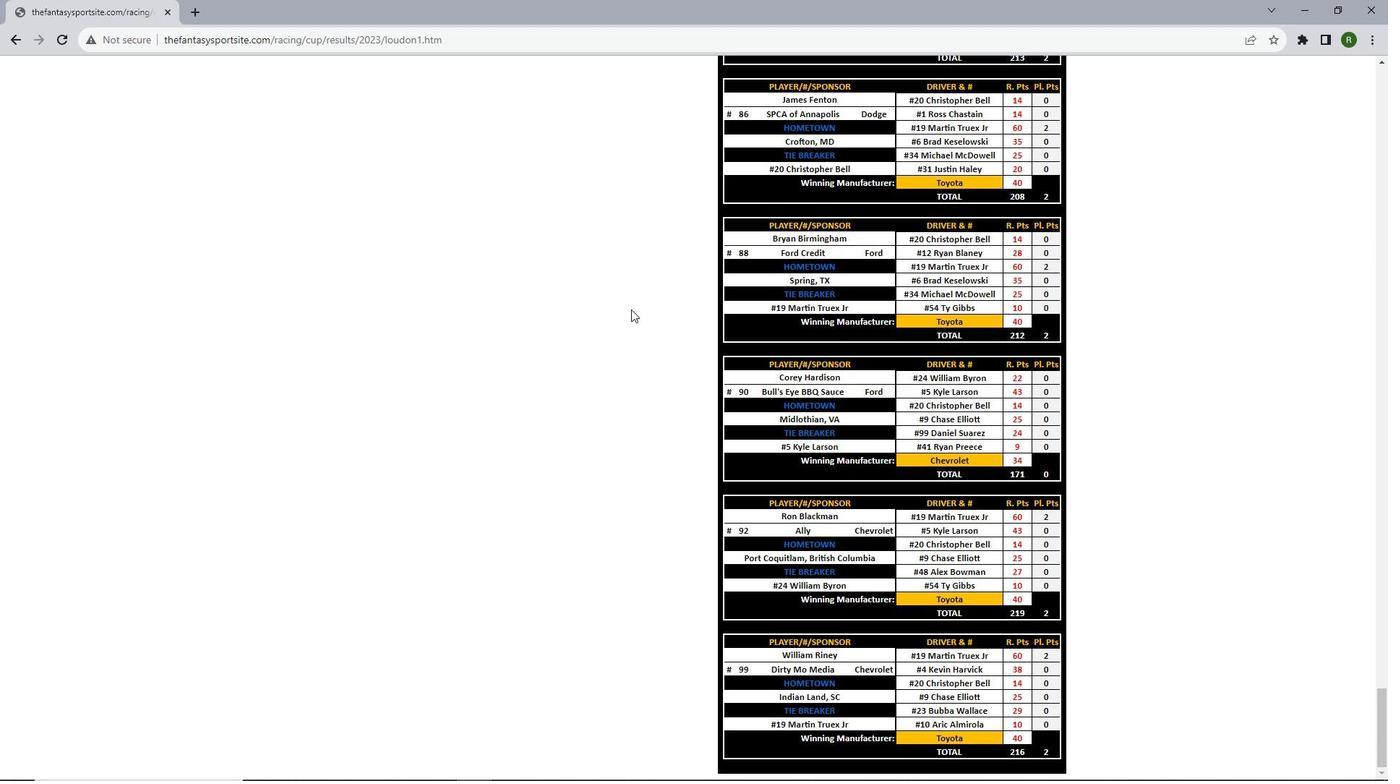 
Action: Mouse scrolled (631, 308) with delta (0, 0)
Screenshot: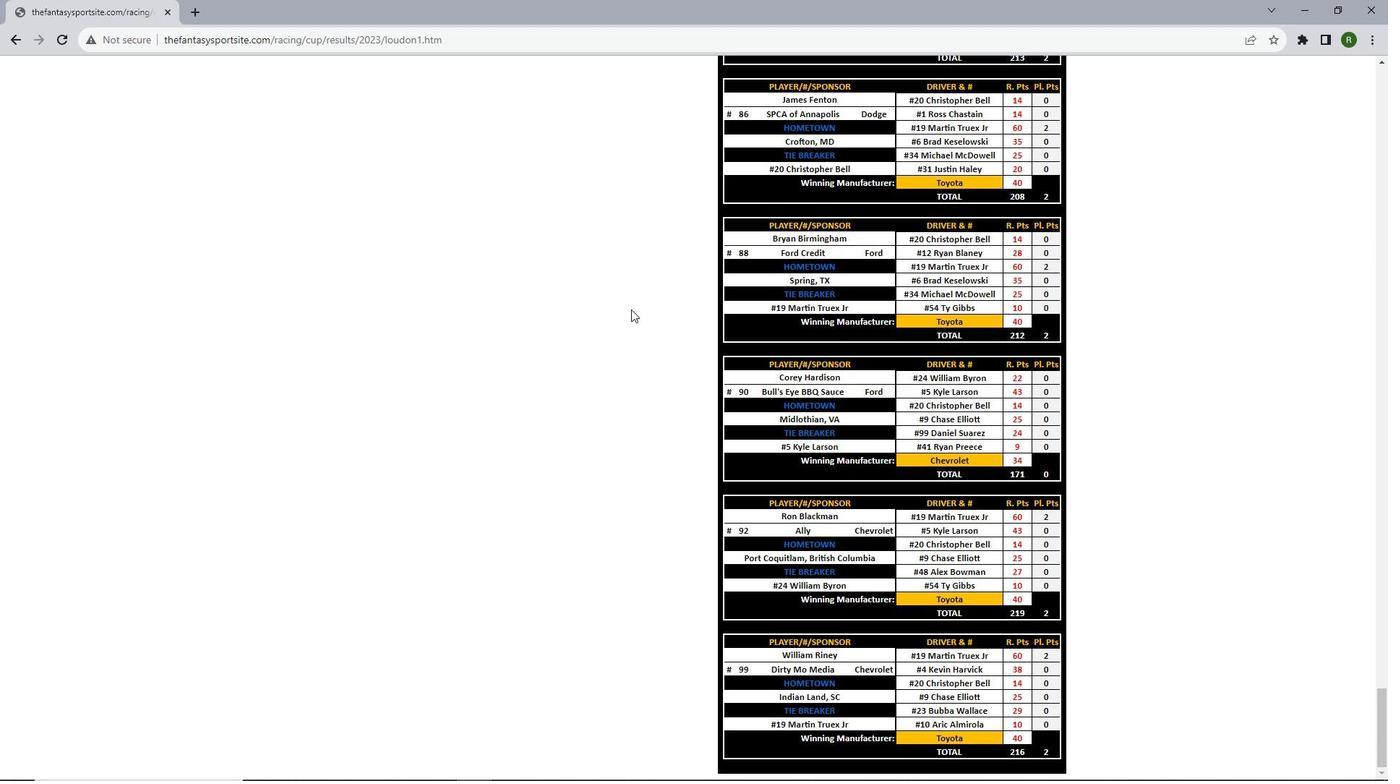 
Action: Mouse scrolled (631, 308) with delta (0, 0)
Screenshot: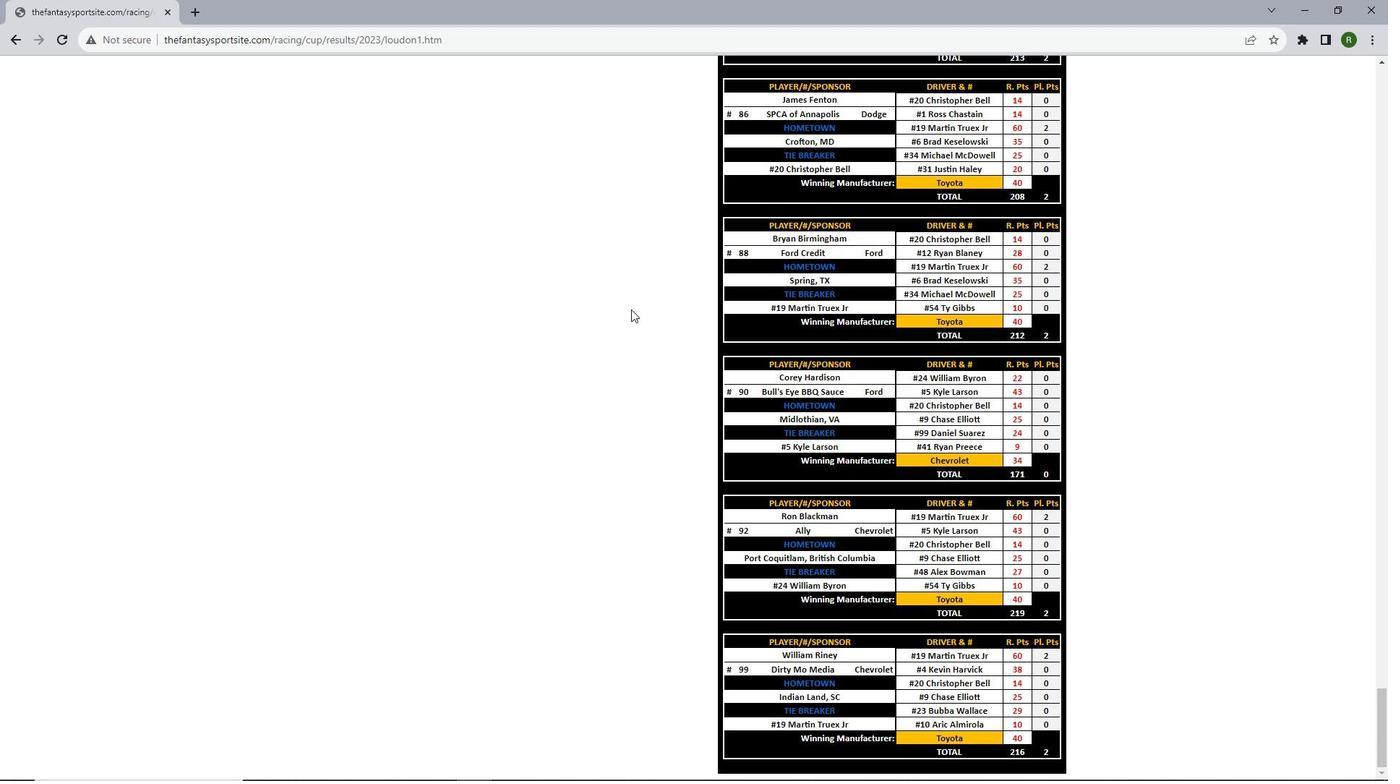 
Action: Mouse scrolled (631, 308) with delta (0, 0)
Screenshot: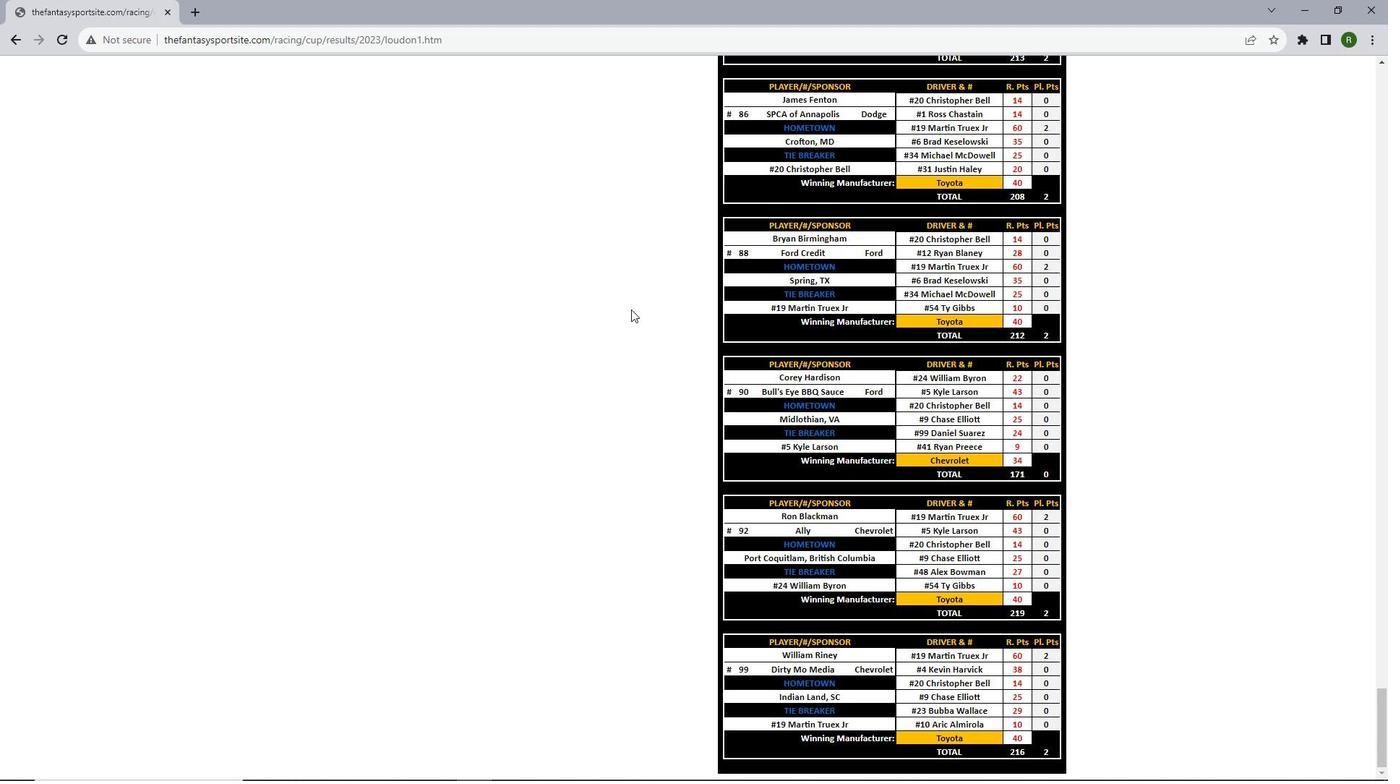 
Action: Mouse scrolled (631, 308) with delta (0, 0)
Screenshot: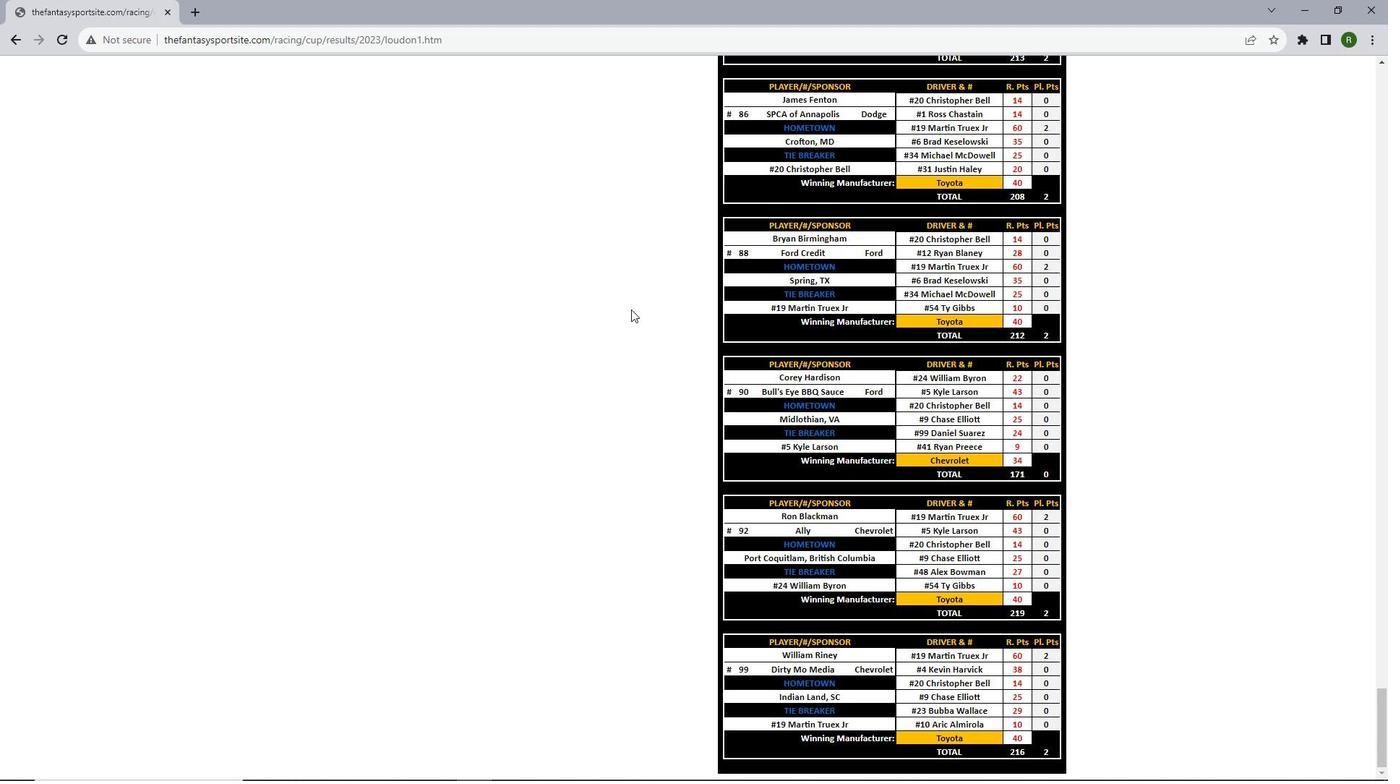 
Action: Mouse moved to (1387, 701)
Screenshot: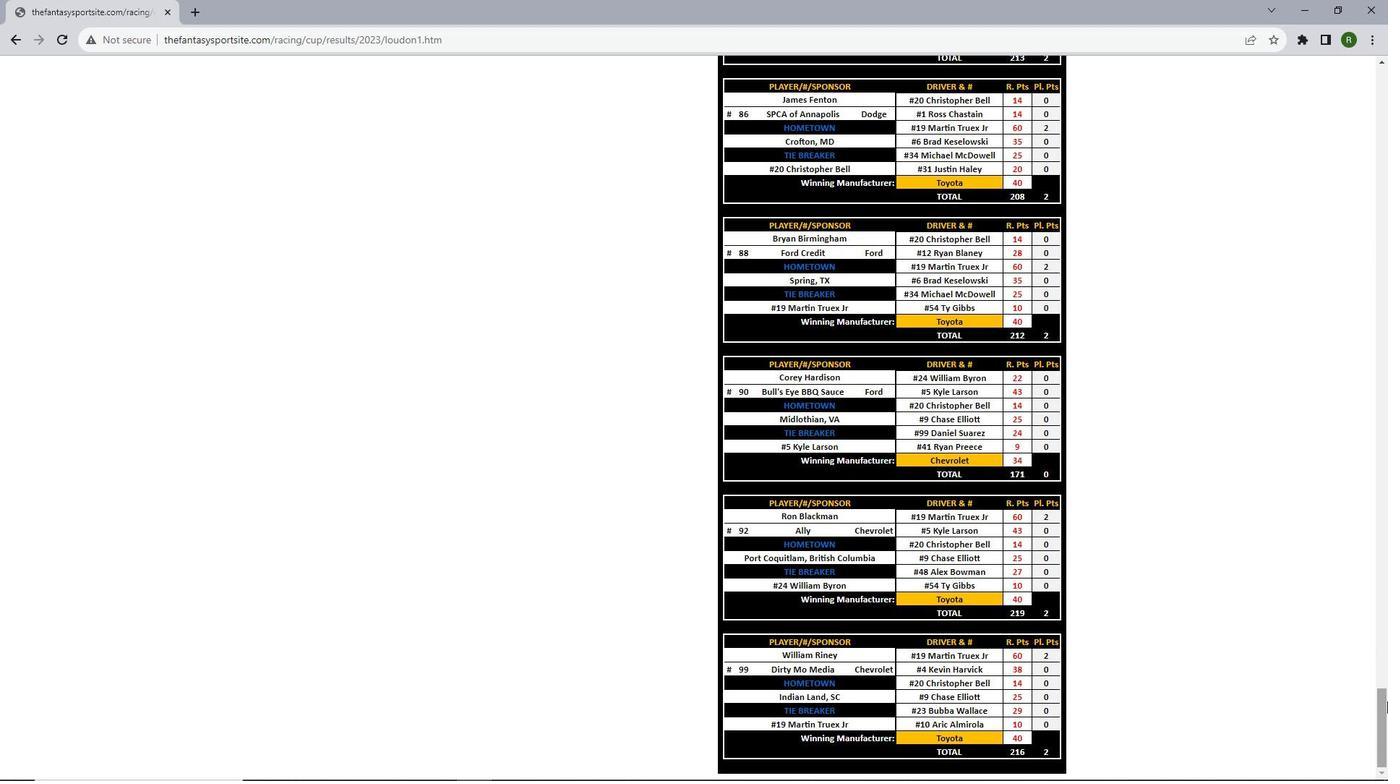 
Action: Mouse pressed left at (1387, 701)
Screenshot: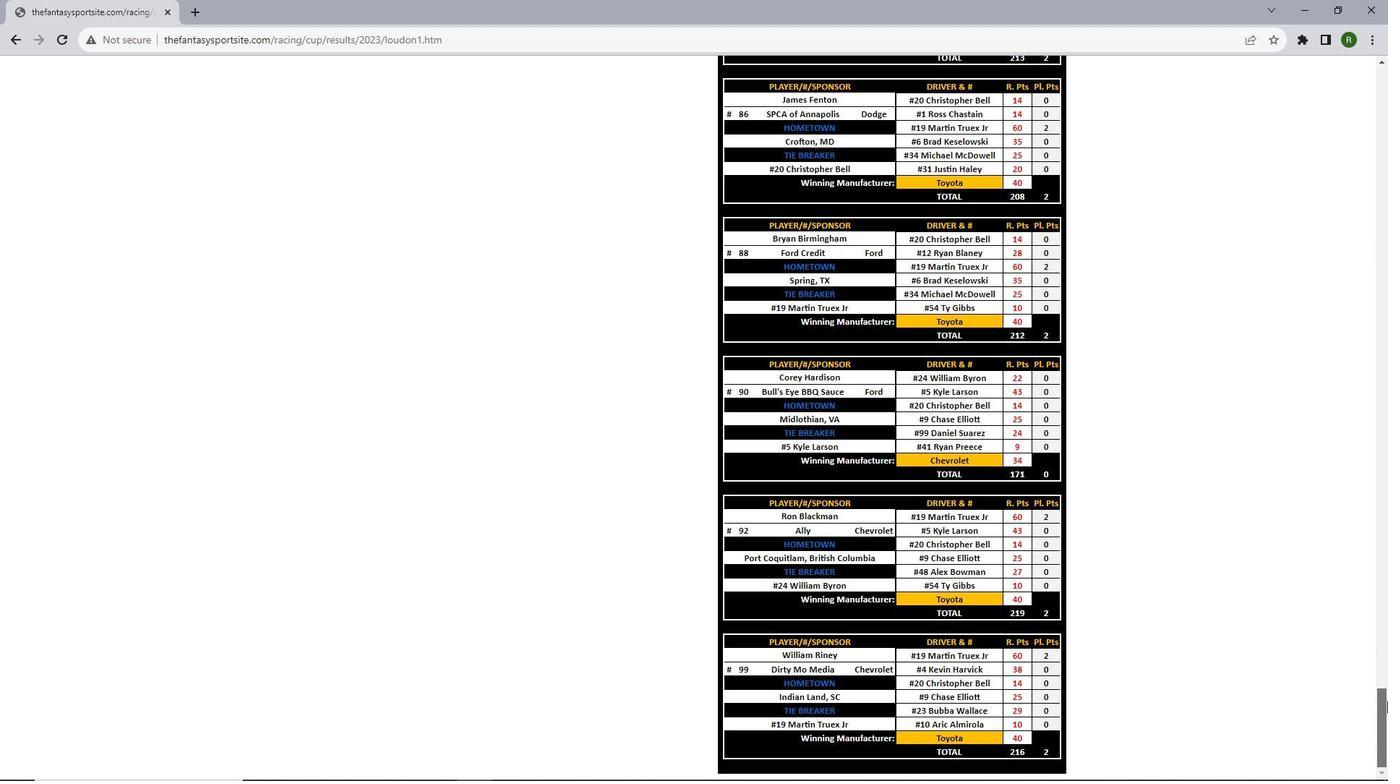 
Action: Mouse moved to (634, 173)
Screenshot: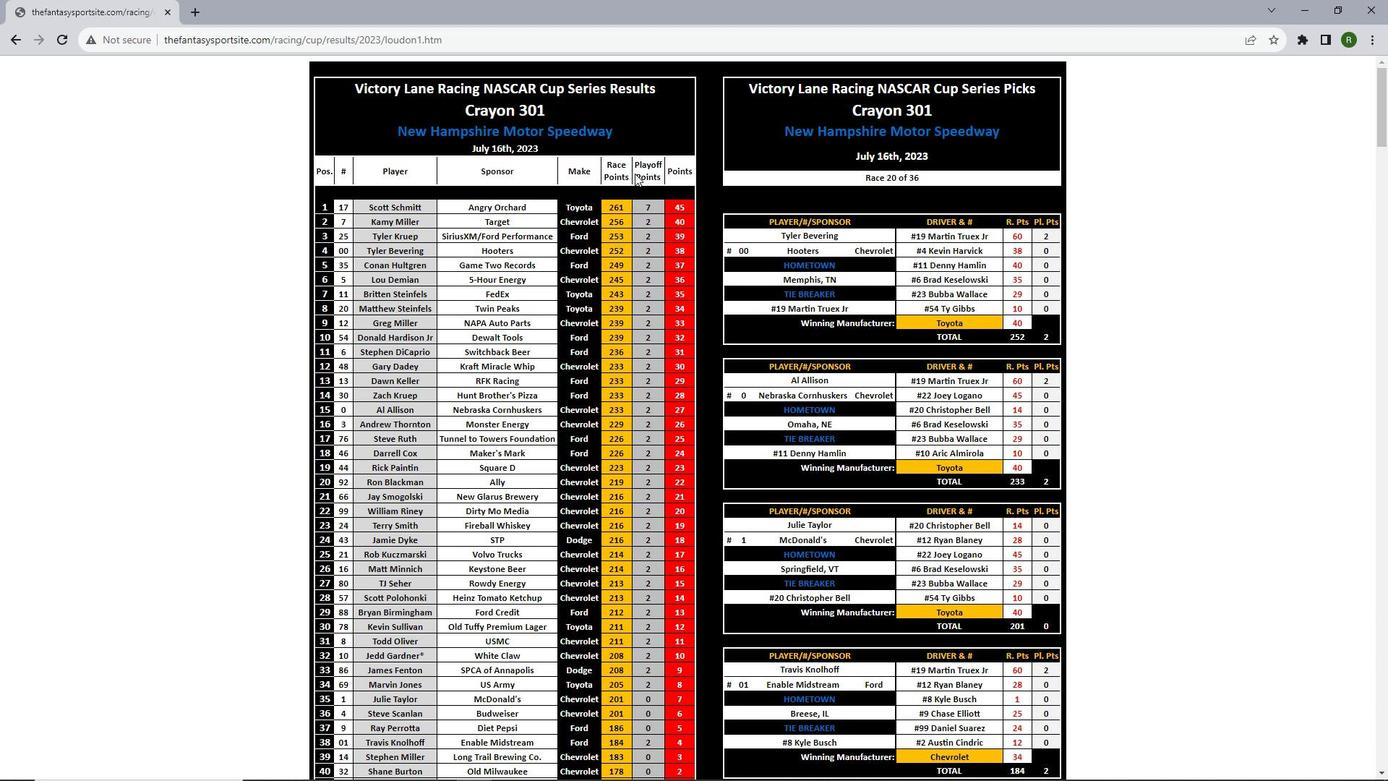 
